 Task: Research Airbnb properties in Sandyford, Ireland from 5th November, 2023 to 16th November, 2023 for 2 adults.1  bedroom having 1 bed and 1 bathroom. Property type can be hotel. Amenities needed are: wifi, washing machine. Look for 5 properties as per requirement.
Action: Mouse moved to (544, 75)
Screenshot: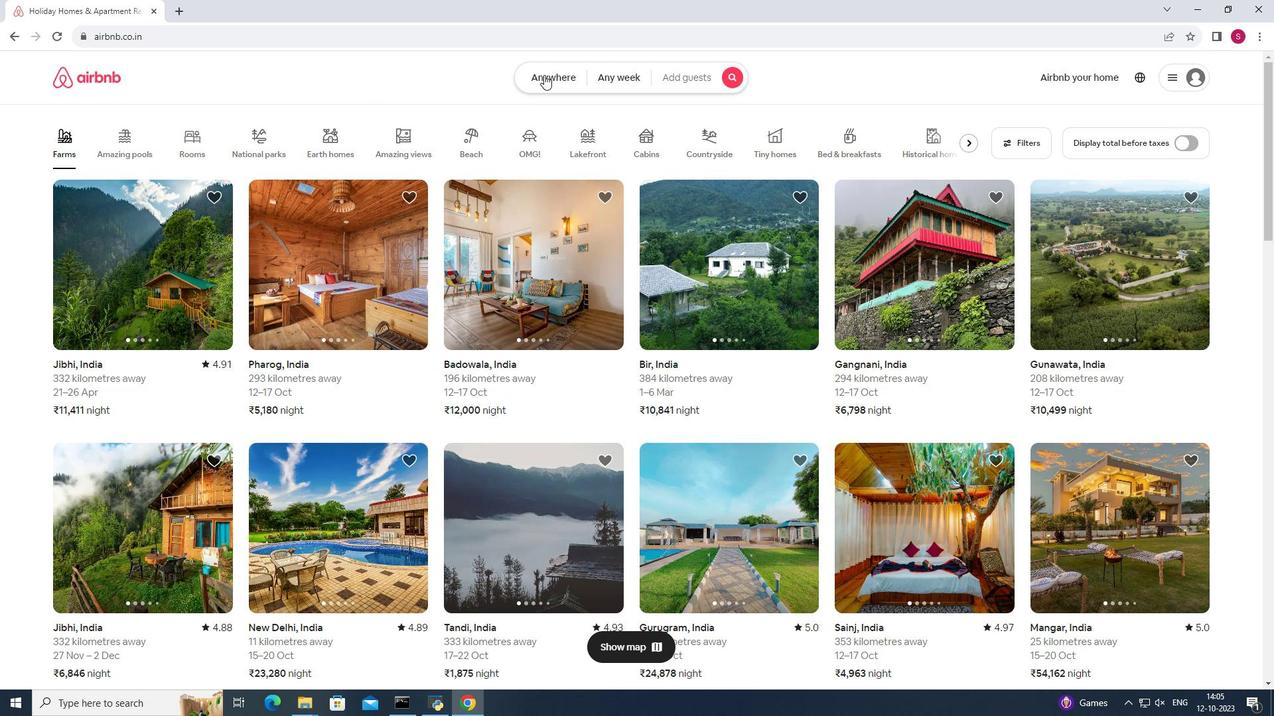
Action: Mouse pressed left at (544, 75)
Screenshot: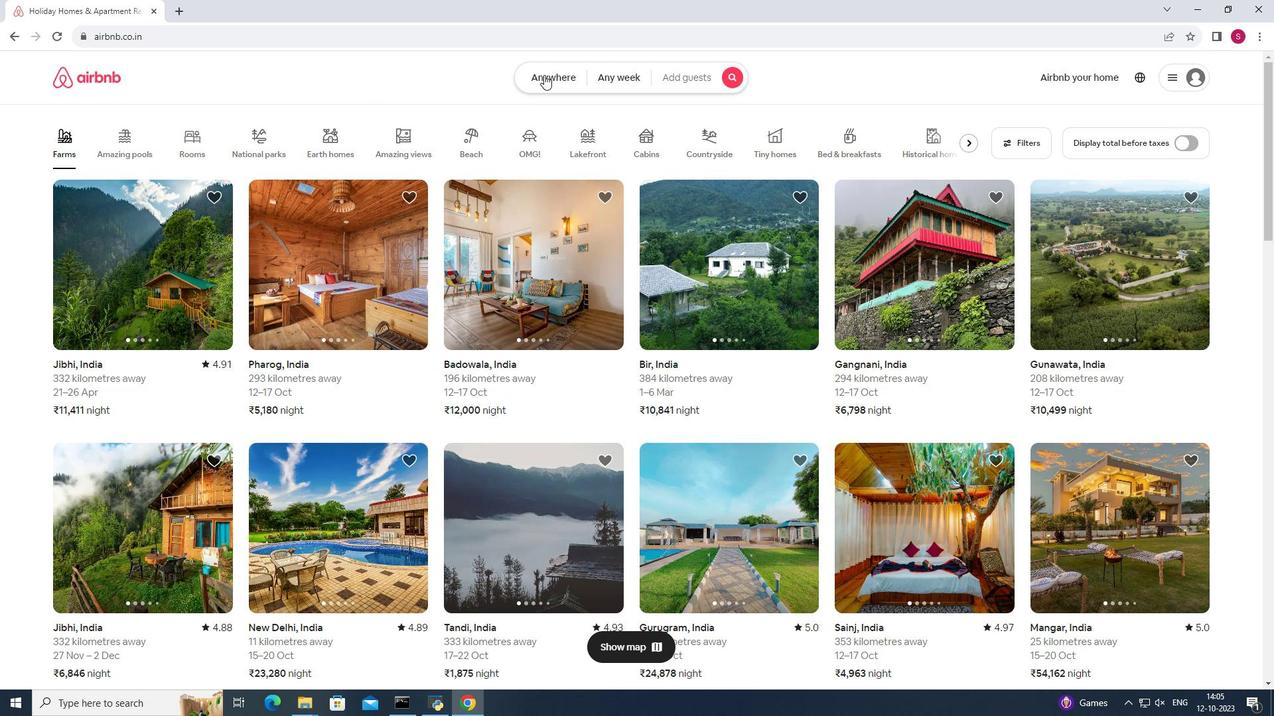 
Action: Mouse moved to (485, 127)
Screenshot: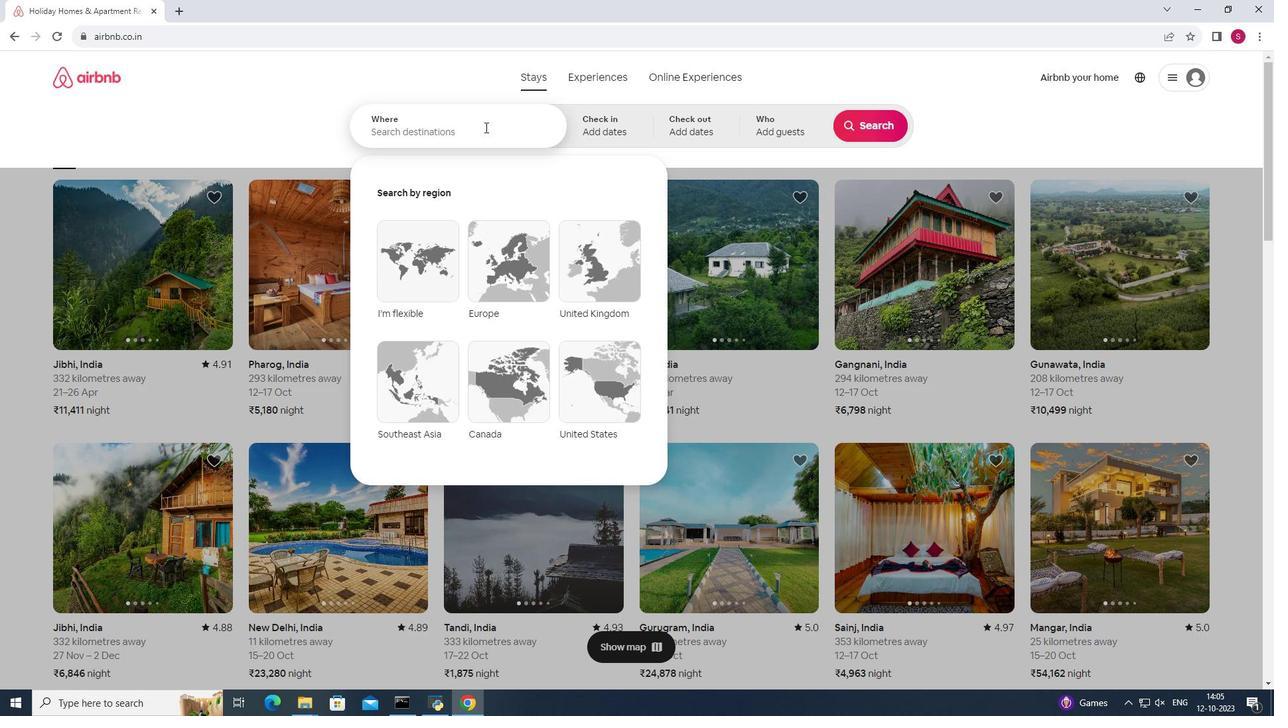 
Action: Mouse pressed left at (485, 127)
Screenshot: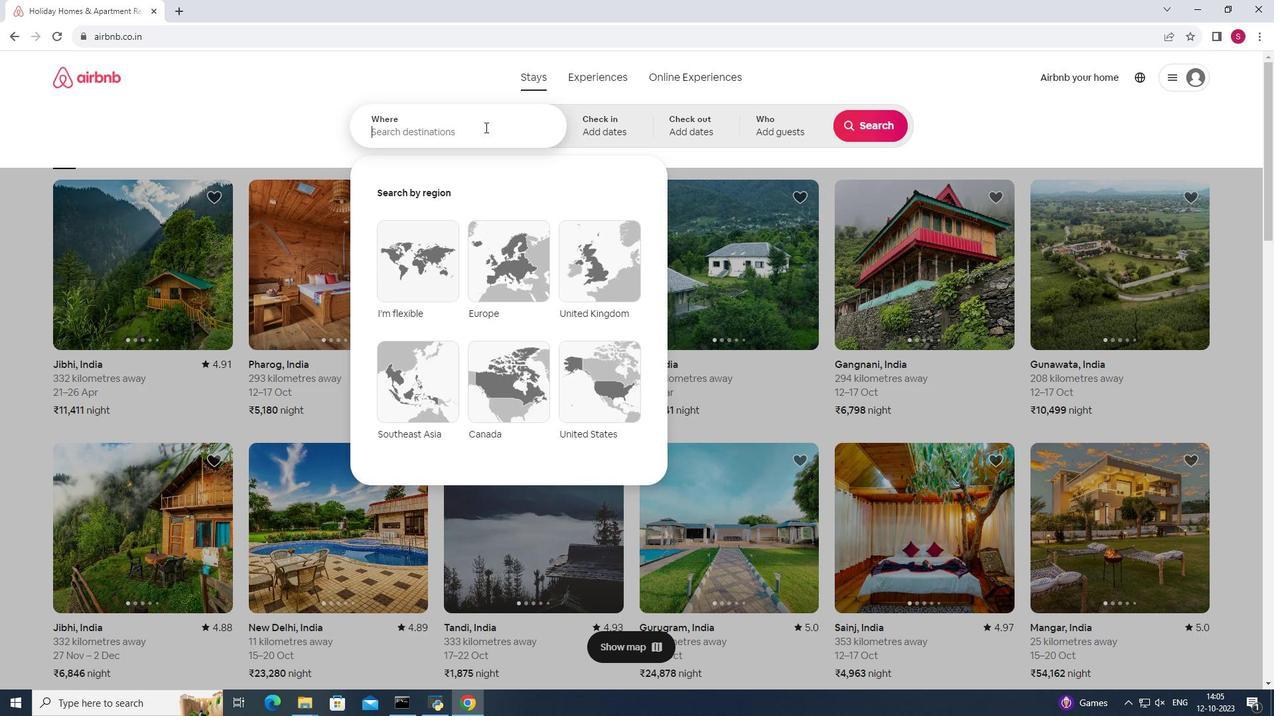 
Action: Mouse moved to (484, 127)
Screenshot: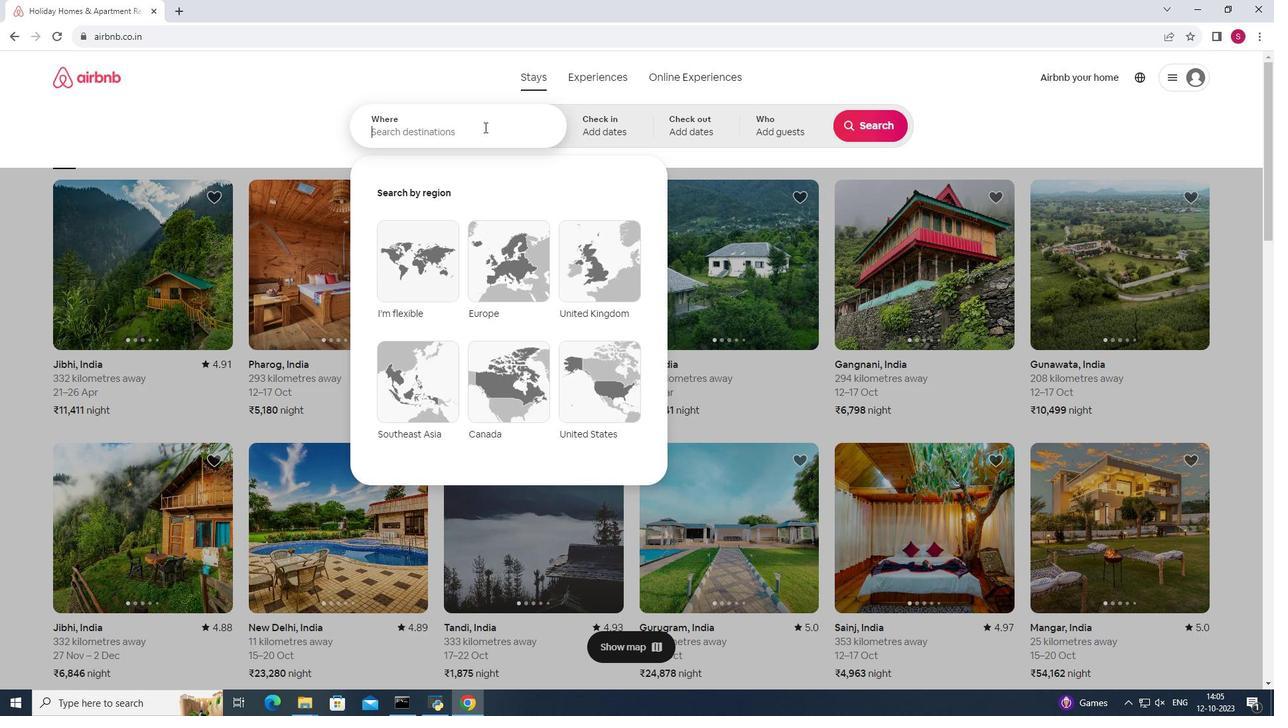 
Action: Key pressed <Key.shift>A<Key.backspace><Key.shift>Sandyford,<Key.shift>Ireland
Screenshot: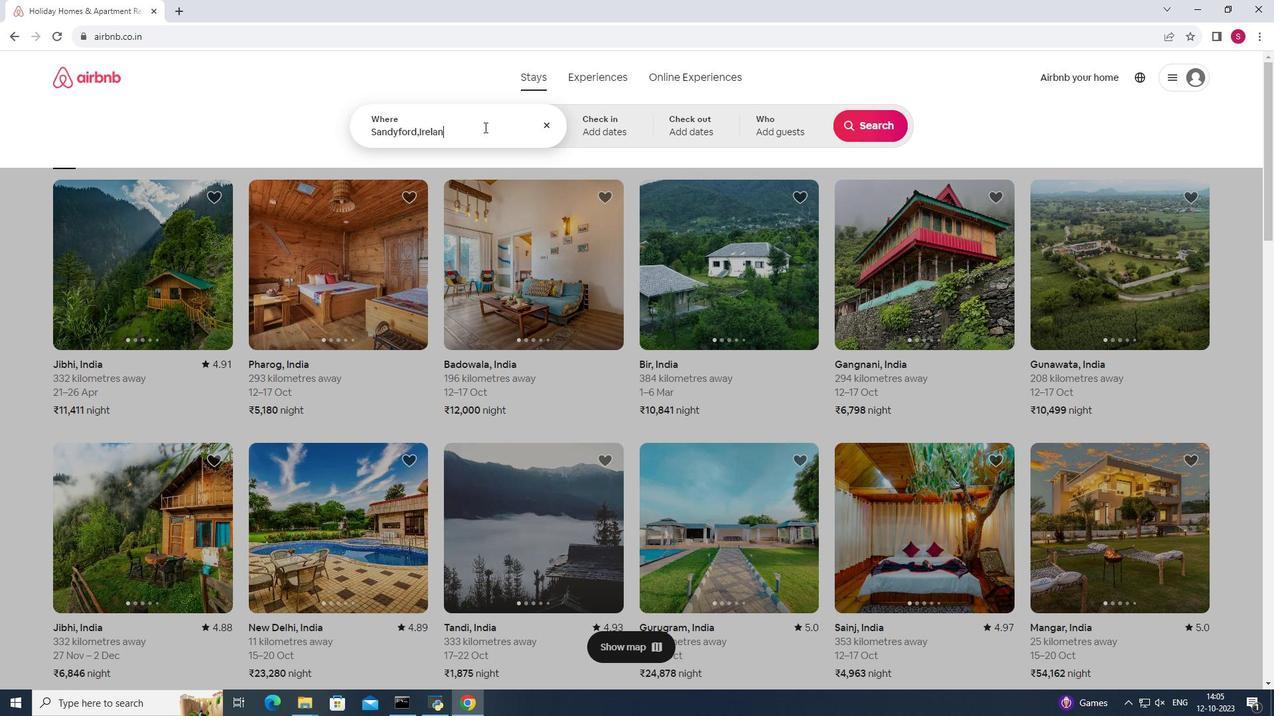 
Action: Mouse moved to (601, 130)
Screenshot: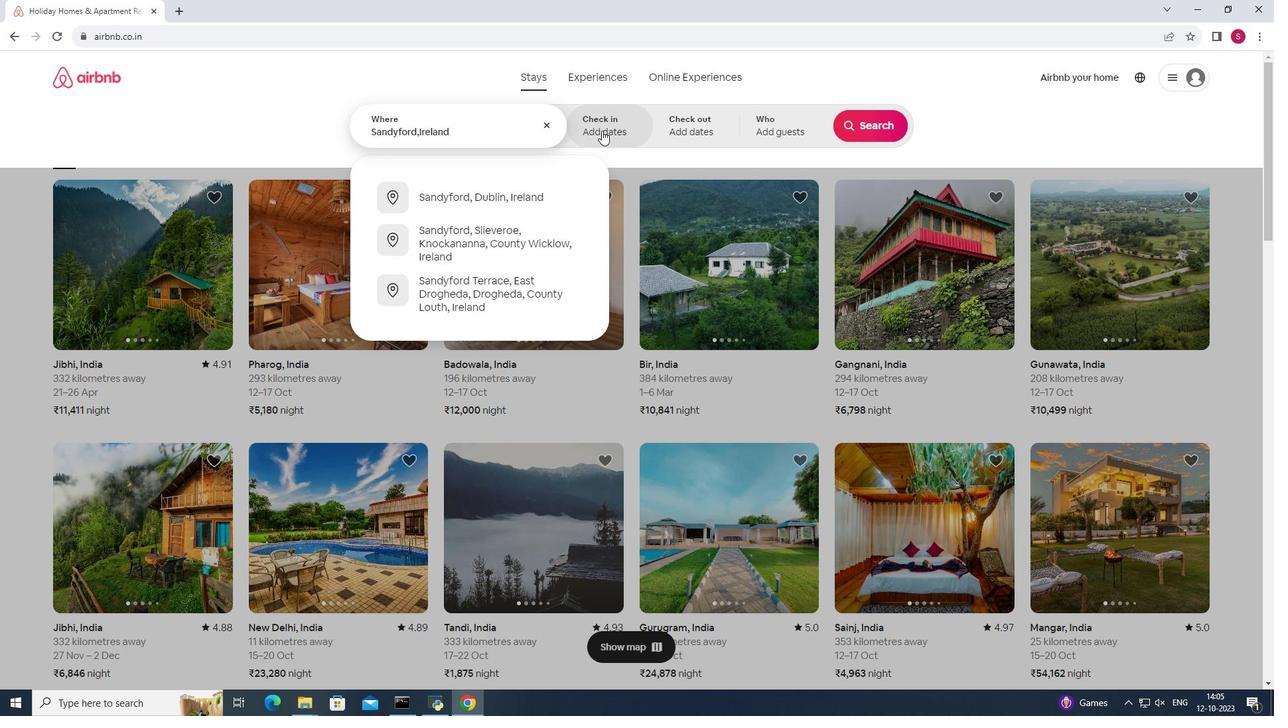 
Action: Mouse pressed left at (601, 130)
Screenshot: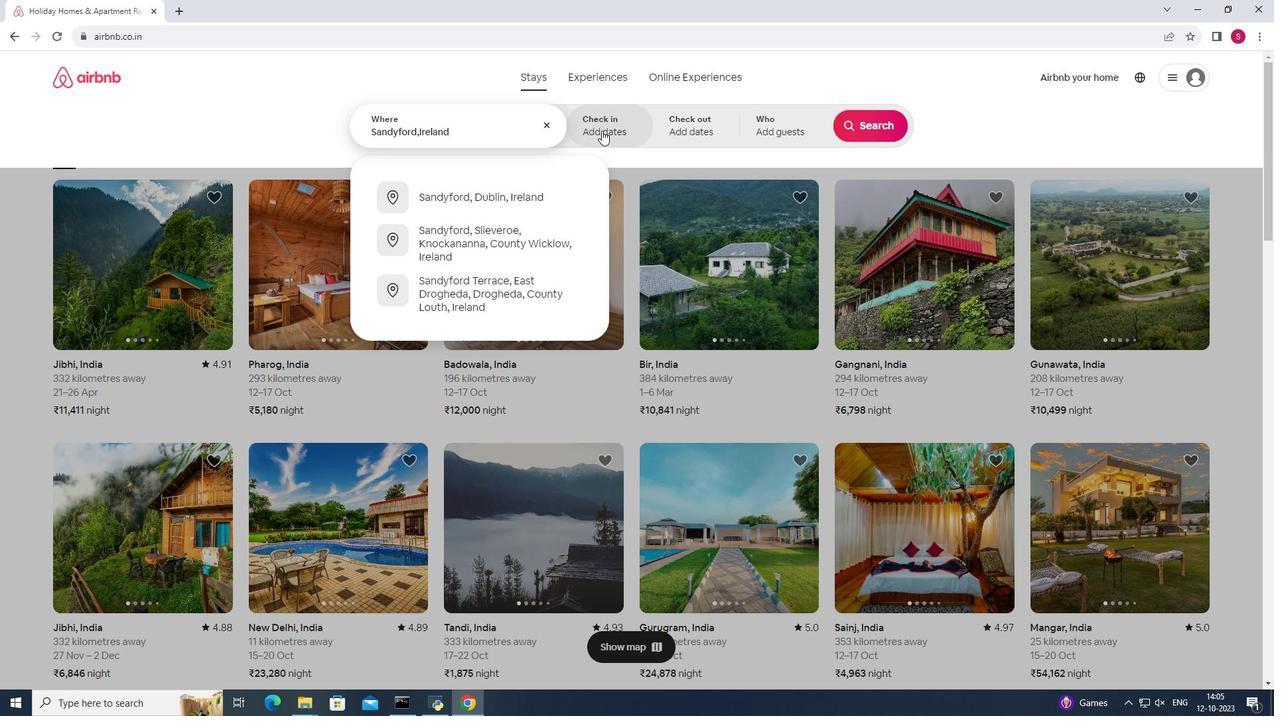 
Action: Mouse moved to (661, 325)
Screenshot: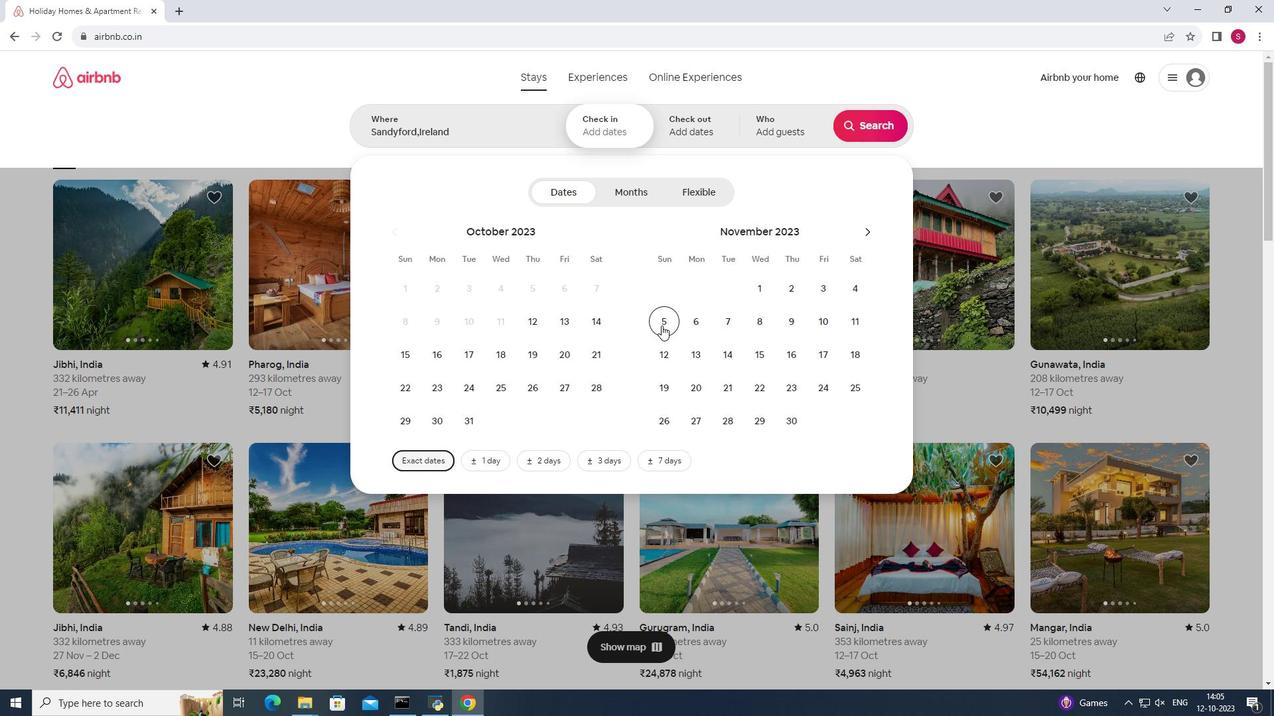 
Action: Mouse pressed left at (661, 325)
Screenshot: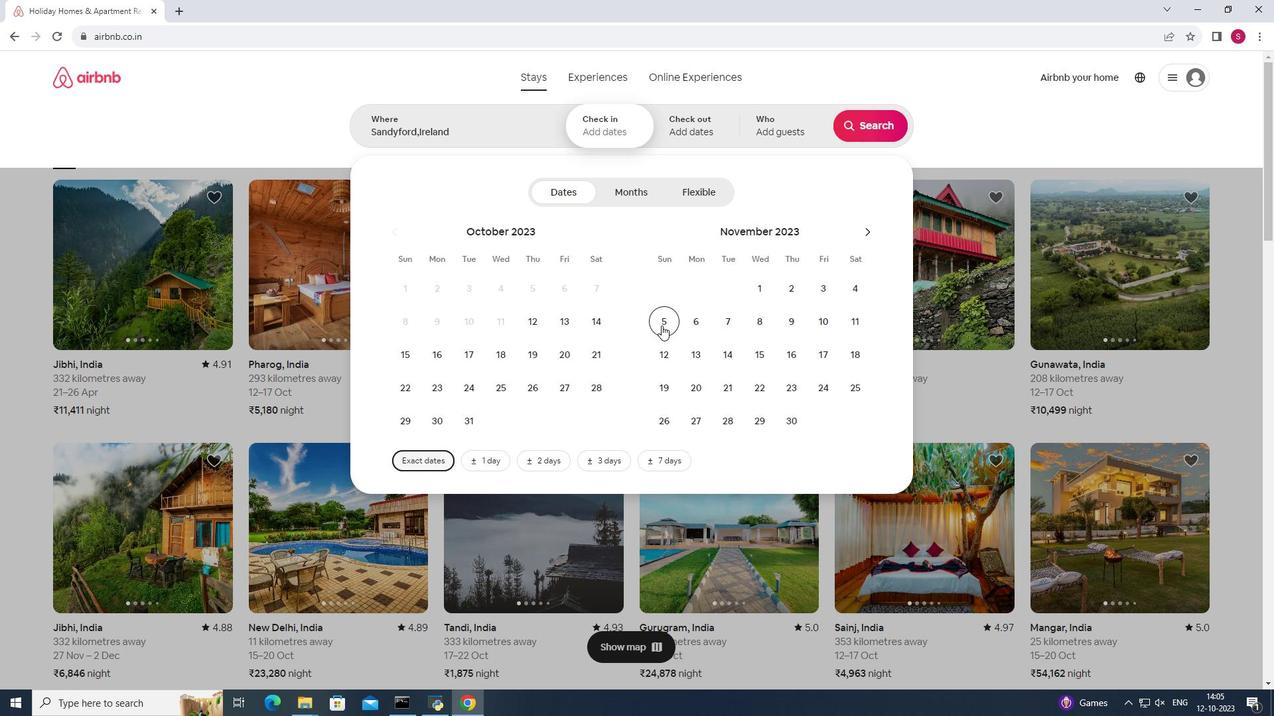 
Action: Mouse moved to (793, 357)
Screenshot: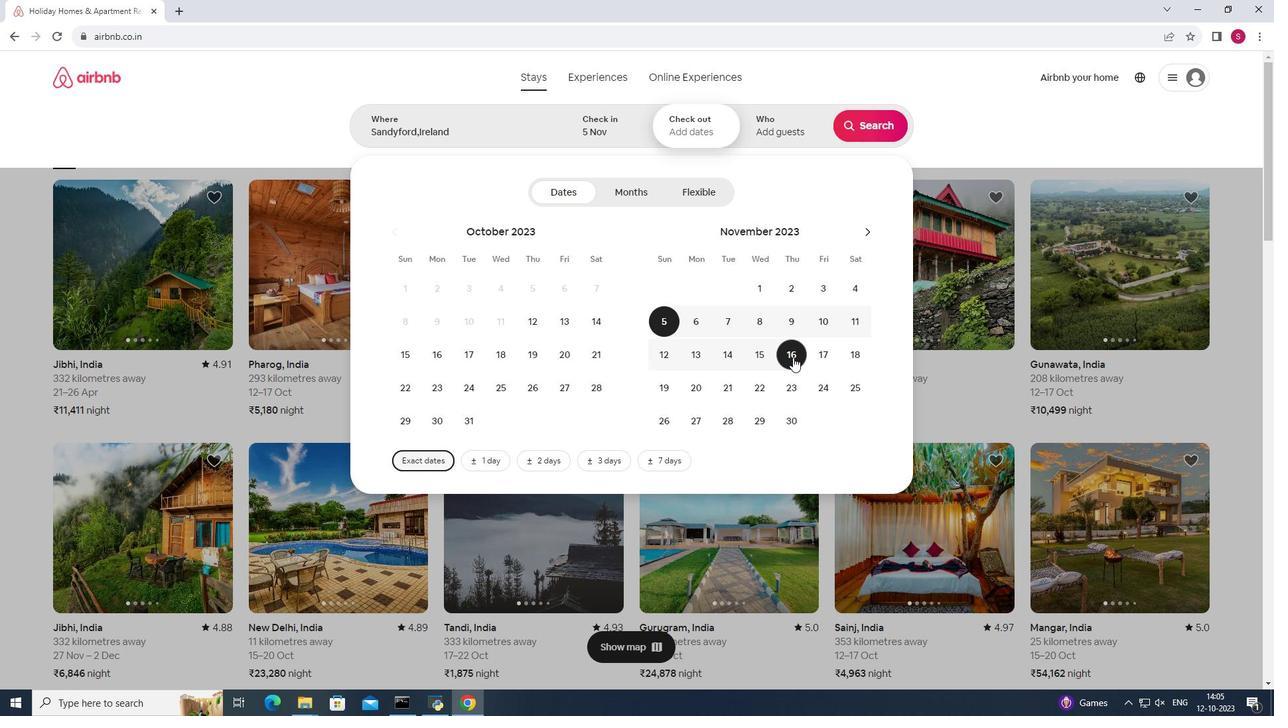 
Action: Mouse pressed left at (793, 357)
Screenshot: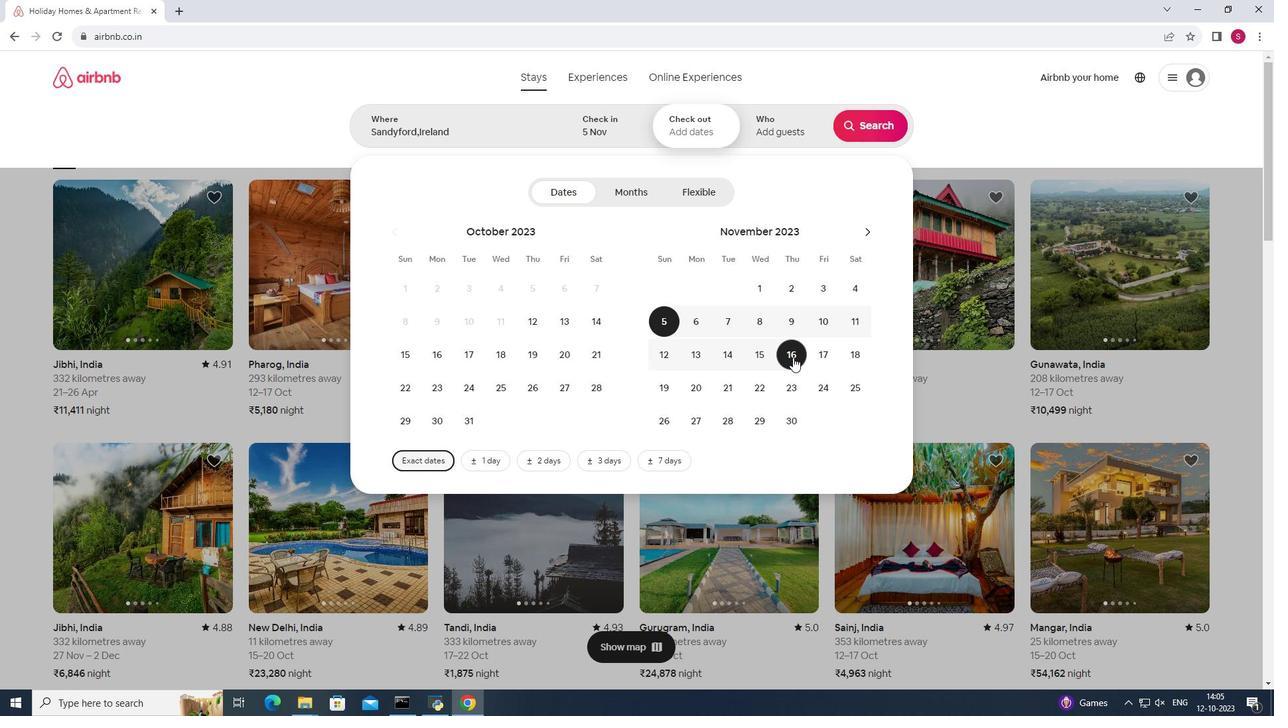 
Action: Mouse moved to (792, 130)
Screenshot: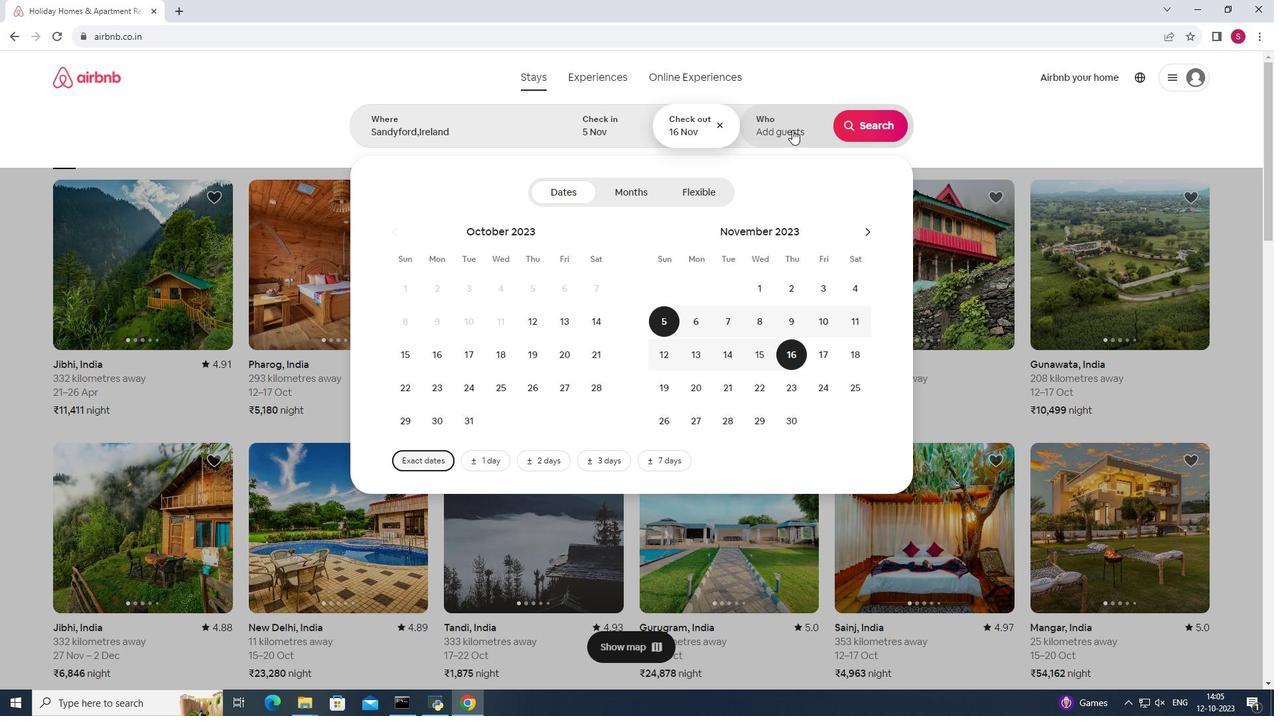 
Action: Mouse pressed left at (792, 130)
Screenshot: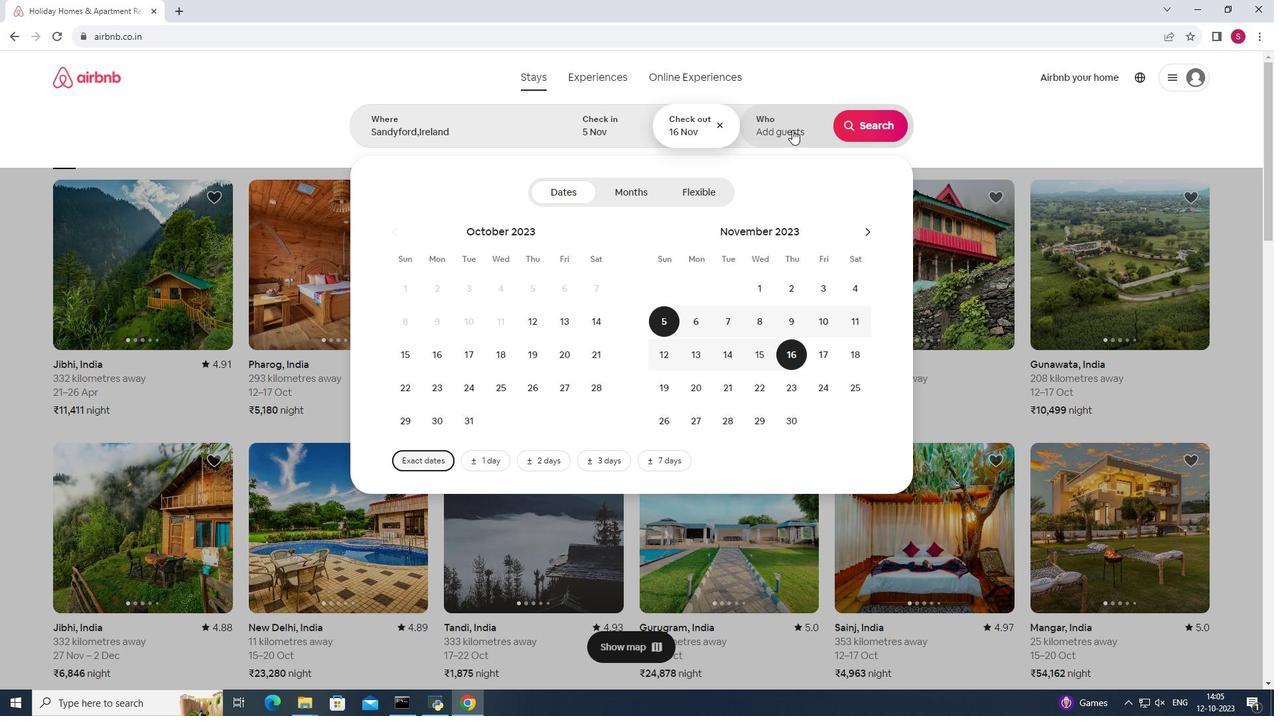 
Action: Mouse moved to (872, 198)
Screenshot: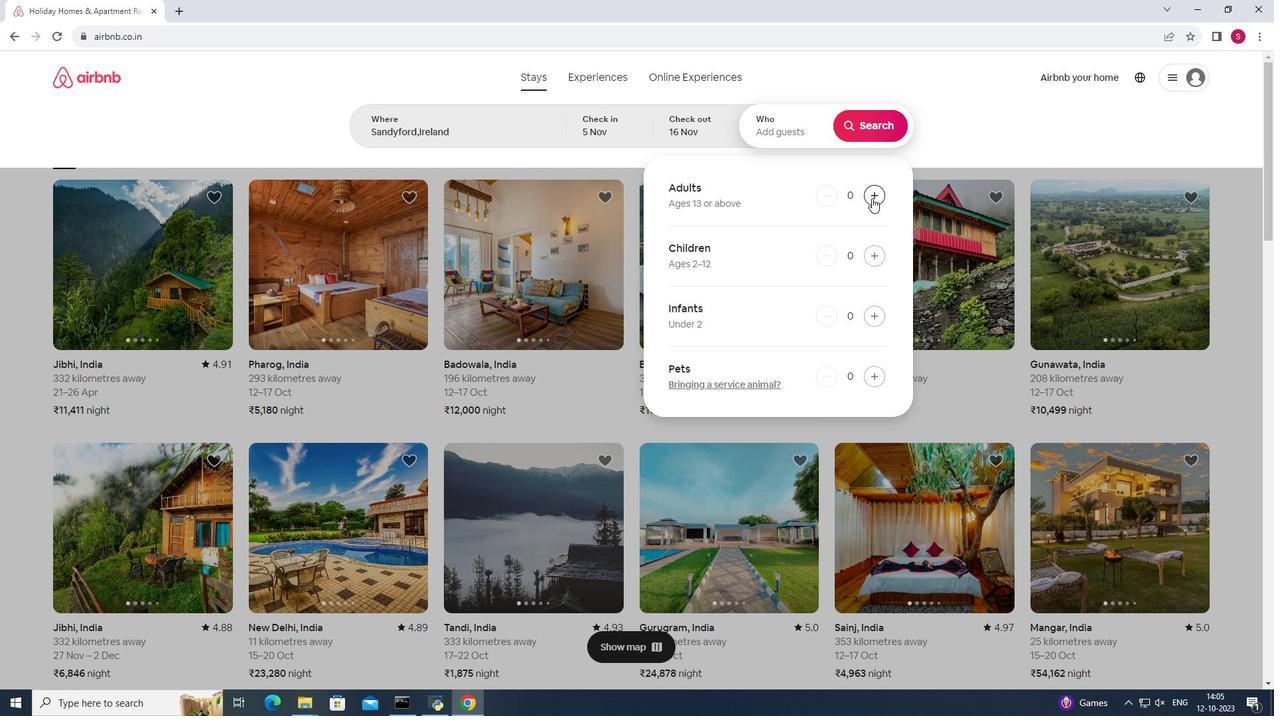 
Action: Mouse pressed left at (872, 198)
Screenshot: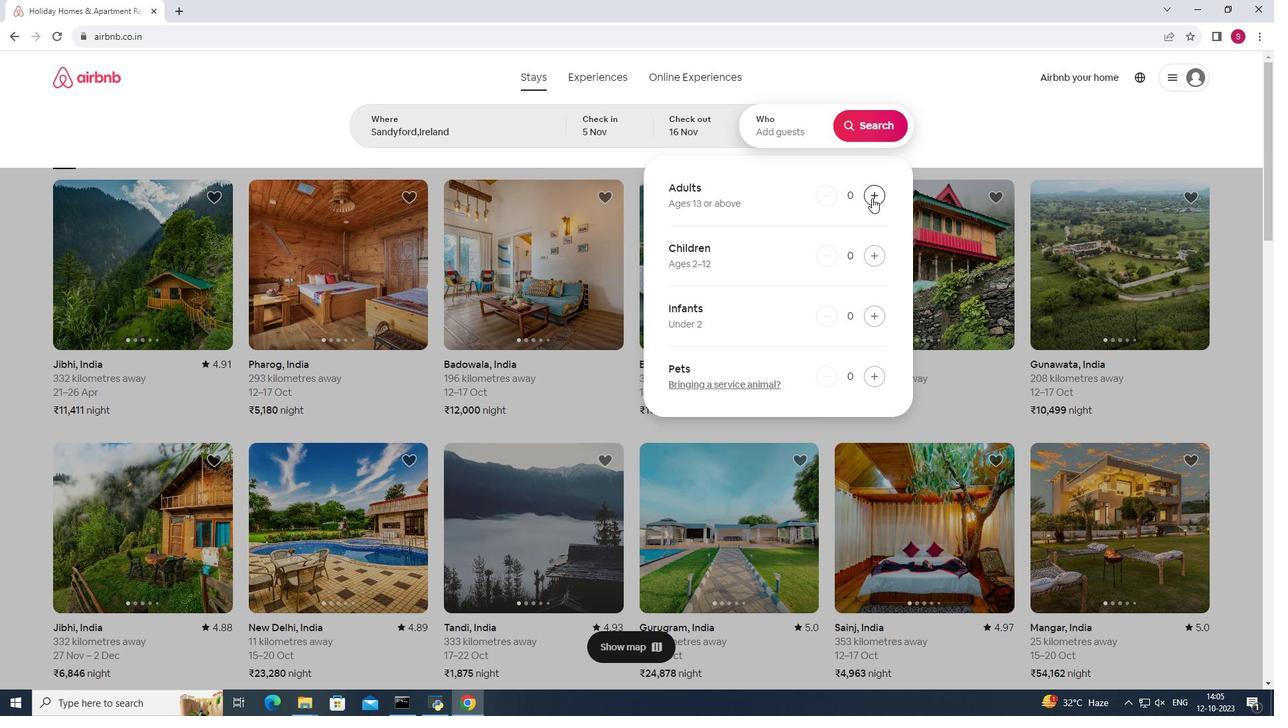 
Action: Mouse pressed left at (872, 198)
Screenshot: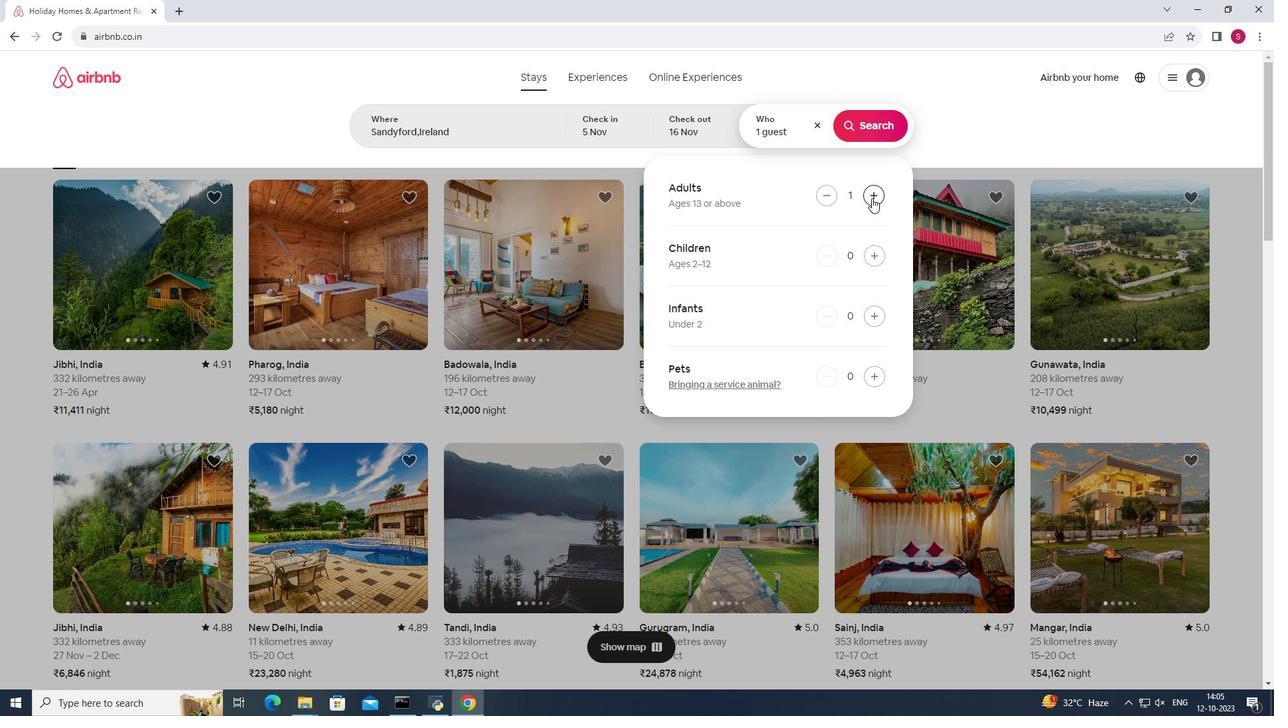 
Action: Mouse moved to (879, 123)
Screenshot: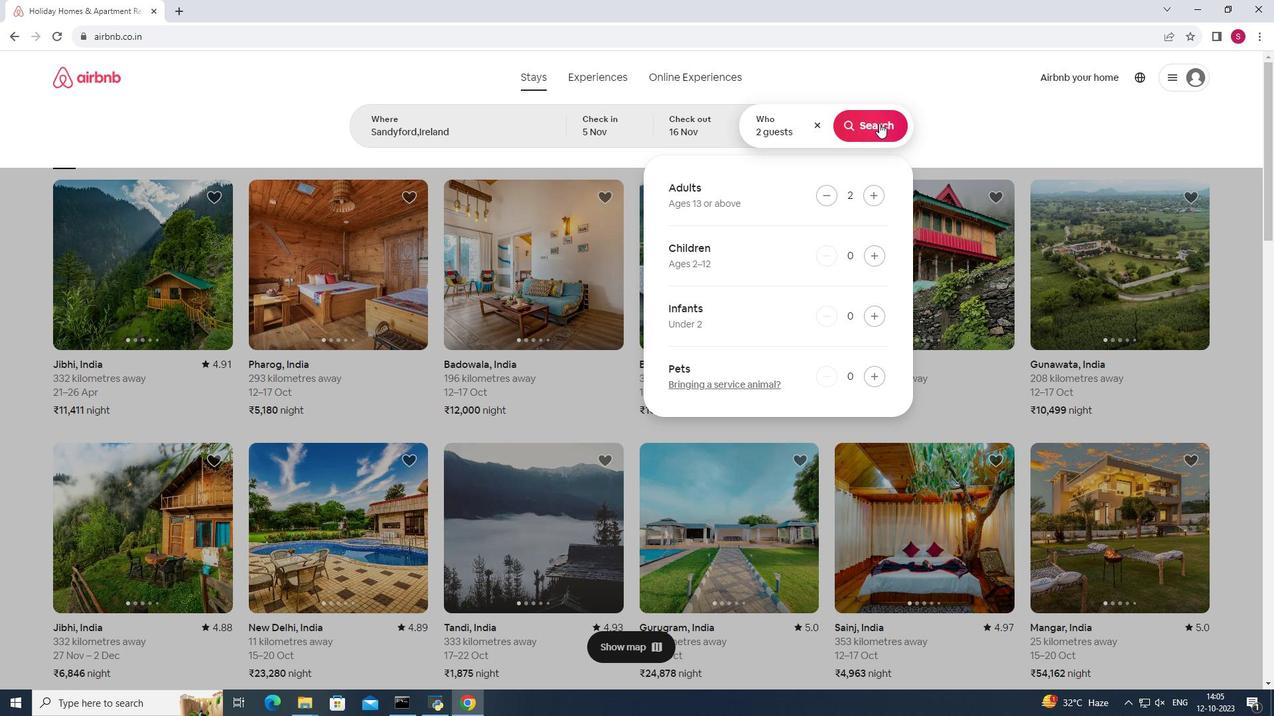 
Action: Mouse pressed left at (879, 123)
Screenshot: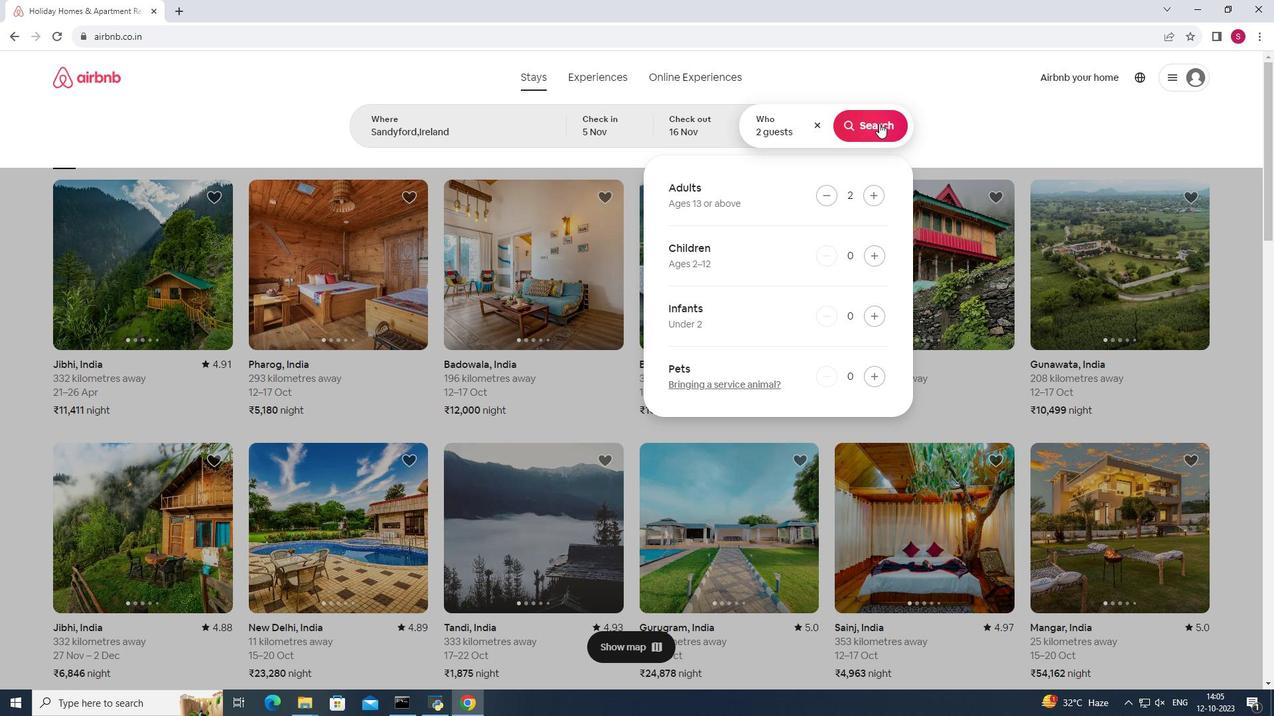
Action: Mouse moved to (1050, 129)
Screenshot: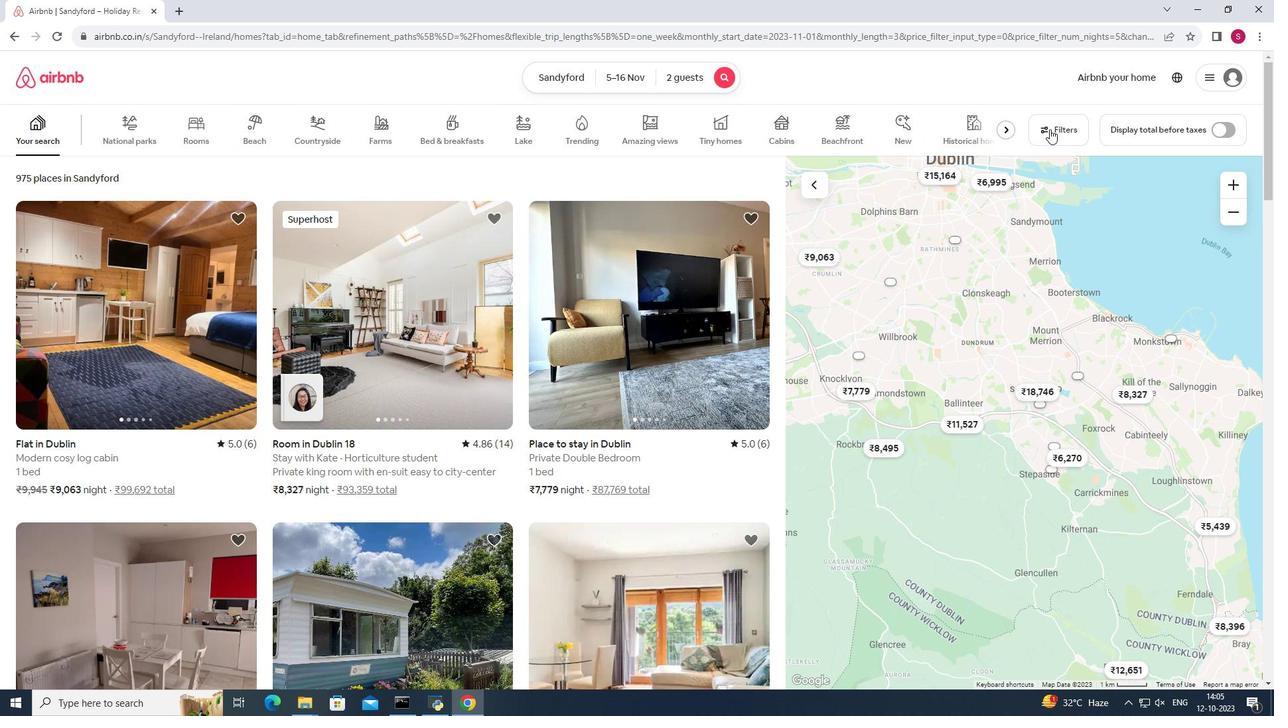 
Action: Mouse pressed left at (1050, 129)
Screenshot: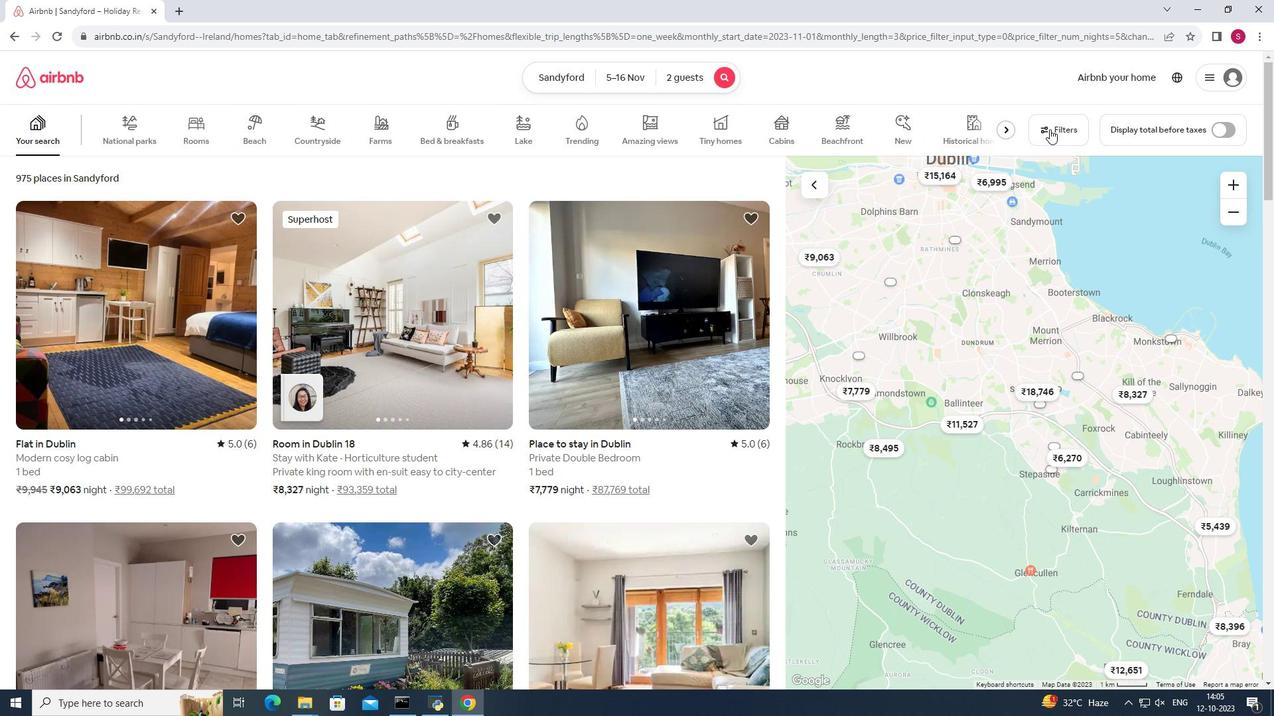 
Action: Mouse moved to (716, 247)
Screenshot: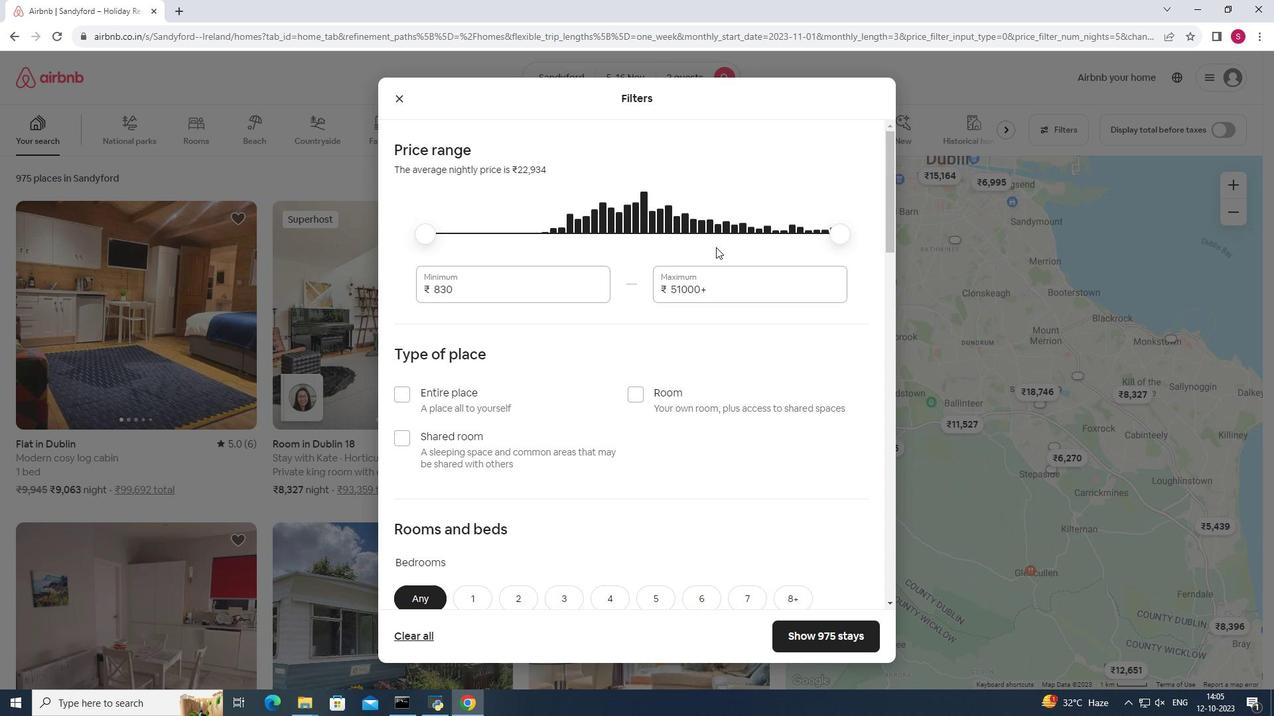 
Action: Mouse scrolled (716, 246) with delta (0, 0)
Screenshot: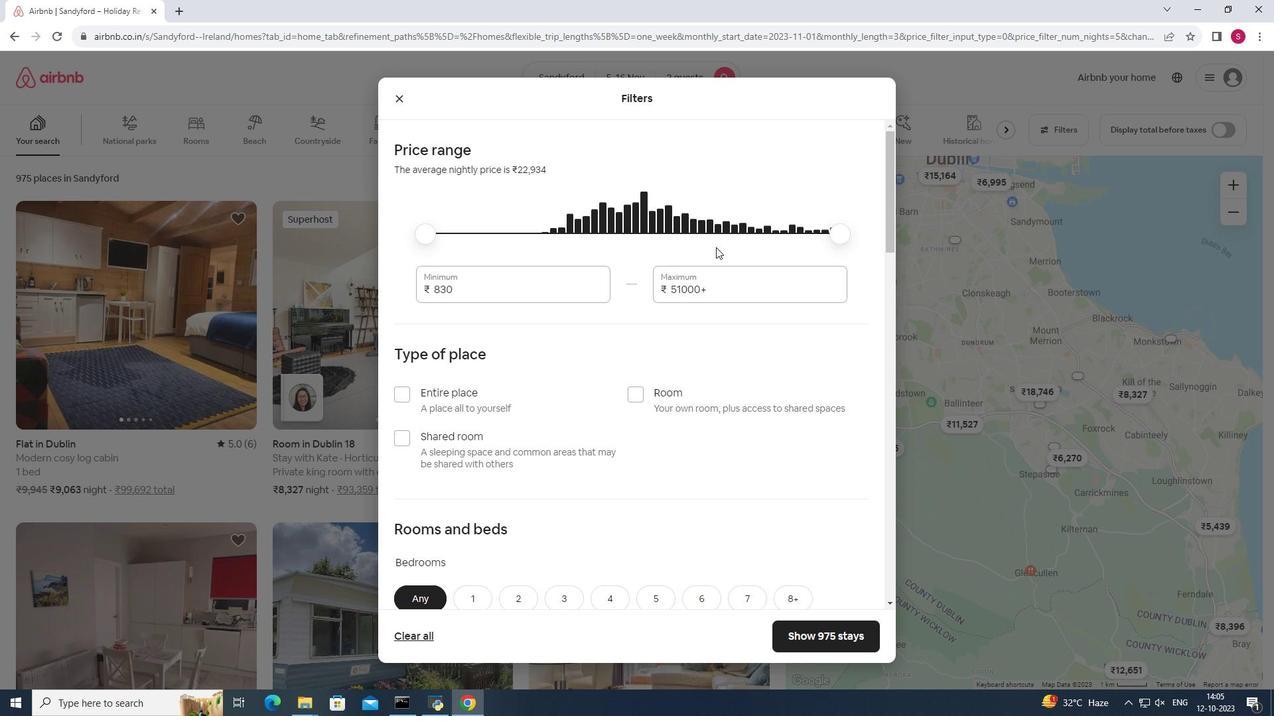
Action: Mouse scrolled (716, 246) with delta (0, 0)
Screenshot: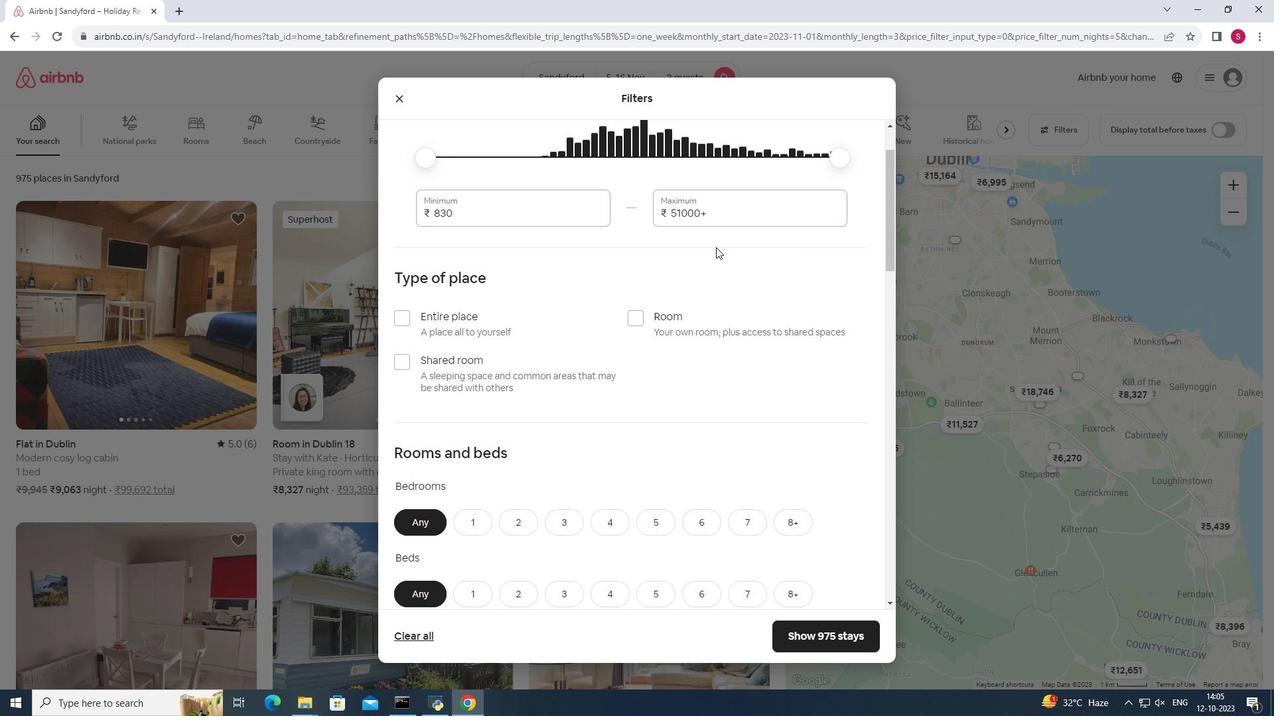 
Action: Mouse scrolled (716, 246) with delta (0, 0)
Screenshot: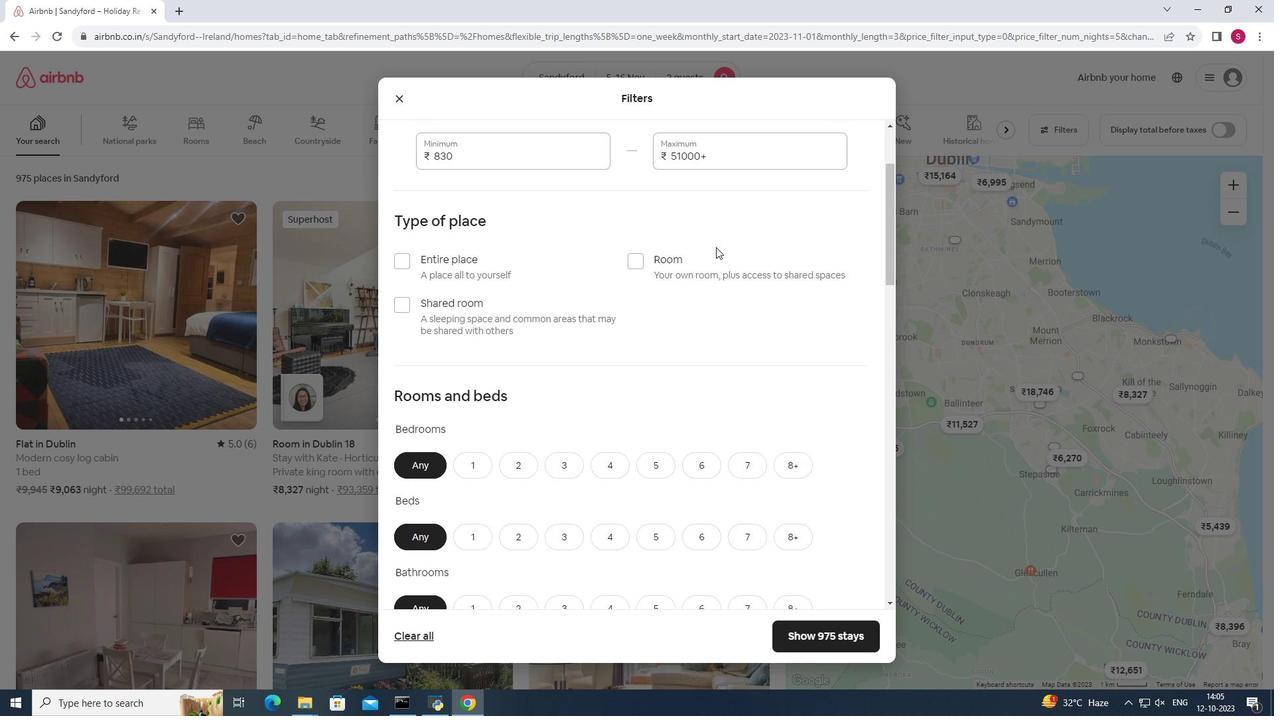 
Action: Mouse scrolled (716, 246) with delta (0, 0)
Screenshot: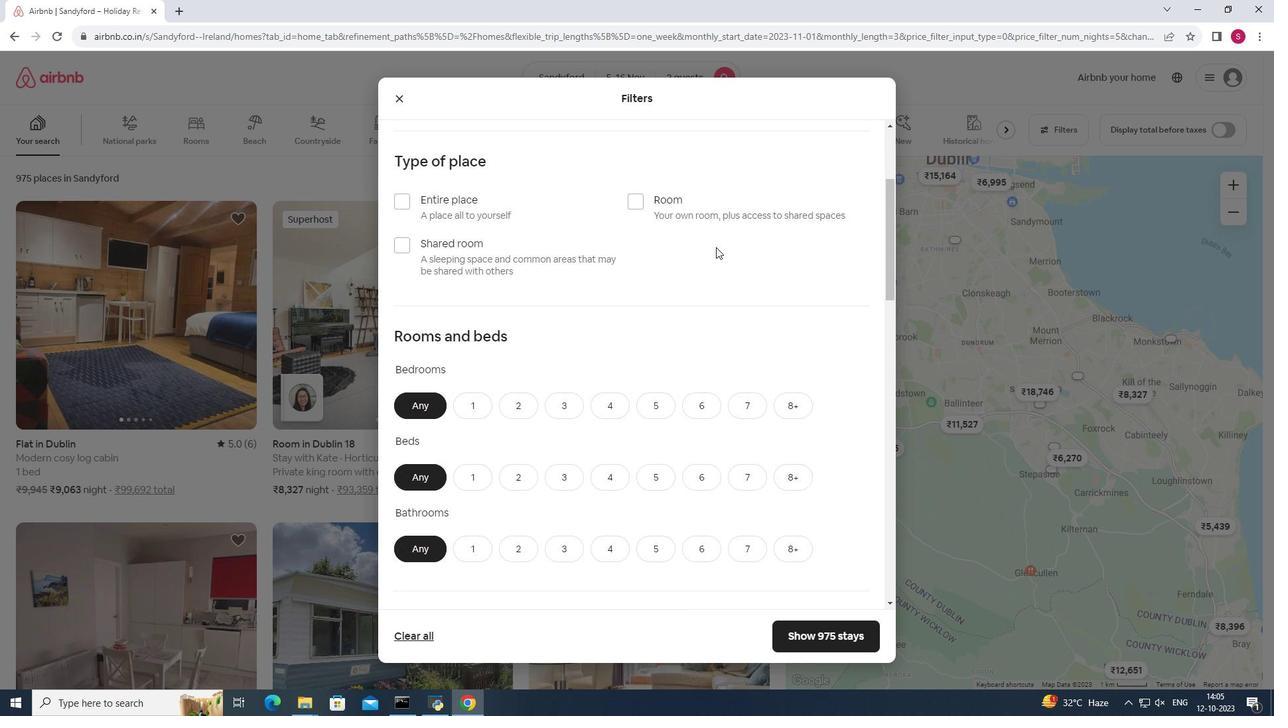 
Action: Mouse moved to (479, 340)
Screenshot: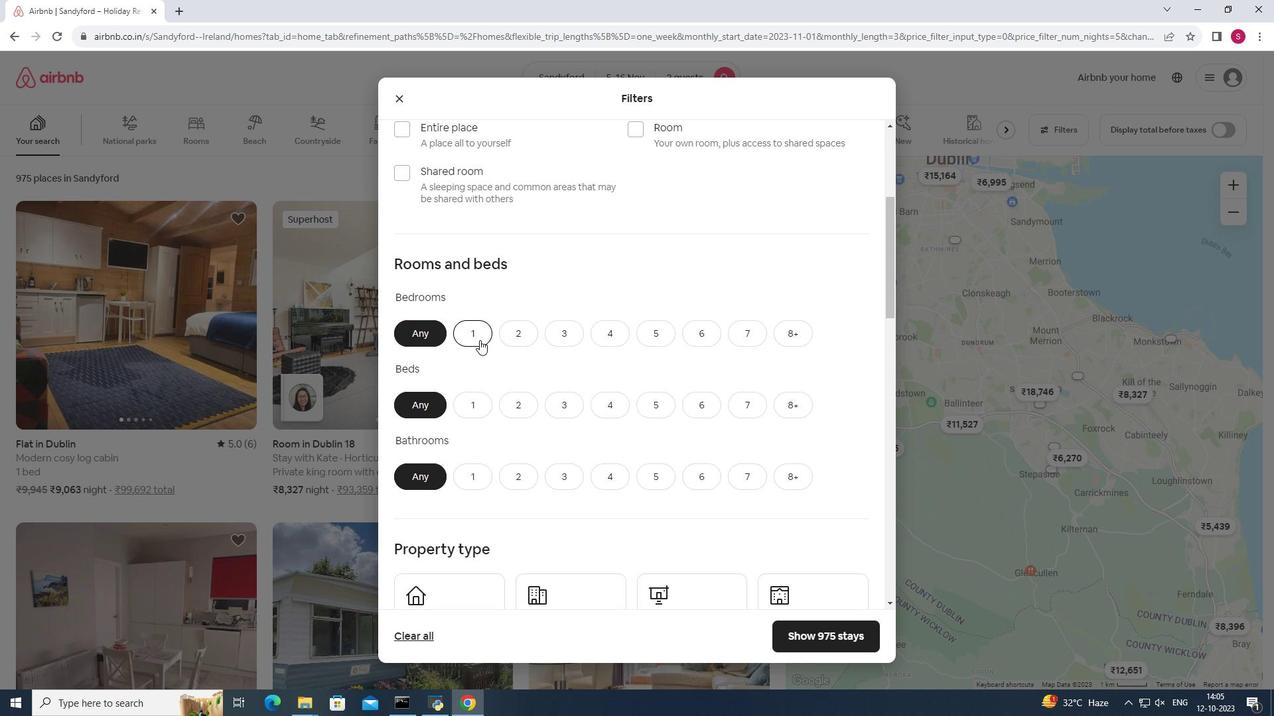 
Action: Mouse pressed left at (479, 340)
Screenshot: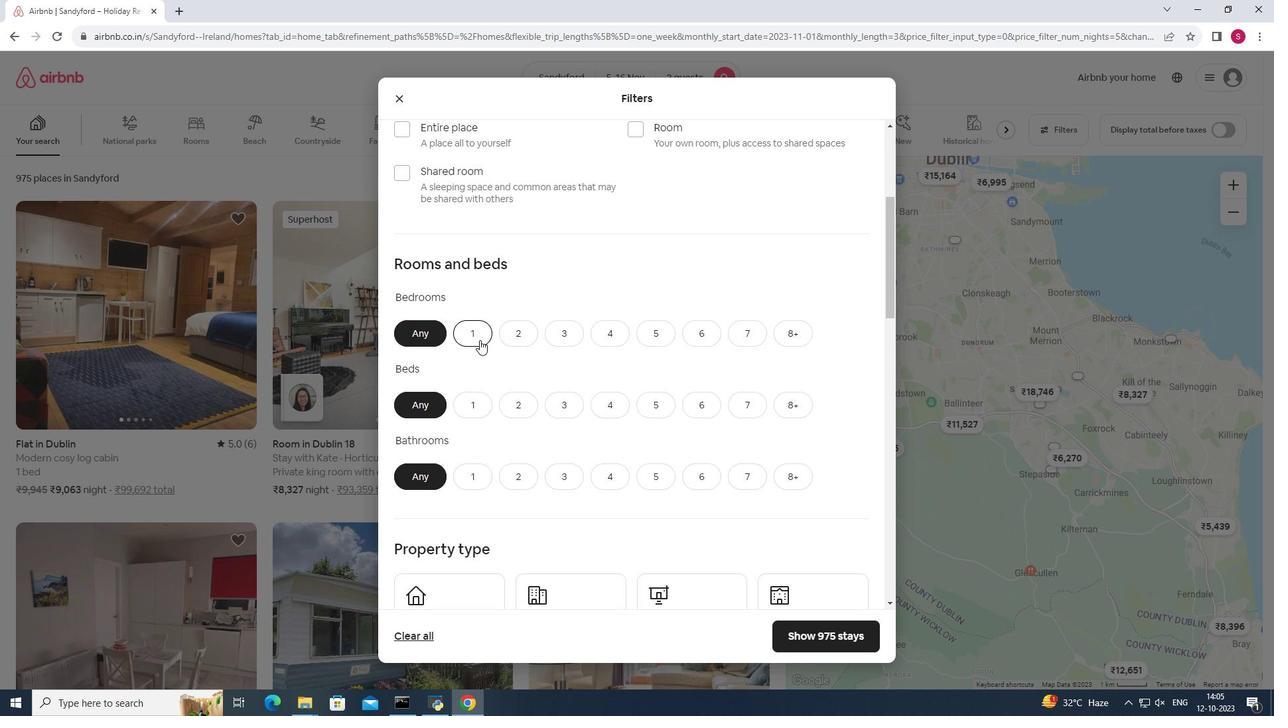 
Action: Mouse moved to (472, 344)
Screenshot: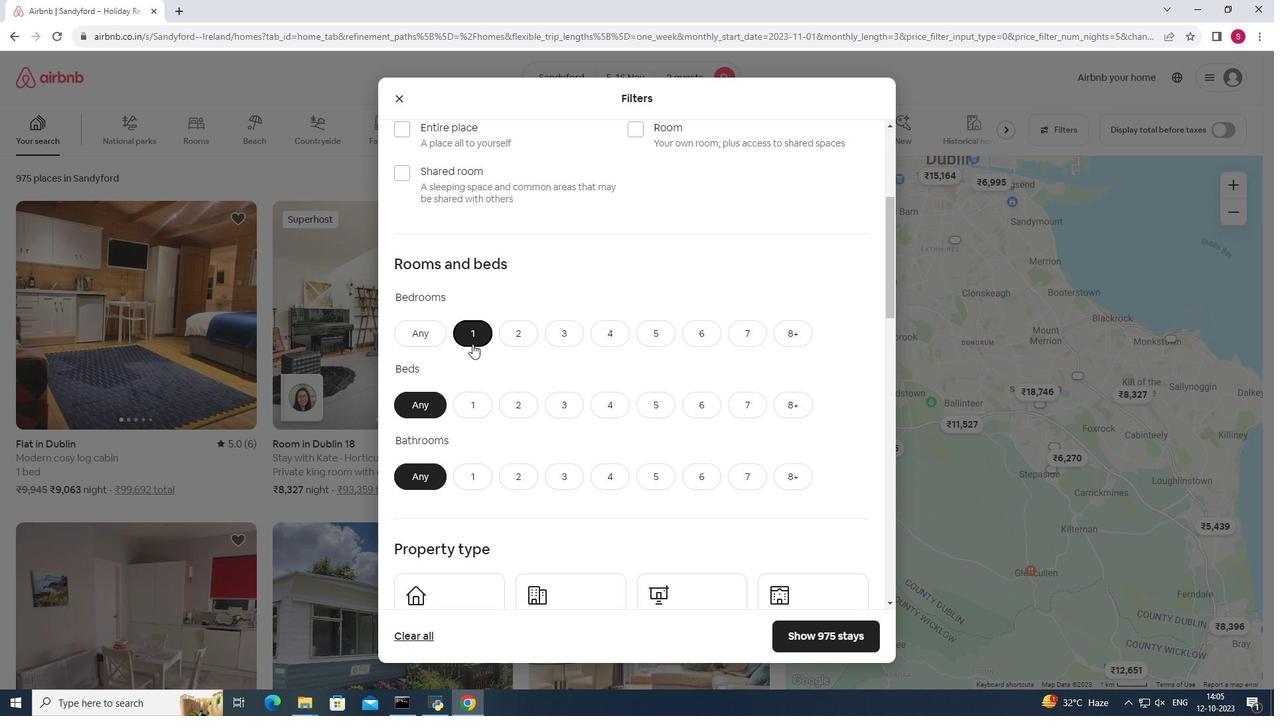 
Action: Mouse scrolled (472, 343) with delta (0, 0)
Screenshot: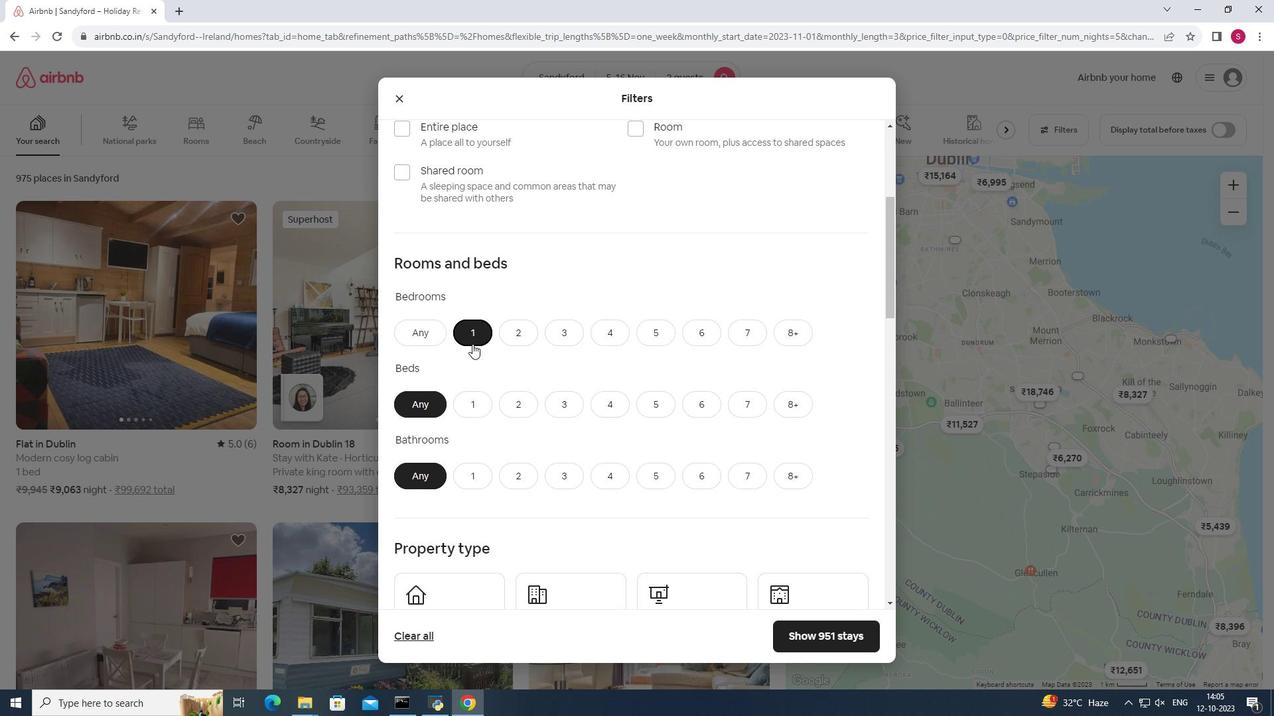 
Action: Mouse moved to (469, 349)
Screenshot: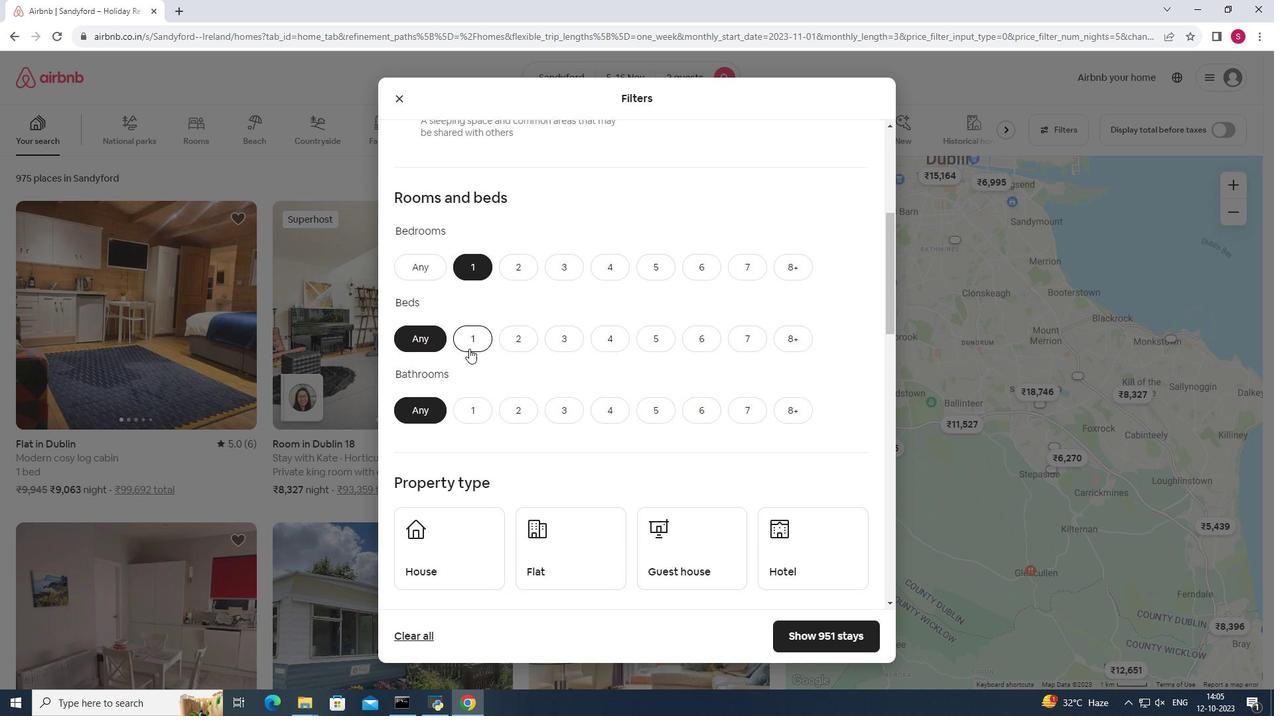 
Action: Mouse pressed left at (469, 349)
Screenshot: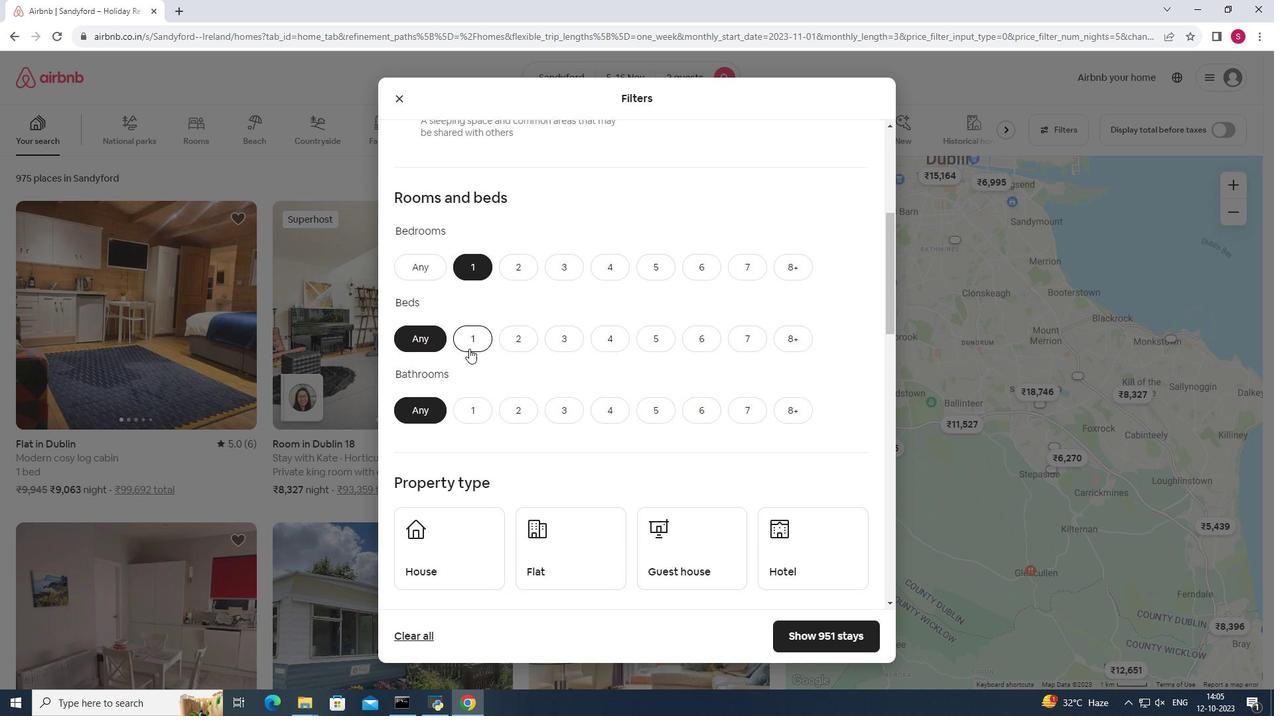 
Action: Mouse moved to (479, 348)
Screenshot: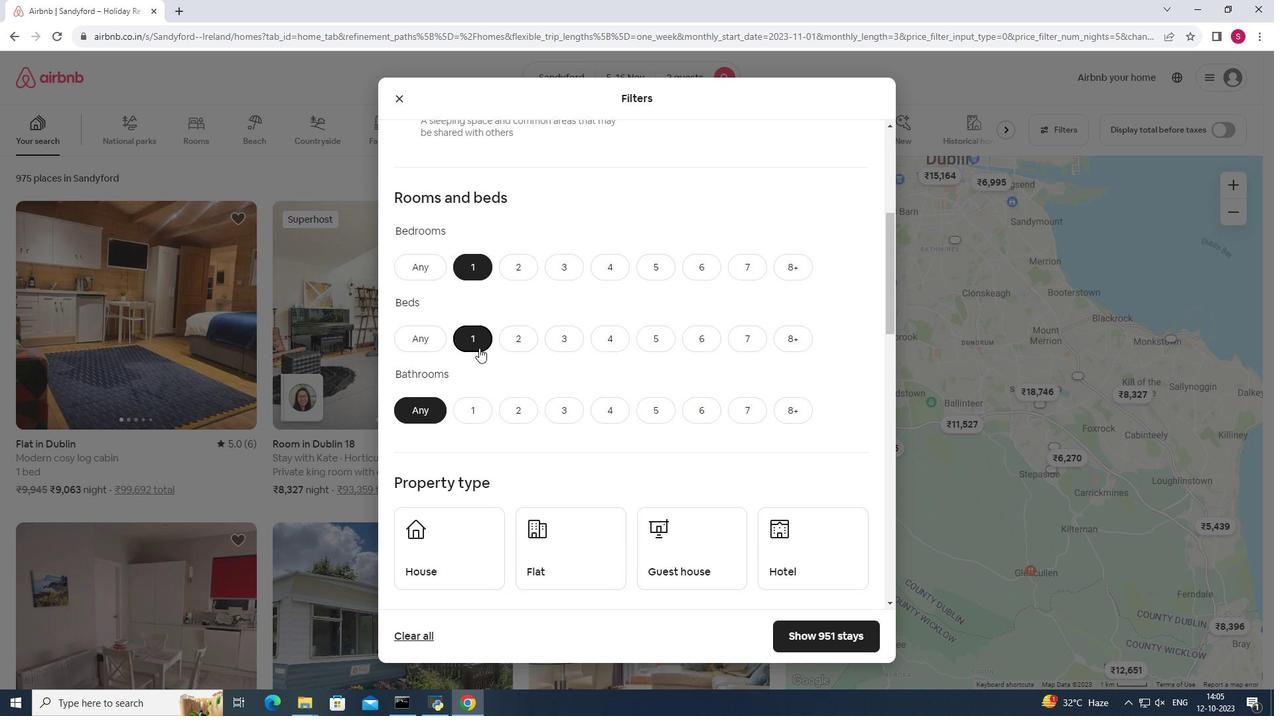 
Action: Mouse scrolled (479, 347) with delta (0, 0)
Screenshot: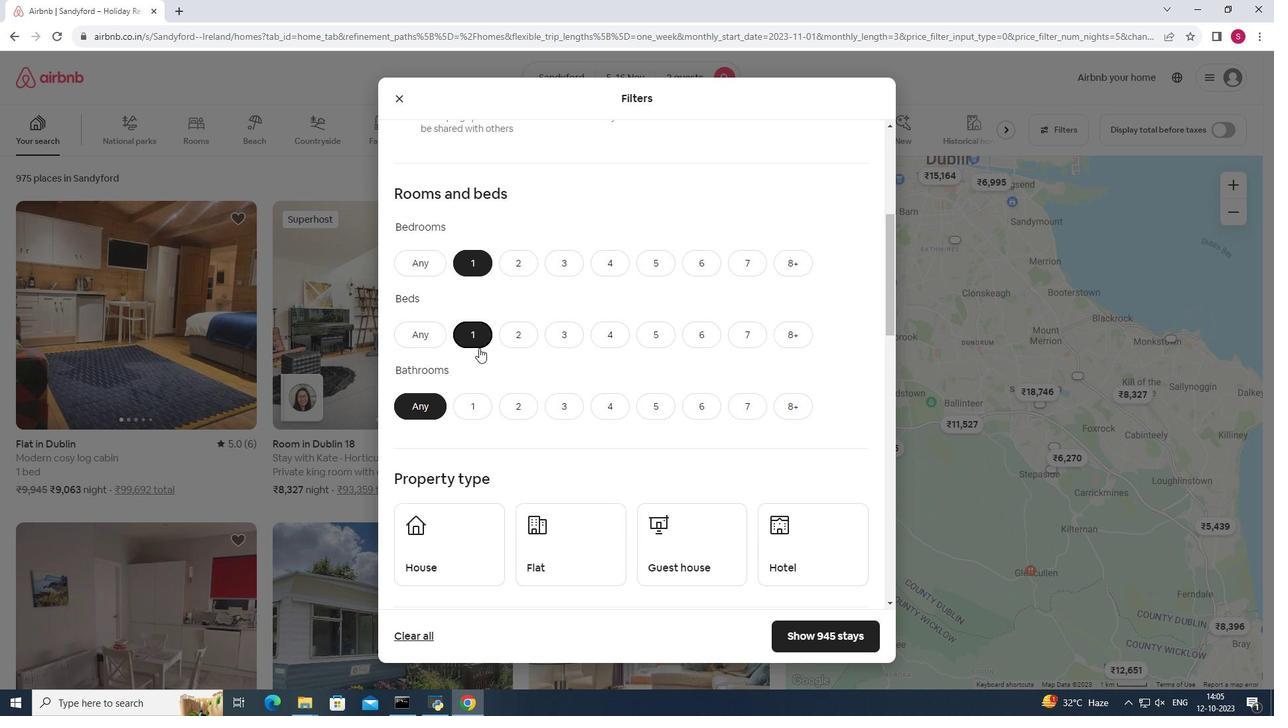 
Action: Mouse moved to (473, 343)
Screenshot: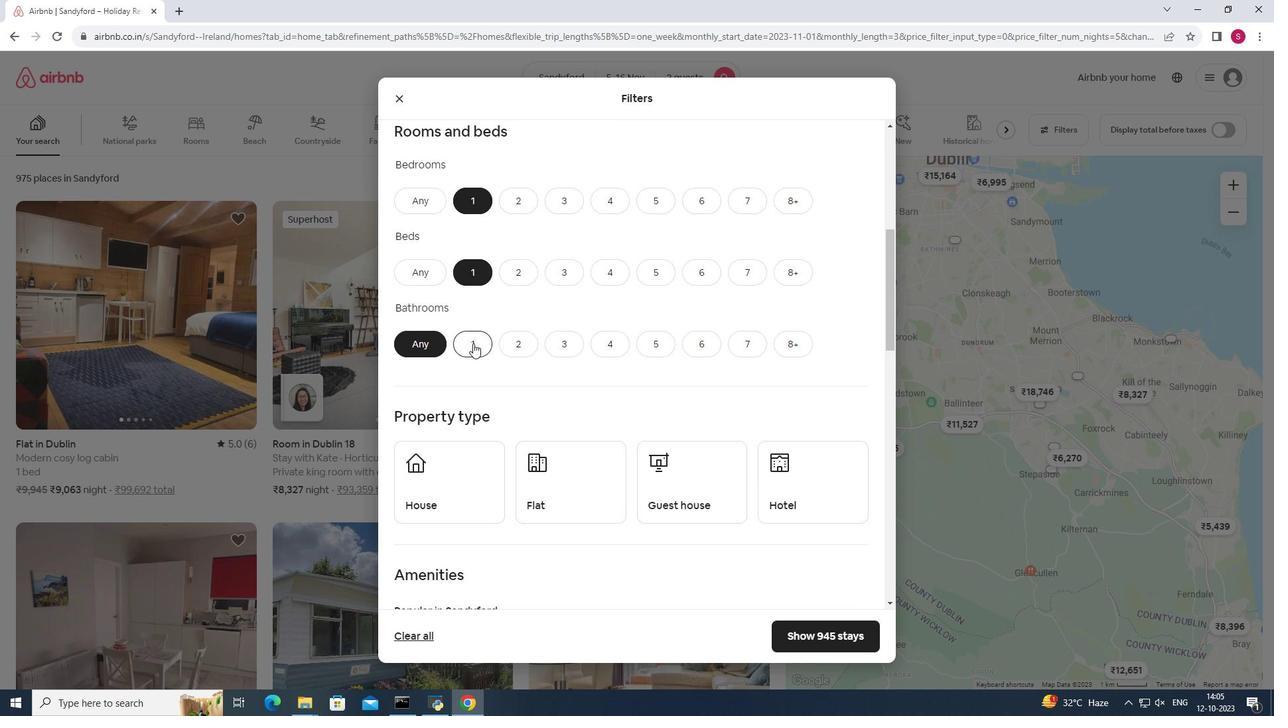 
Action: Mouse pressed left at (473, 343)
Screenshot: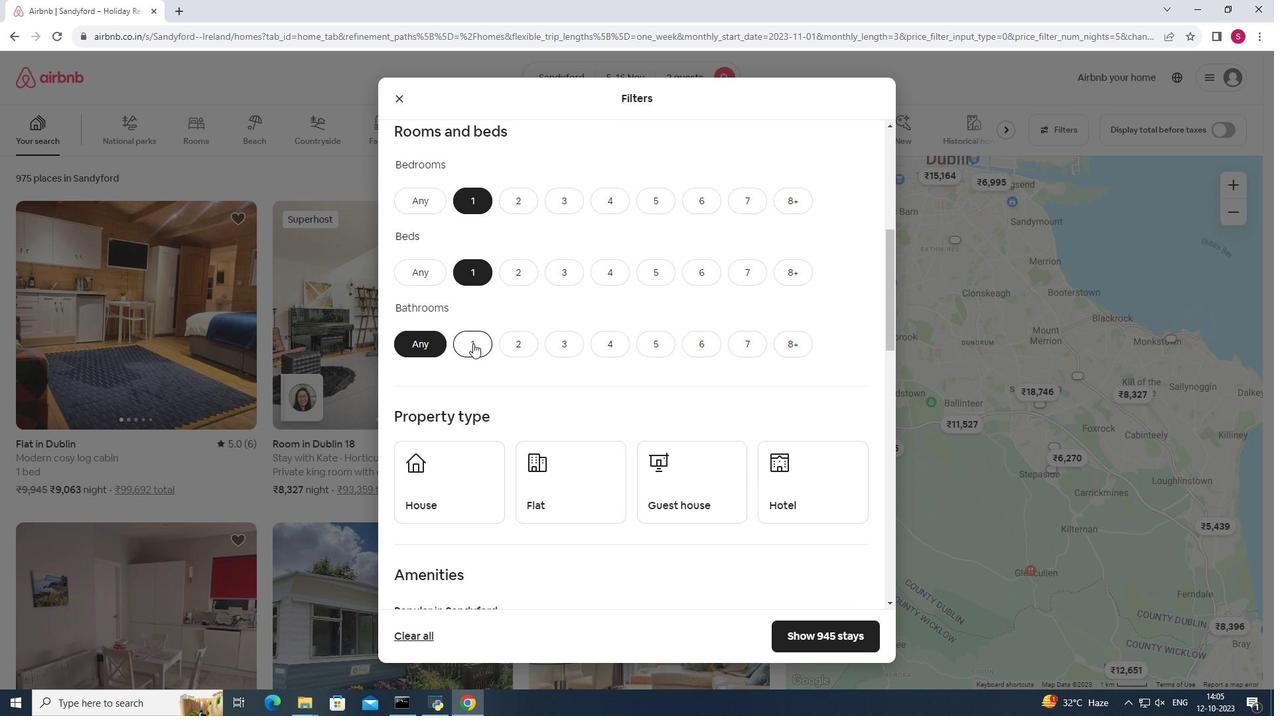 
Action: Mouse moved to (583, 338)
Screenshot: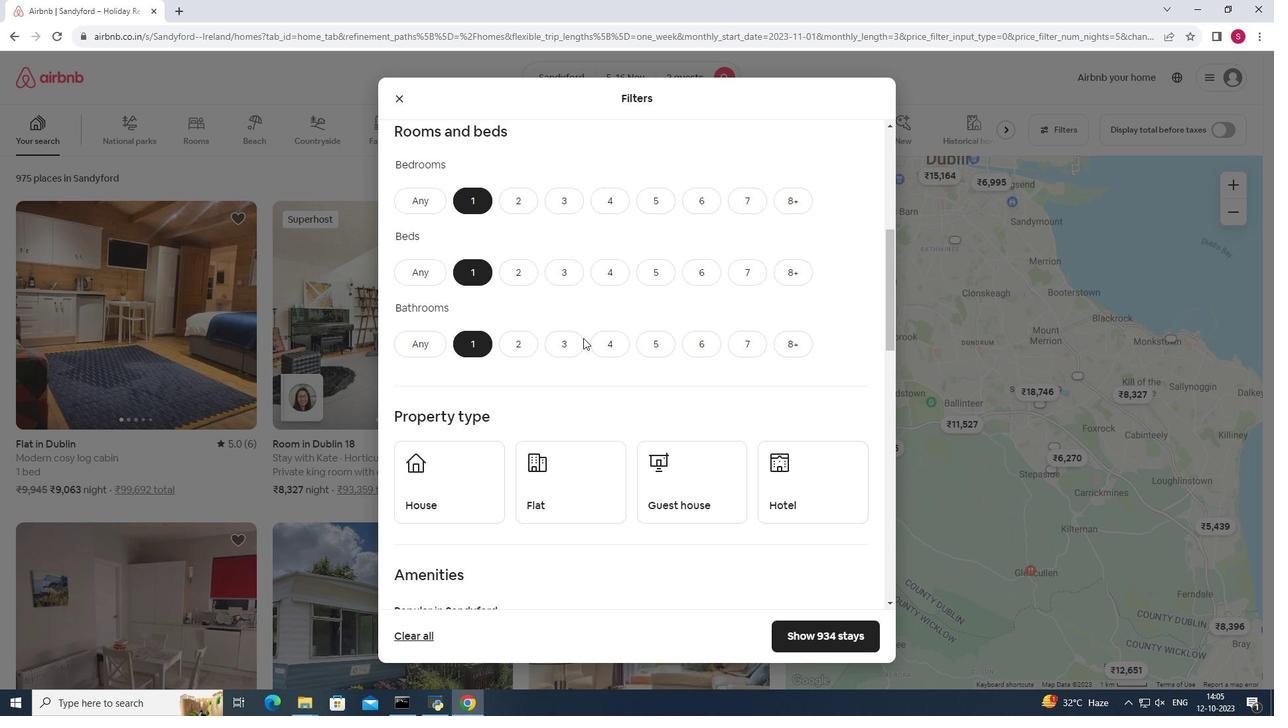 
Action: Mouse scrolled (583, 337) with delta (0, 0)
Screenshot: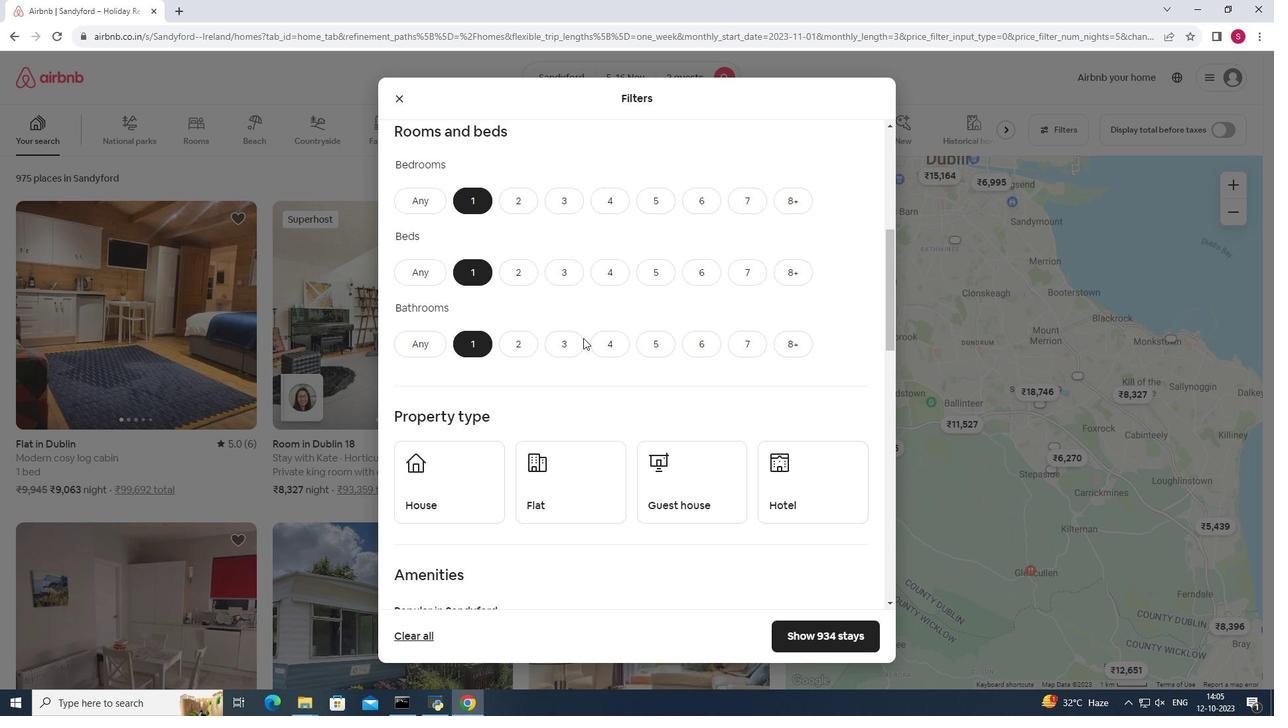 
Action: Mouse moved to (813, 410)
Screenshot: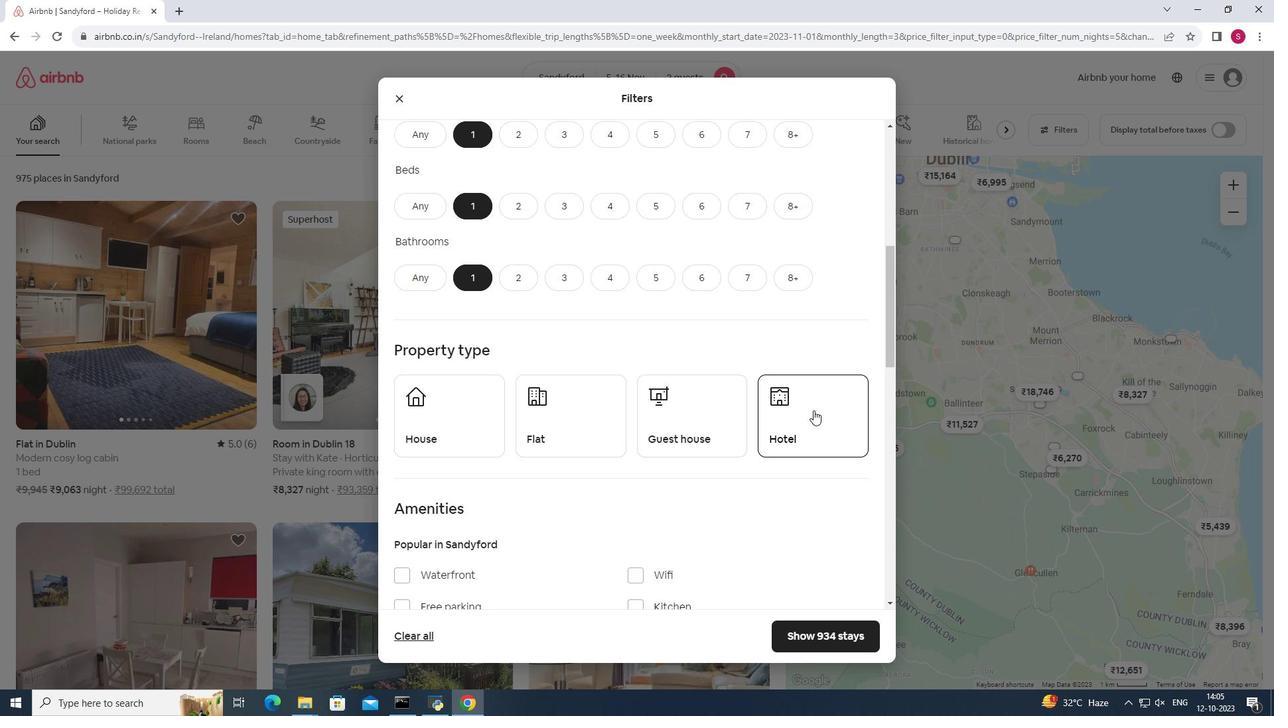 
Action: Mouse pressed left at (813, 410)
Screenshot: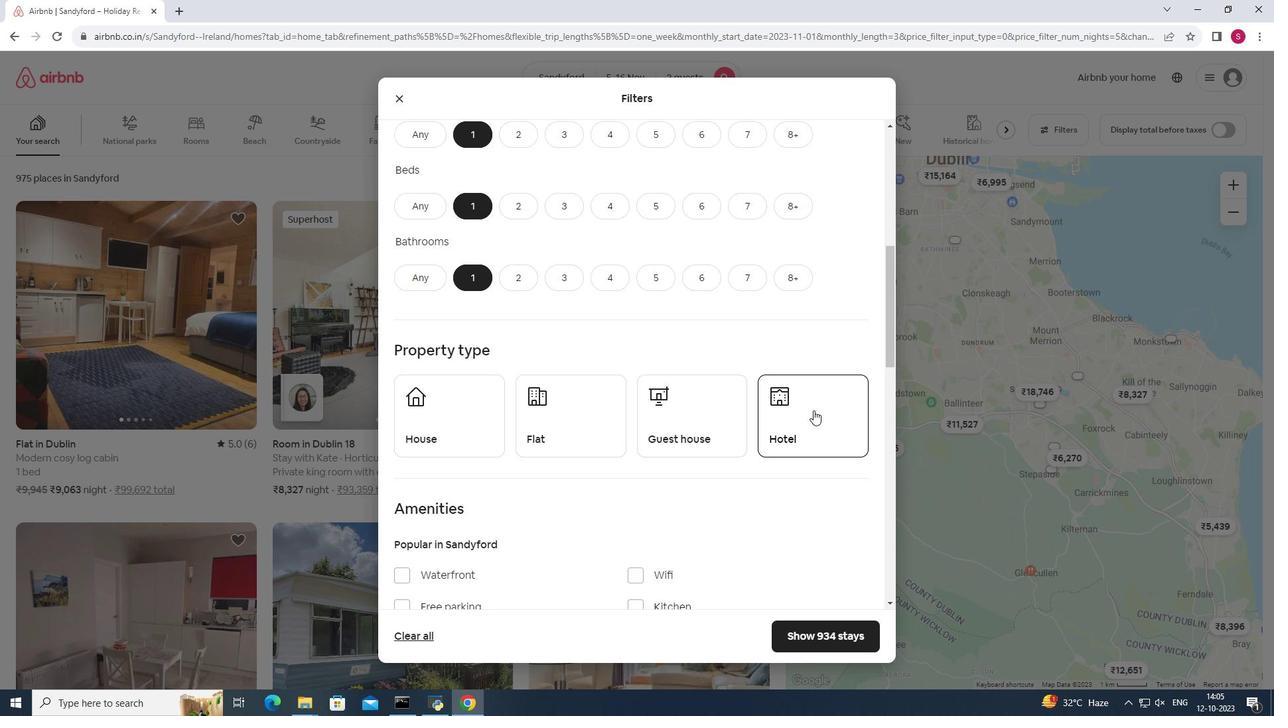 
Action: Mouse moved to (712, 466)
Screenshot: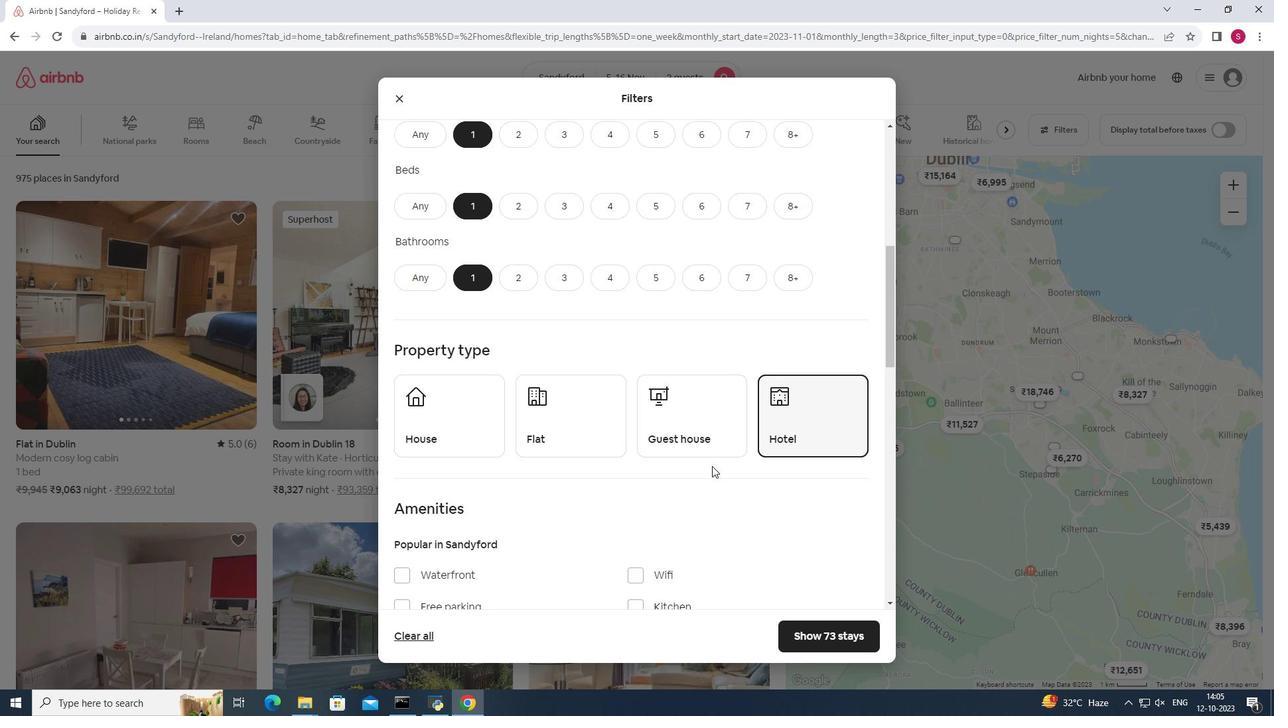 
Action: Mouse scrolled (712, 465) with delta (0, 0)
Screenshot: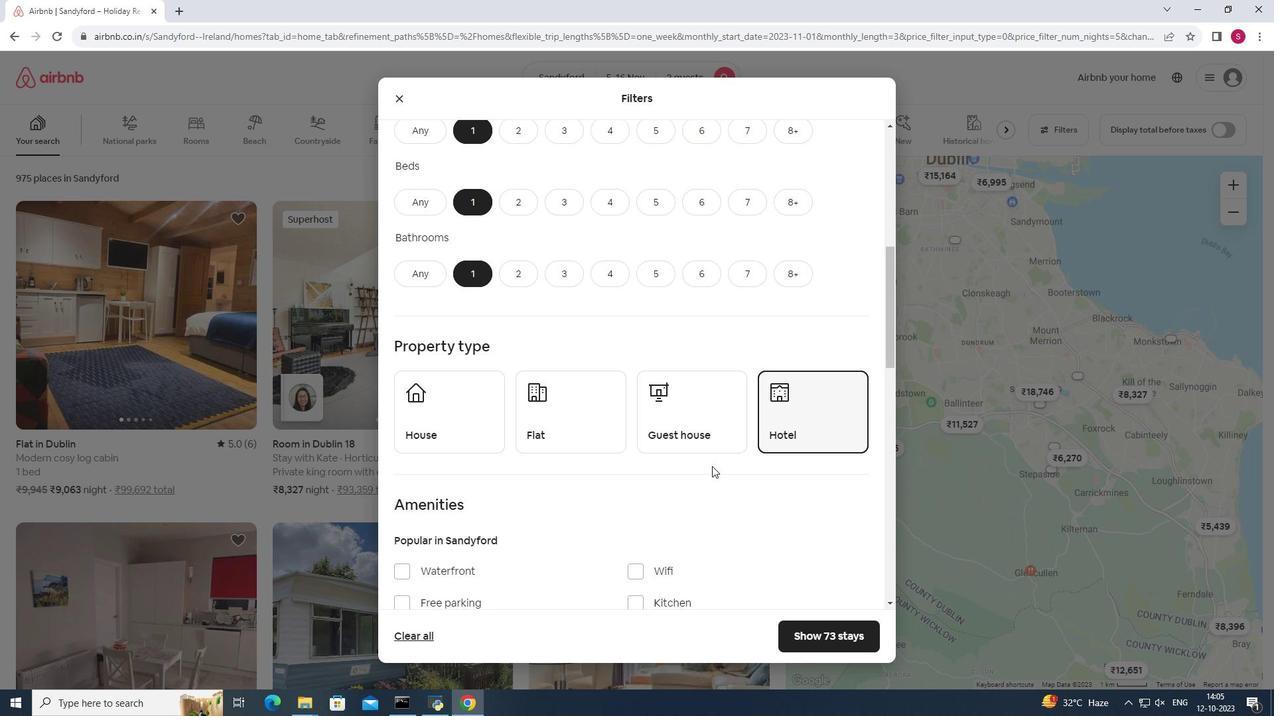 
Action: Mouse scrolled (712, 465) with delta (0, 0)
Screenshot: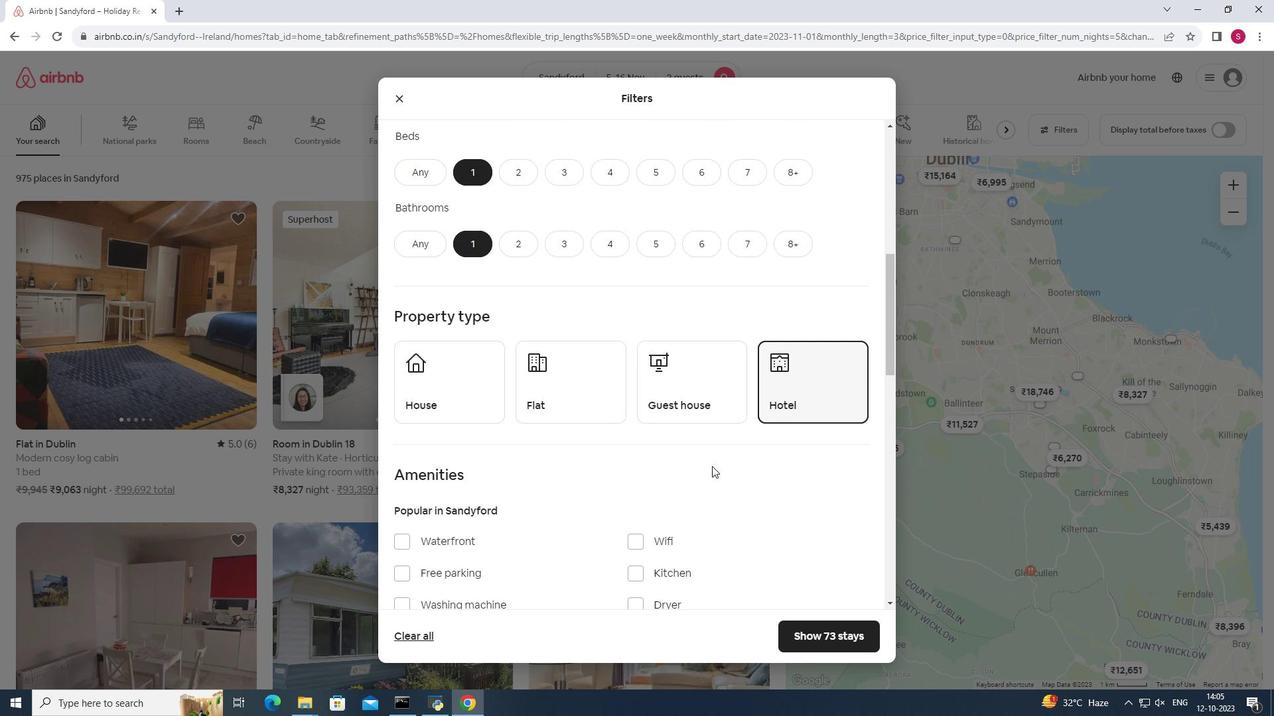 
Action: Mouse moved to (637, 448)
Screenshot: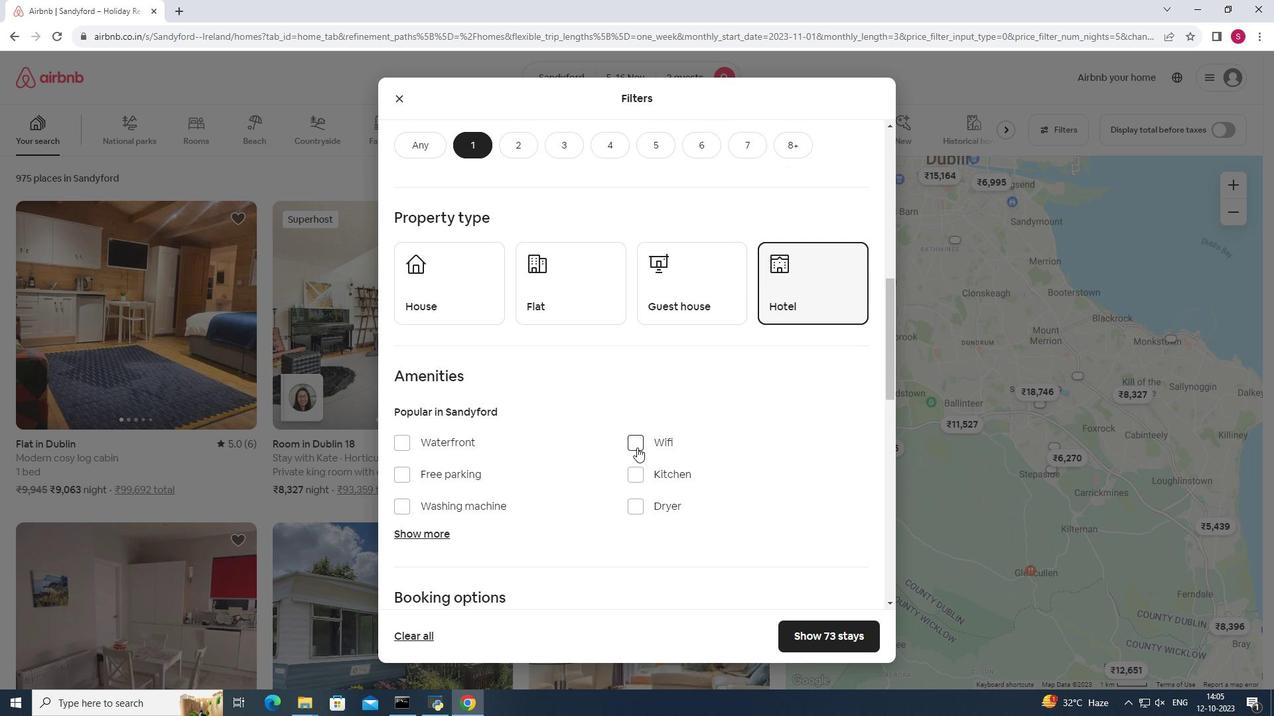 
Action: Mouse pressed left at (637, 448)
Screenshot: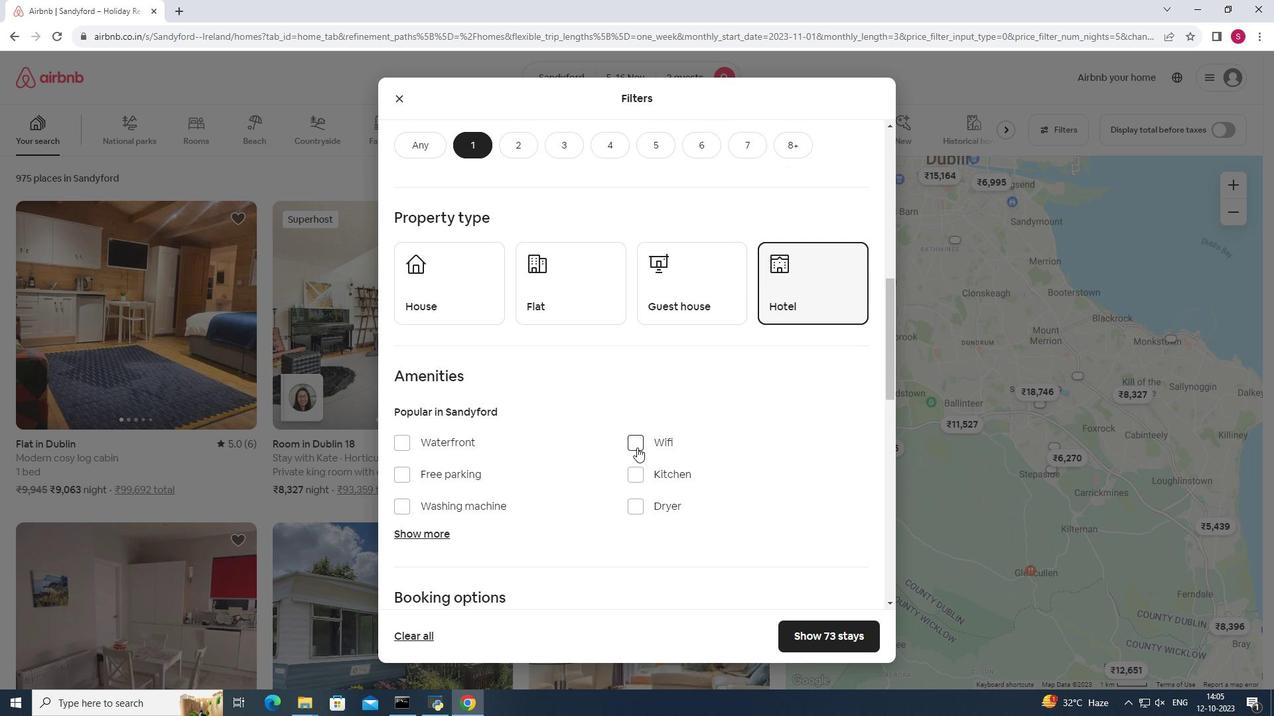 
Action: Mouse moved to (518, 491)
Screenshot: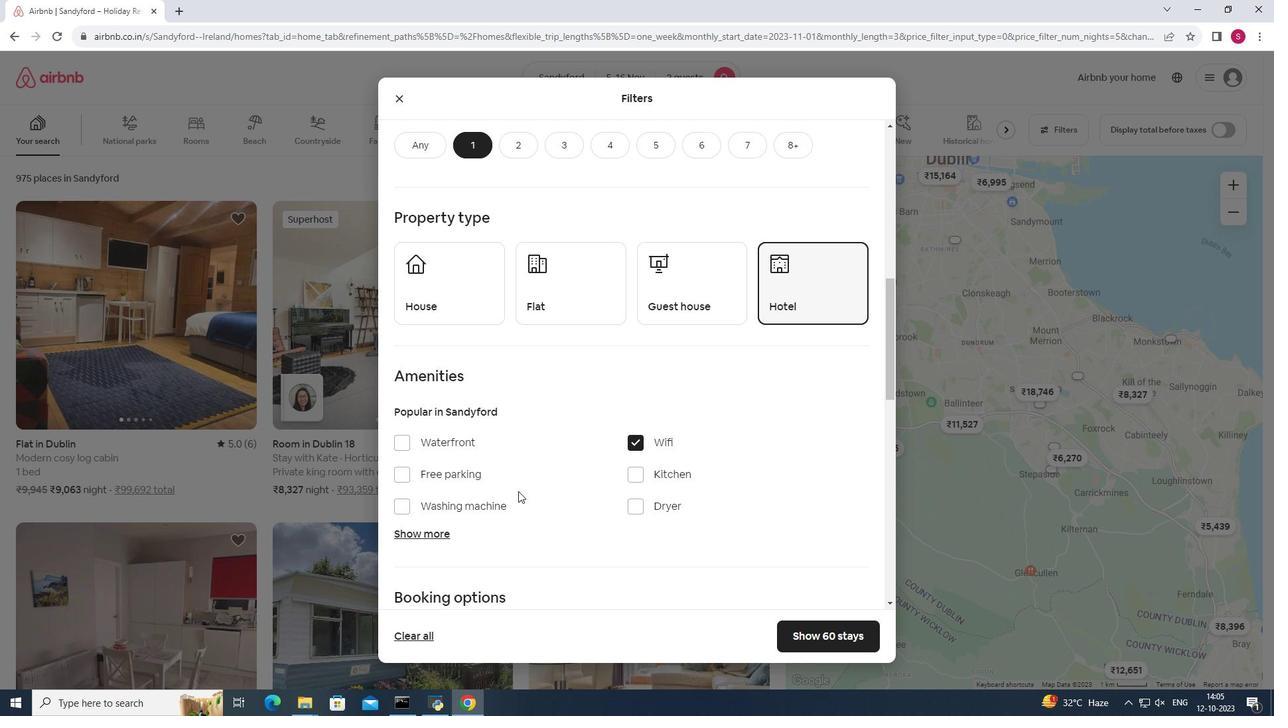 
Action: Mouse scrolled (518, 491) with delta (0, 0)
Screenshot: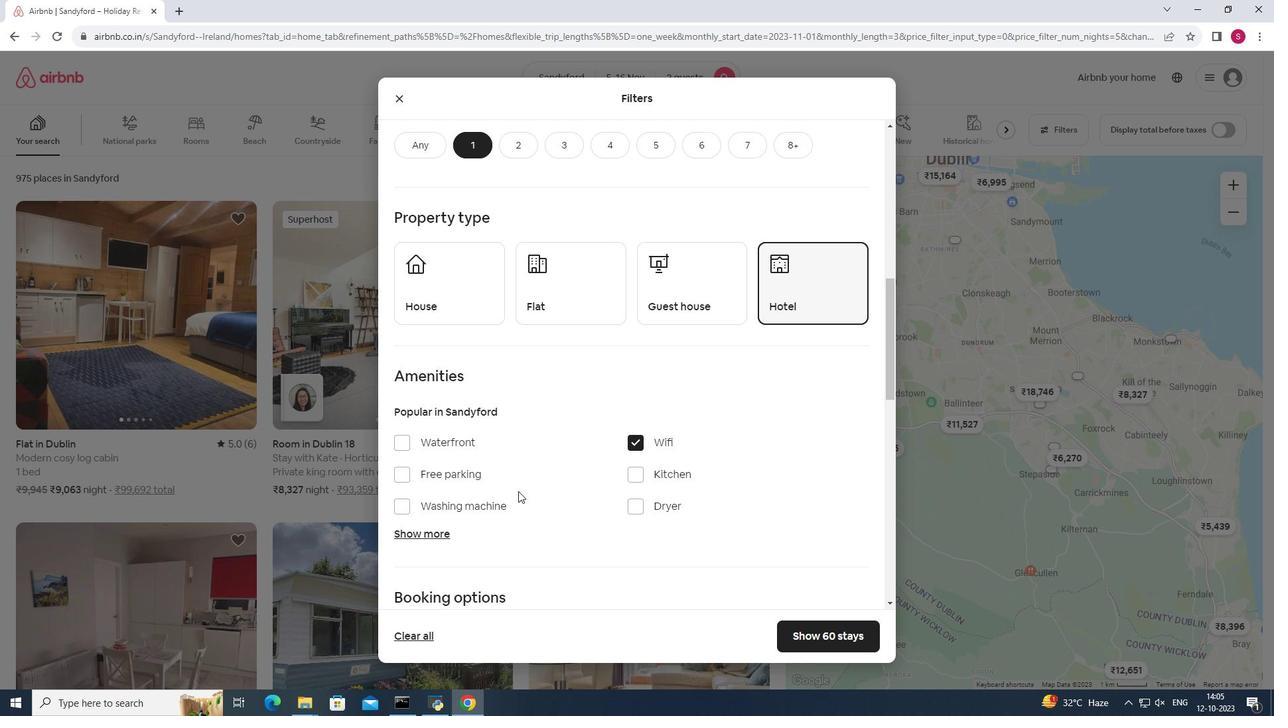 
Action: Mouse moved to (406, 442)
Screenshot: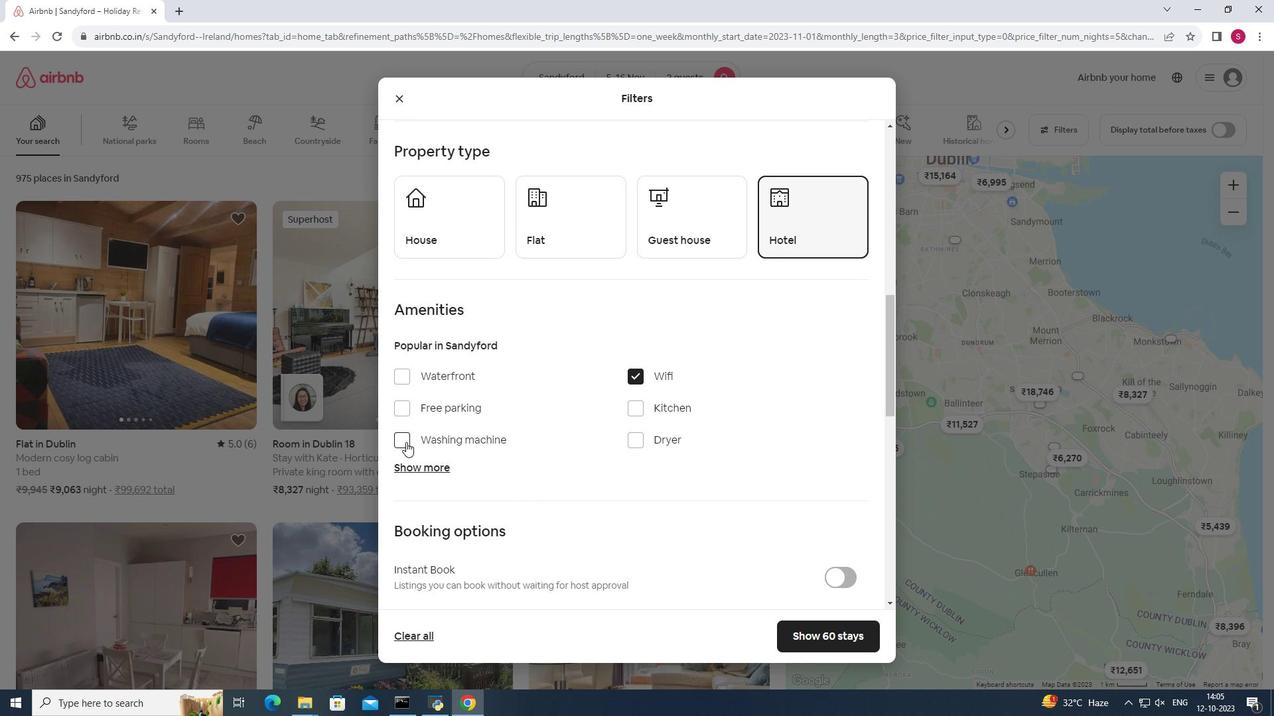 
Action: Mouse pressed left at (406, 442)
Screenshot: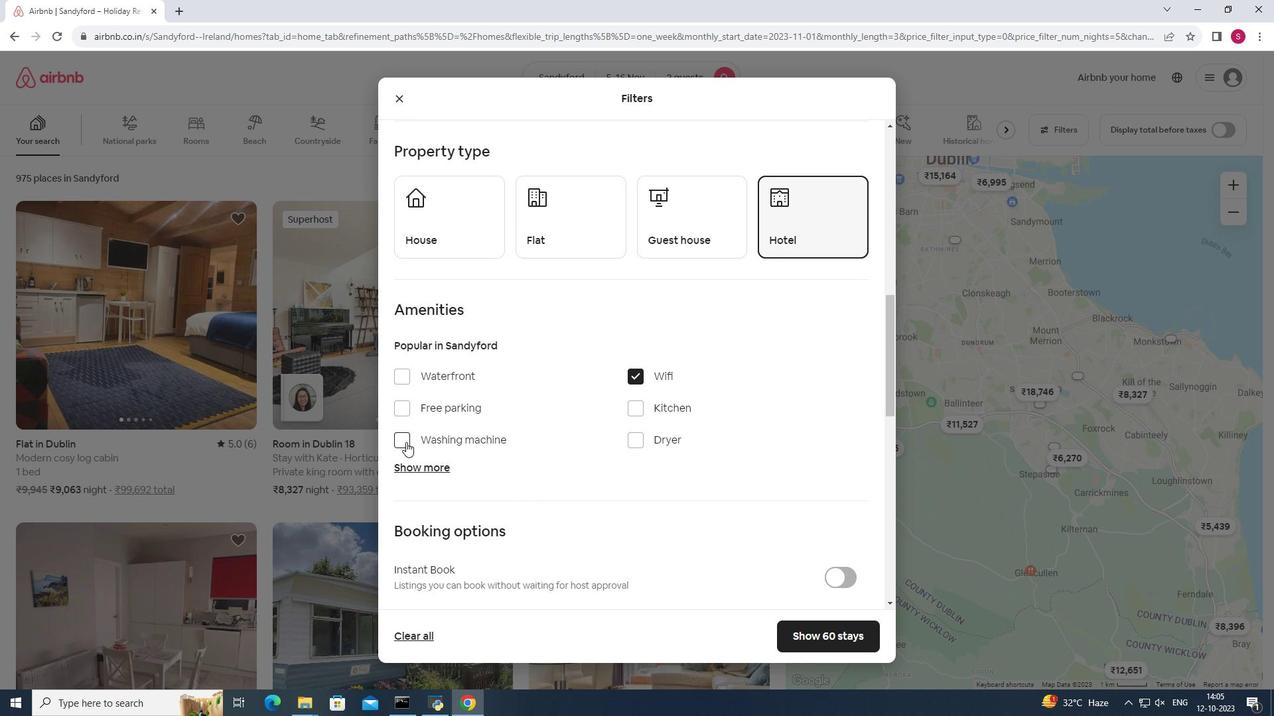 
Action: Mouse moved to (814, 637)
Screenshot: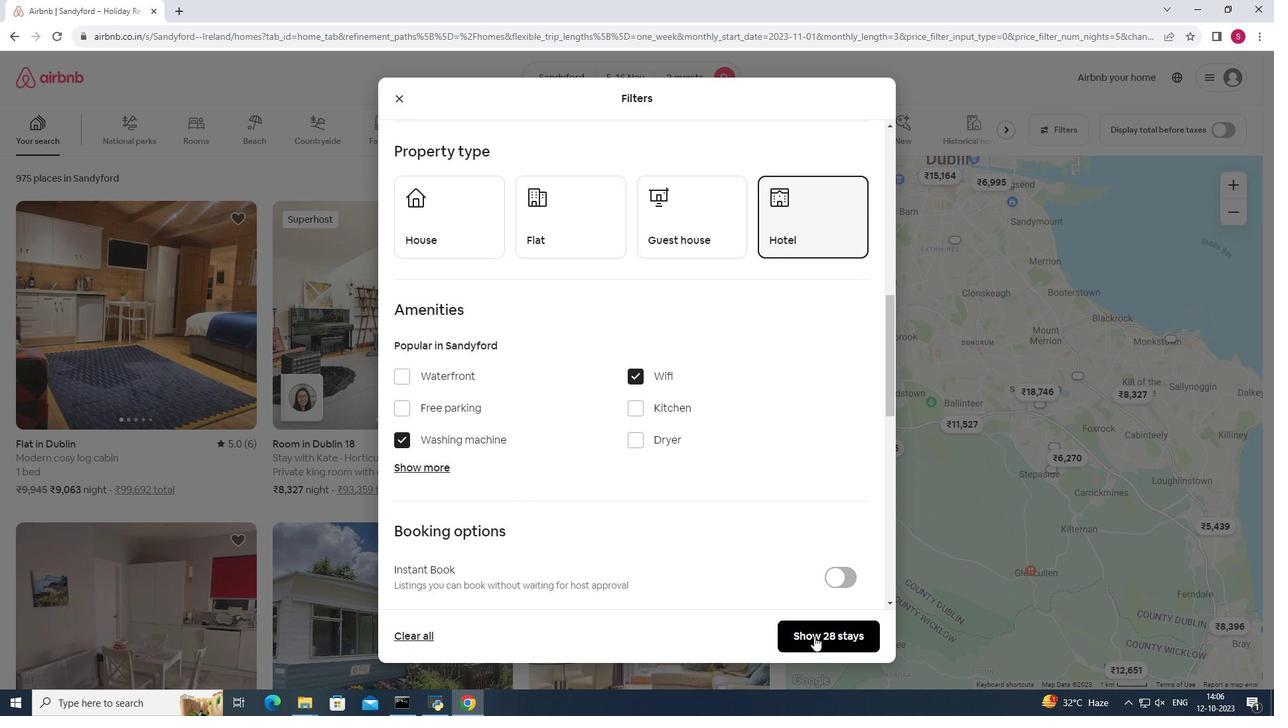 
Action: Mouse pressed left at (814, 637)
Screenshot: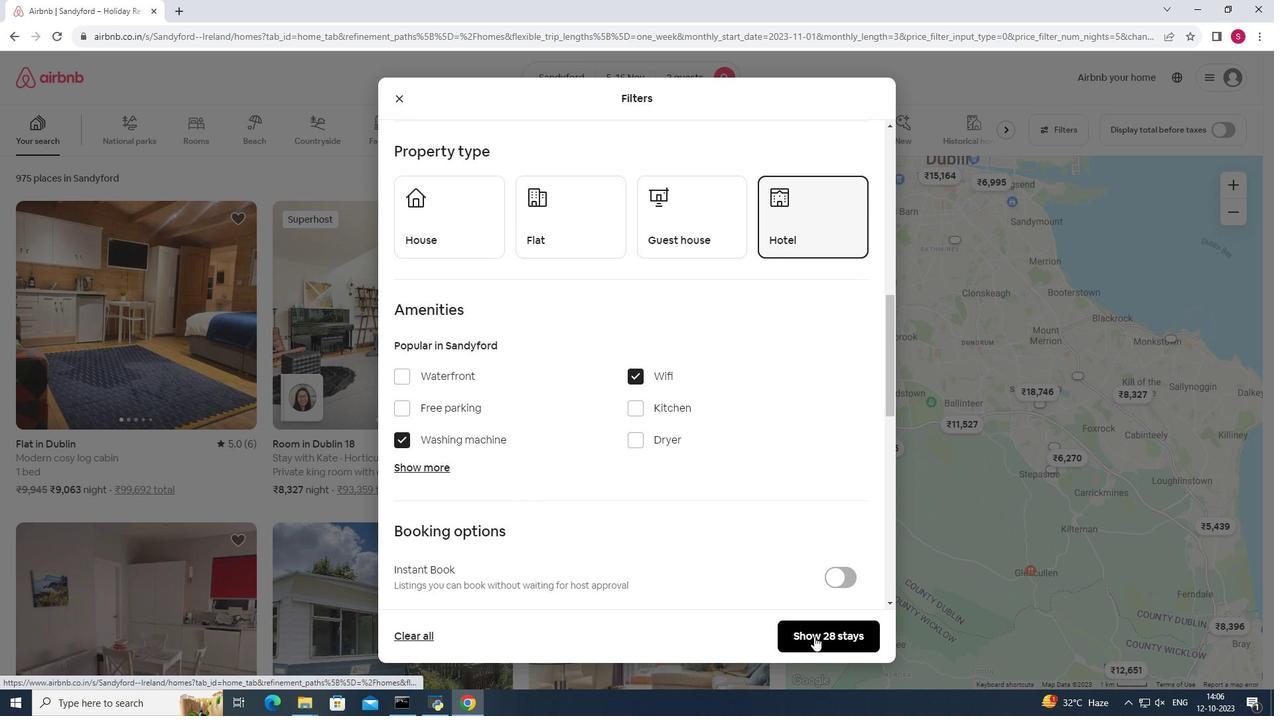 
Action: Mouse moved to (501, 450)
Screenshot: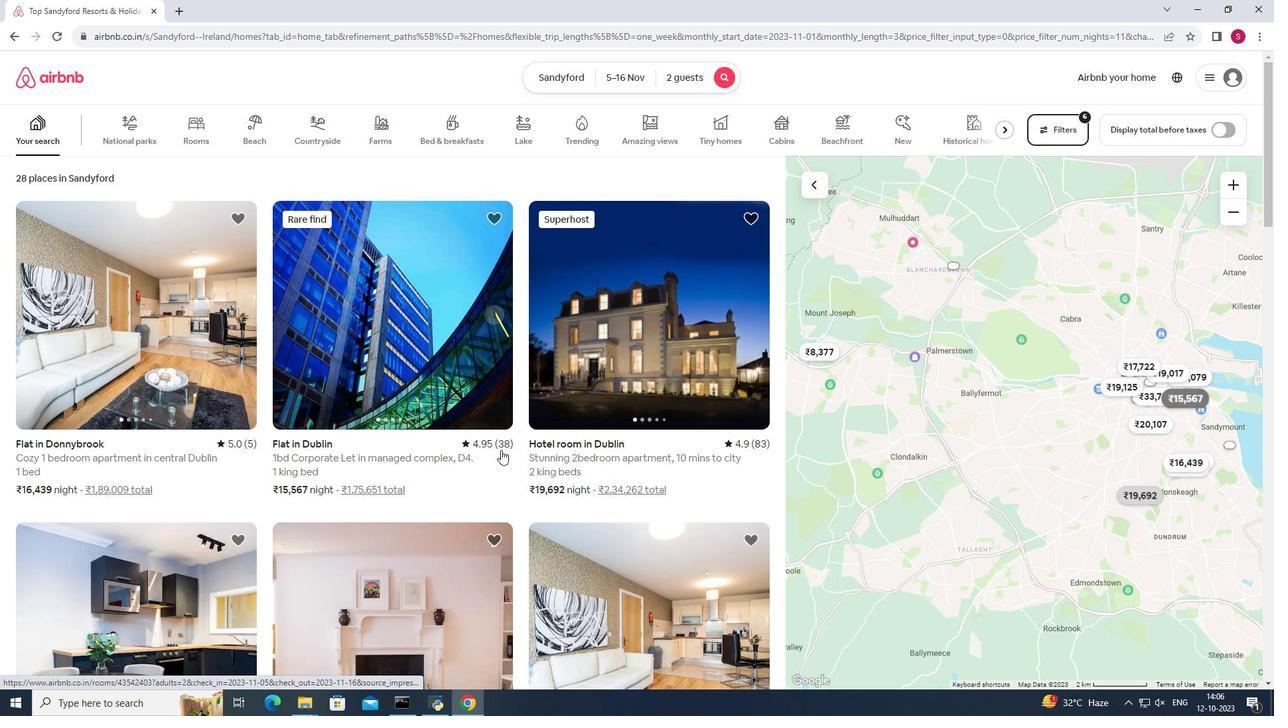 
Action: Mouse scrolled (501, 450) with delta (0, 0)
Screenshot: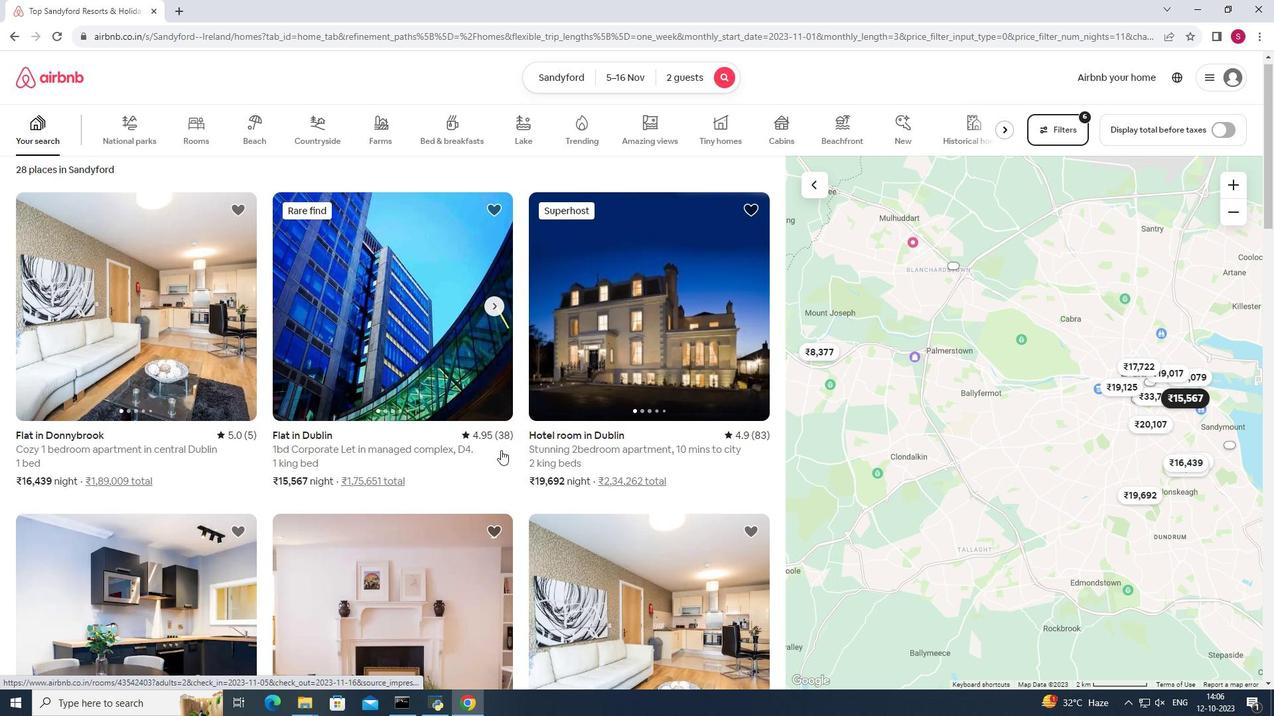 
Action: Mouse scrolled (501, 450) with delta (0, 0)
Screenshot: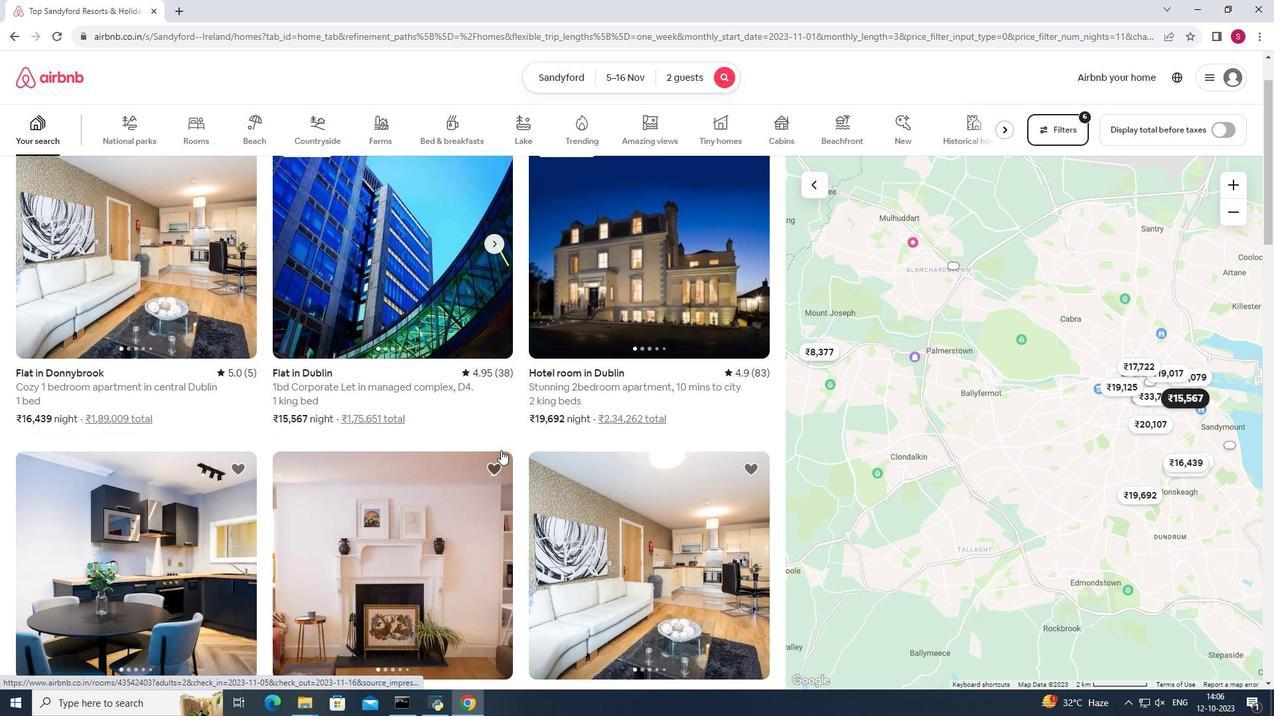 
Action: Mouse scrolled (501, 450) with delta (0, 0)
Screenshot: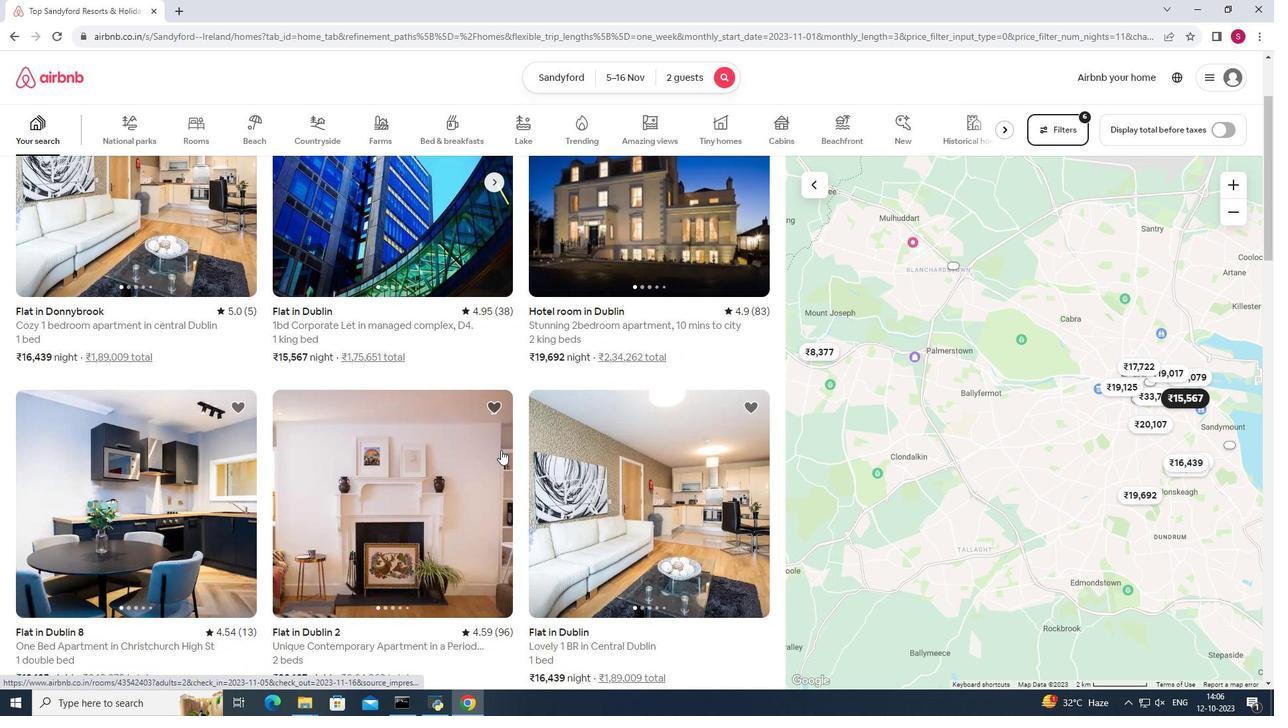 
Action: Mouse moved to (619, 450)
Screenshot: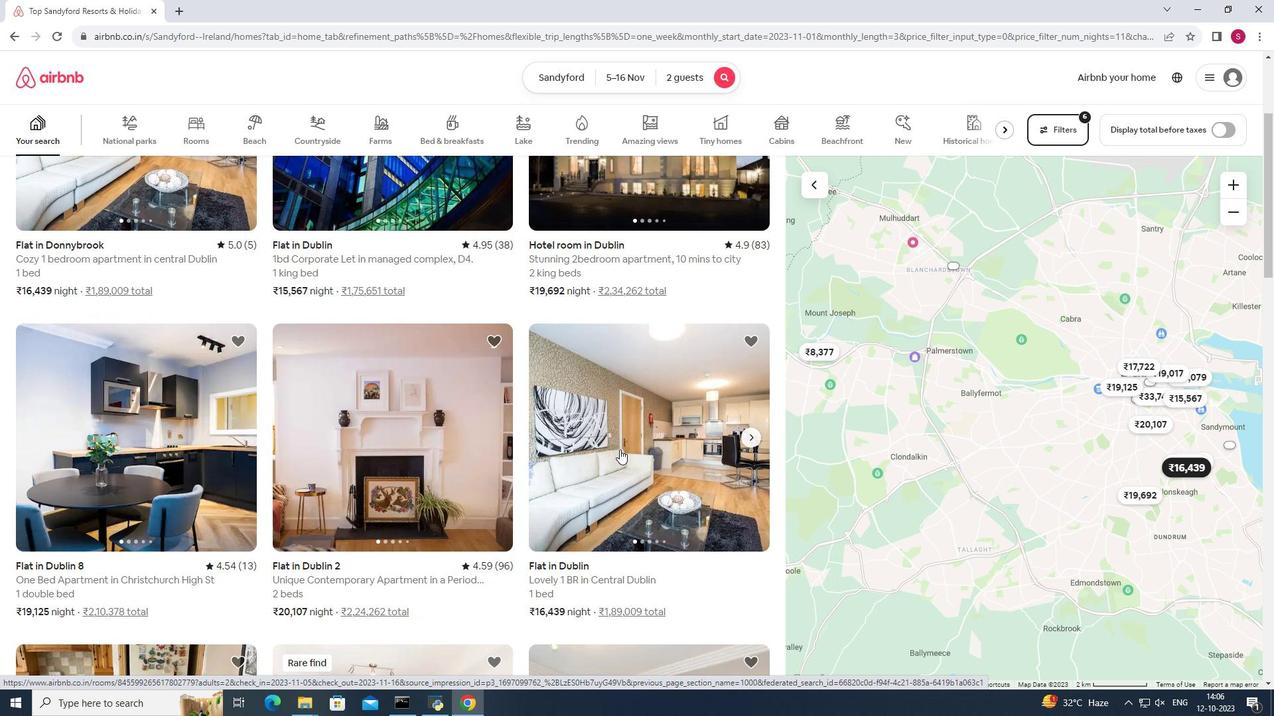
Action: Mouse scrolled (619, 449) with delta (0, 0)
Screenshot: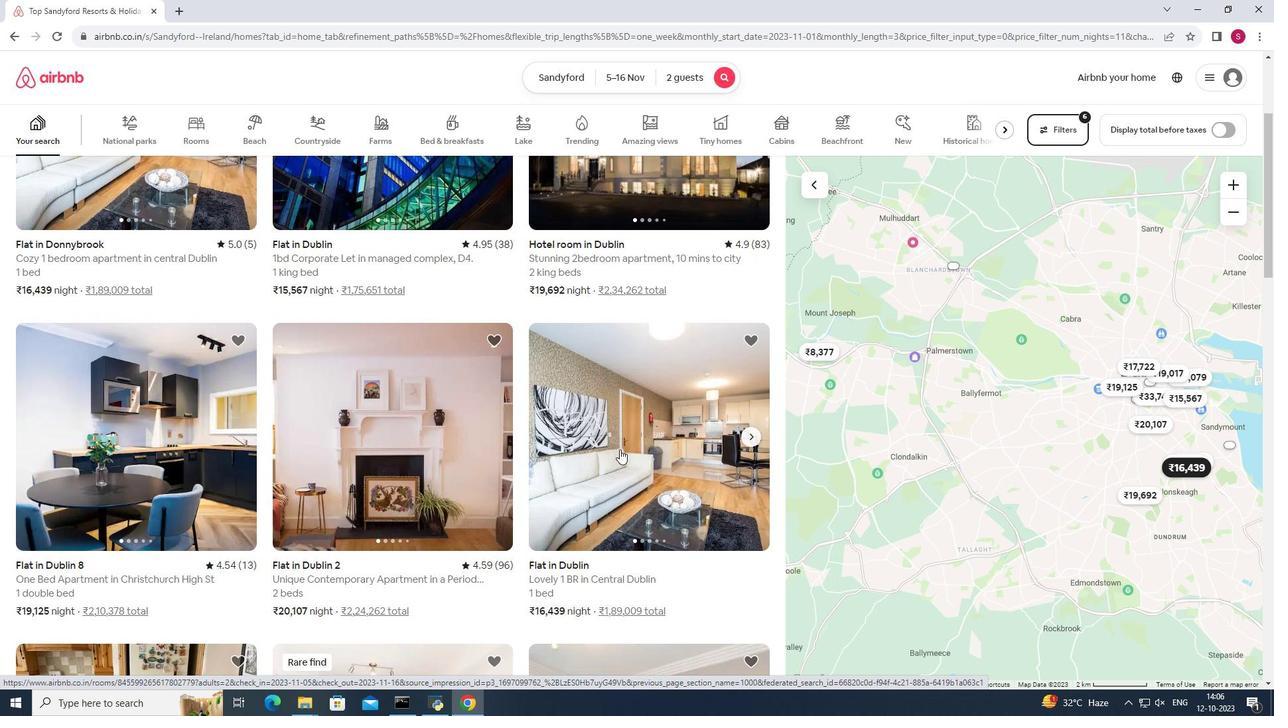 
Action: Mouse scrolled (619, 449) with delta (0, 0)
Screenshot: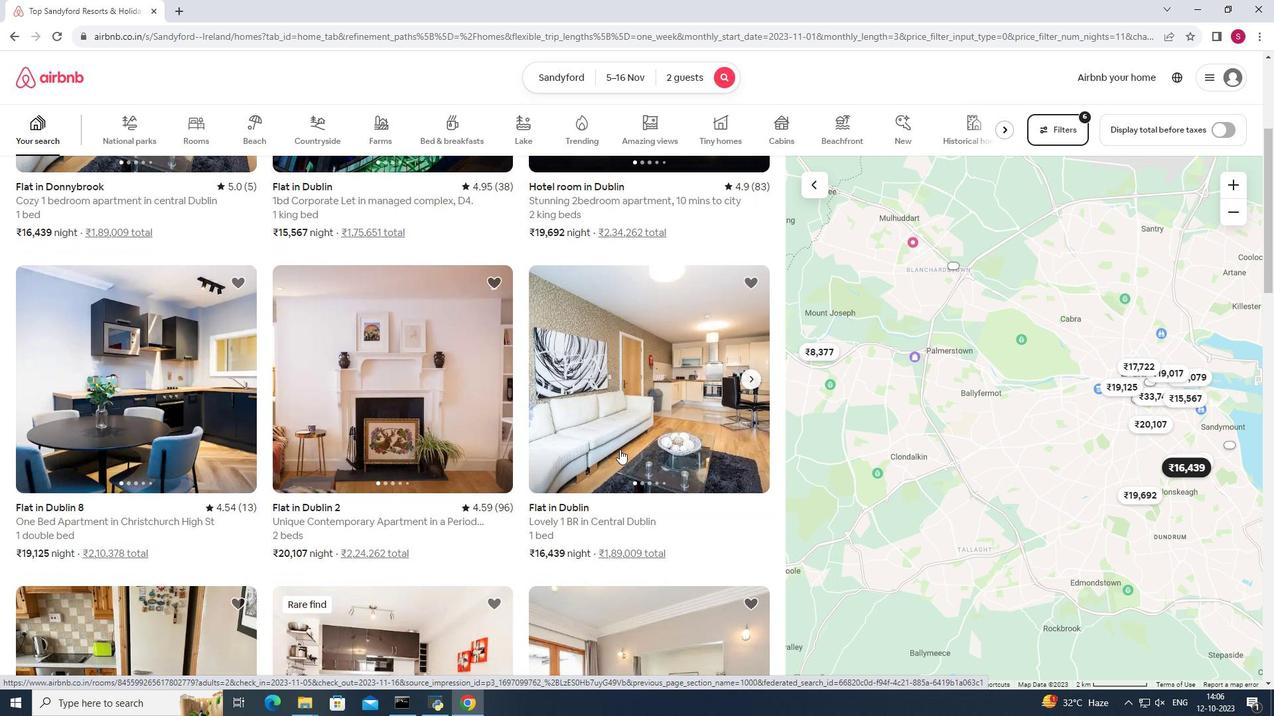 
Action: Mouse scrolled (619, 449) with delta (0, 0)
Screenshot: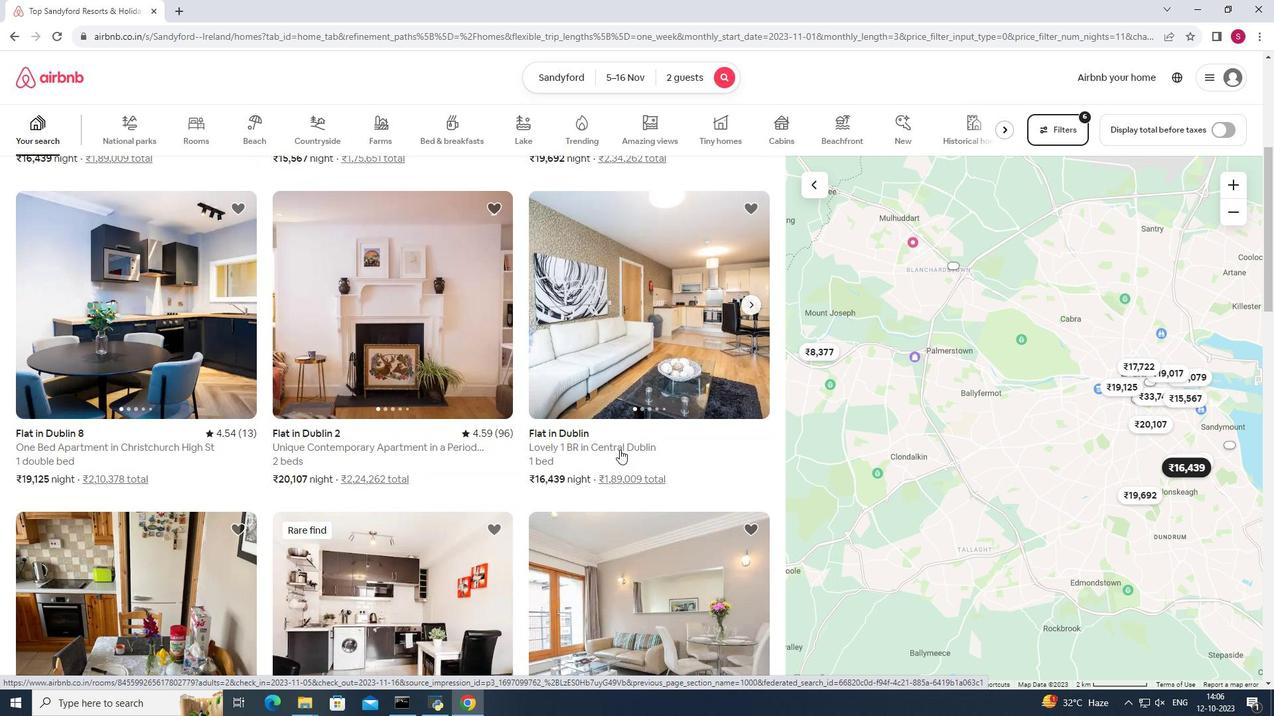 
Action: Mouse scrolled (619, 449) with delta (0, 0)
Screenshot: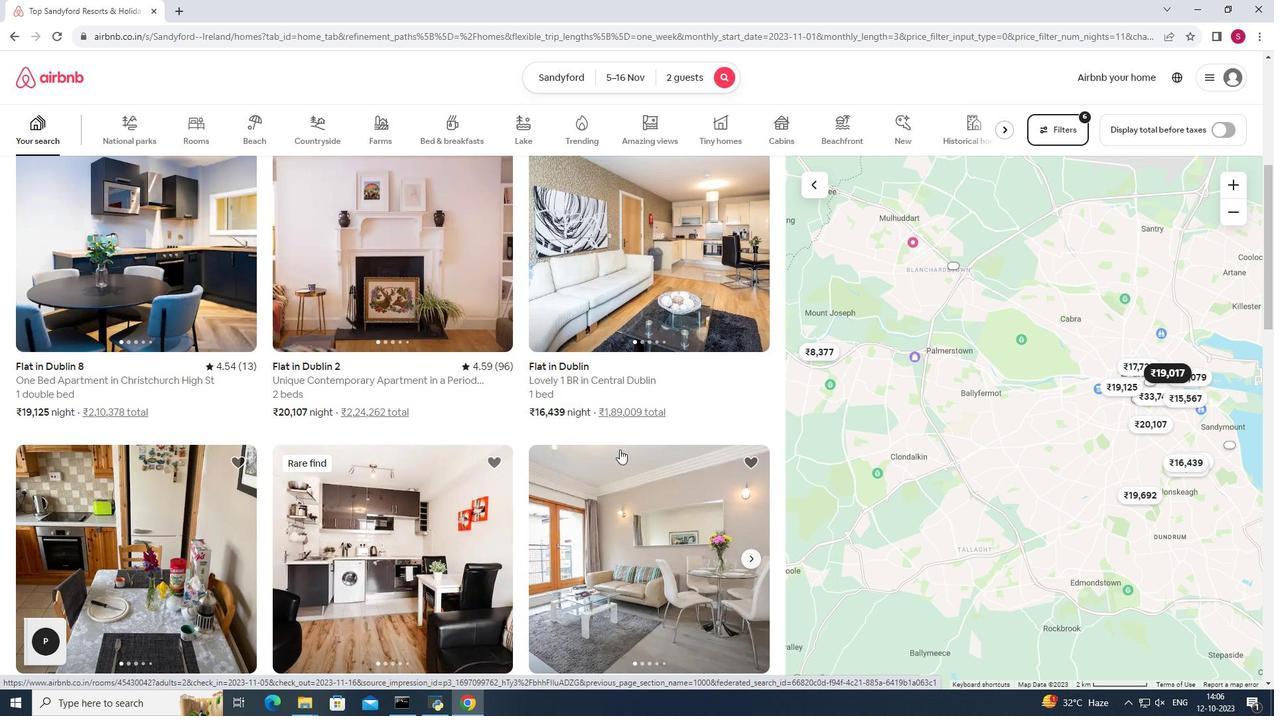 
Action: Mouse scrolled (619, 449) with delta (0, 0)
Screenshot: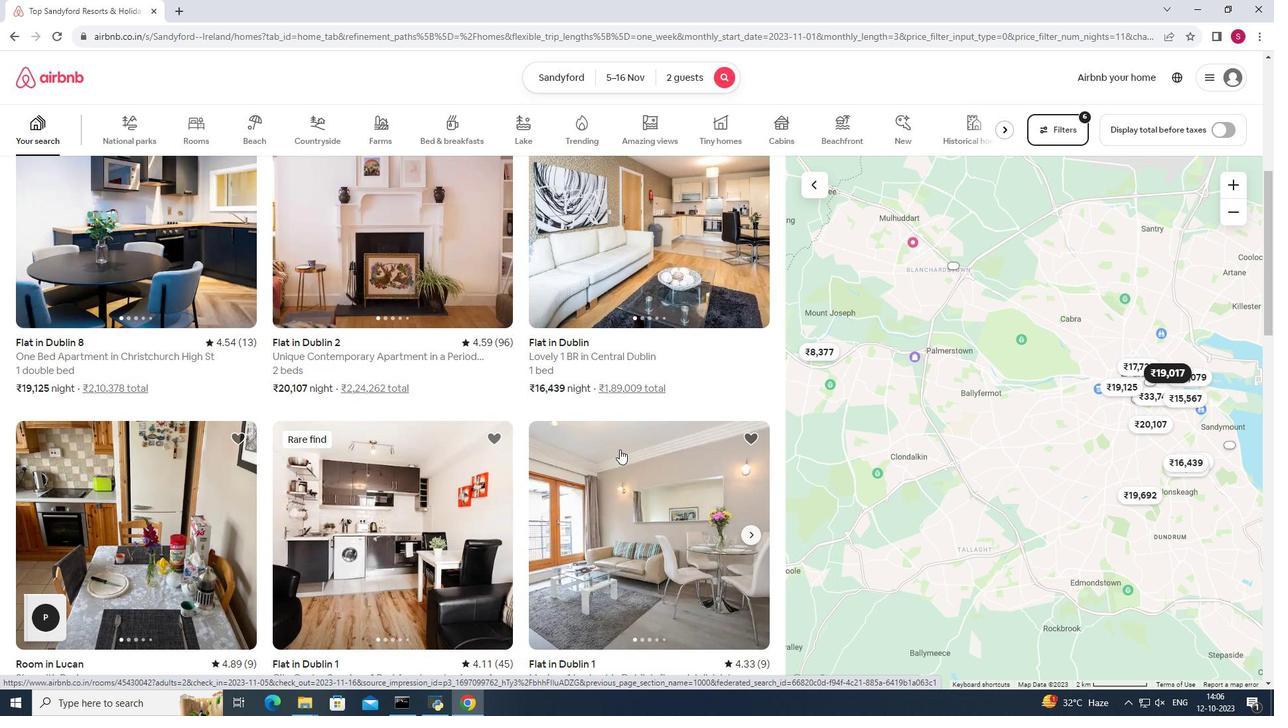 
Action: Mouse scrolled (619, 449) with delta (0, 0)
Screenshot: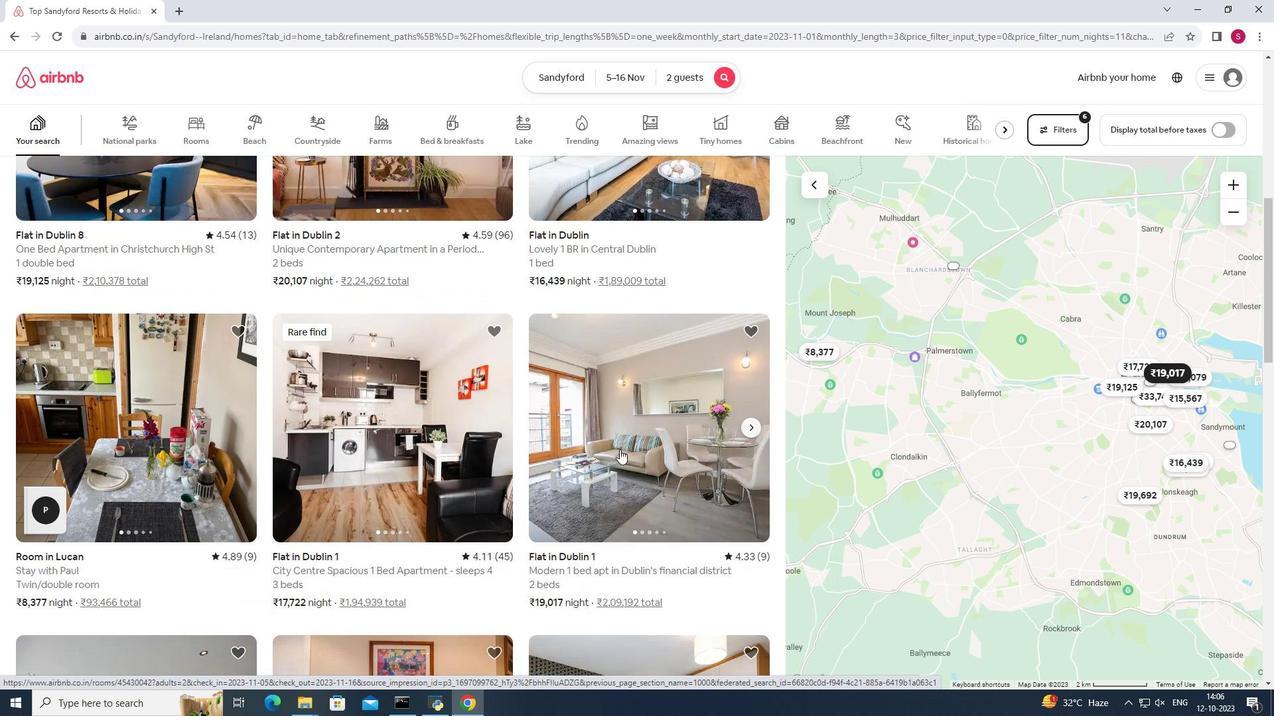 
Action: Mouse scrolled (619, 449) with delta (0, 0)
Screenshot: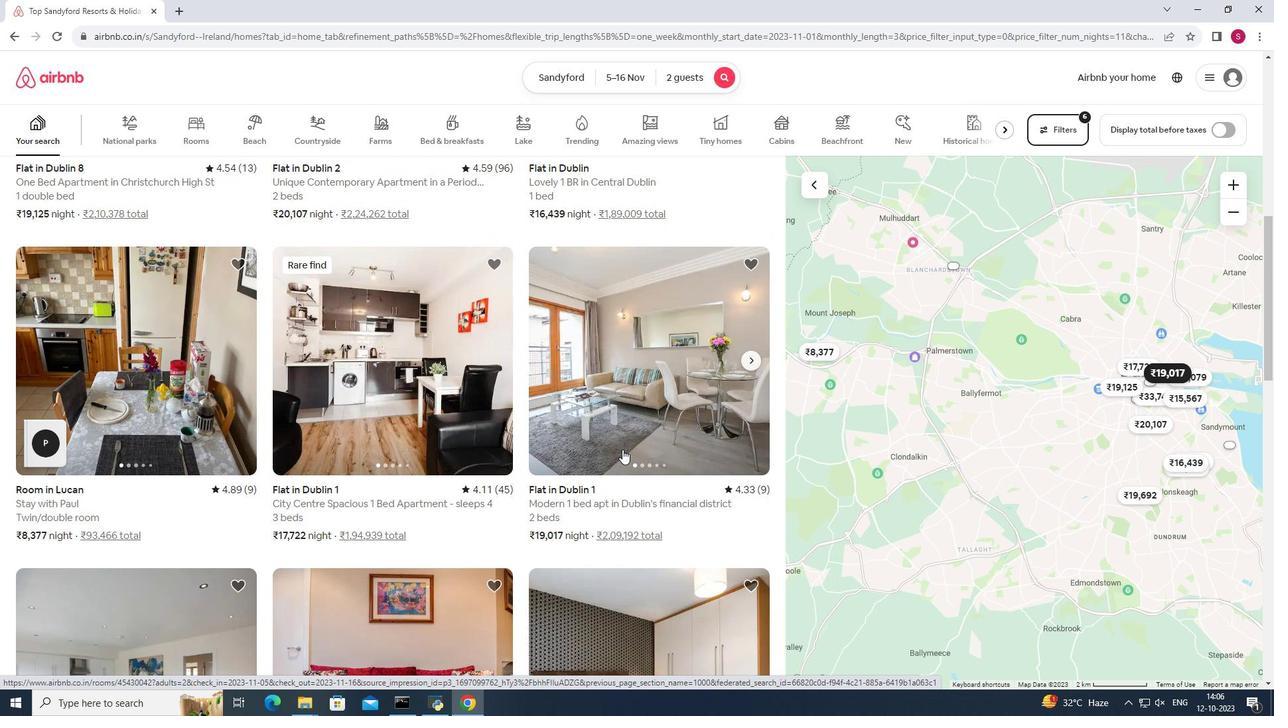 
Action: Mouse moved to (625, 450)
Screenshot: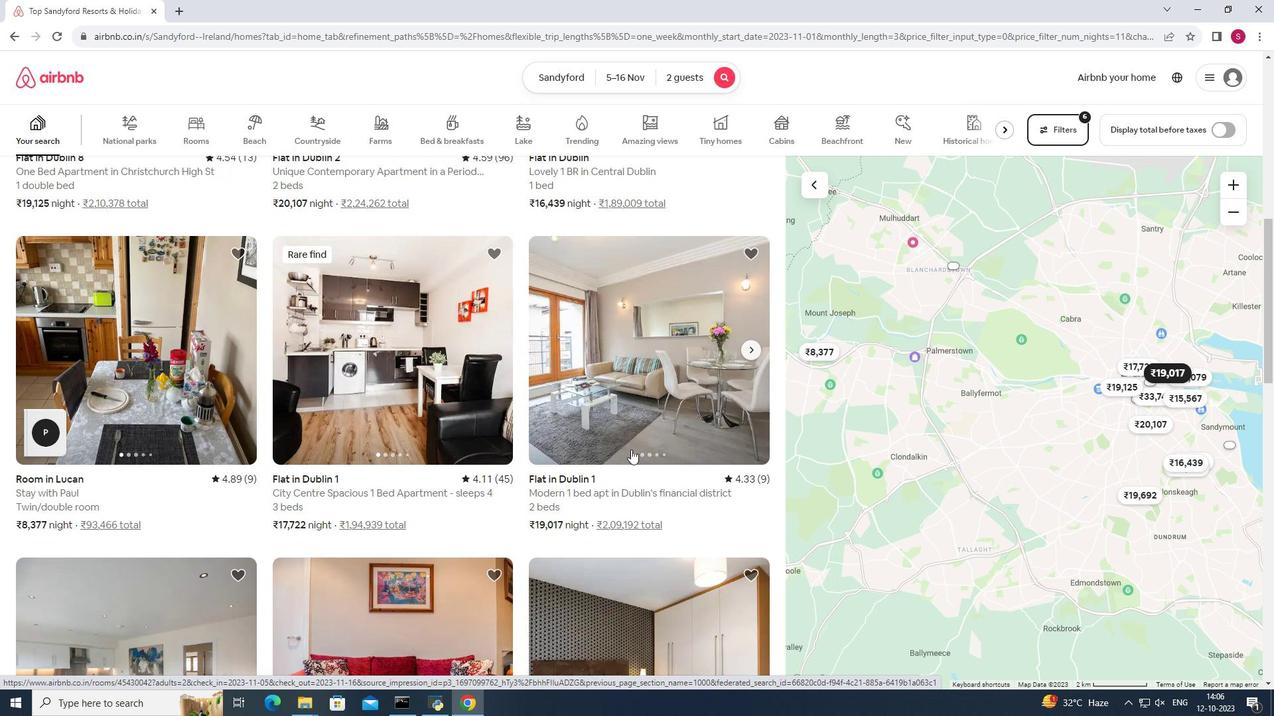 
Action: Mouse scrolled (625, 449) with delta (0, 0)
Screenshot: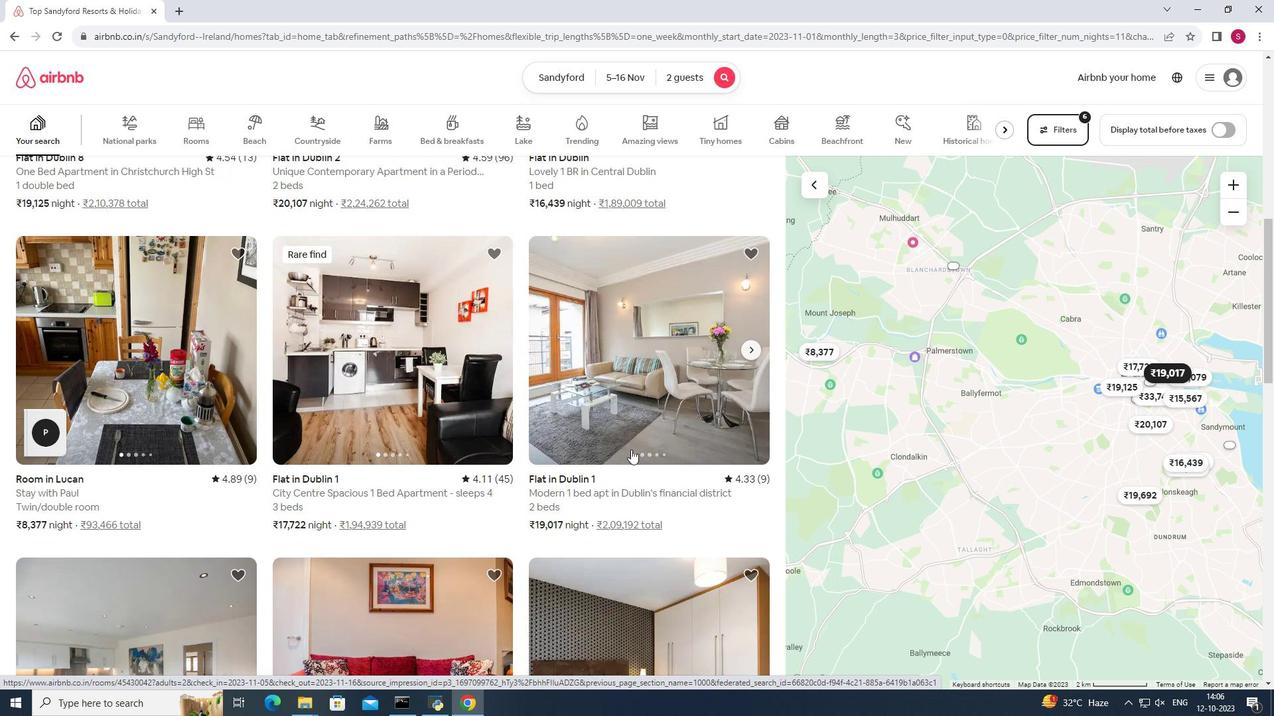 
Action: Mouse moved to (631, 450)
Screenshot: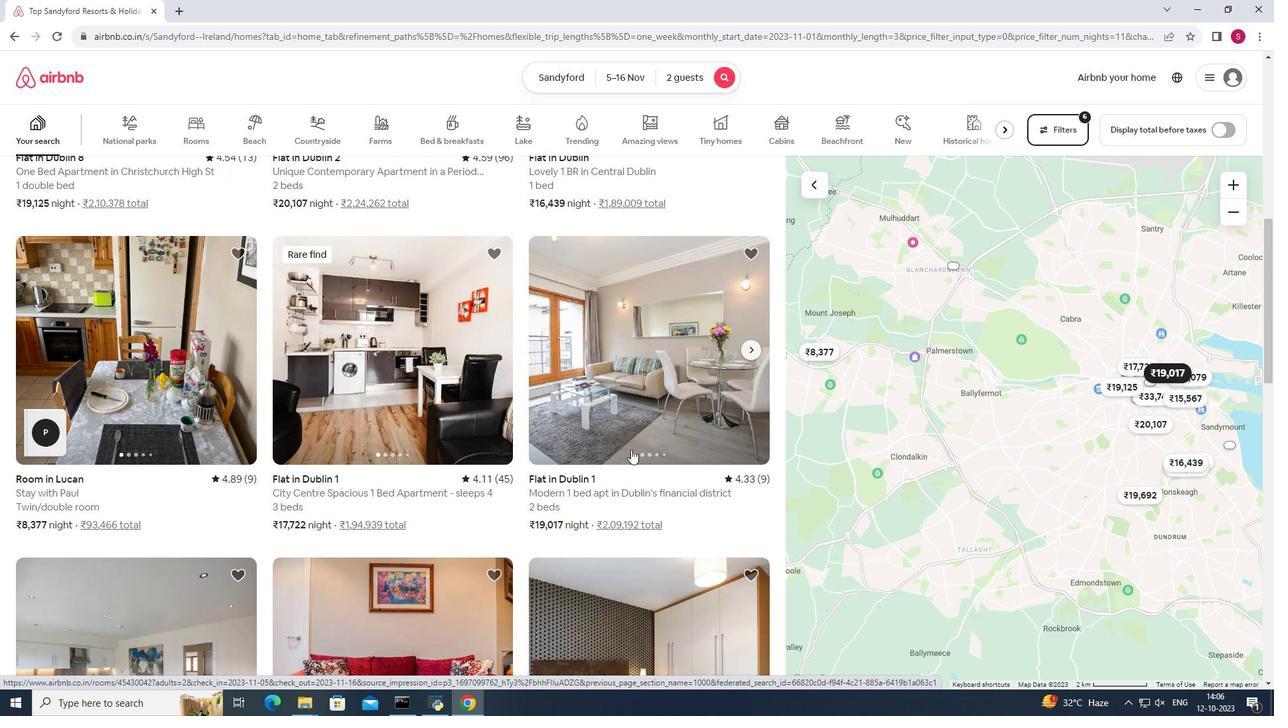 
Action: Mouse scrolled (631, 449) with delta (0, 0)
Screenshot: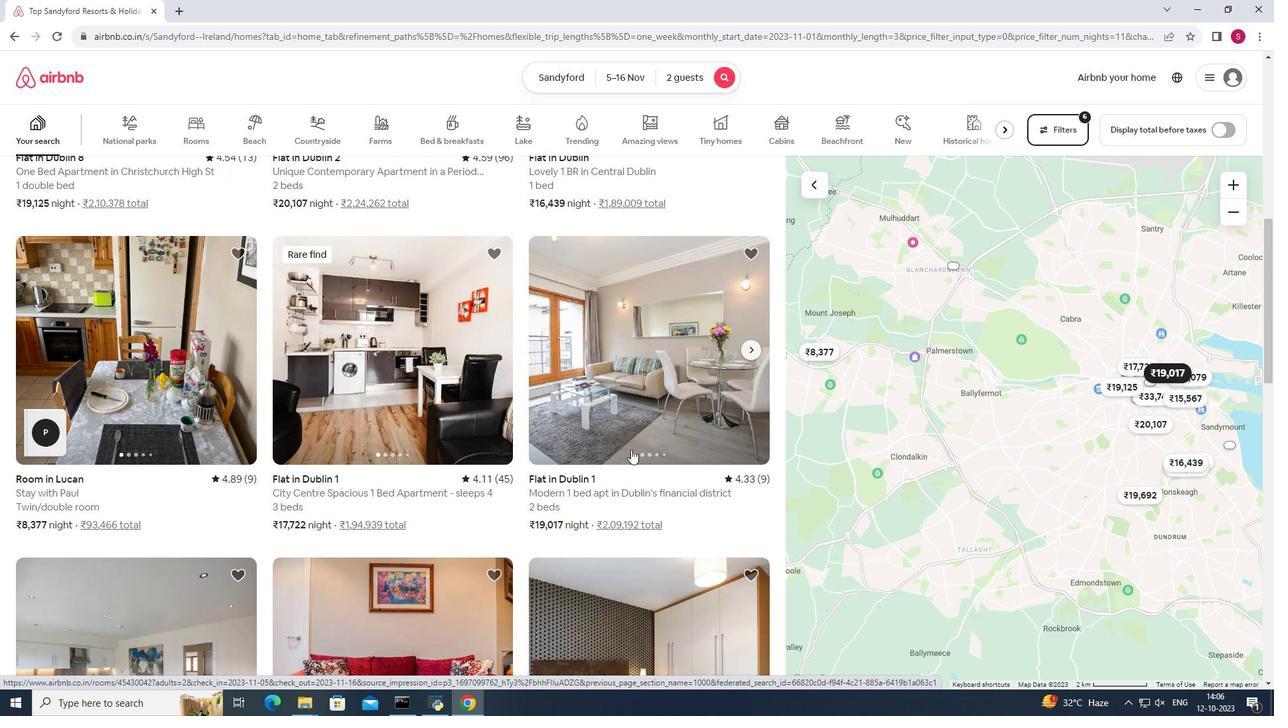 
Action: Mouse scrolled (631, 449) with delta (0, 0)
Screenshot: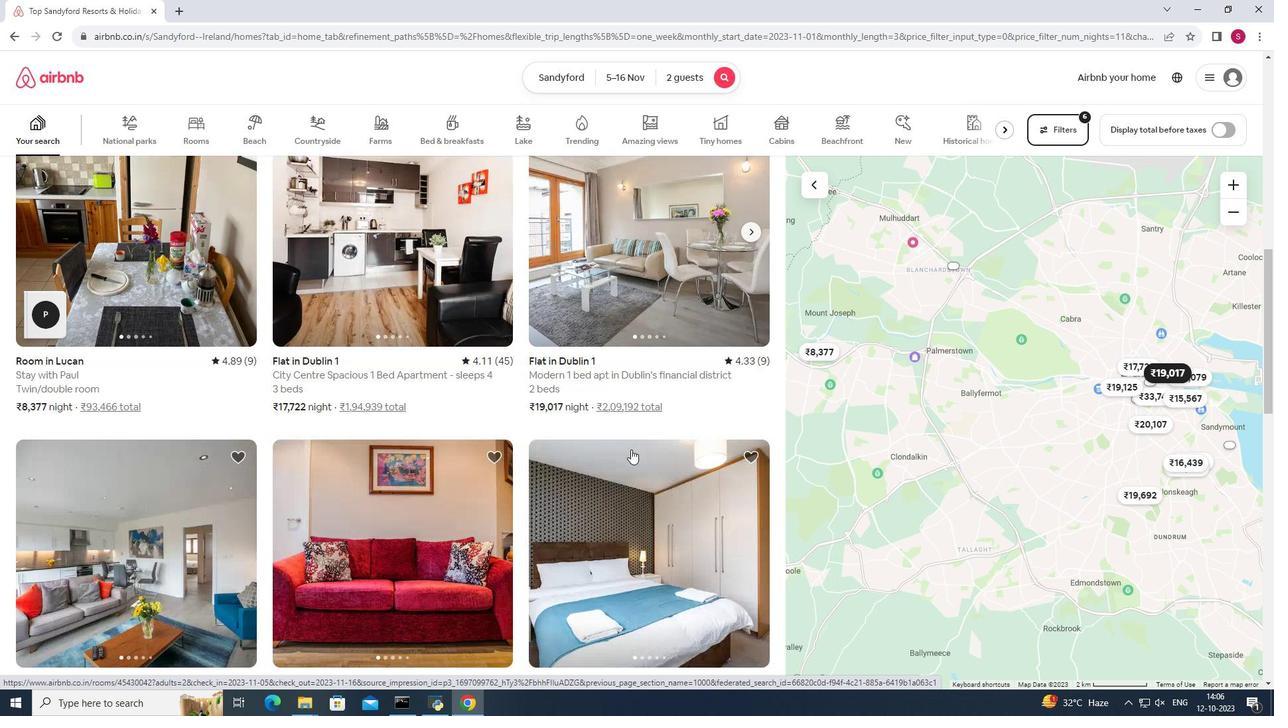 
Action: Mouse scrolled (631, 449) with delta (0, 0)
Screenshot: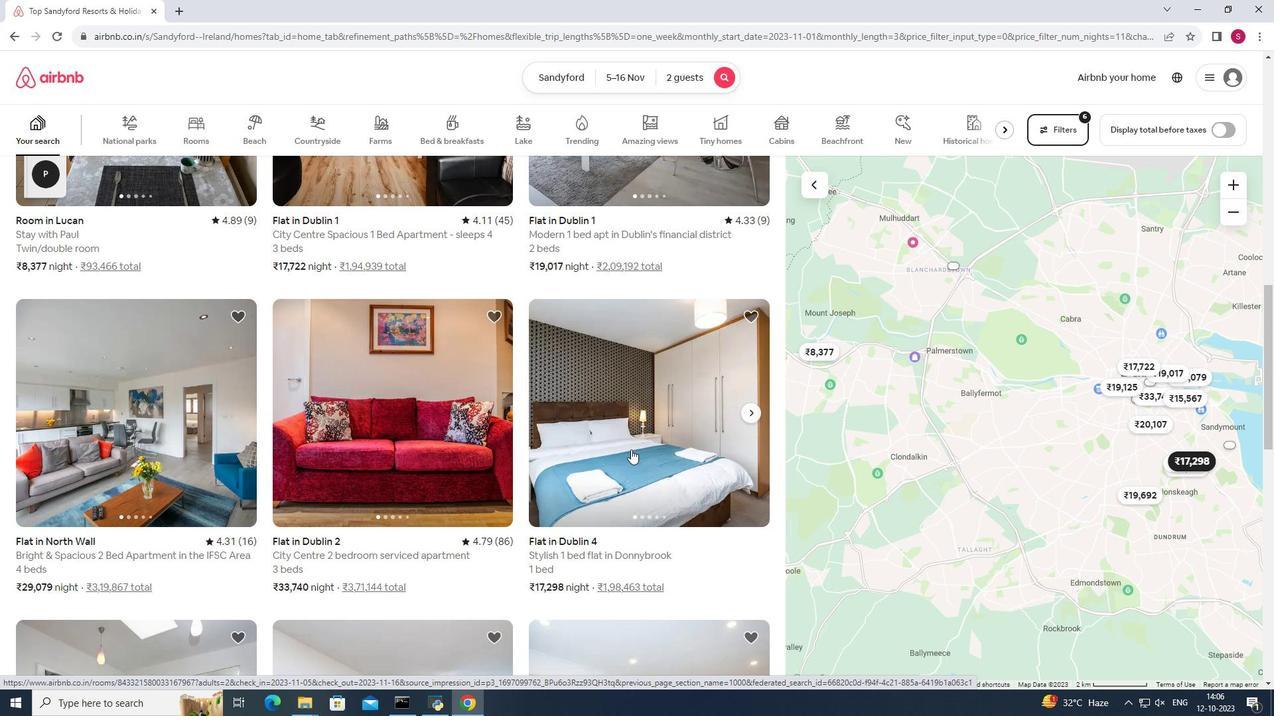 
Action: Mouse scrolled (631, 449) with delta (0, 0)
Screenshot: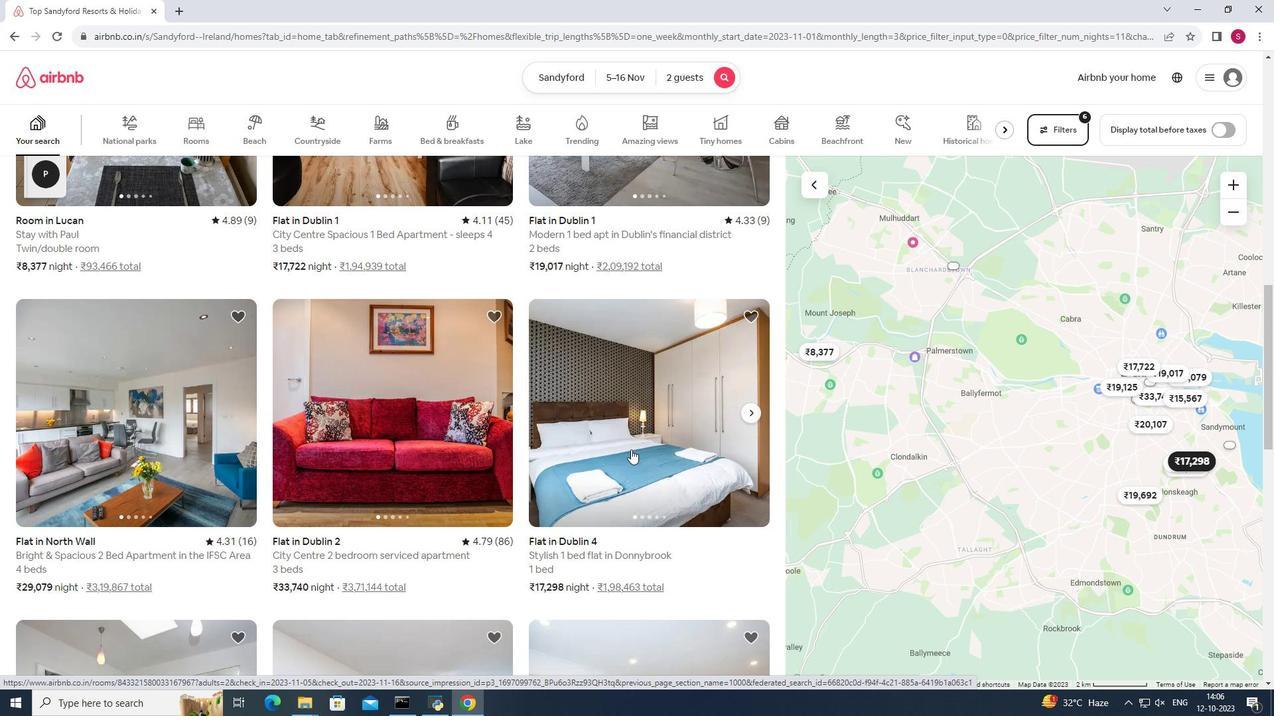 
Action: Mouse scrolled (631, 449) with delta (0, 0)
Screenshot: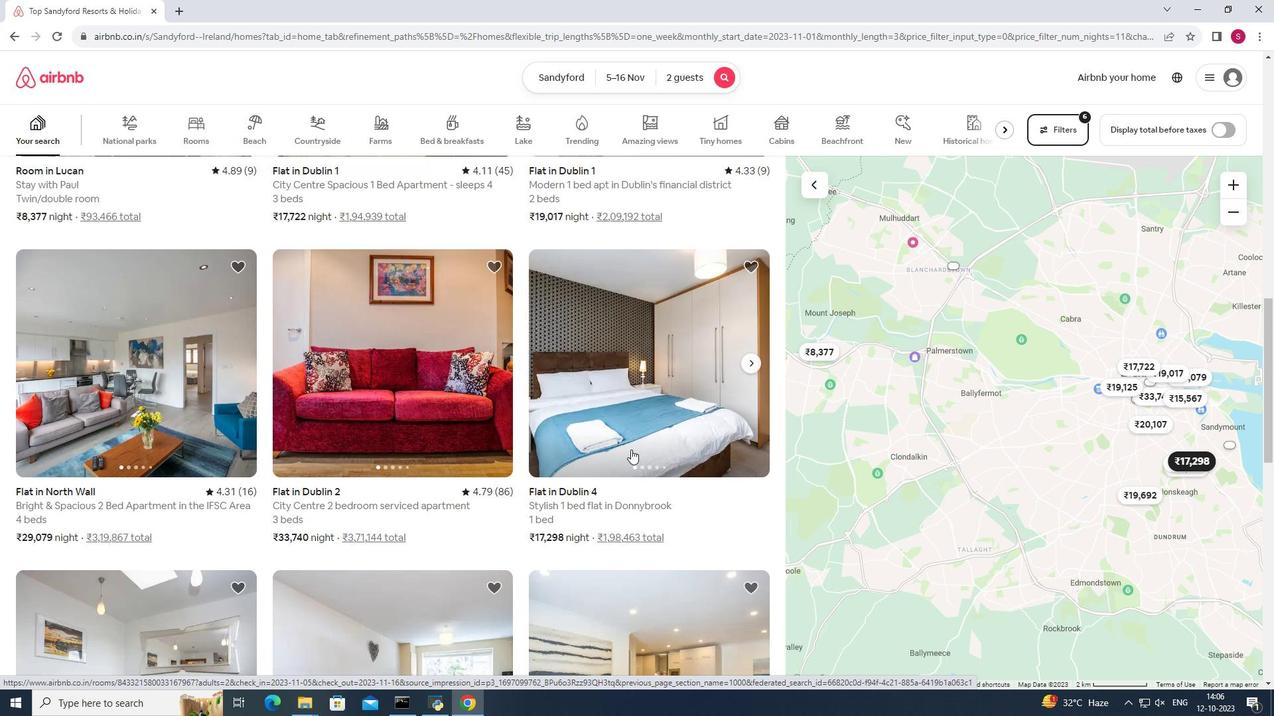 
Action: Mouse scrolled (631, 449) with delta (0, 0)
Screenshot: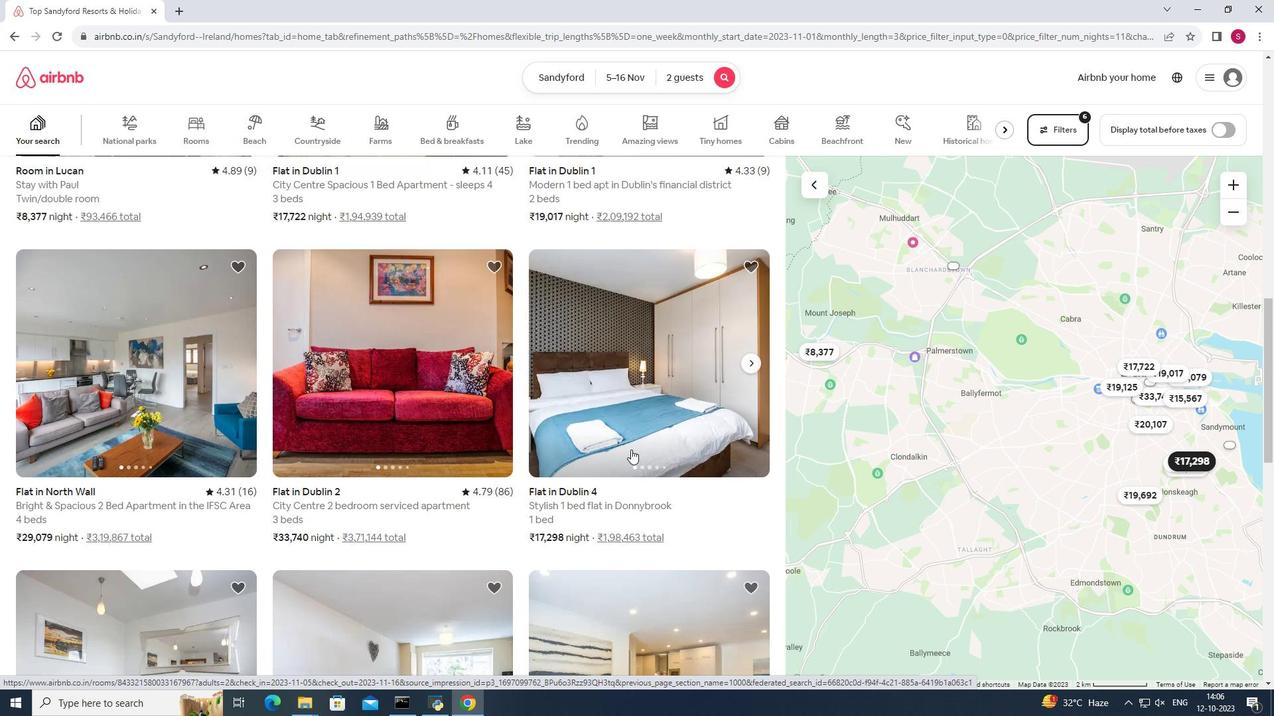 
Action: Mouse scrolled (631, 449) with delta (0, 0)
Screenshot: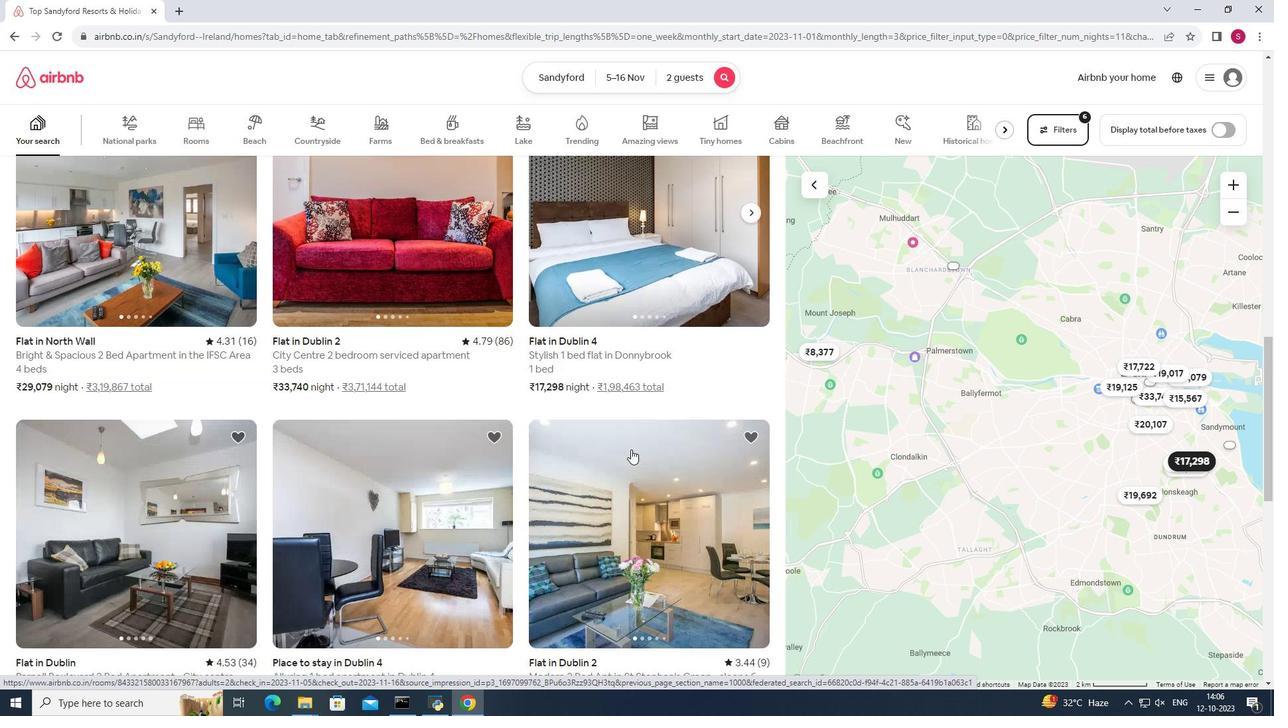 
Action: Mouse scrolled (631, 449) with delta (0, 0)
Screenshot: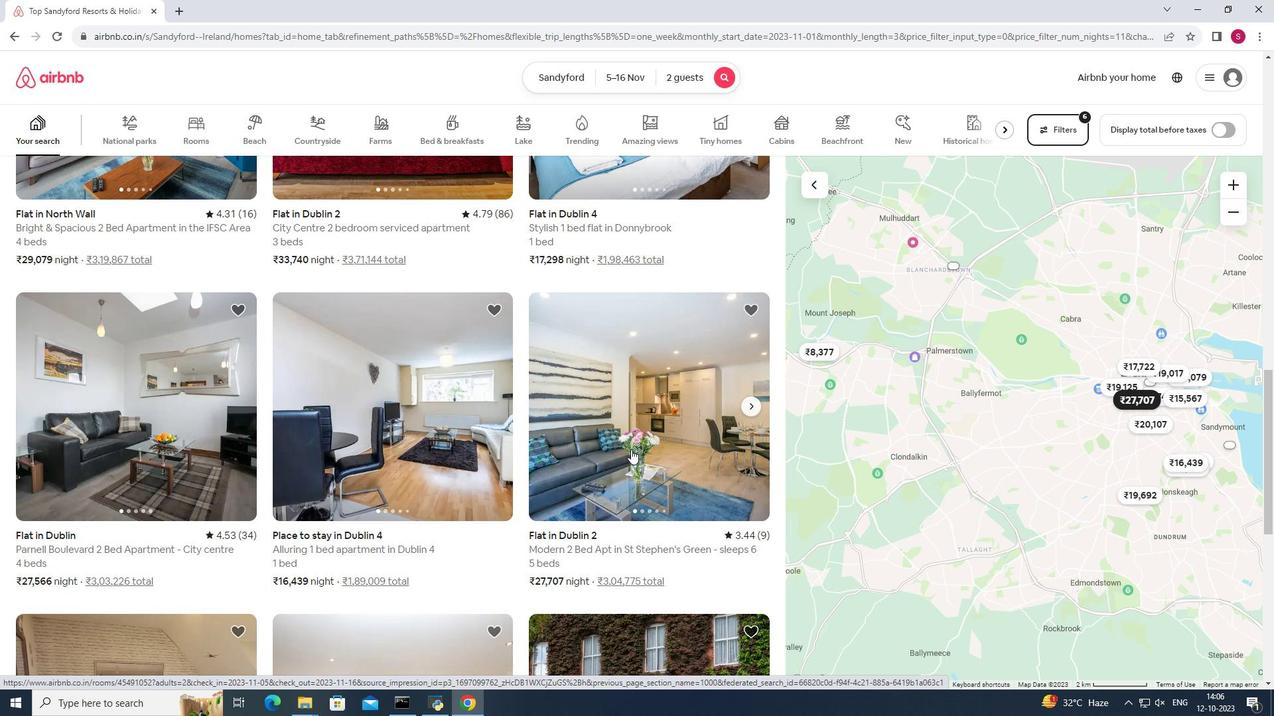 
Action: Mouse scrolled (631, 449) with delta (0, 0)
Screenshot: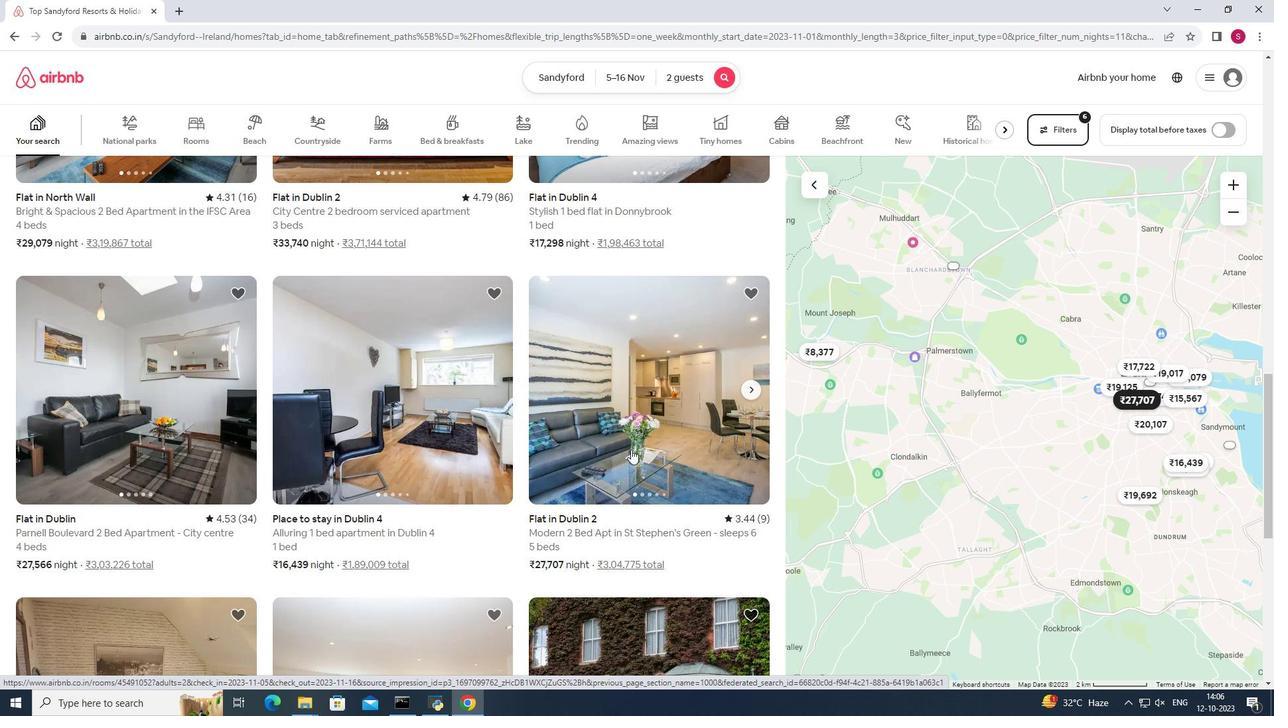 
Action: Mouse scrolled (631, 449) with delta (0, 0)
Screenshot: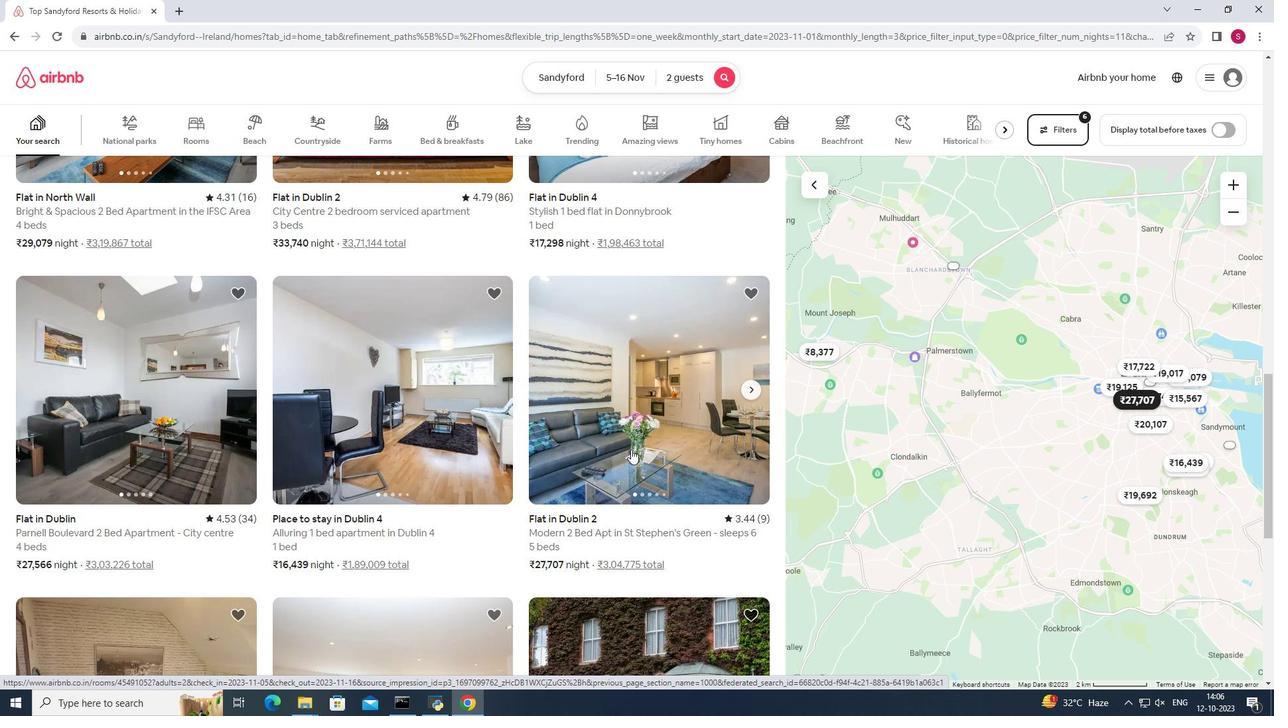 
Action: Mouse scrolled (631, 449) with delta (0, 0)
Screenshot: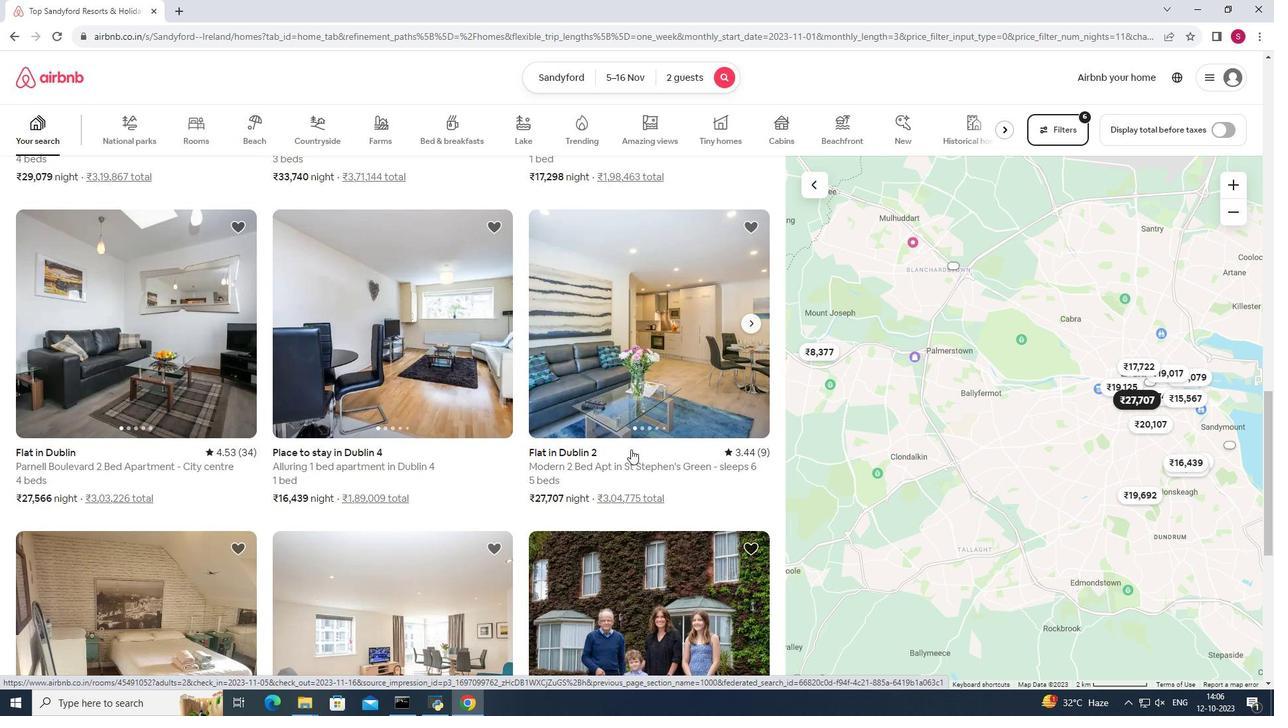 
Action: Mouse scrolled (631, 450) with delta (0, 0)
Screenshot: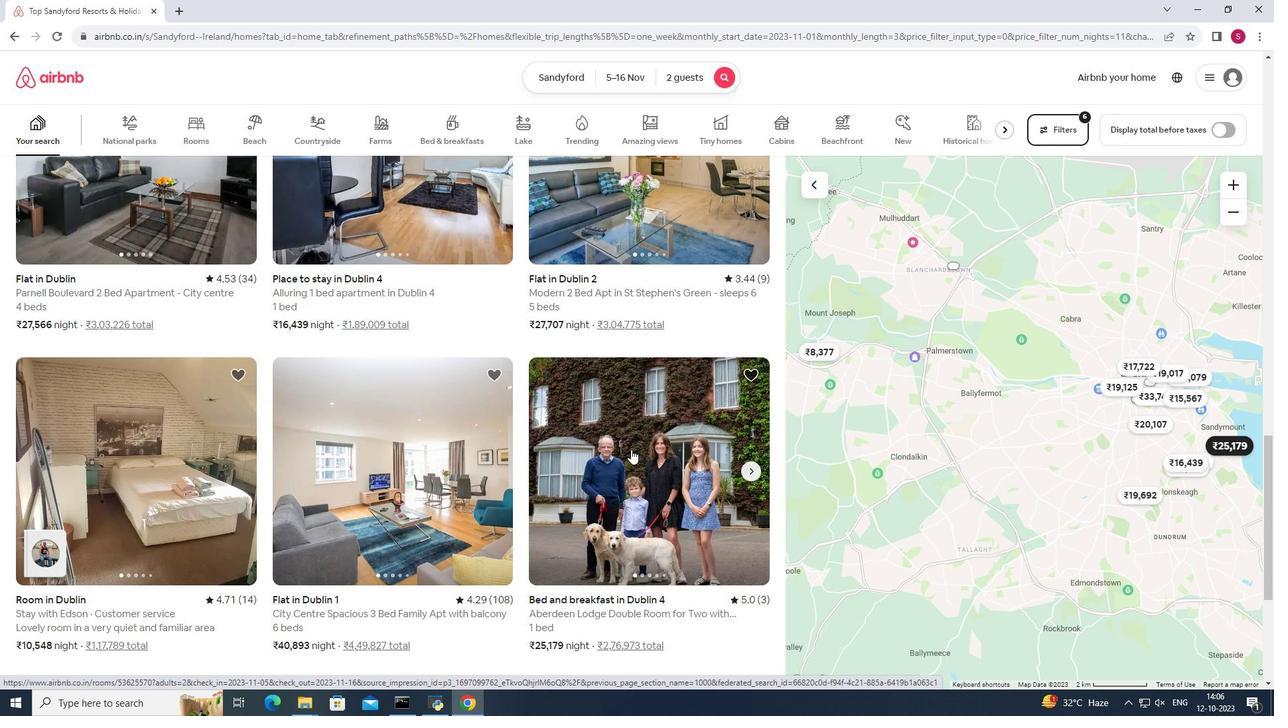 
Action: Mouse scrolled (631, 450) with delta (0, 0)
Screenshot: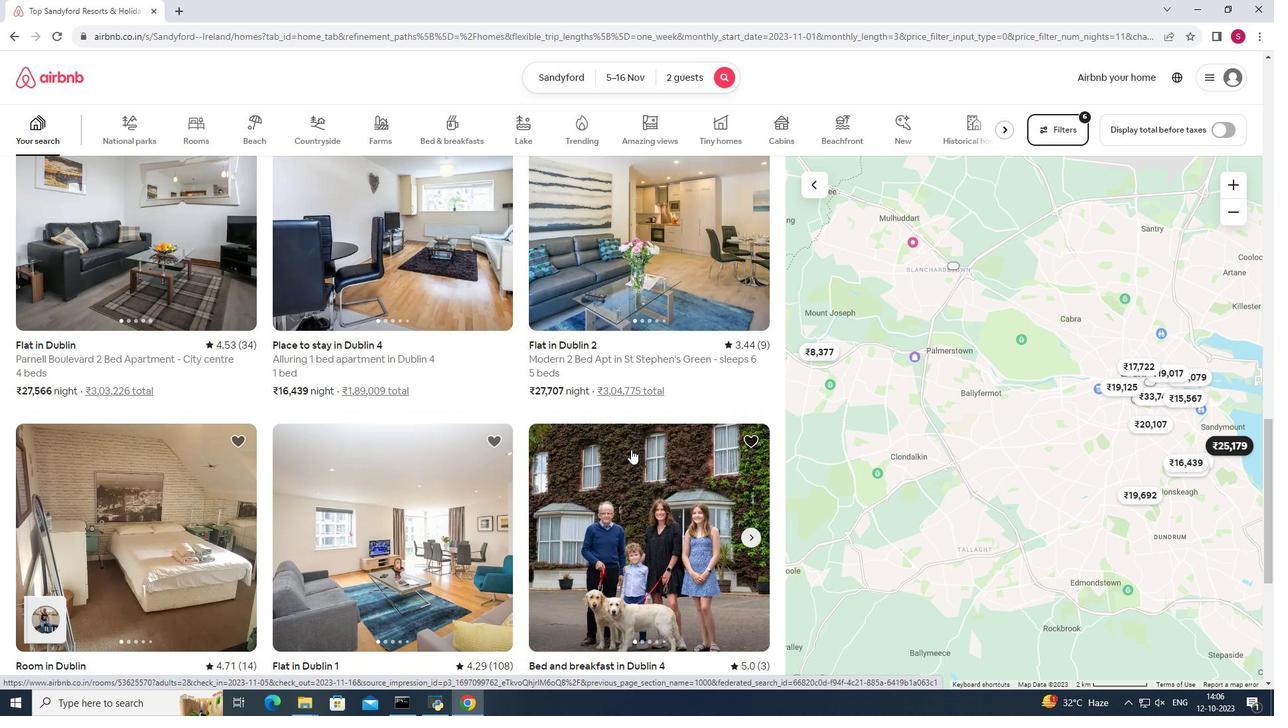 
Action: Mouse scrolled (631, 450) with delta (0, 0)
Screenshot: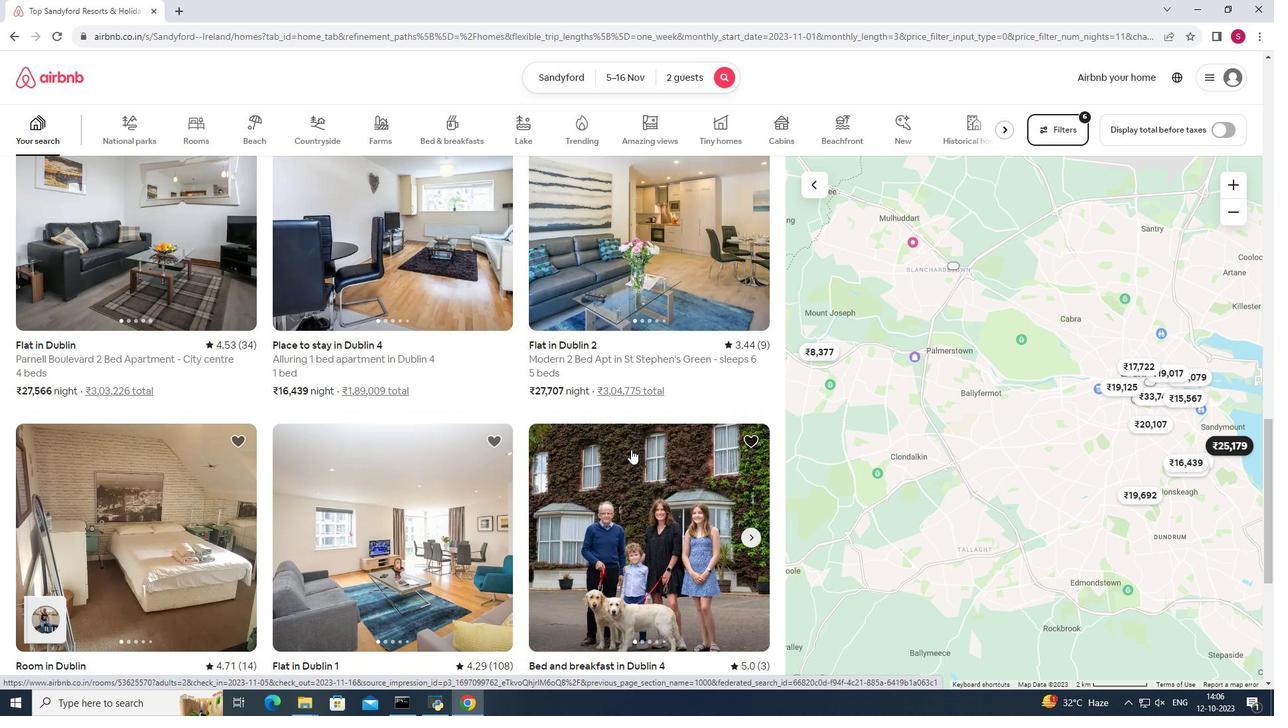 
Action: Mouse scrolled (631, 450) with delta (0, 0)
Screenshot: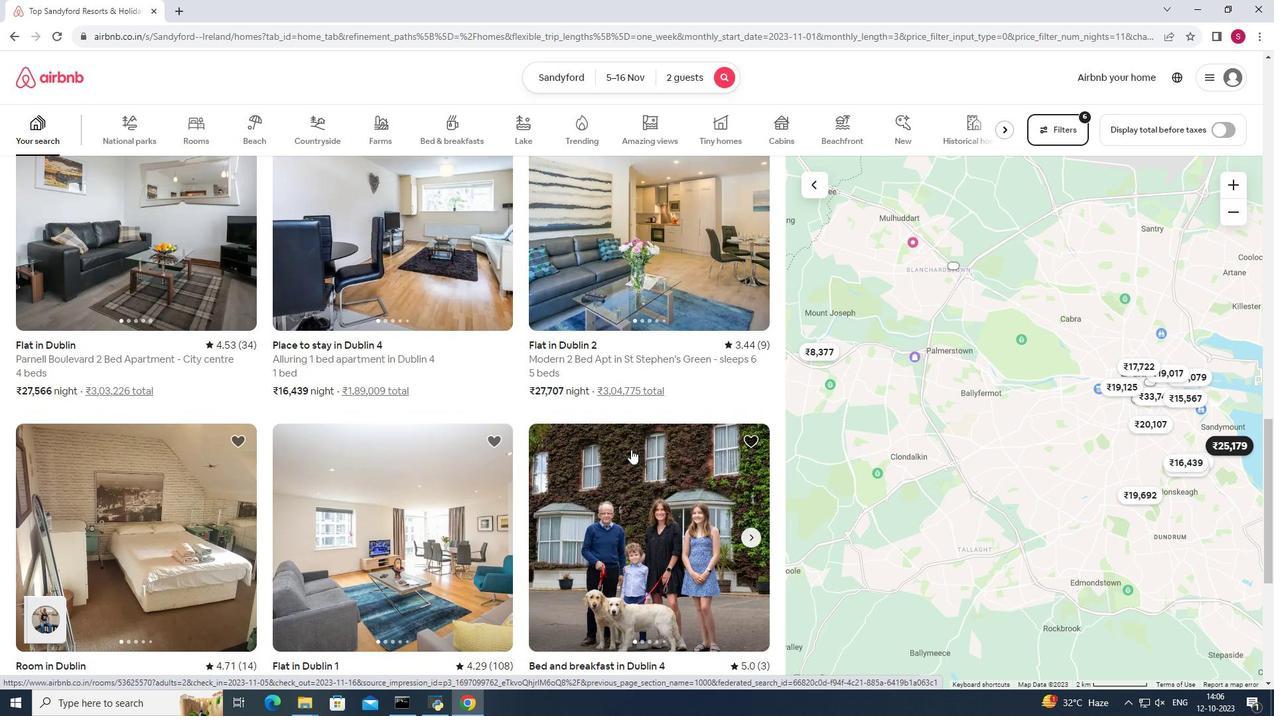 
Action: Mouse scrolled (631, 450) with delta (0, 0)
Screenshot: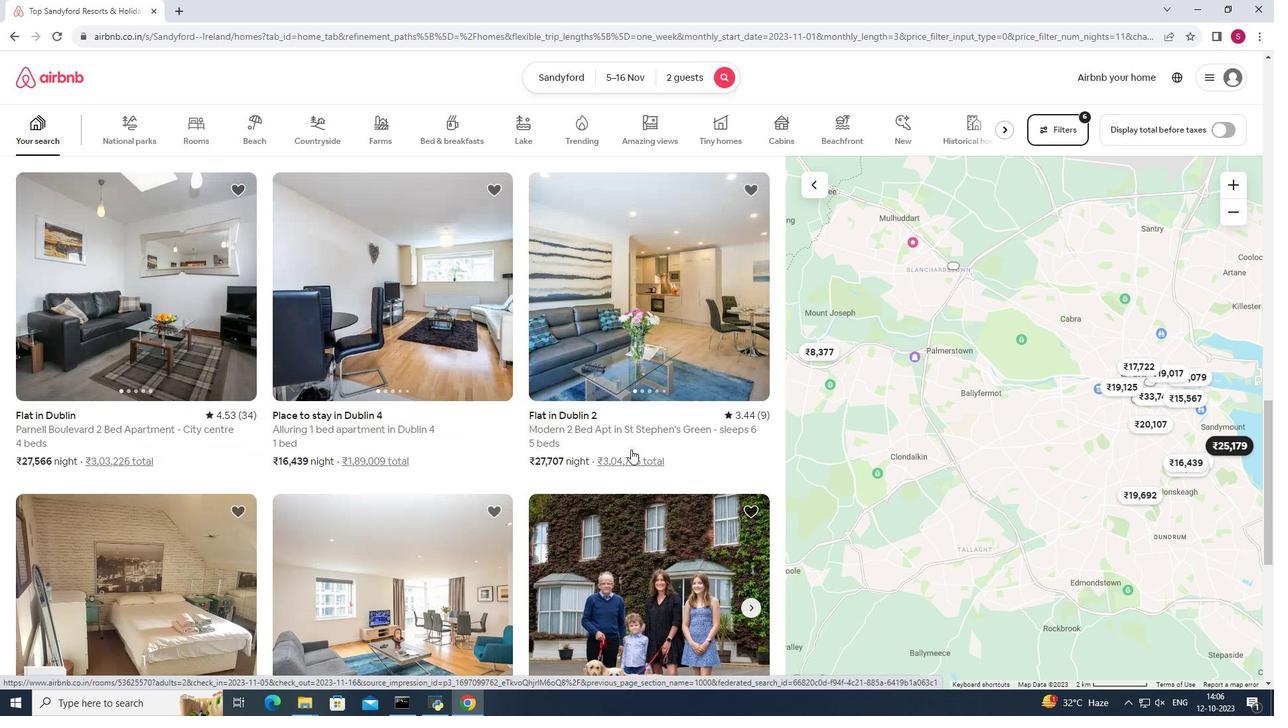 
Action: Mouse scrolled (631, 450) with delta (0, 0)
Screenshot: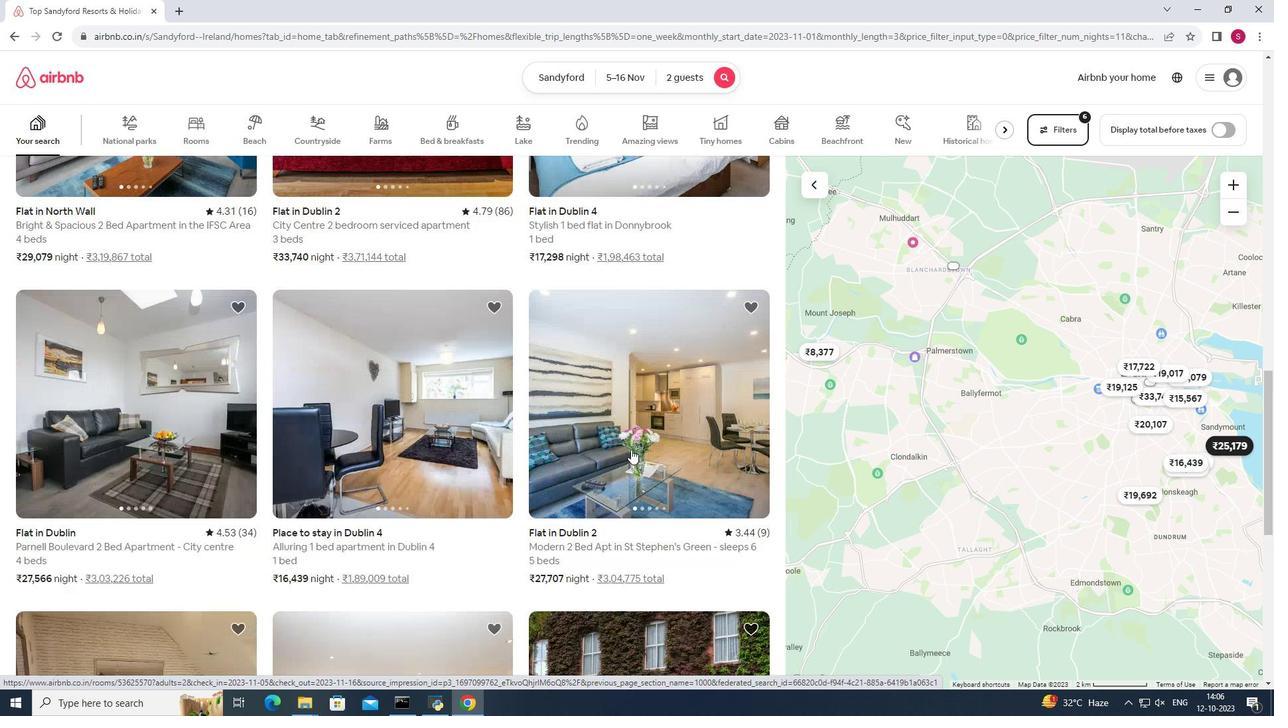 
Action: Mouse scrolled (631, 450) with delta (0, 0)
Screenshot: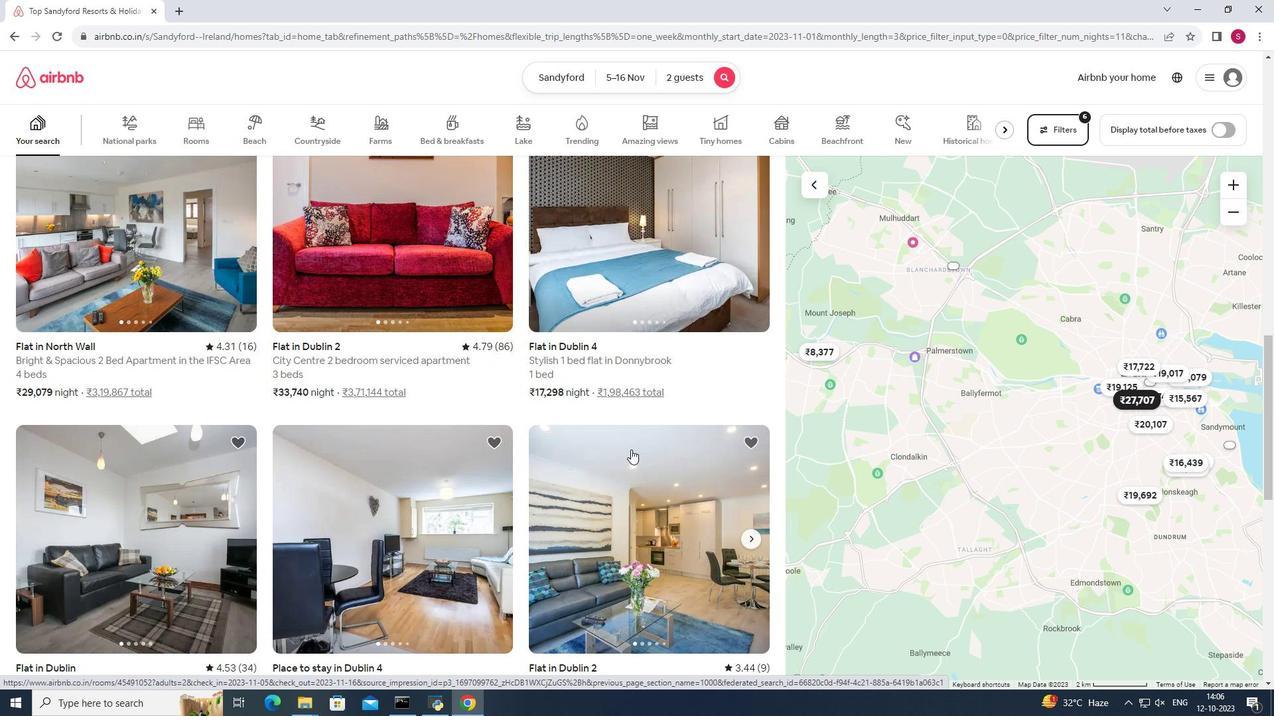
Action: Mouse scrolled (631, 450) with delta (0, 0)
Screenshot: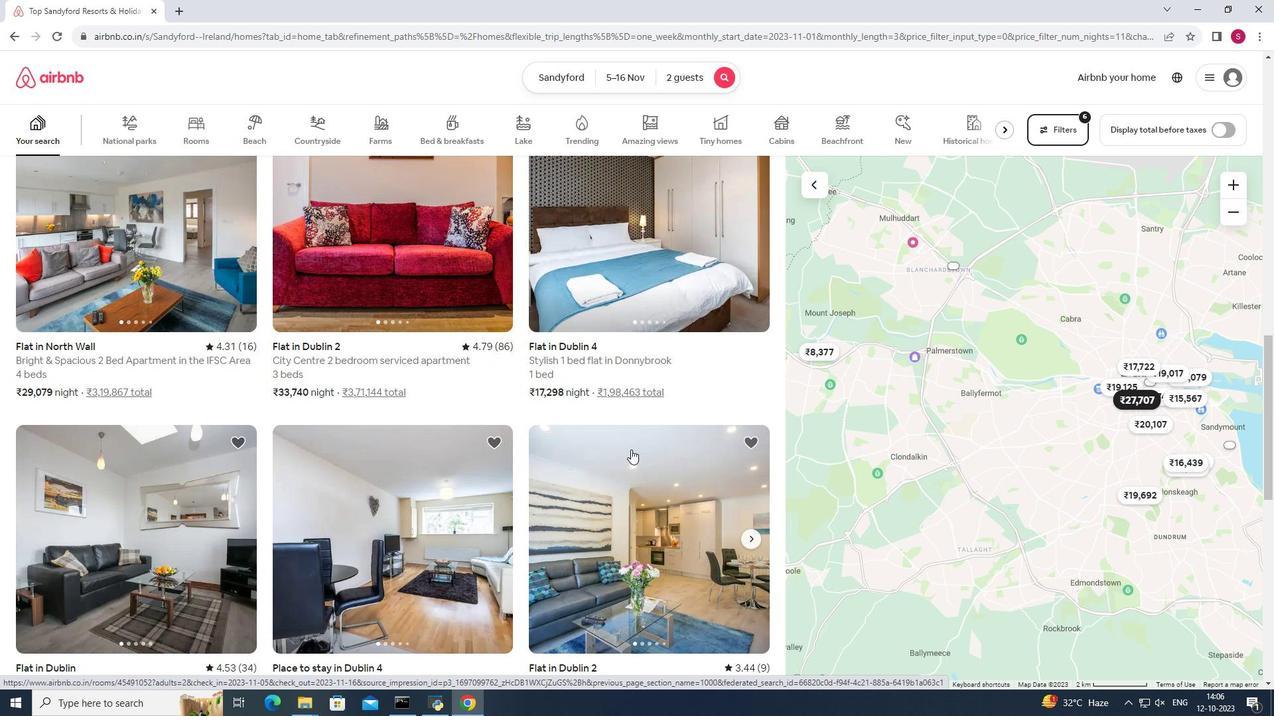 
Action: Mouse scrolled (631, 450) with delta (0, 0)
Screenshot: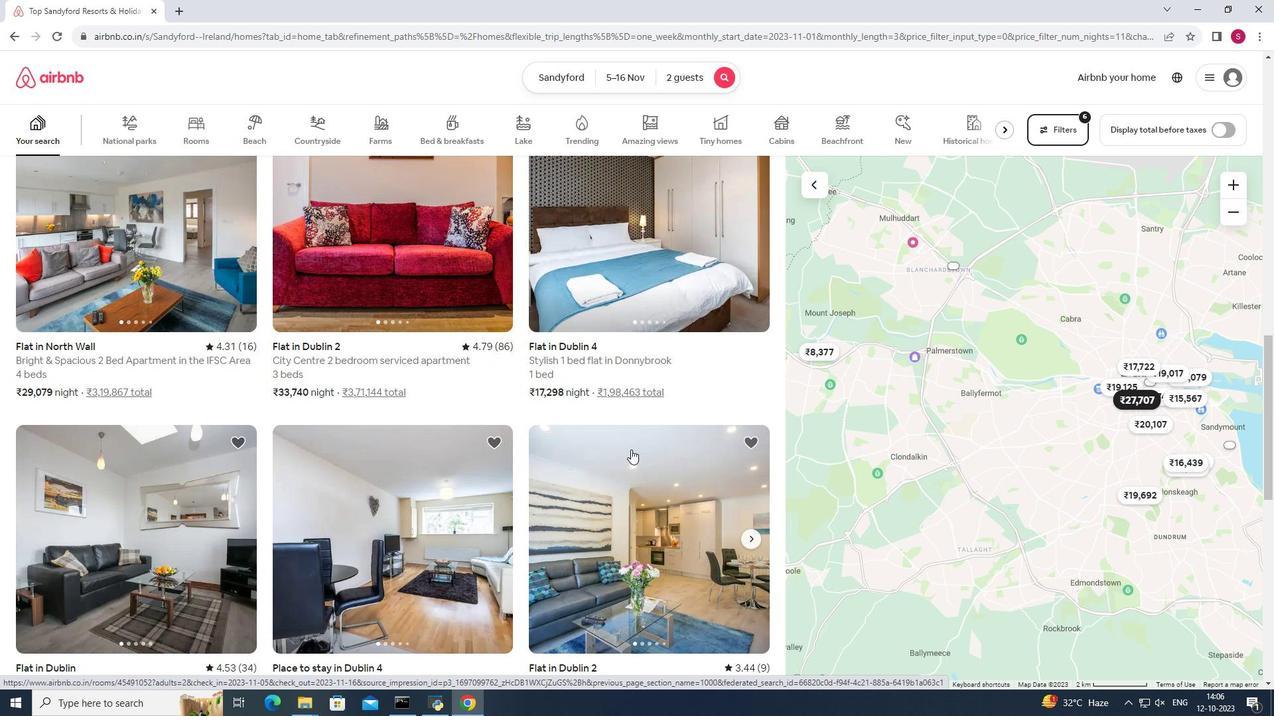 
Action: Mouse scrolled (631, 450) with delta (0, 0)
Screenshot: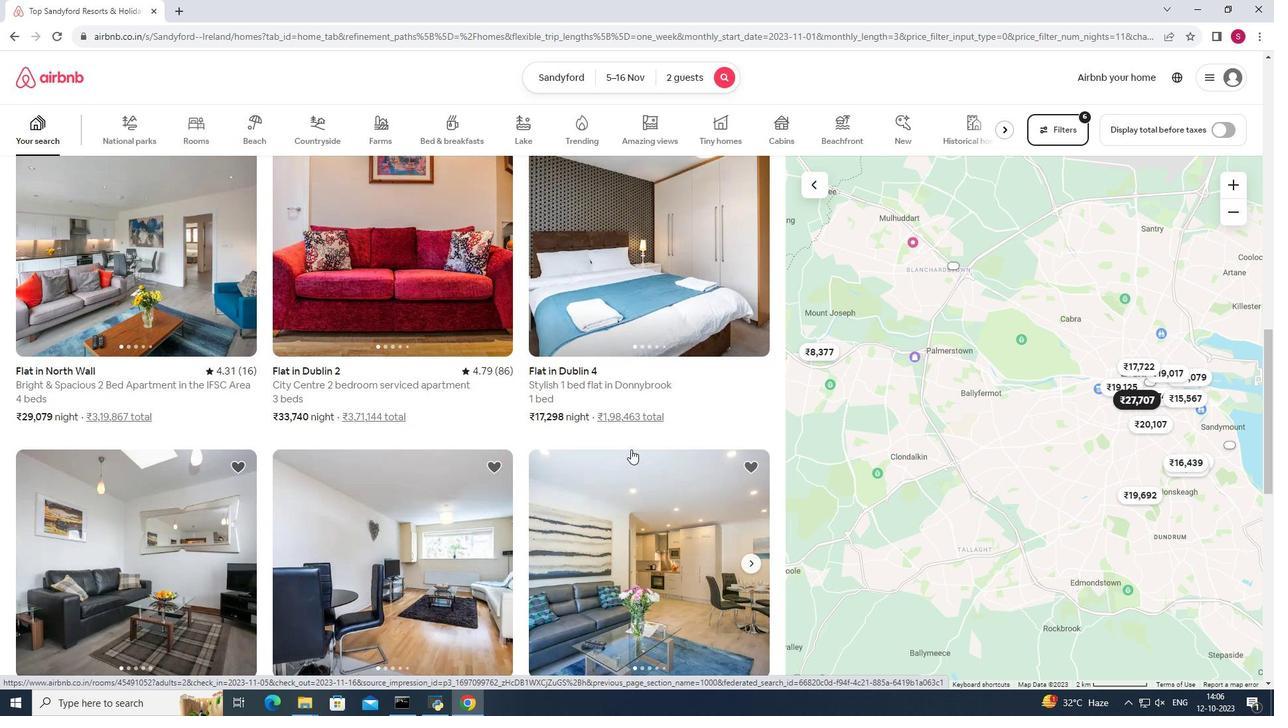 
Action: Mouse scrolled (631, 450) with delta (0, 0)
Screenshot: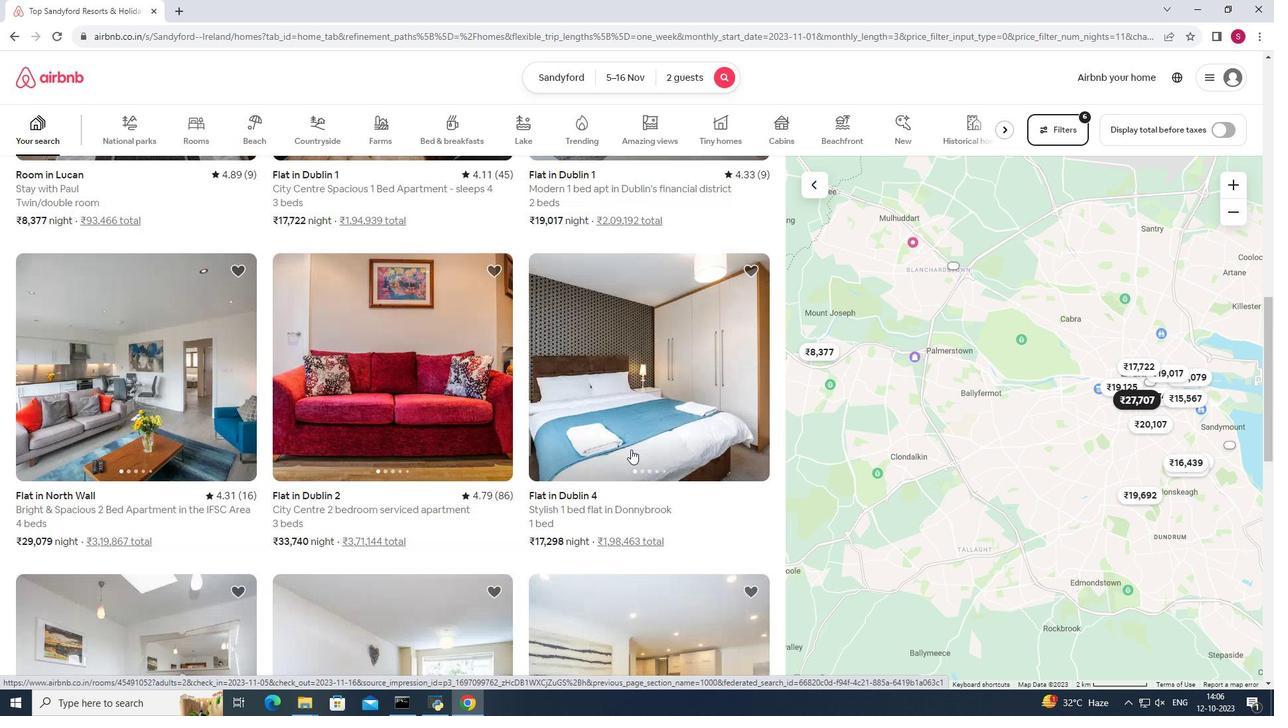 
Action: Mouse scrolled (631, 450) with delta (0, 0)
Screenshot: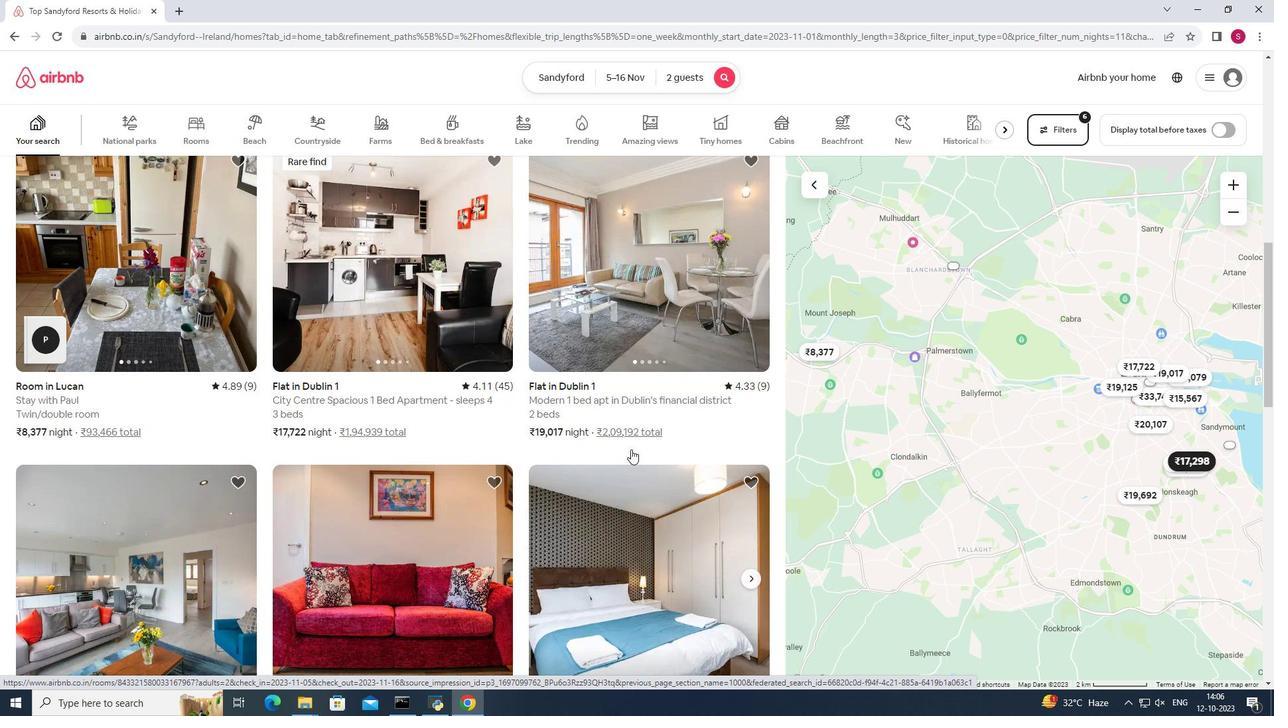 
Action: Mouse scrolled (631, 450) with delta (0, 0)
Screenshot: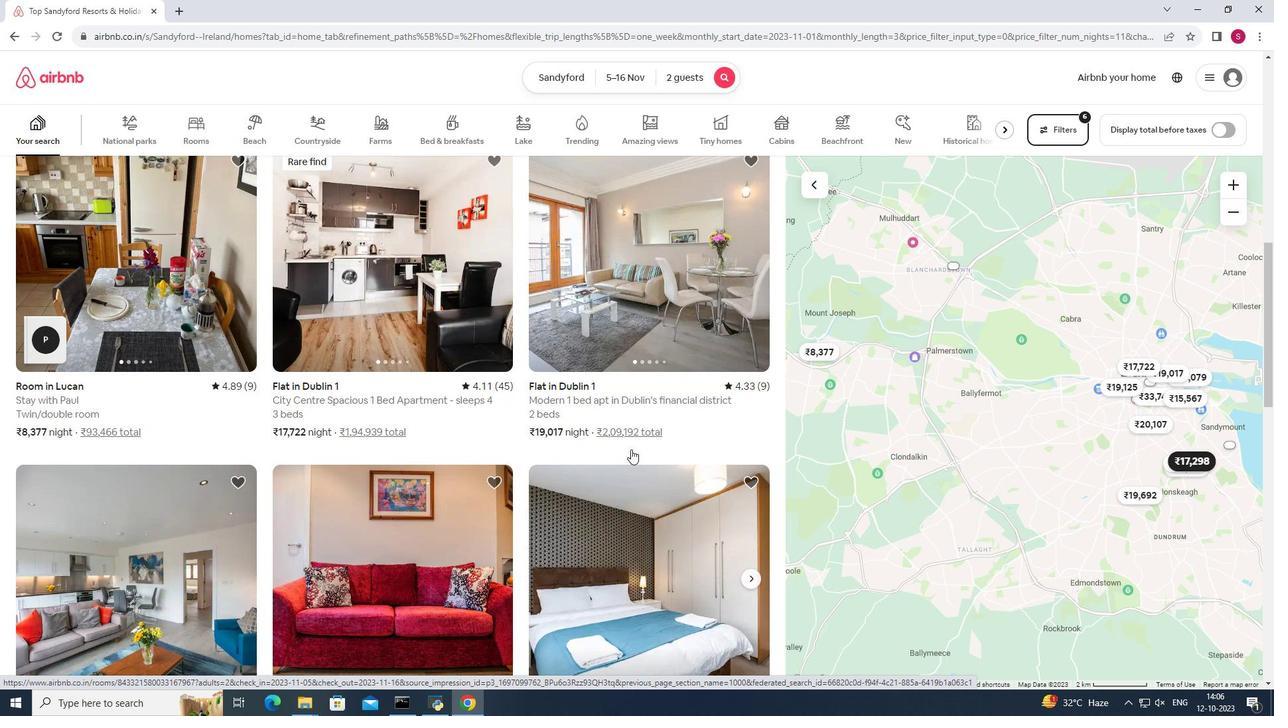 
Action: Mouse scrolled (631, 450) with delta (0, 0)
Screenshot: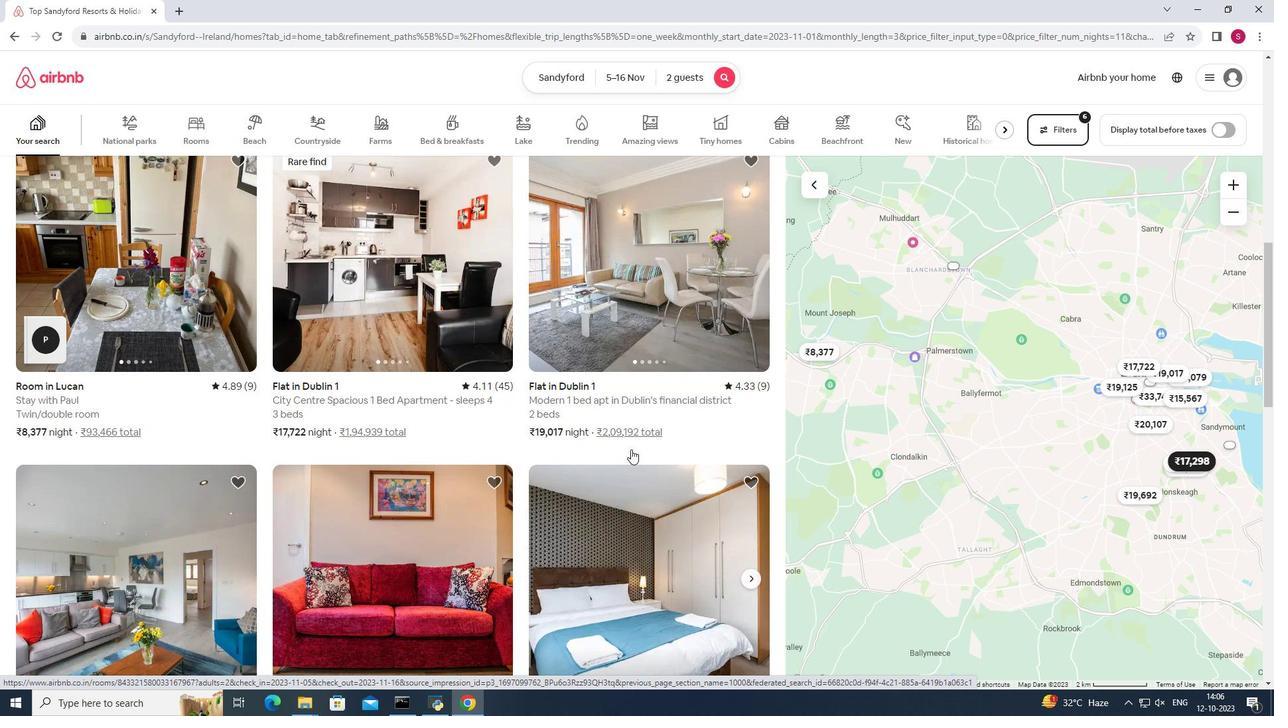 
Action: Mouse scrolled (631, 450) with delta (0, 0)
Screenshot: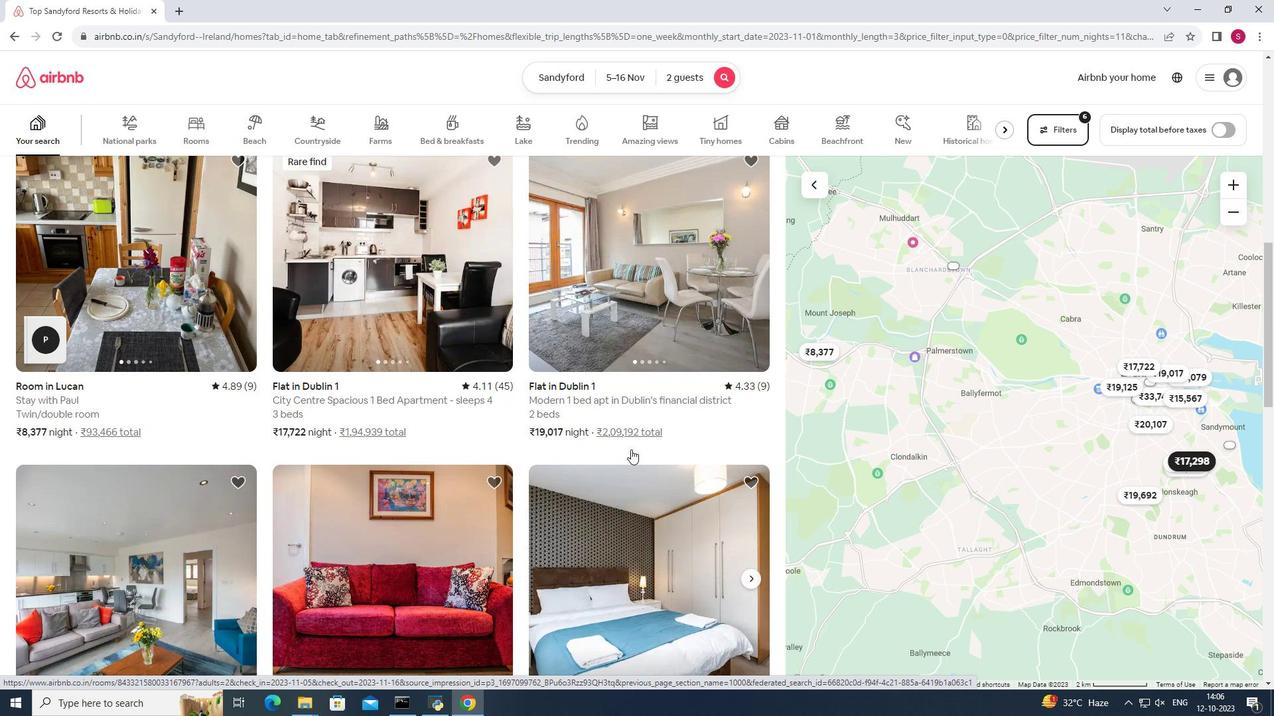 
Action: Mouse scrolled (631, 450) with delta (0, 0)
Screenshot: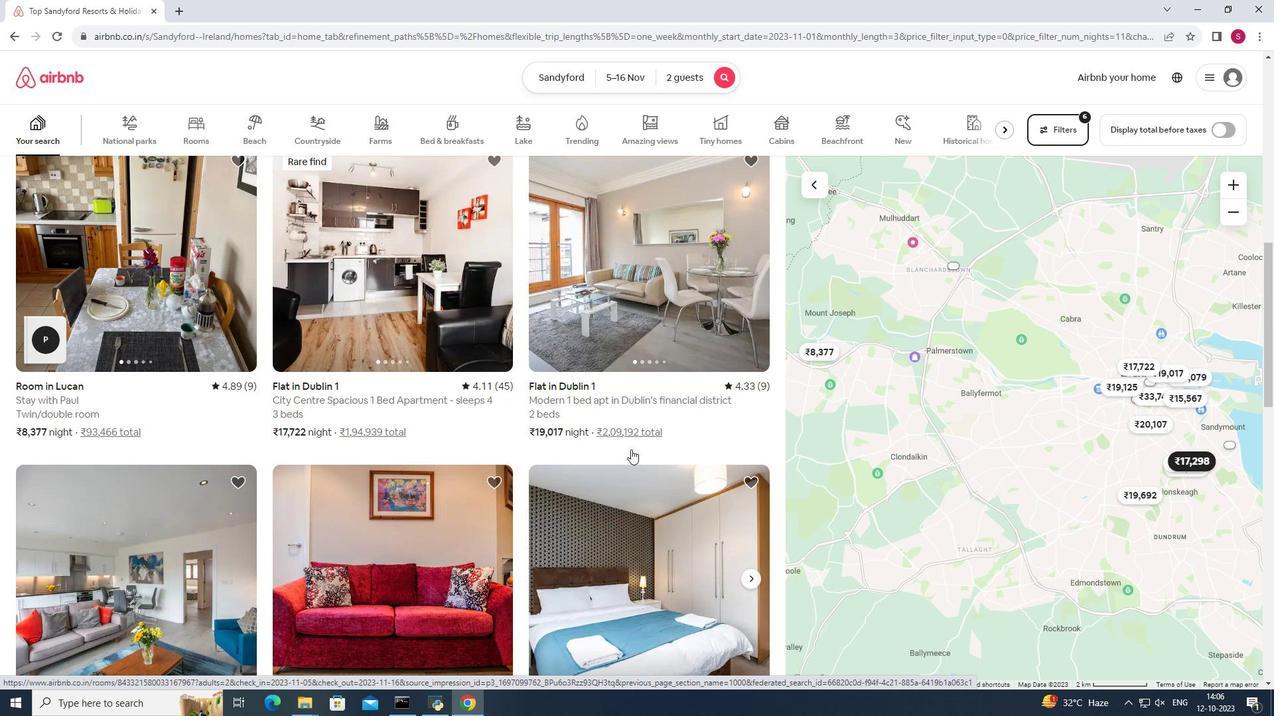 
Action: Mouse scrolled (631, 450) with delta (0, 0)
Screenshot: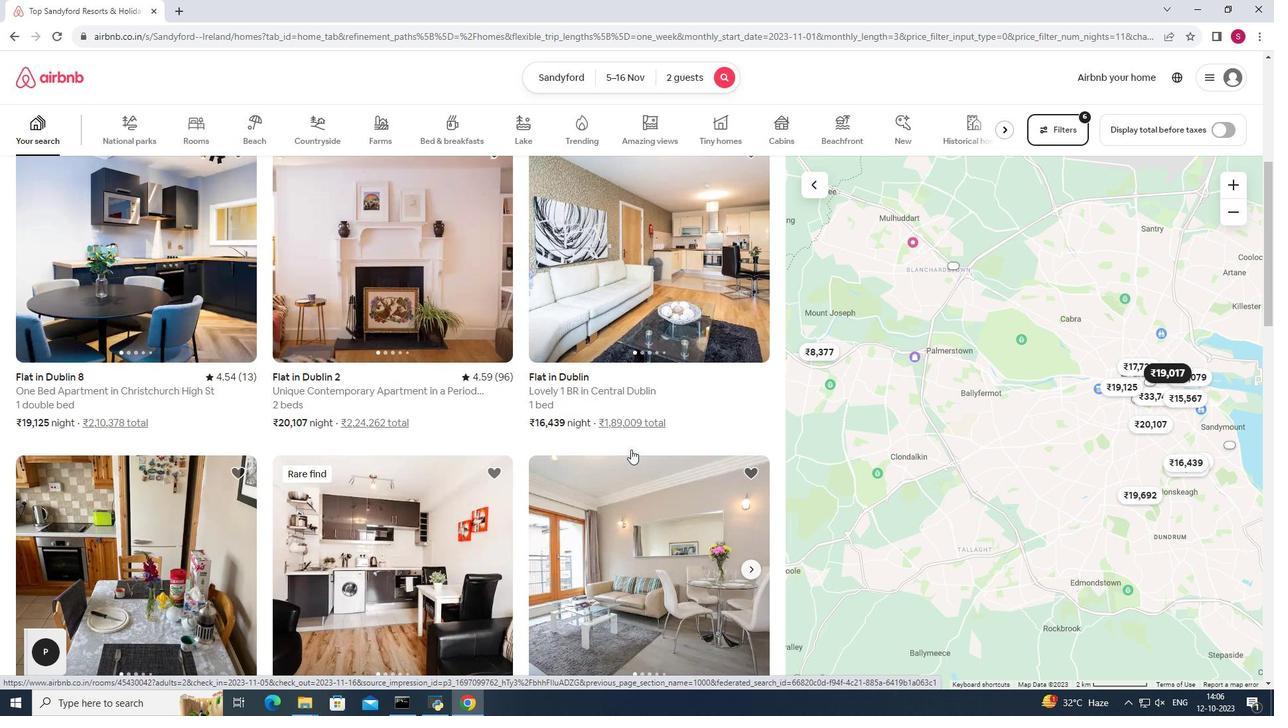 
Action: Mouse scrolled (631, 450) with delta (0, 0)
Screenshot: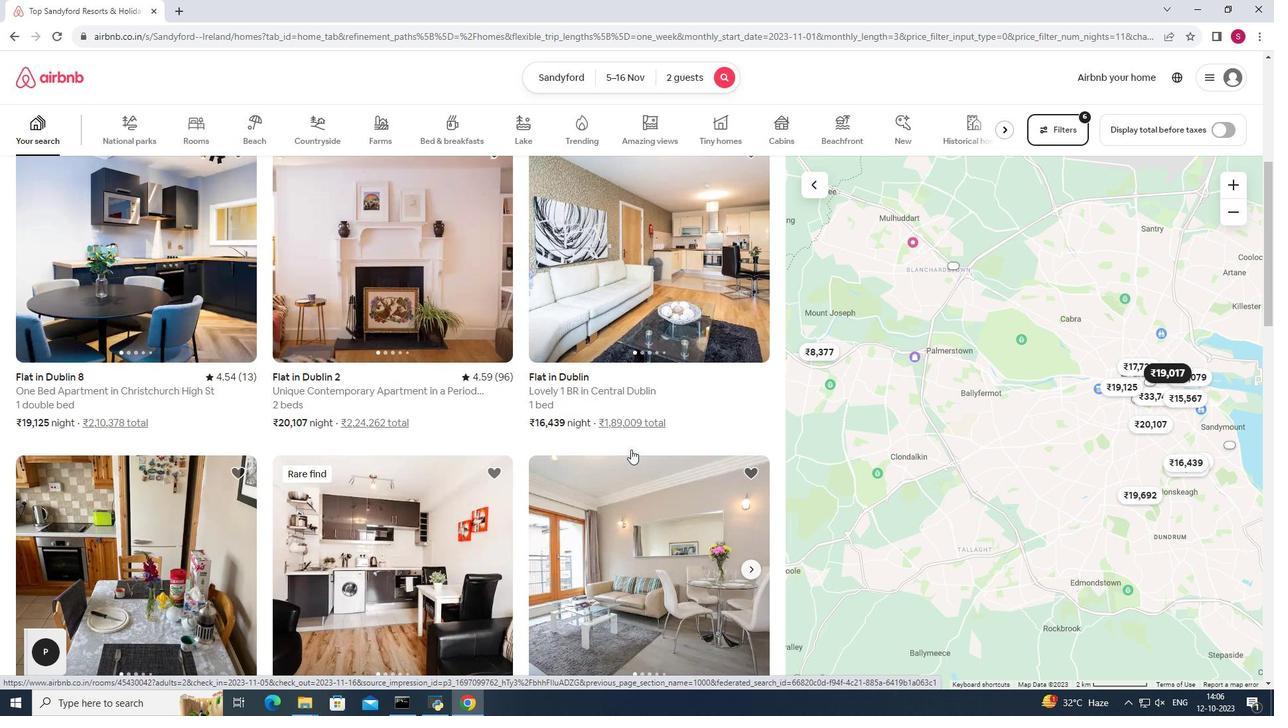 
Action: Mouse scrolled (631, 450) with delta (0, 0)
Screenshot: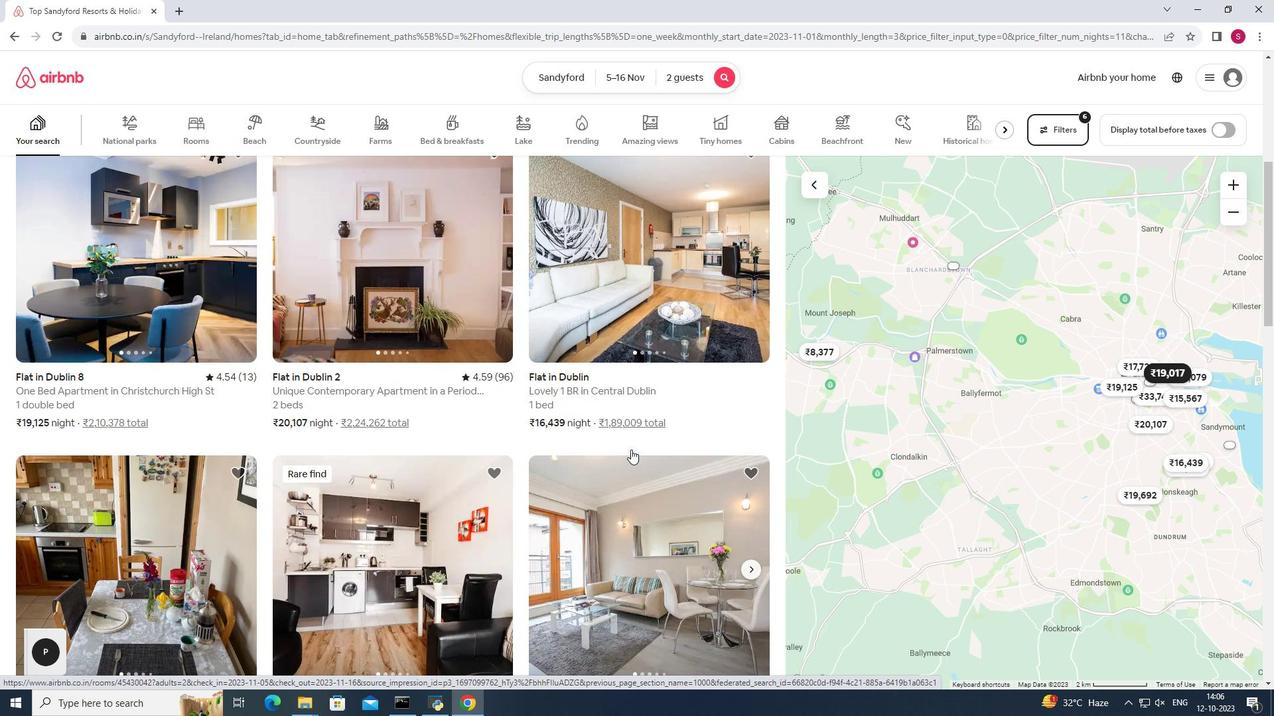 
Action: Mouse scrolled (631, 450) with delta (0, 0)
Screenshot: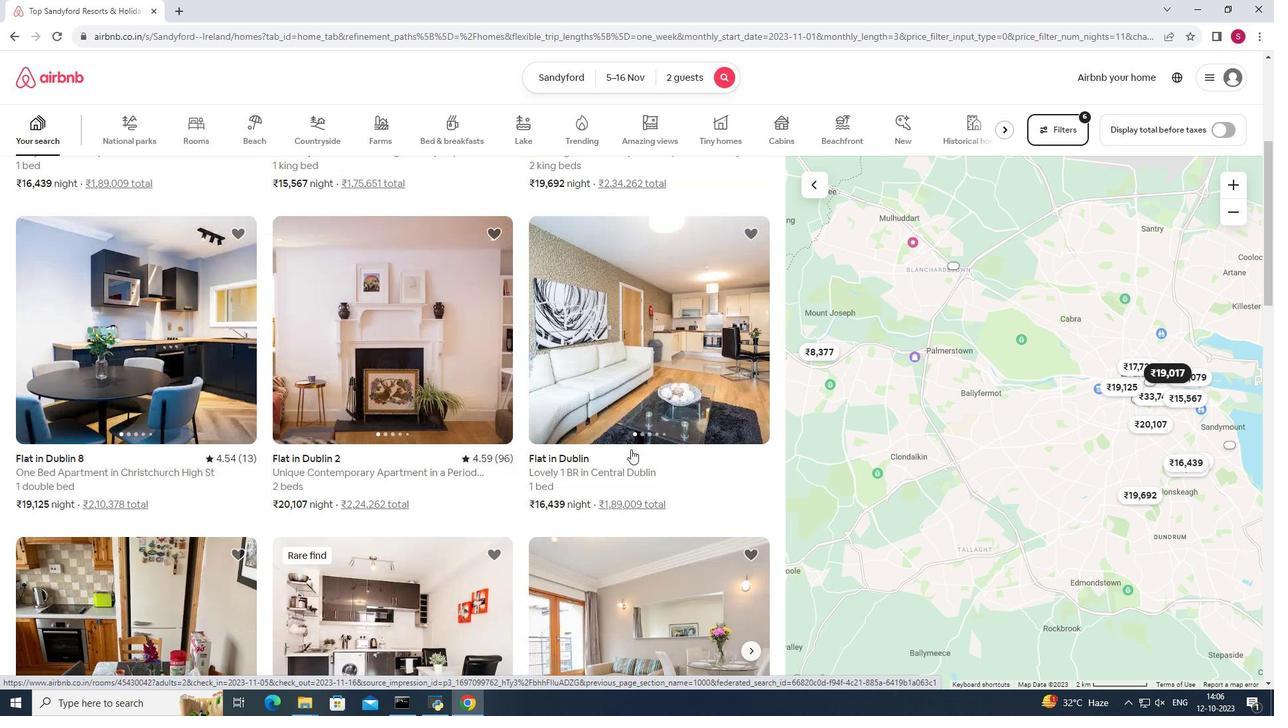 
Action: Mouse scrolled (631, 450) with delta (0, 0)
Screenshot: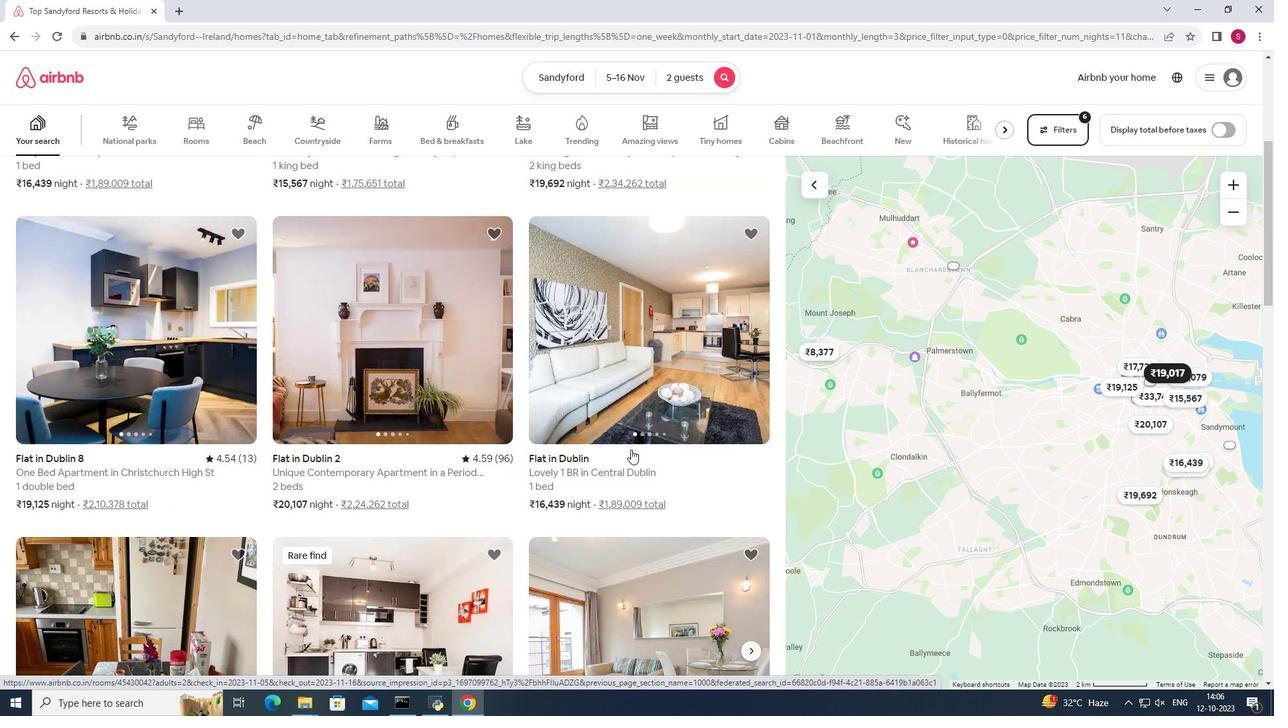 
Action: Mouse scrolled (631, 450) with delta (0, 0)
Screenshot: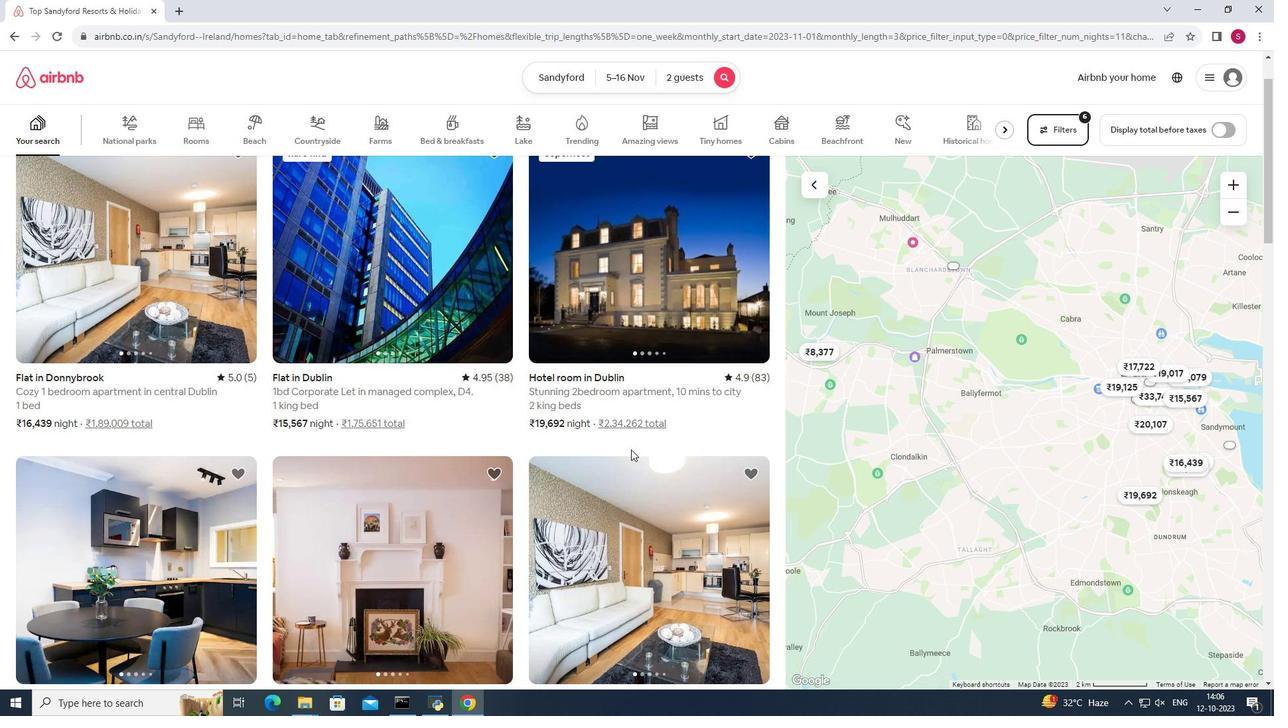 
Action: Mouse scrolled (631, 450) with delta (0, 0)
Screenshot: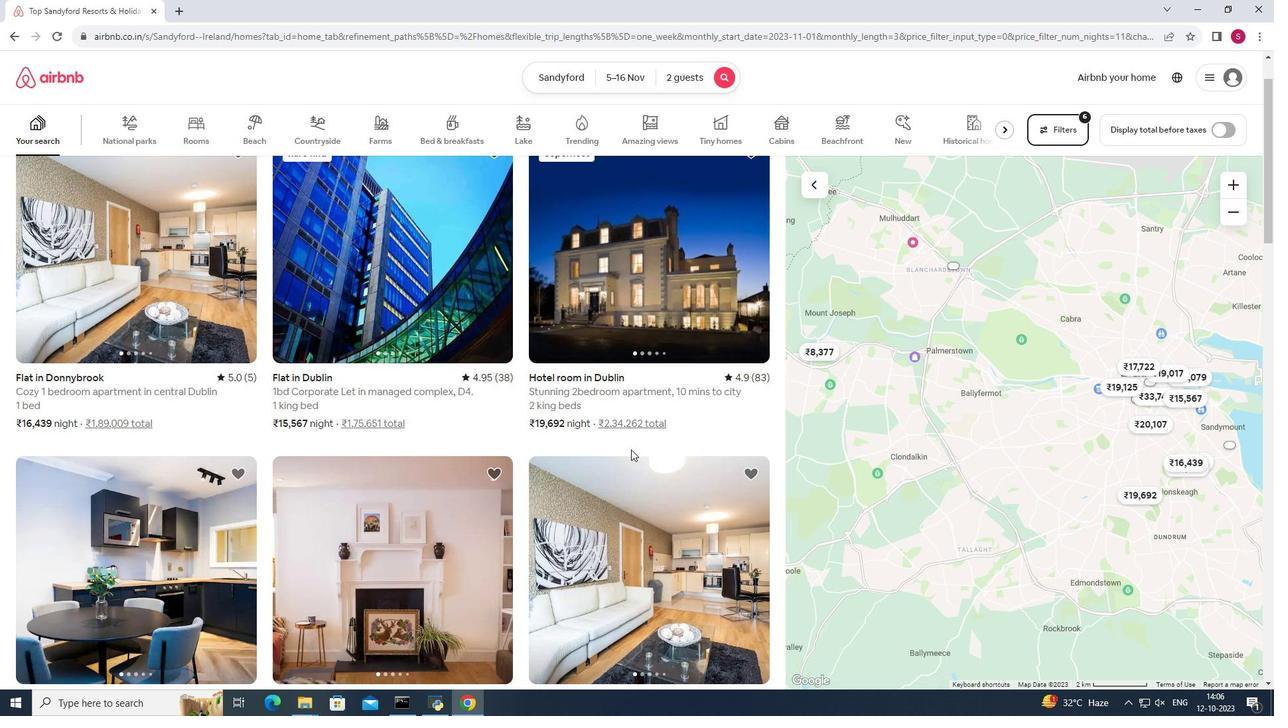 
Action: Mouse scrolled (631, 450) with delta (0, 0)
Screenshot: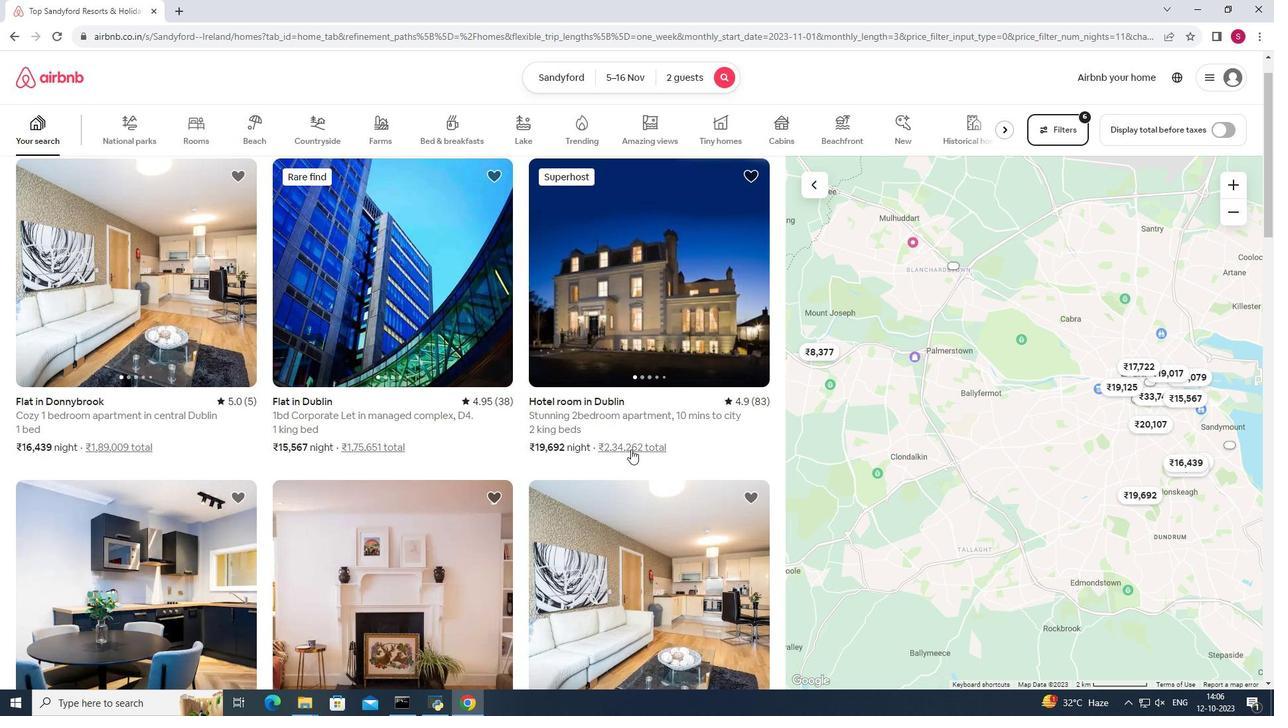 
Action: Mouse scrolled (631, 450) with delta (0, 0)
Screenshot: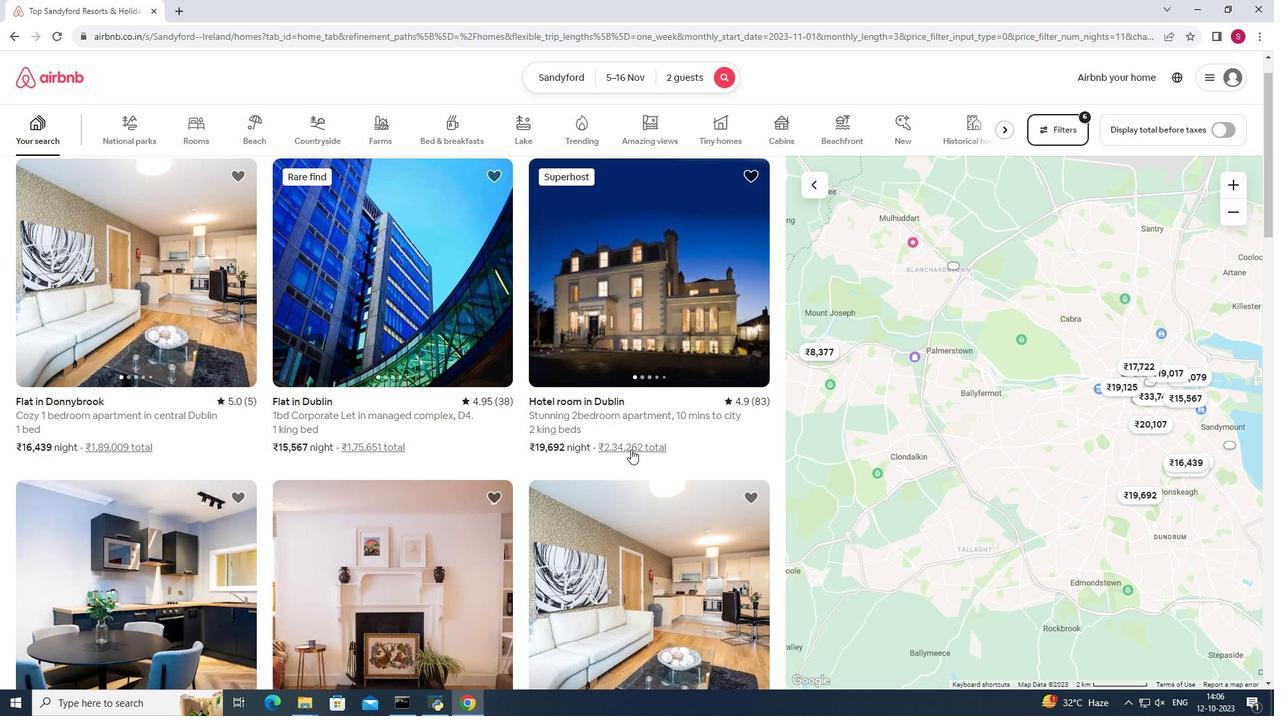 
Action: Mouse moved to (151, 288)
Screenshot: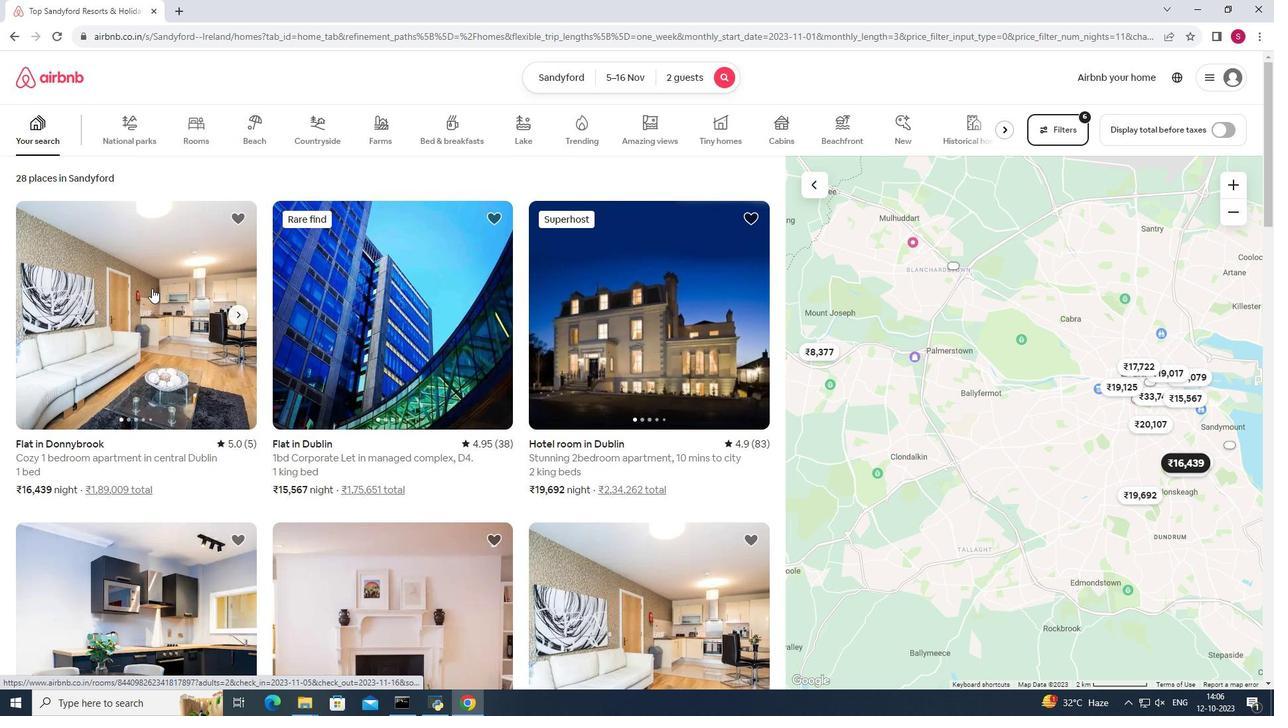 
Action: Mouse pressed left at (151, 288)
Screenshot: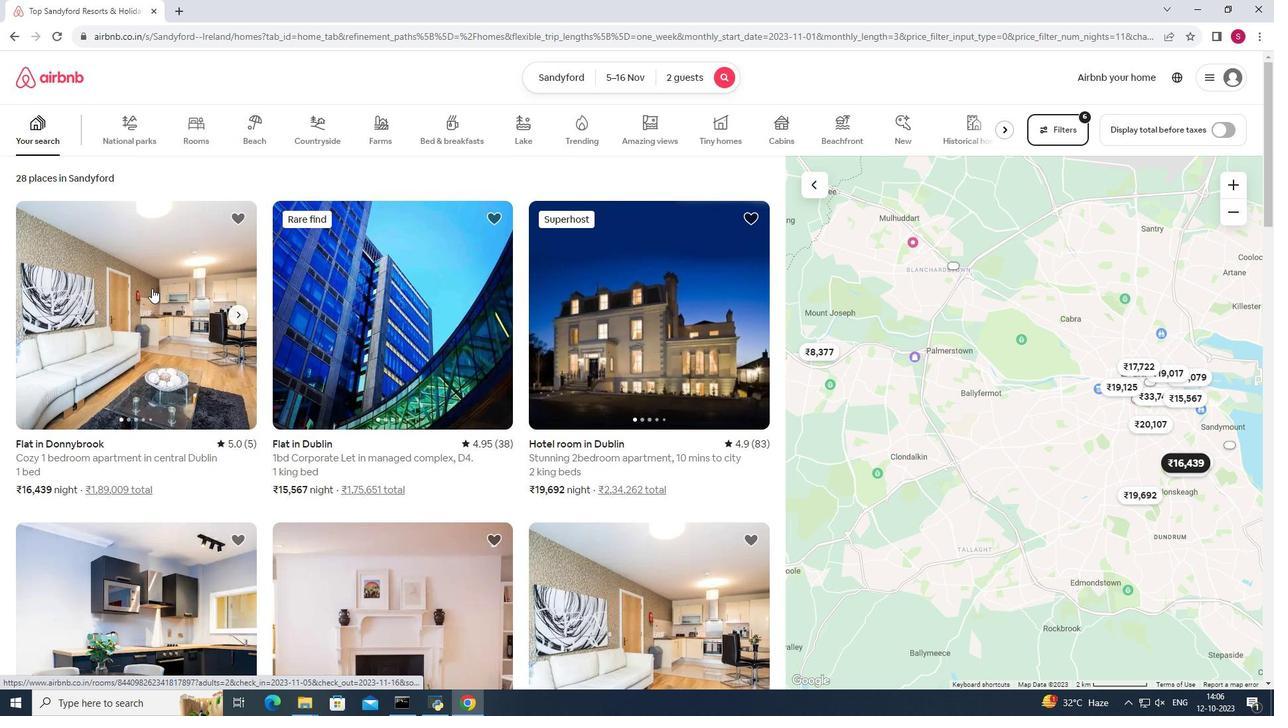 
Action: Mouse moved to (927, 493)
Screenshot: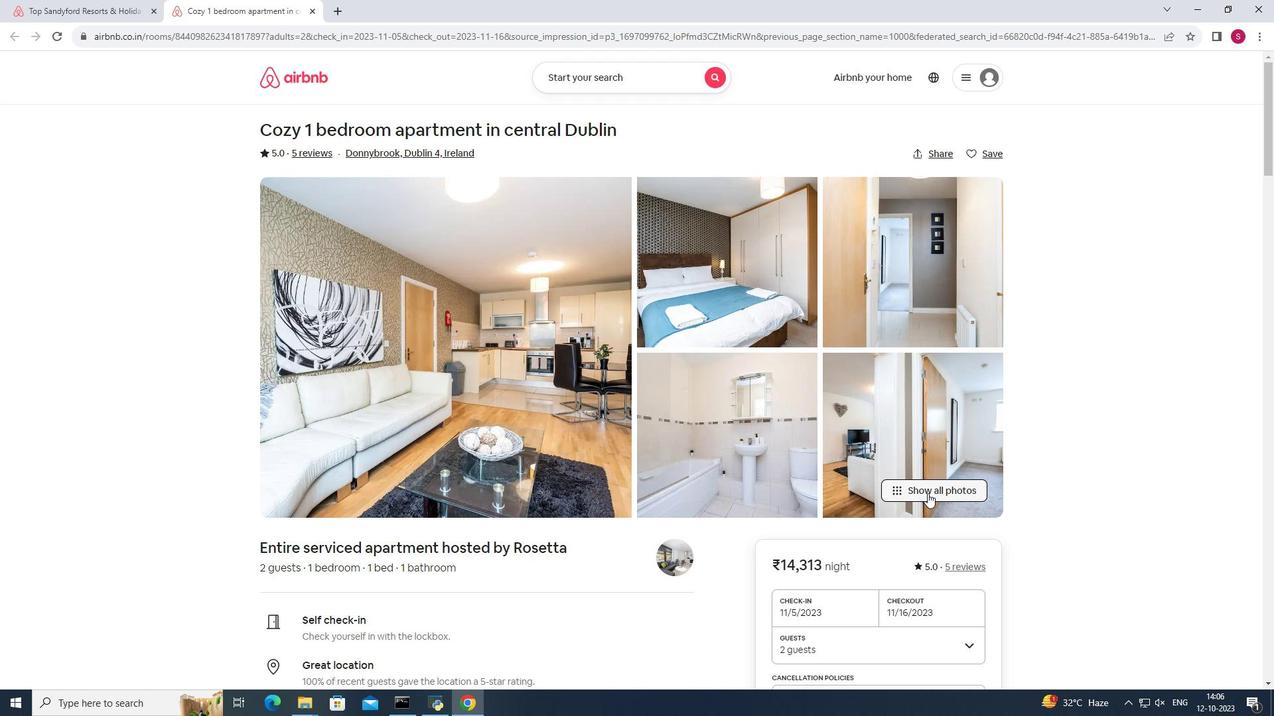
Action: Mouse pressed left at (927, 493)
Screenshot: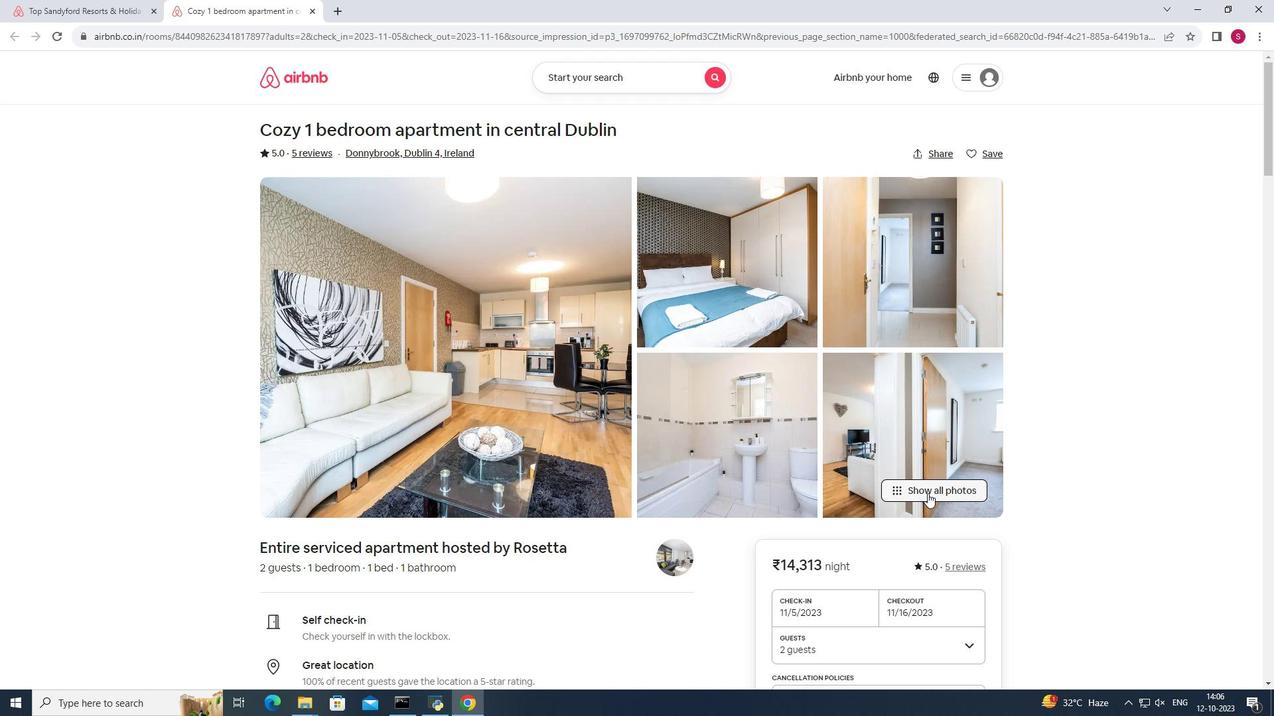 
Action: Mouse moved to (973, 504)
Screenshot: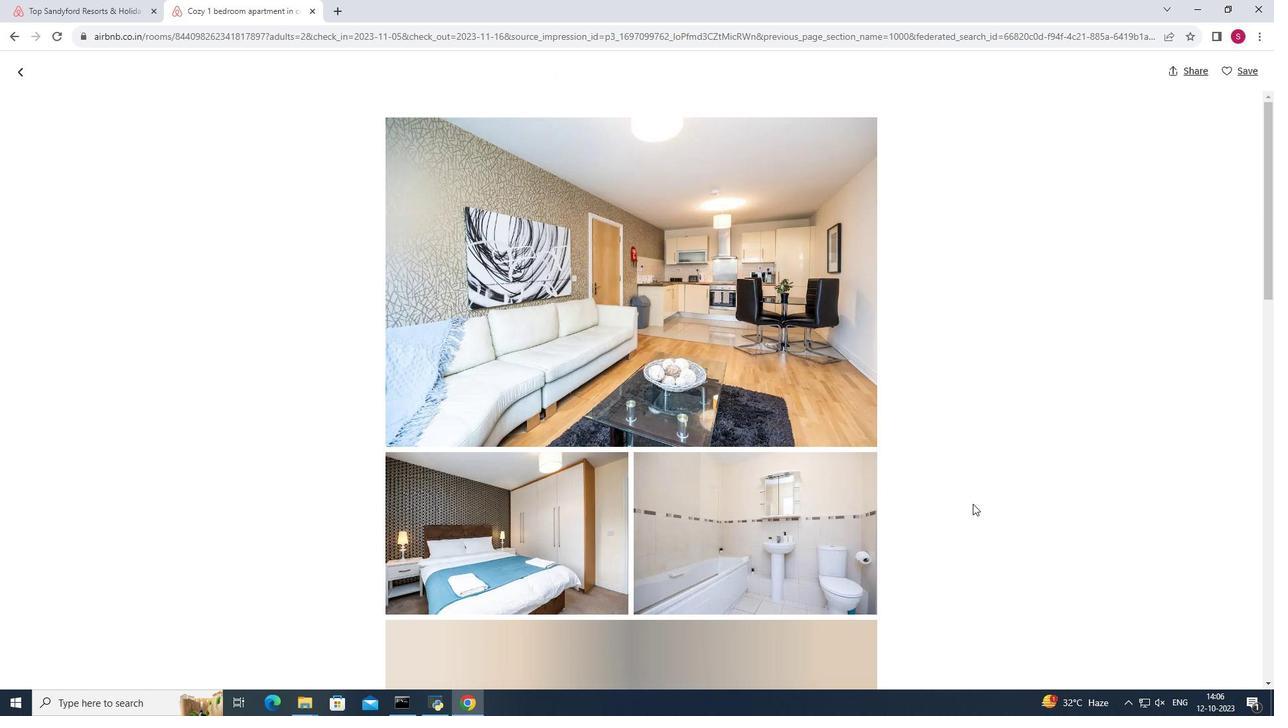
Action: Mouse scrolled (973, 503) with delta (0, 0)
Screenshot: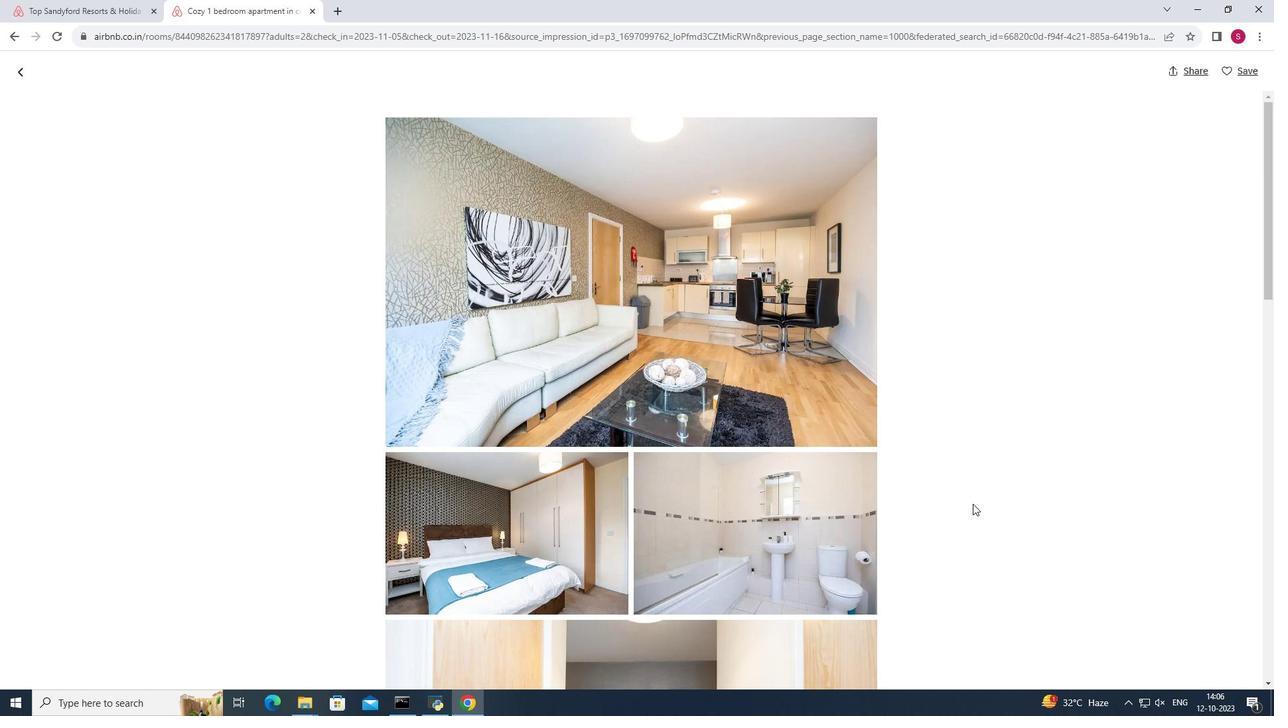 
Action: Mouse scrolled (973, 503) with delta (0, 0)
Screenshot: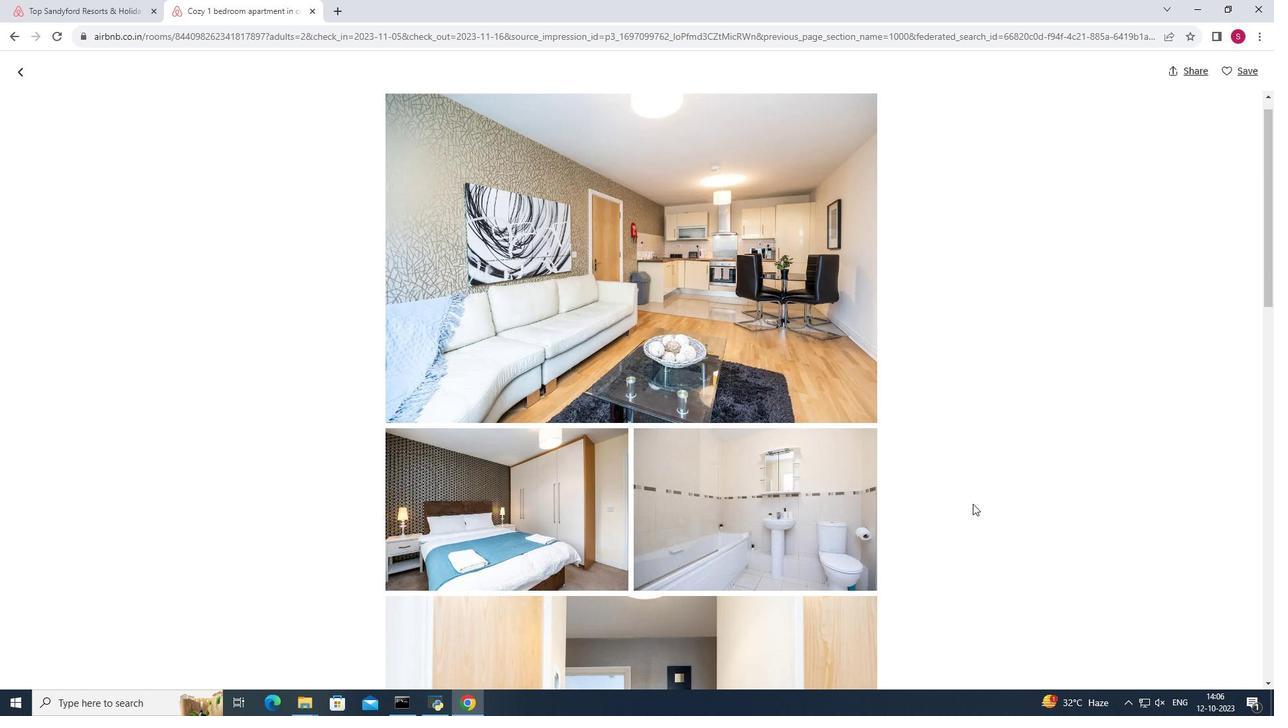 
Action: Mouse scrolled (973, 503) with delta (0, 0)
Screenshot: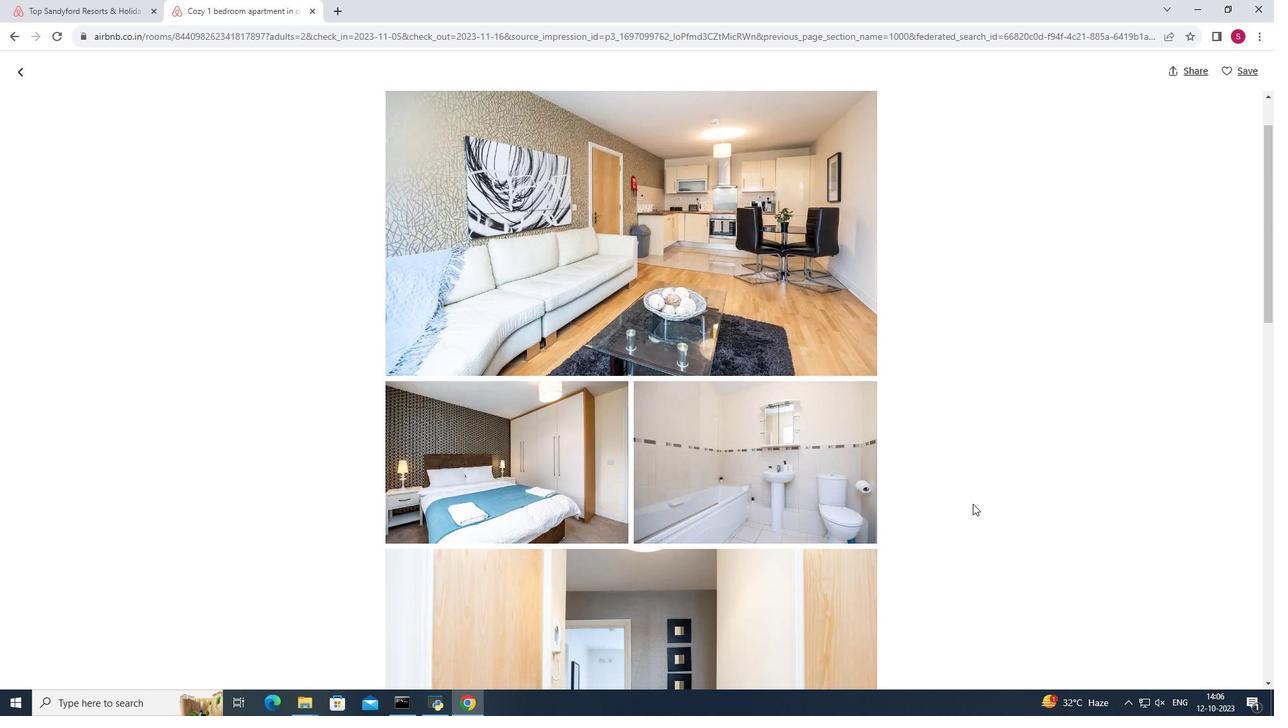 
Action: Mouse scrolled (973, 503) with delta (0, 0)
Screenshot: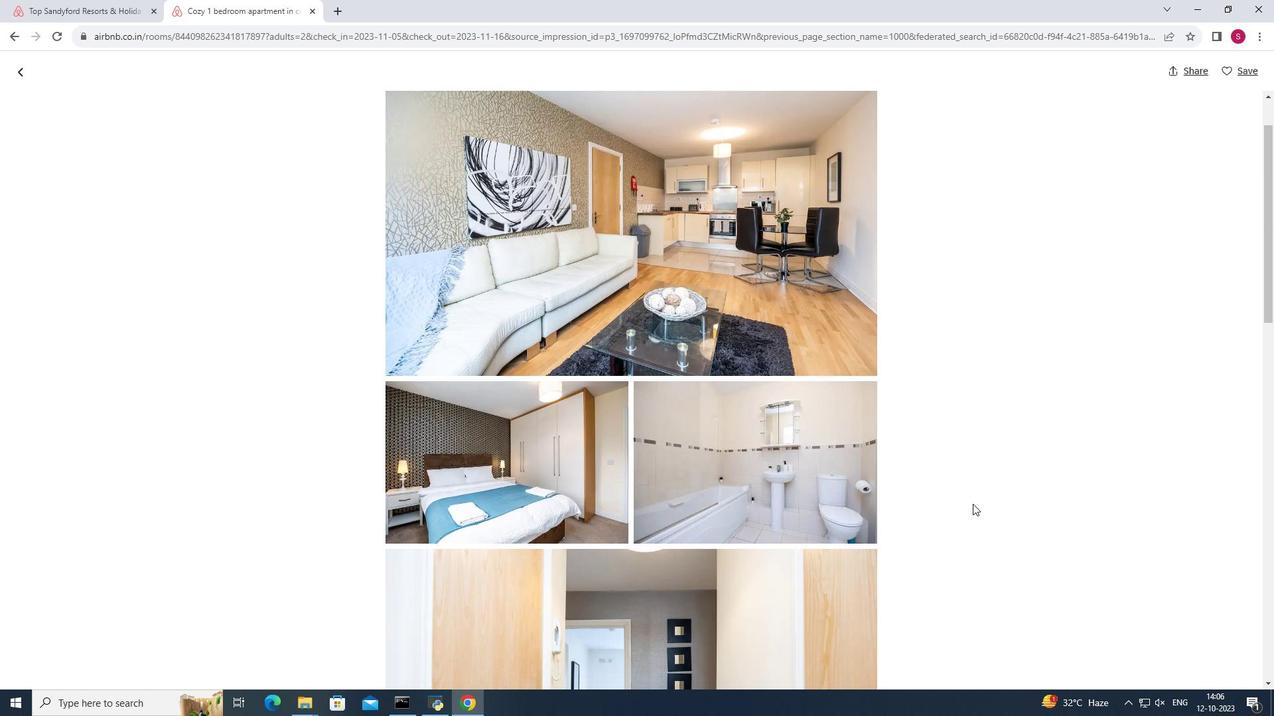 
Action: Mouse scrolled (973, 503) with delta (0, 0)
Screenshot: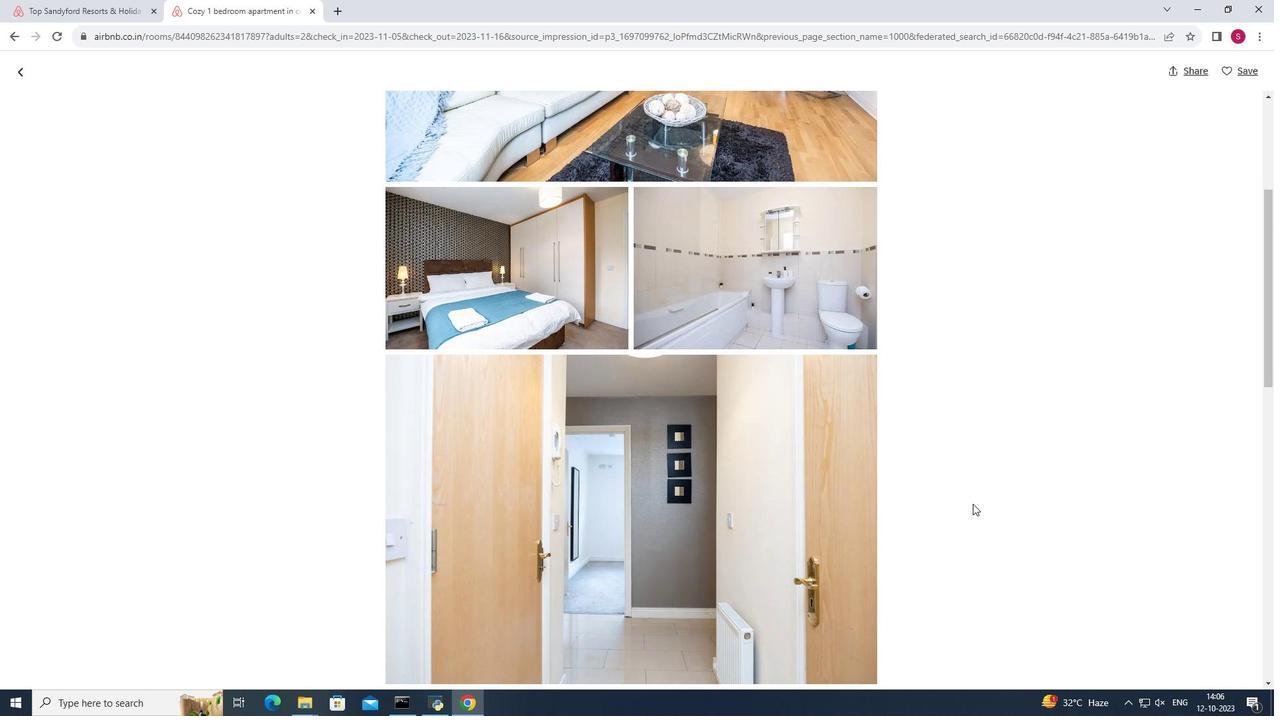 
Action: Mouse scrolled (973, 503) with delta (0, 0)
Screenshot: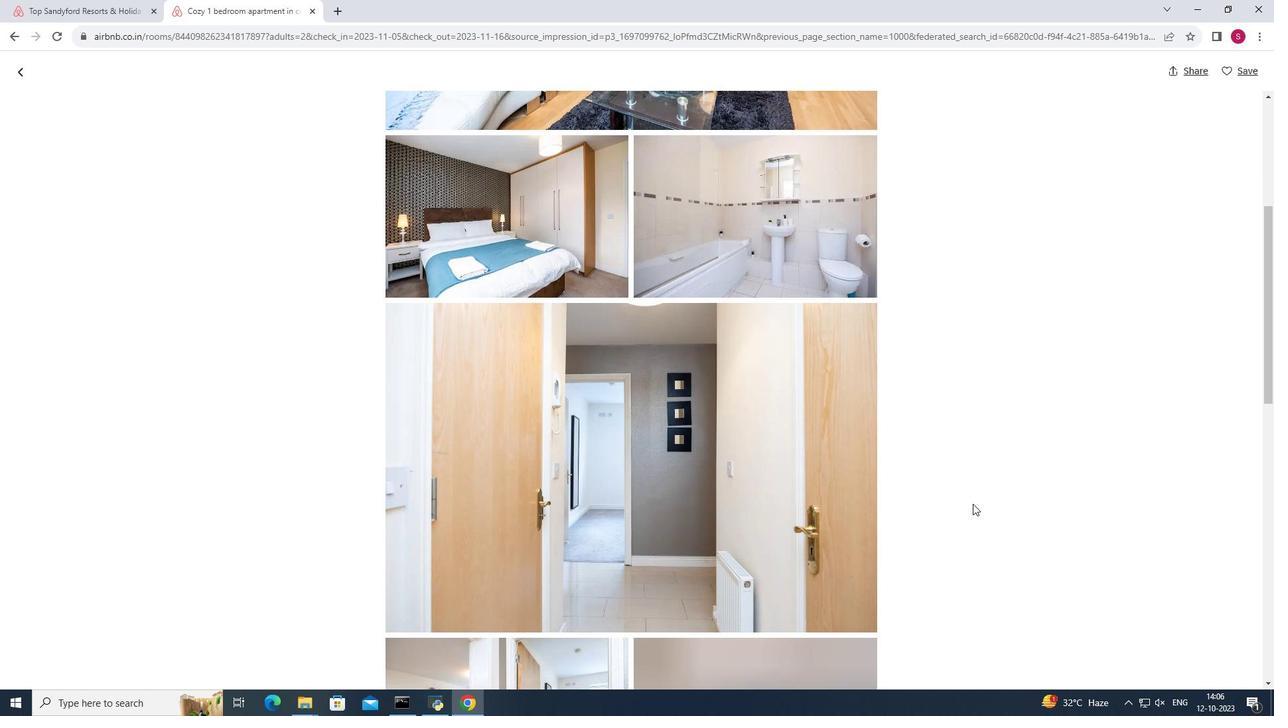 
Action: Mouse scrolled (973, 503) with delta (0, 0)
Screenshot: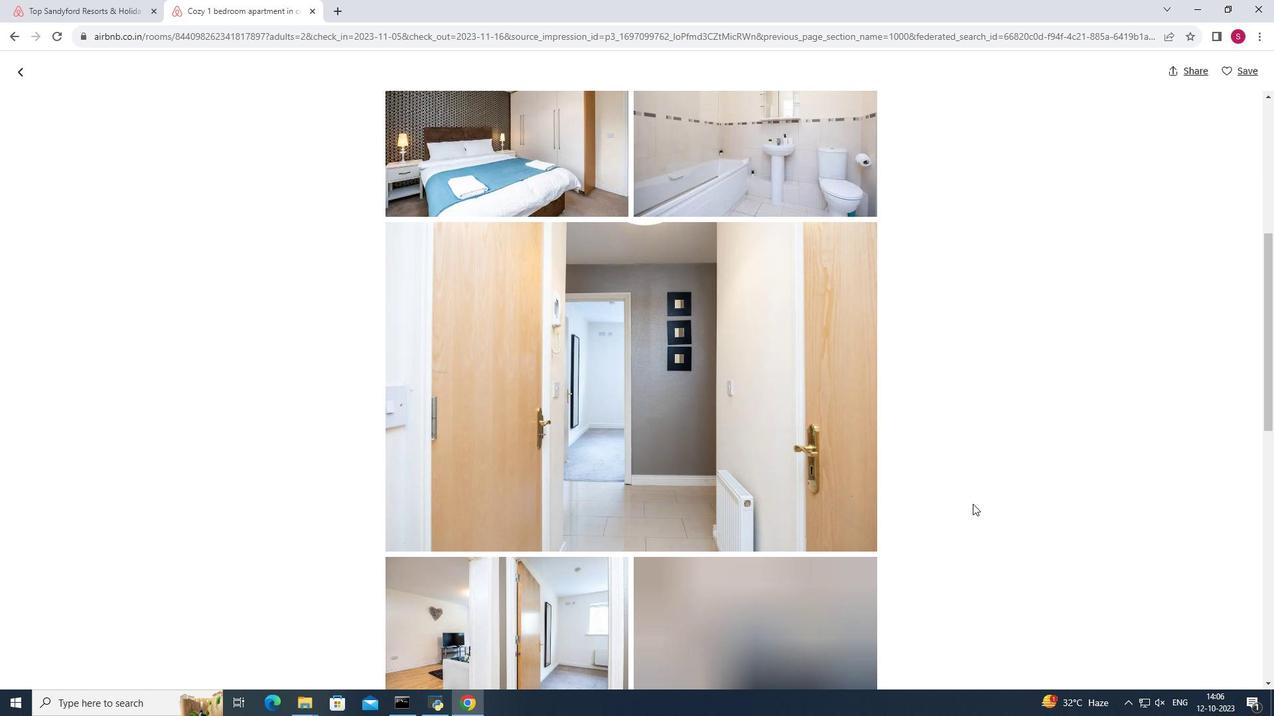 
Action: Mouse scrolled (973, 503) with delta (0, 0)
Screenshot: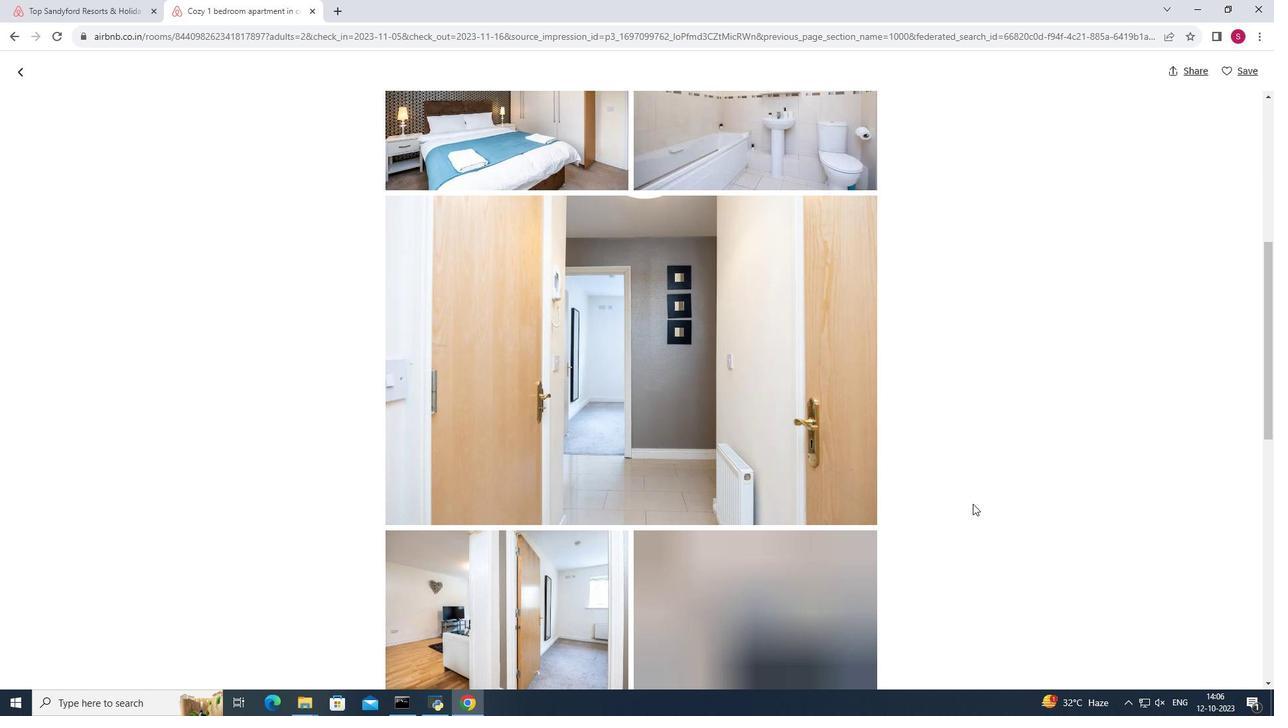 
Action: Mouse moved to (971, 503)
Screenshot: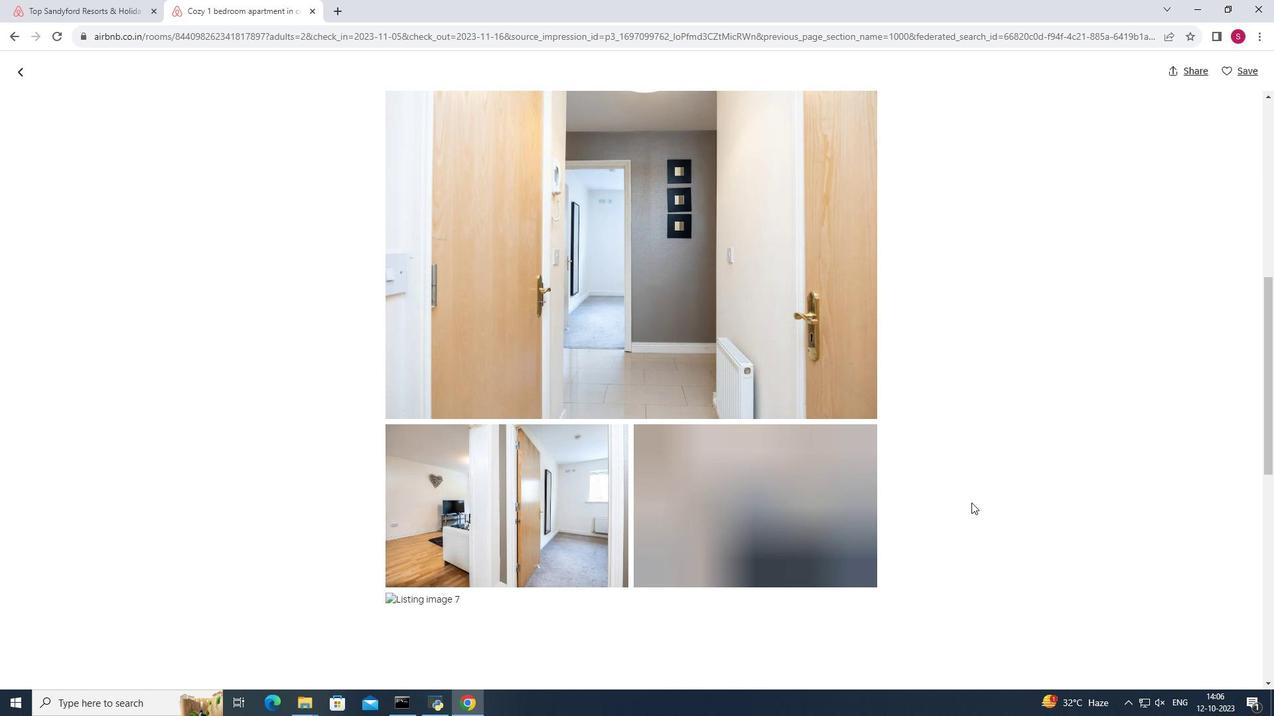 
Action: Mouse scrolled (971, 502) with delta (0, 0)
Screenshot: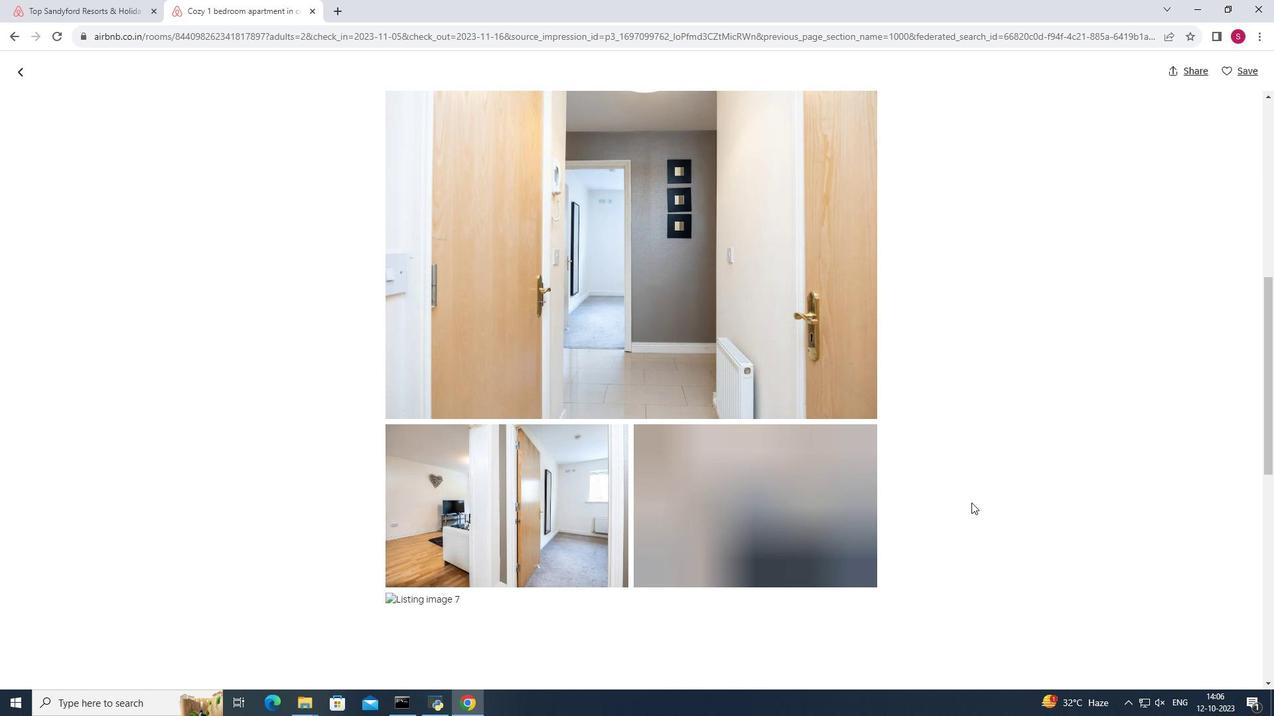 
Action: Mouse scrolled (971, 502) with delta (0, 0)
Screenshot: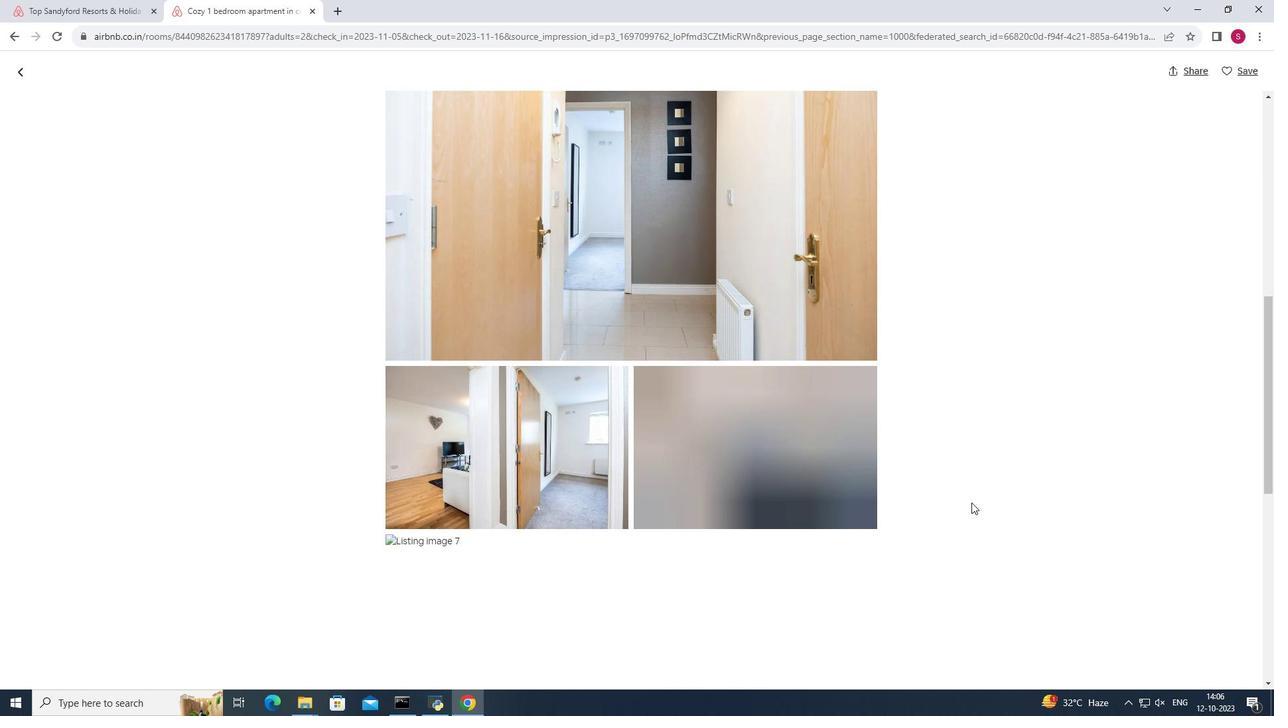 
Action: Mouse scrolled (971, 502) with delta (0, 0)
Screenshot: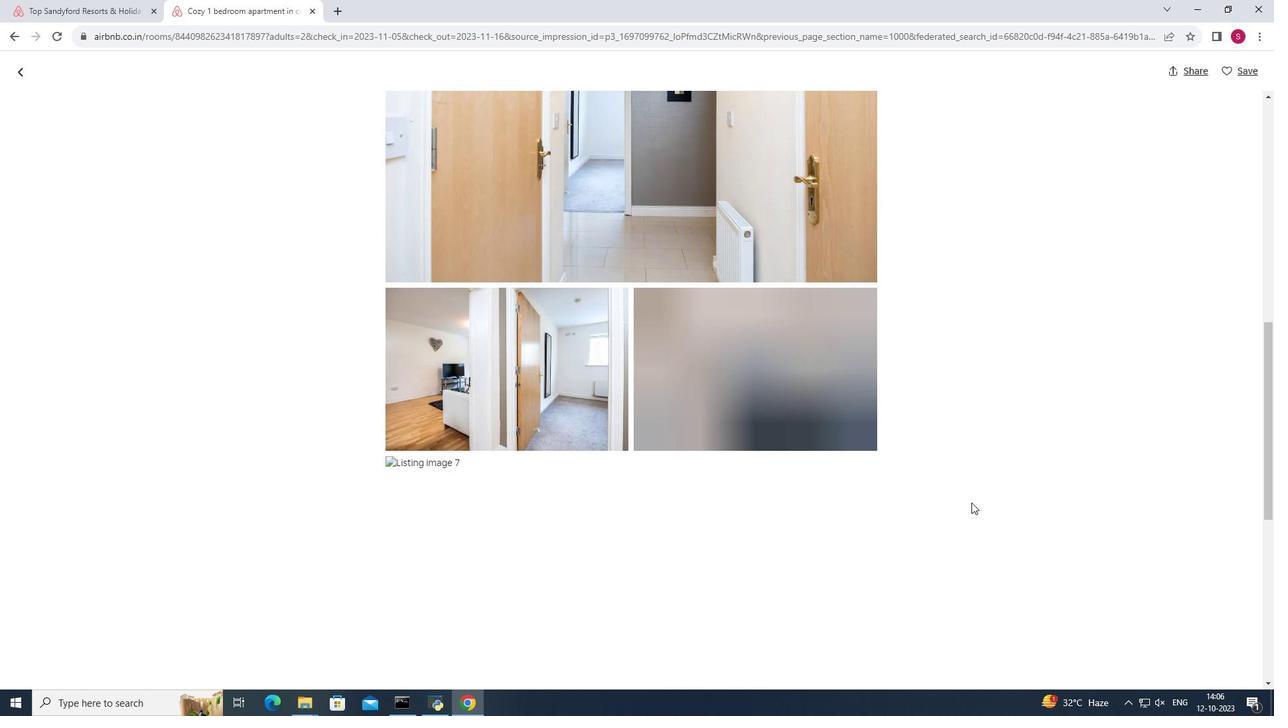 
Action: Mouse scrolled (971, 502) with delta (0, 0)
Screenshot: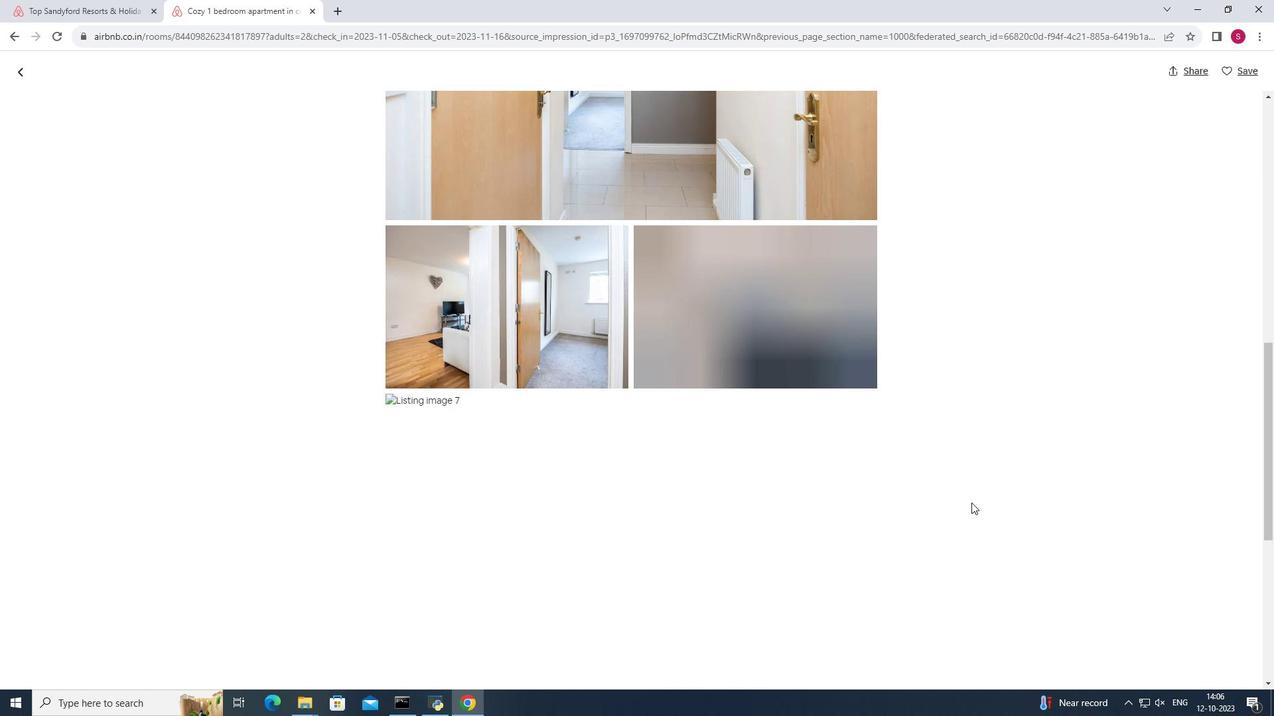 
Action: Mouse moved to (971, 502)
Screenshot: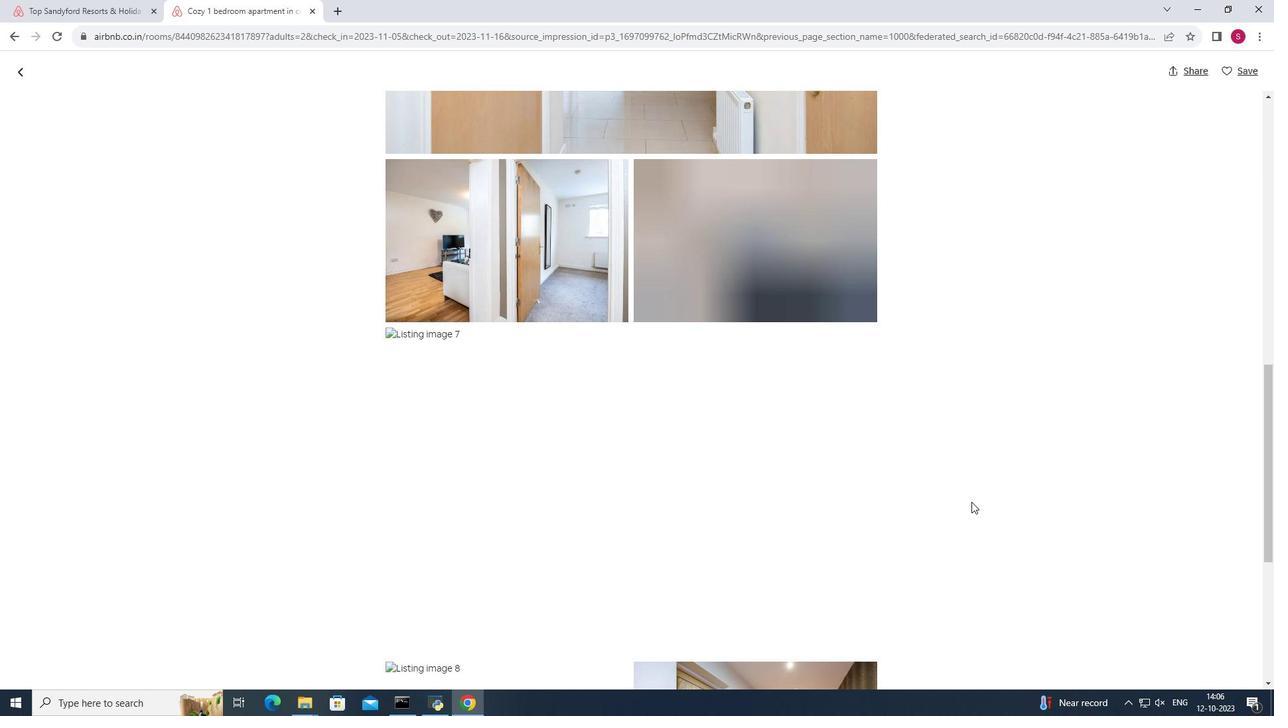 
Action: Mouse scrolled (971, 503) with delta (0, 0)
Screenshot: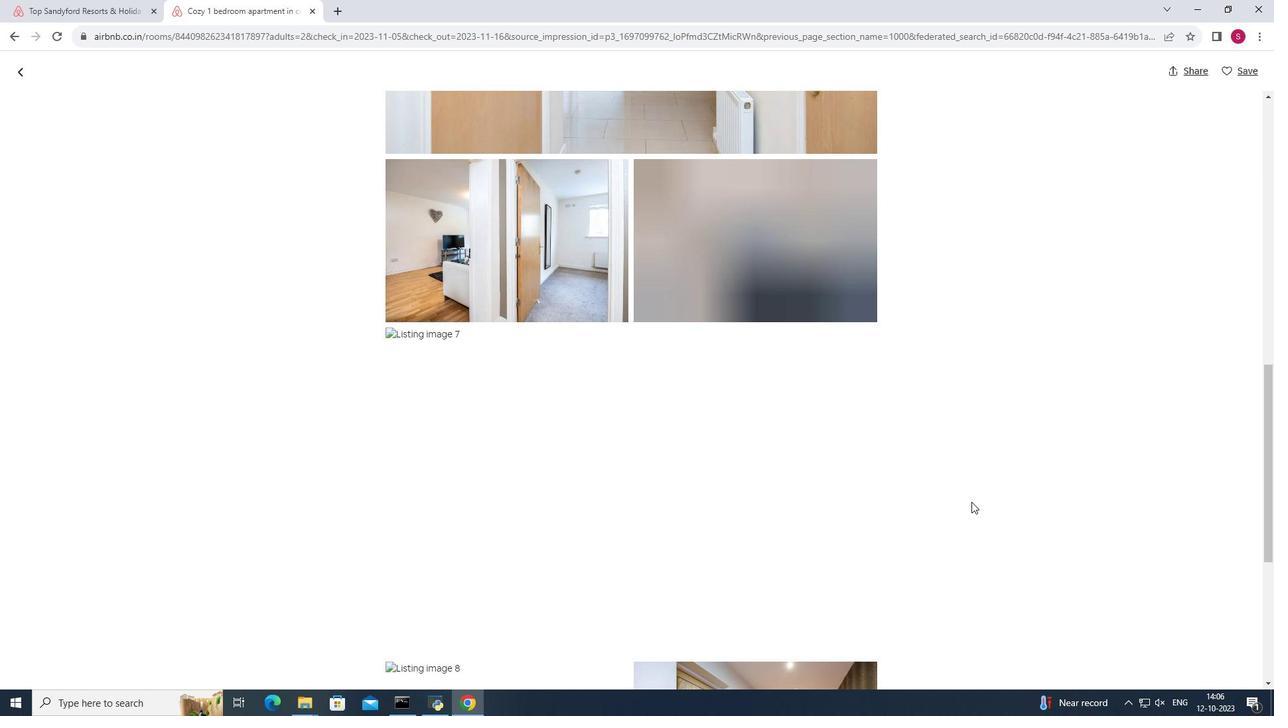 
Action: Mouse scrolled (971, 503) with delta (0, 0)
Screenshot: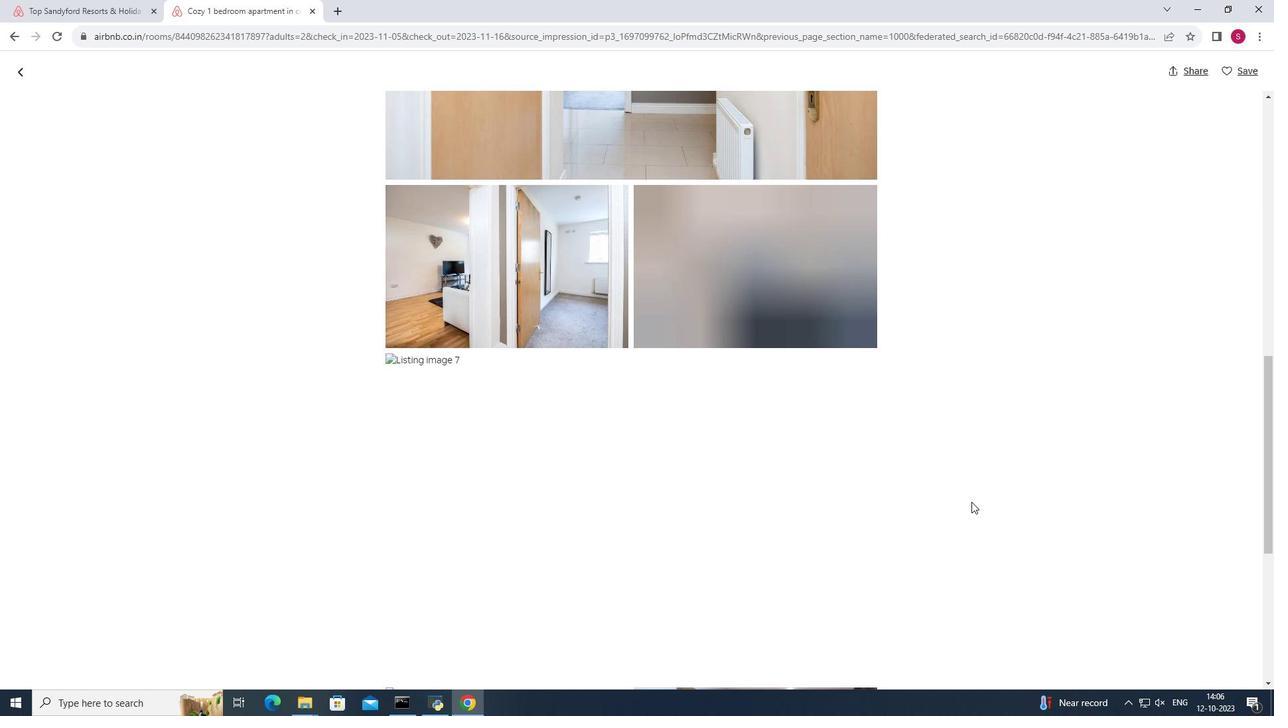 
Action: Mouse scrolled (971, 503) with delta (0, 0)
Screenshot: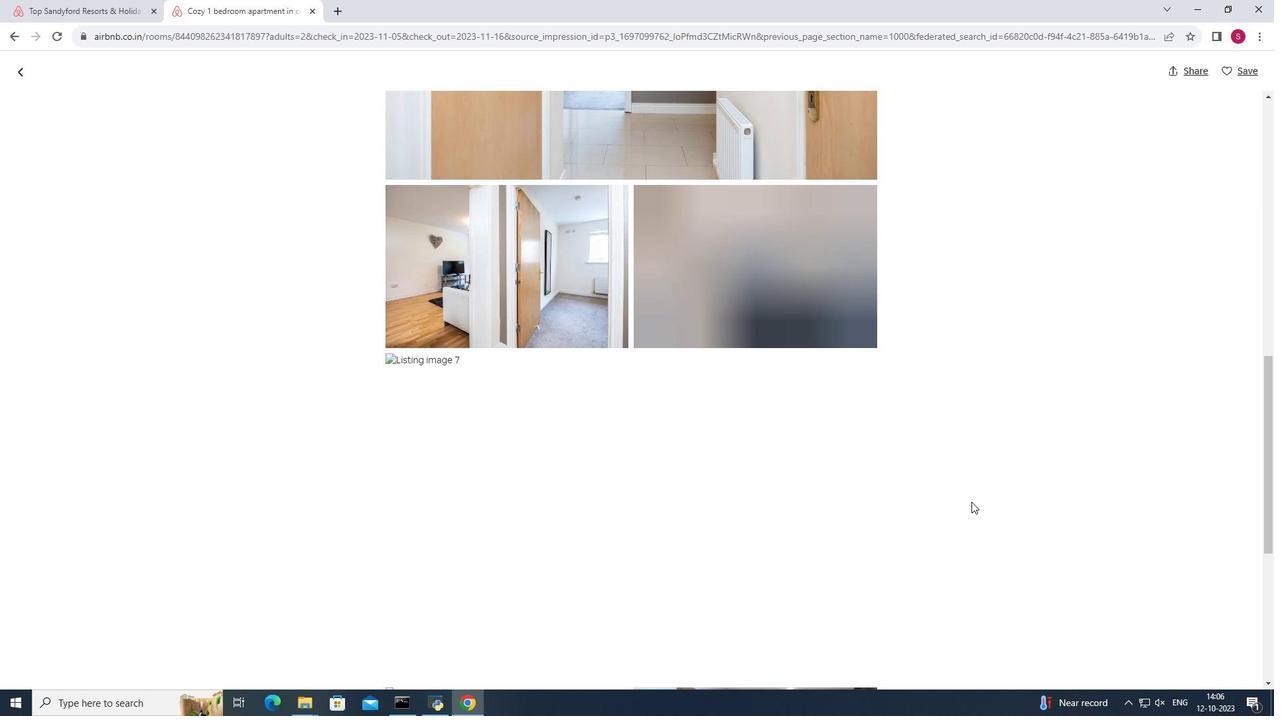 
Action: Mouse scrolled (971, 503) with delta (0, 0)
Screenshot: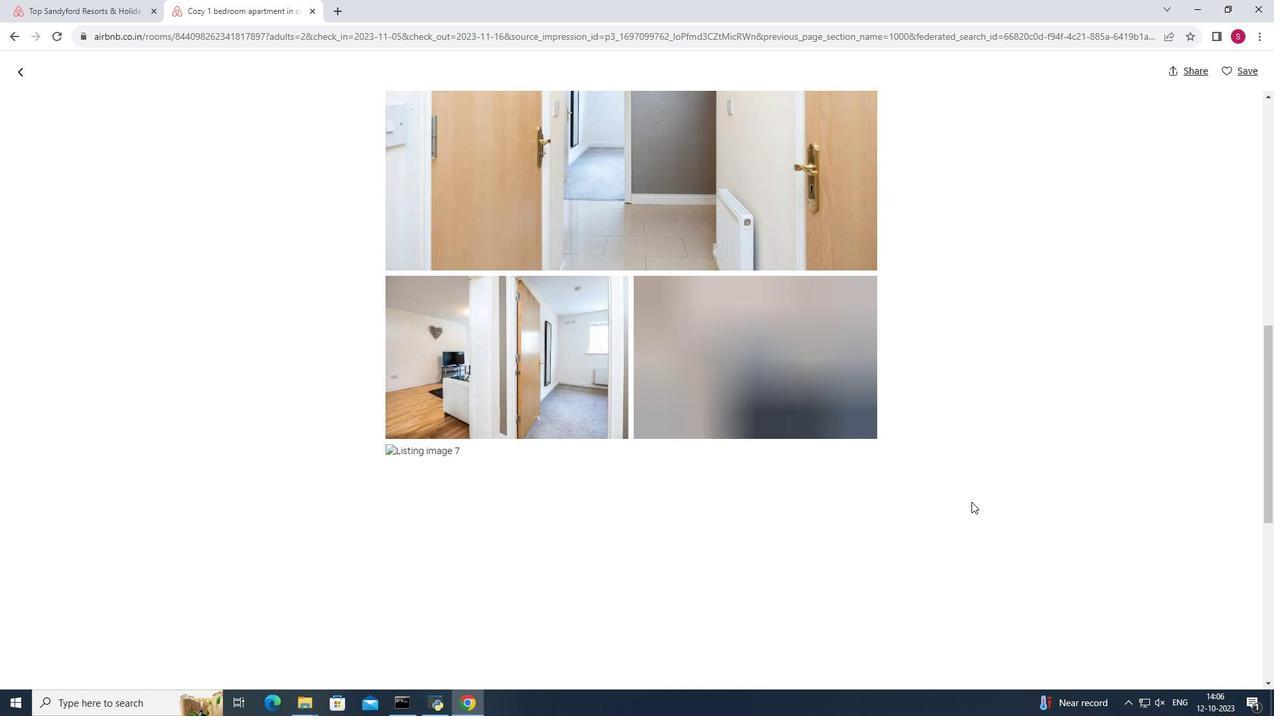 
Action: Mouse scrolled (971, 503) with delta (0, 0)
Screenshot: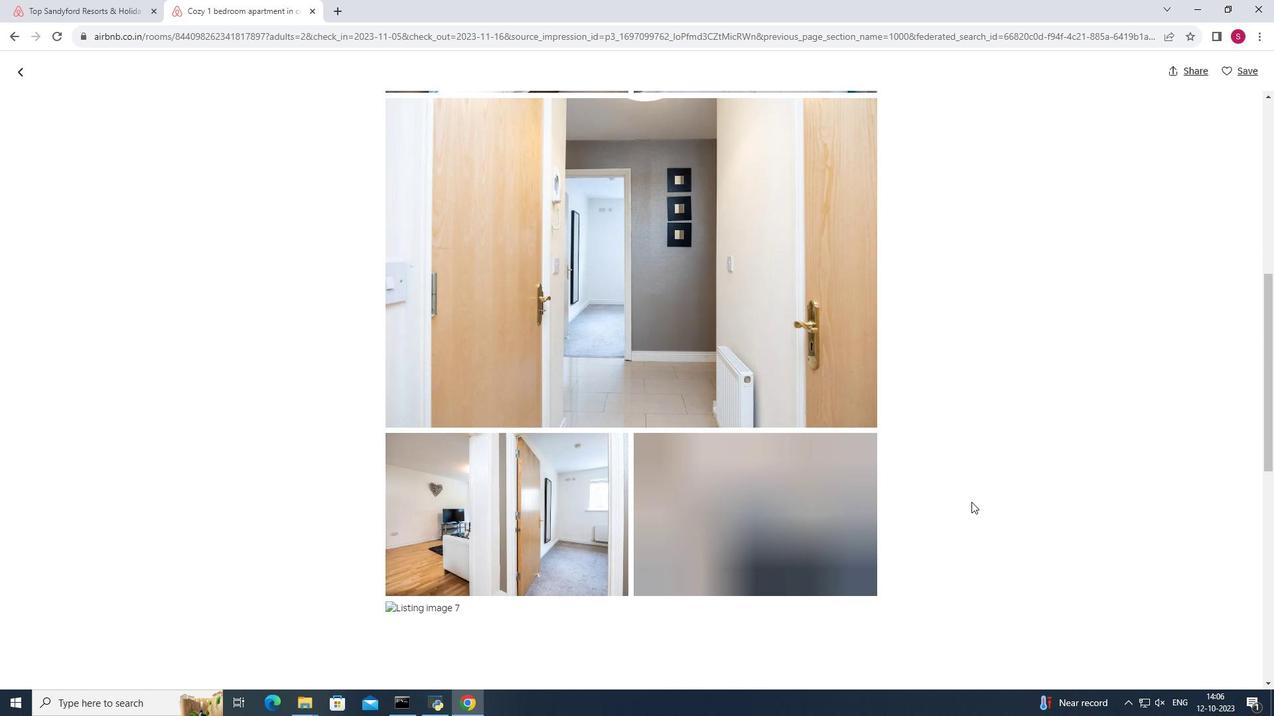 
Action: Mouse scrolled (971, 503) with delta (0, 0)
Screenshot: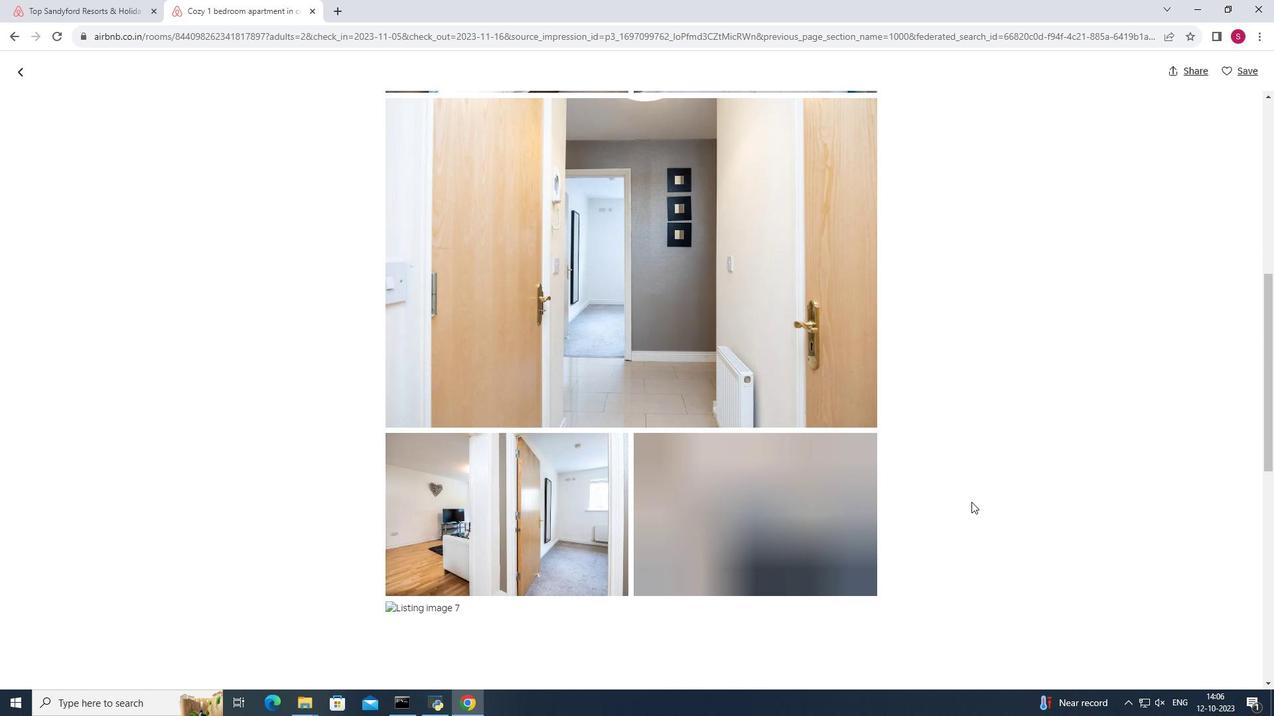 
Action: Mouse scrolled (971, 503) with delta (0, 0)
Screenshot: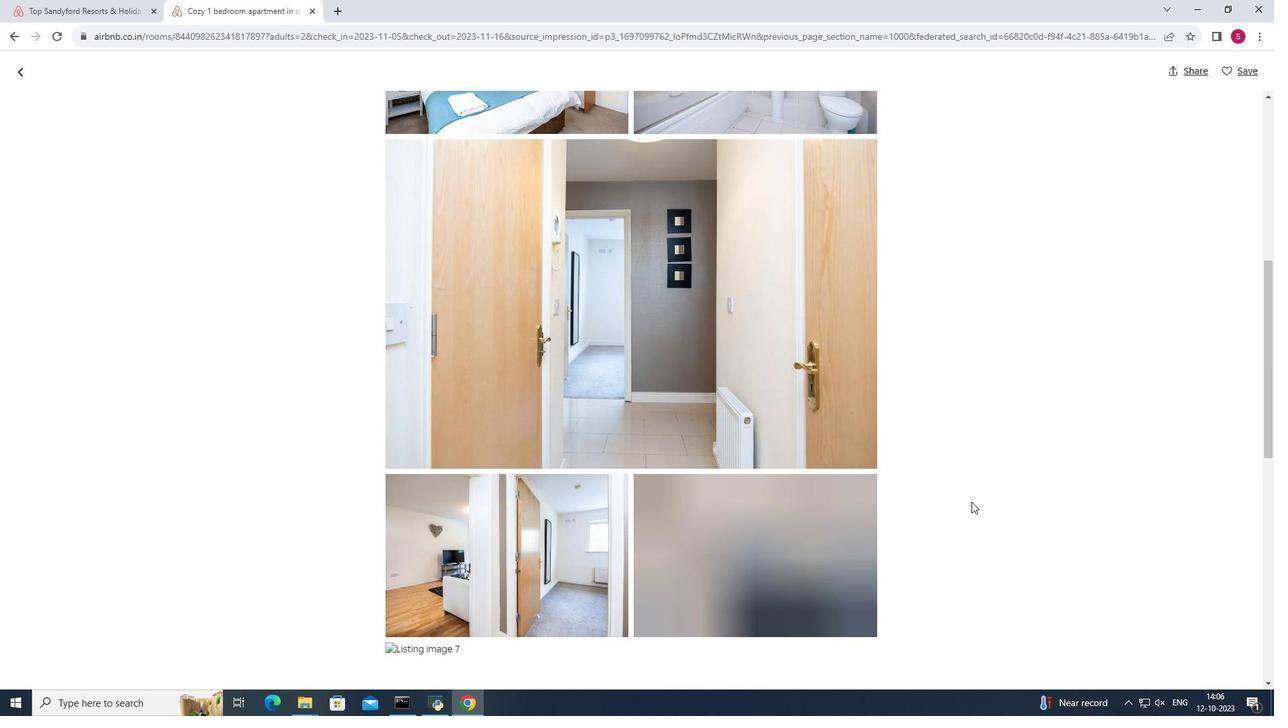 
Action: Mouse moved to (971, 502)
Screenshot: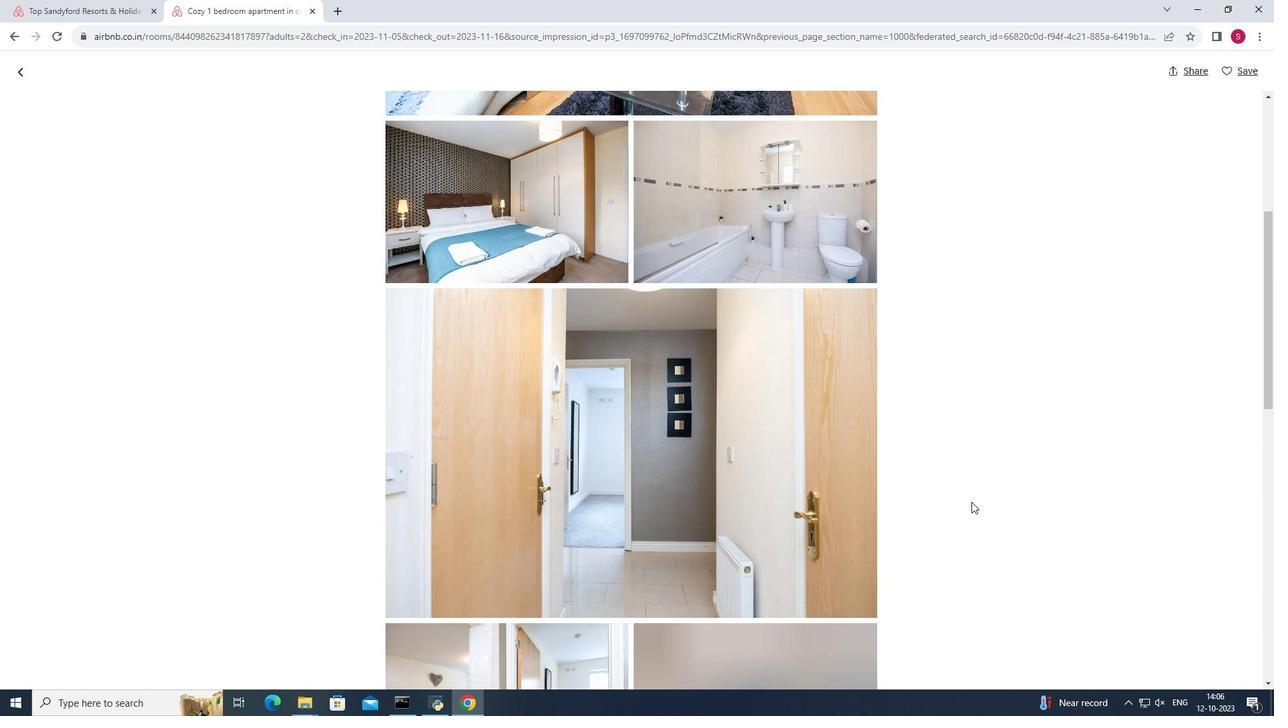 
Action: Mouse scrolled (971, 503) with delta (0, 0)
Screenshot: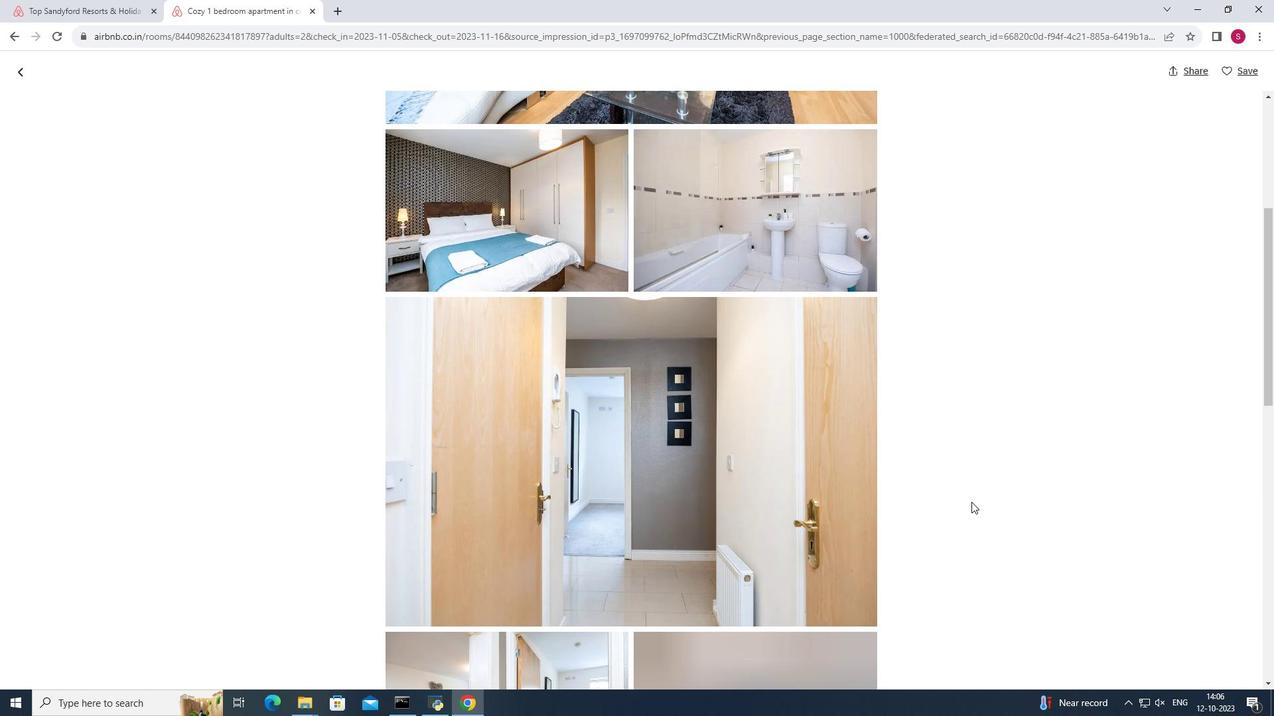 
Action: Mouse scrolled (971, 503) with delta (0, 0)
Screenshot: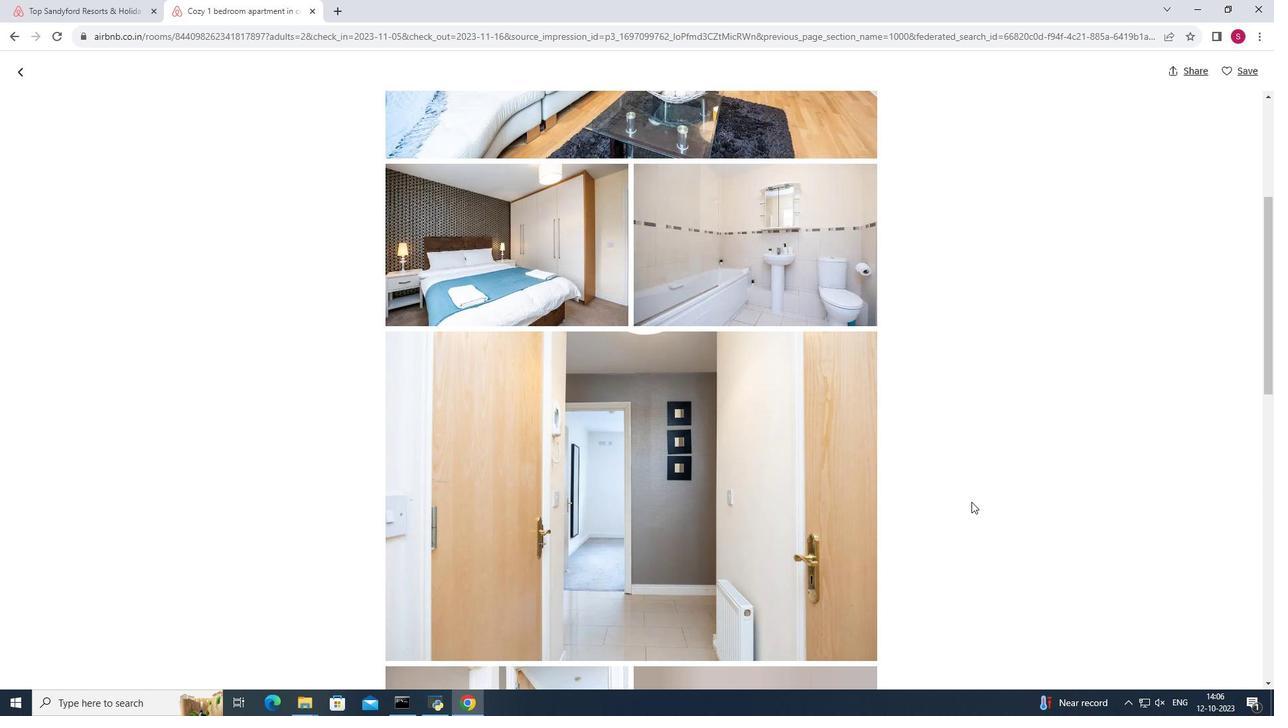 
Action: Mouse scrolled (971, 503) with delta (0, 0)
Screenshot: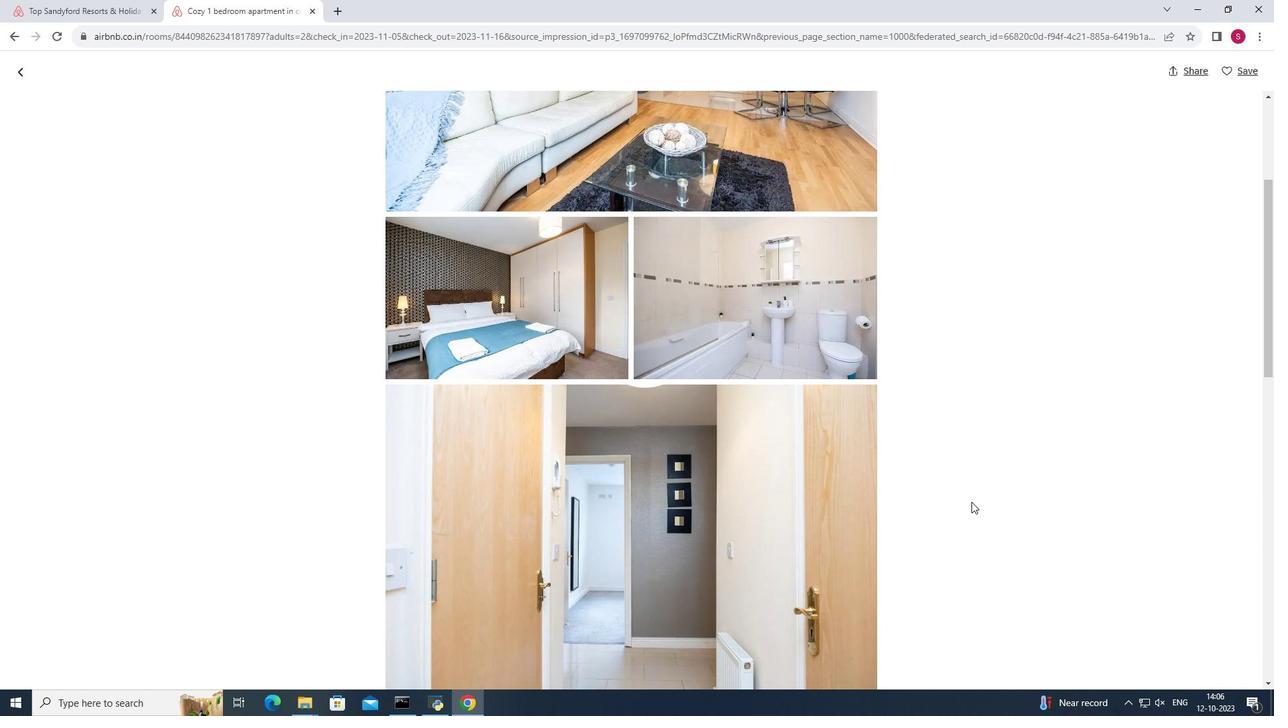 
Action: Mouse scrolled (971, 503) with delta (0, 0)
Screenshot: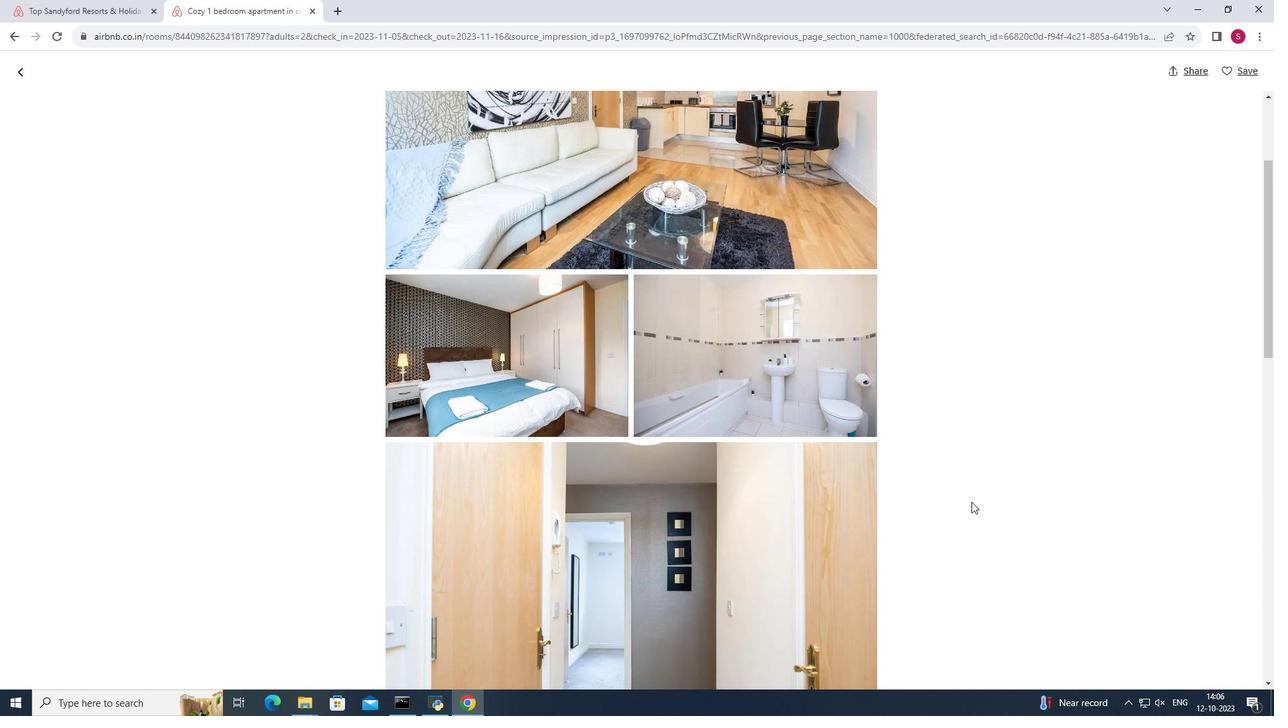 
Action: Mouse scrolled (971, 503) with delta (0, 0)
Screenshot: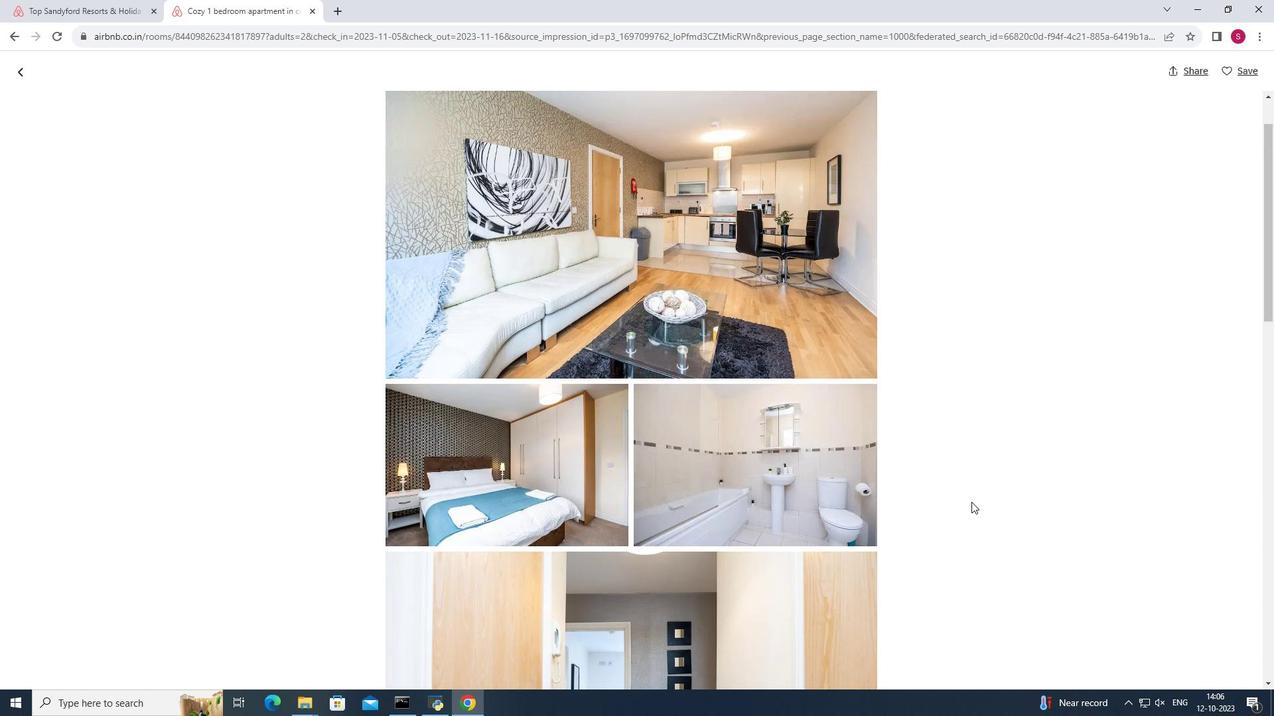 
Action: Mouse moved to (970, 501)
Screenshot: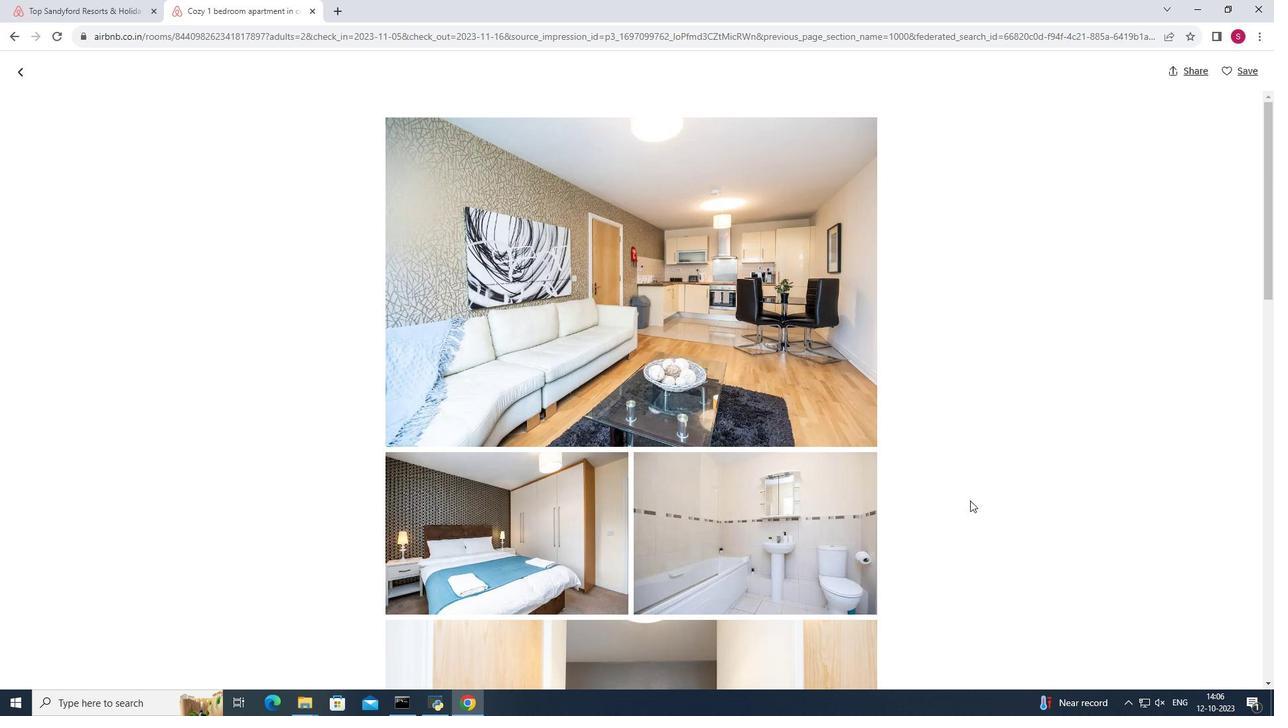 
Action: Mouse scrolled (970, 500) with delta (0, 0)
Screenshot: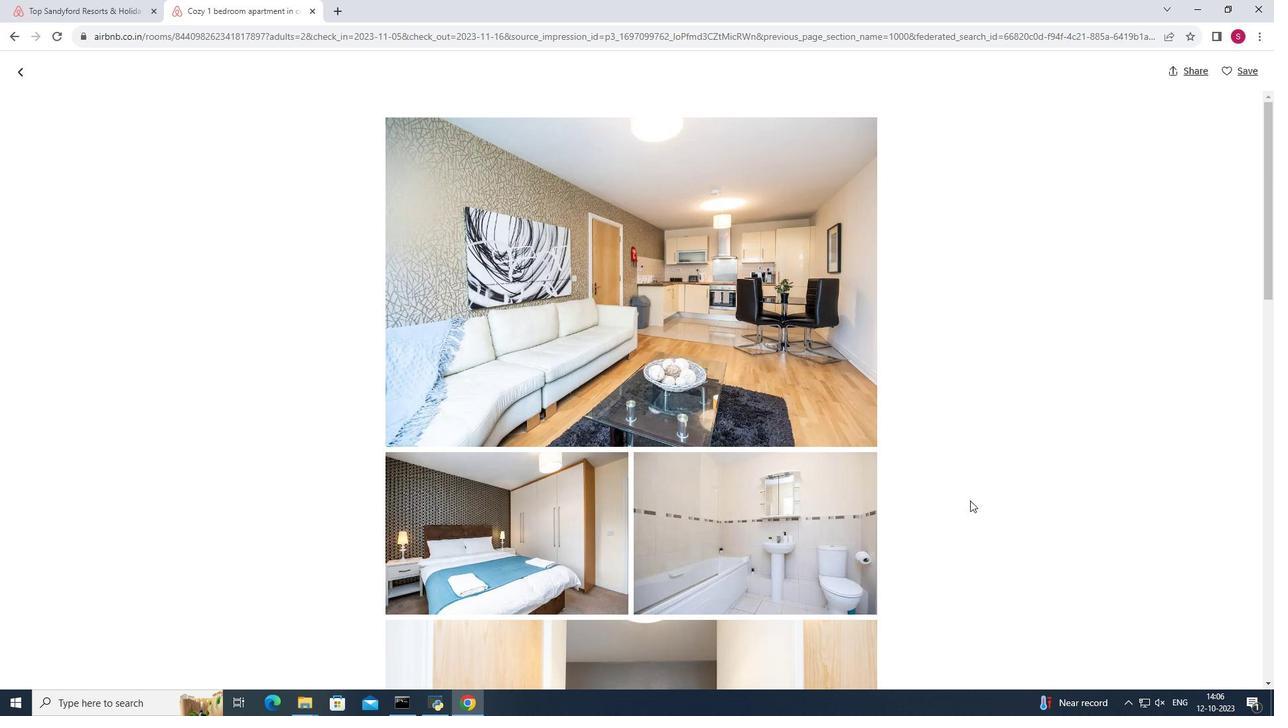 
Action: Mouse scrolled (970, 500) with delta (0, 0)
Screenshot: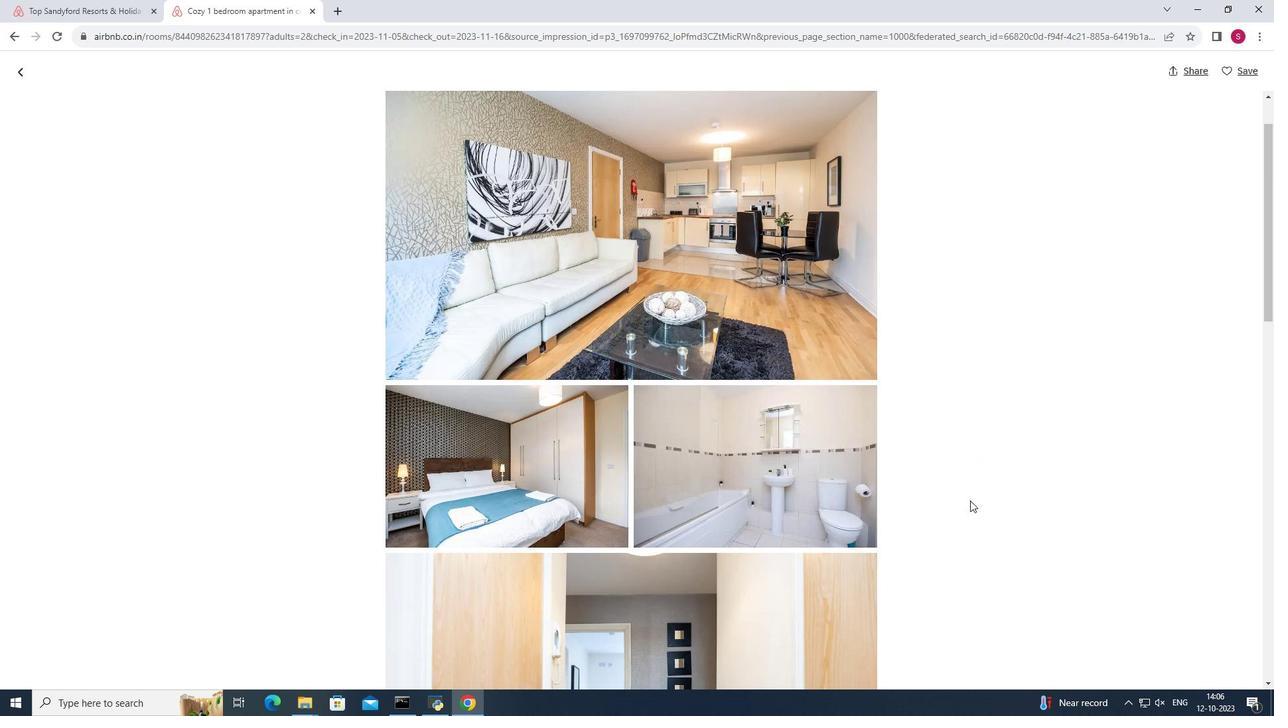 
Action: Mouse scrolled (970, 500) with delta (0, 0)
Screenshot: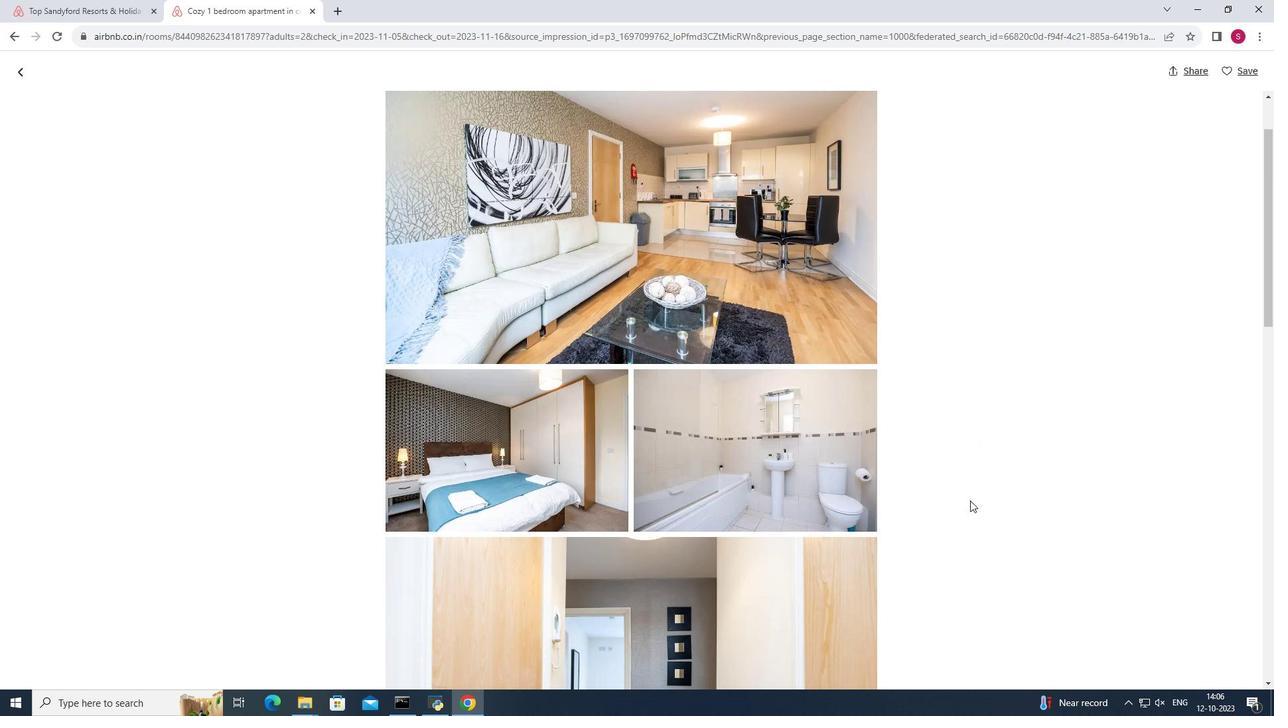 
Action: Mouse scrolled (970, 500) with delta (0, 0)
Screenshot: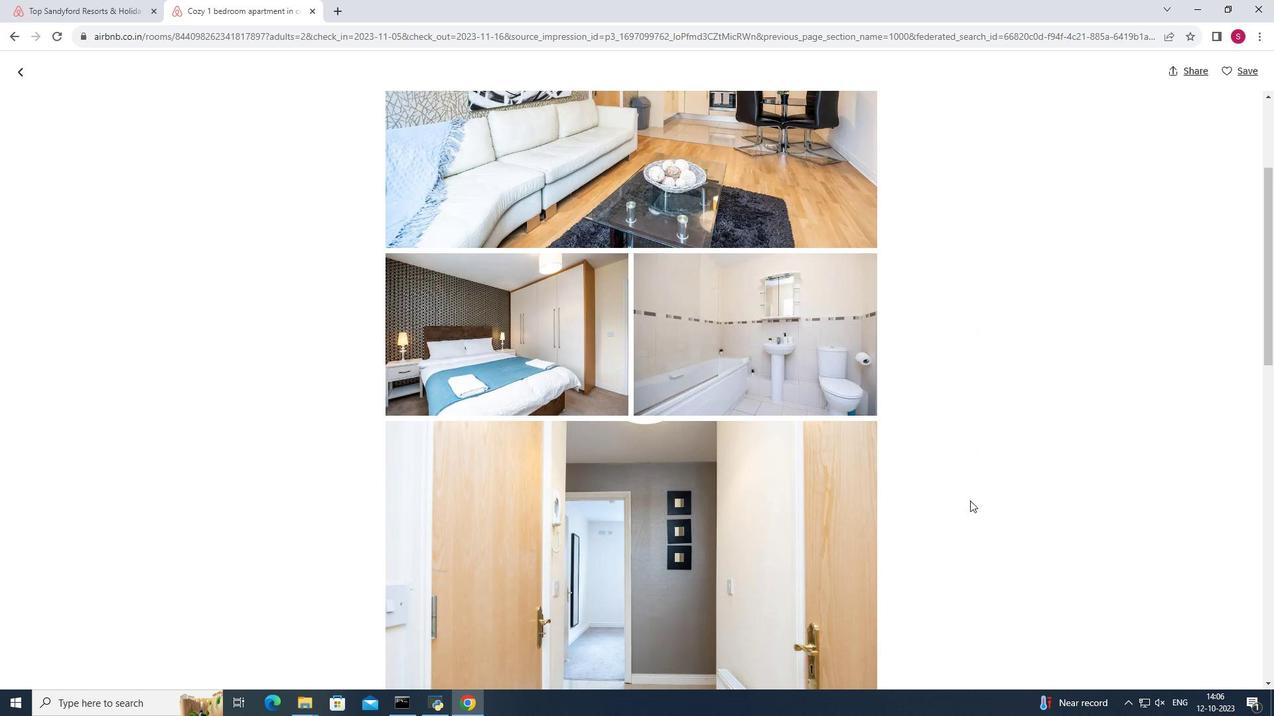 
Action: Mouse scrolled (970, 500) with delta (0, 0)
Screenshot: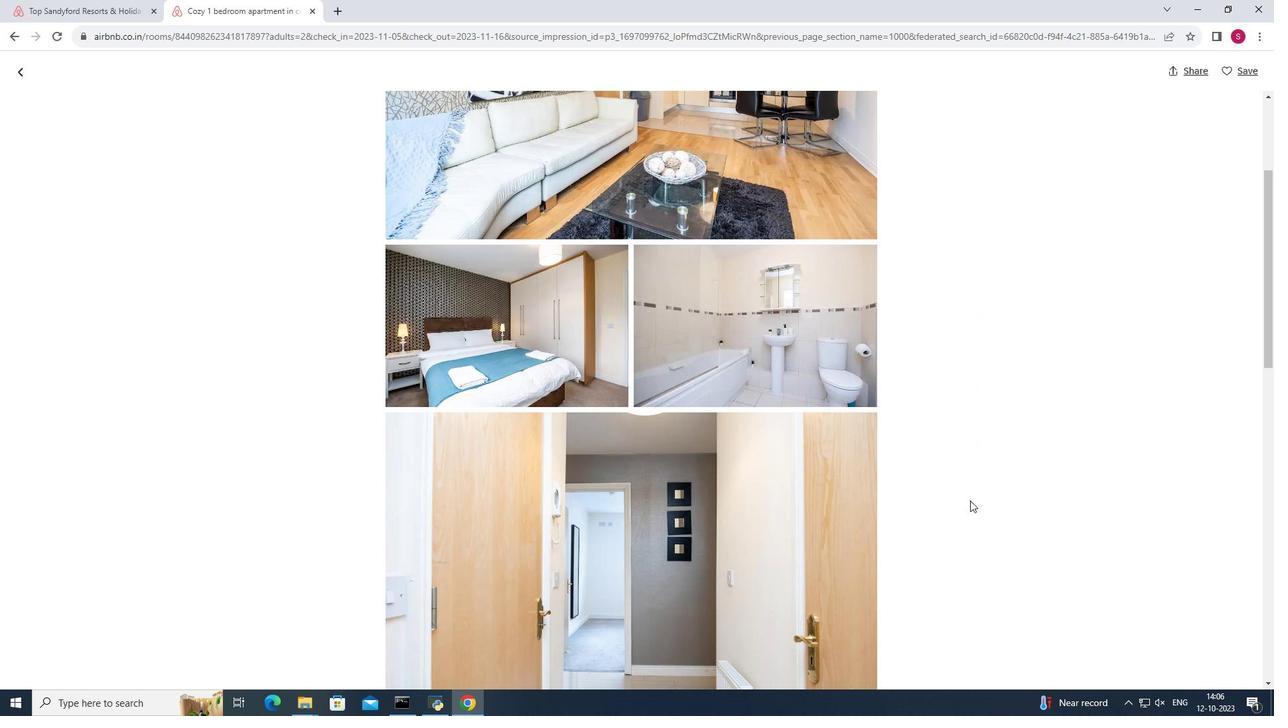 
Action: Mouse scrolled (970, 500) with delta (0, 0)
Screenshot: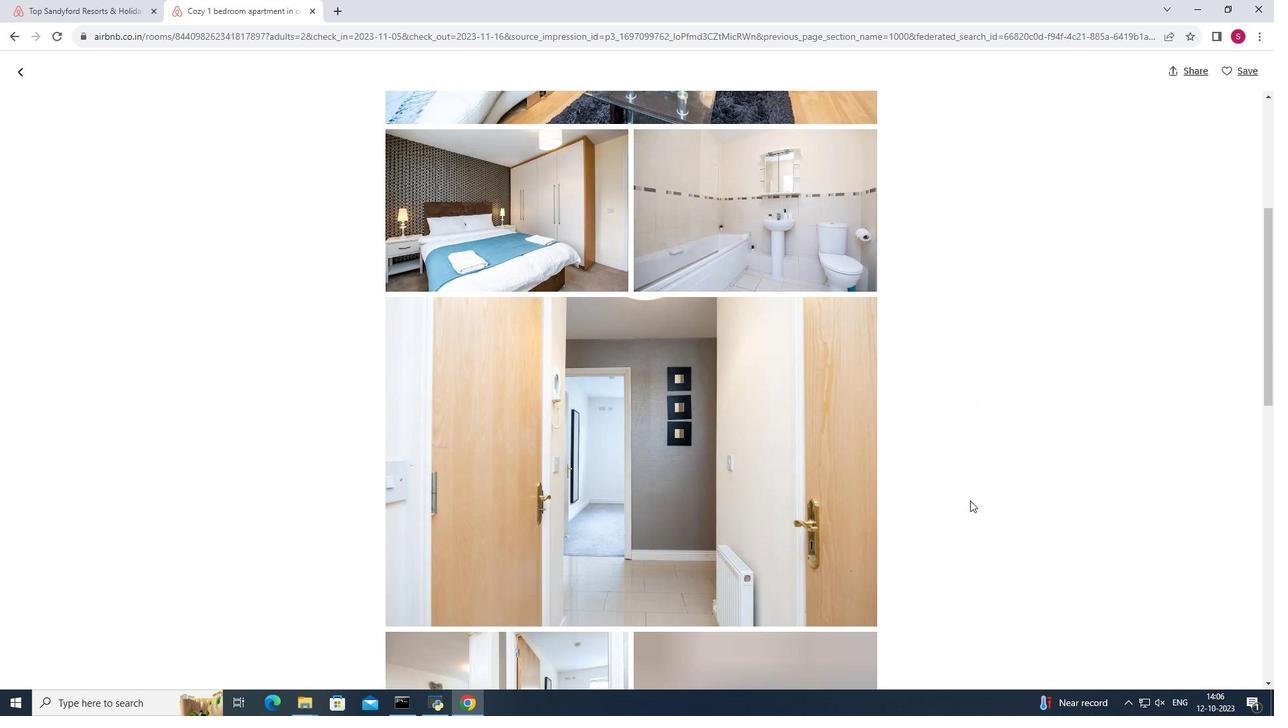 
Action: Mouse moved to (969, 500)
Screenshot: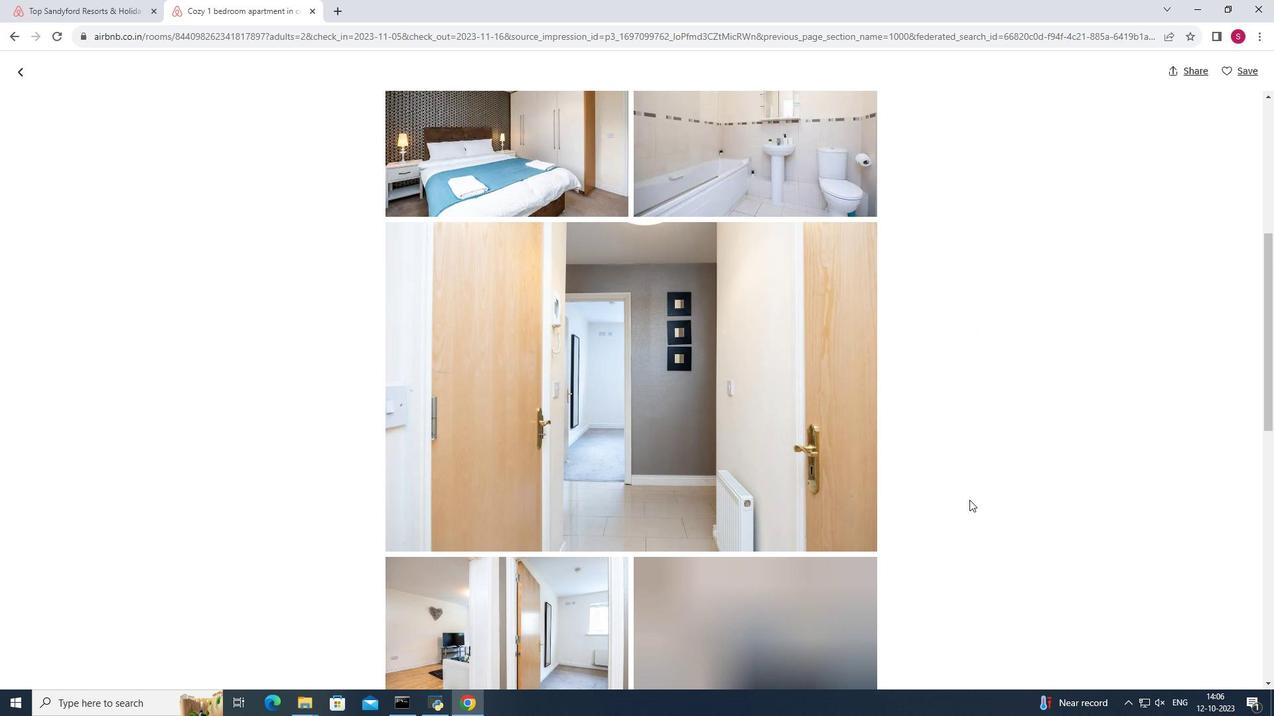 
Action: Mouse scrolled (969, 499) with delta (0, 0)
Screenshot: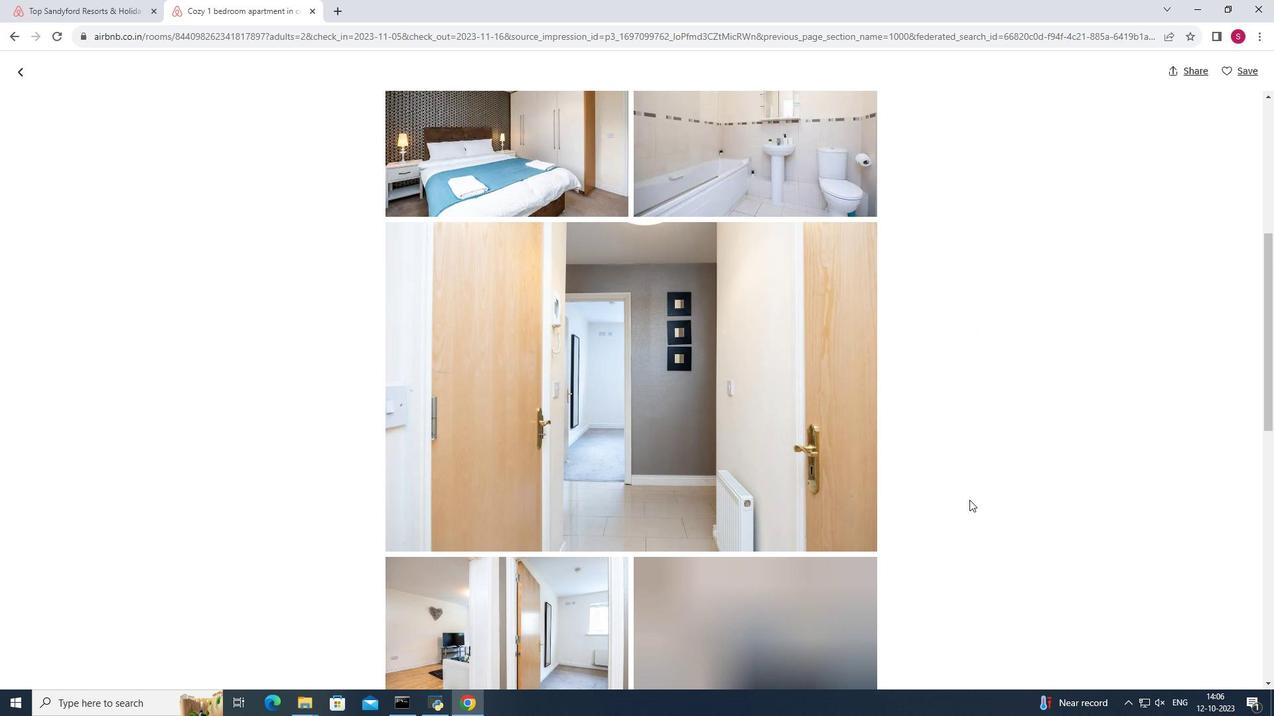 
Action: Mouse scrolled (969, 499) with delta (0, 0)
Screenshot: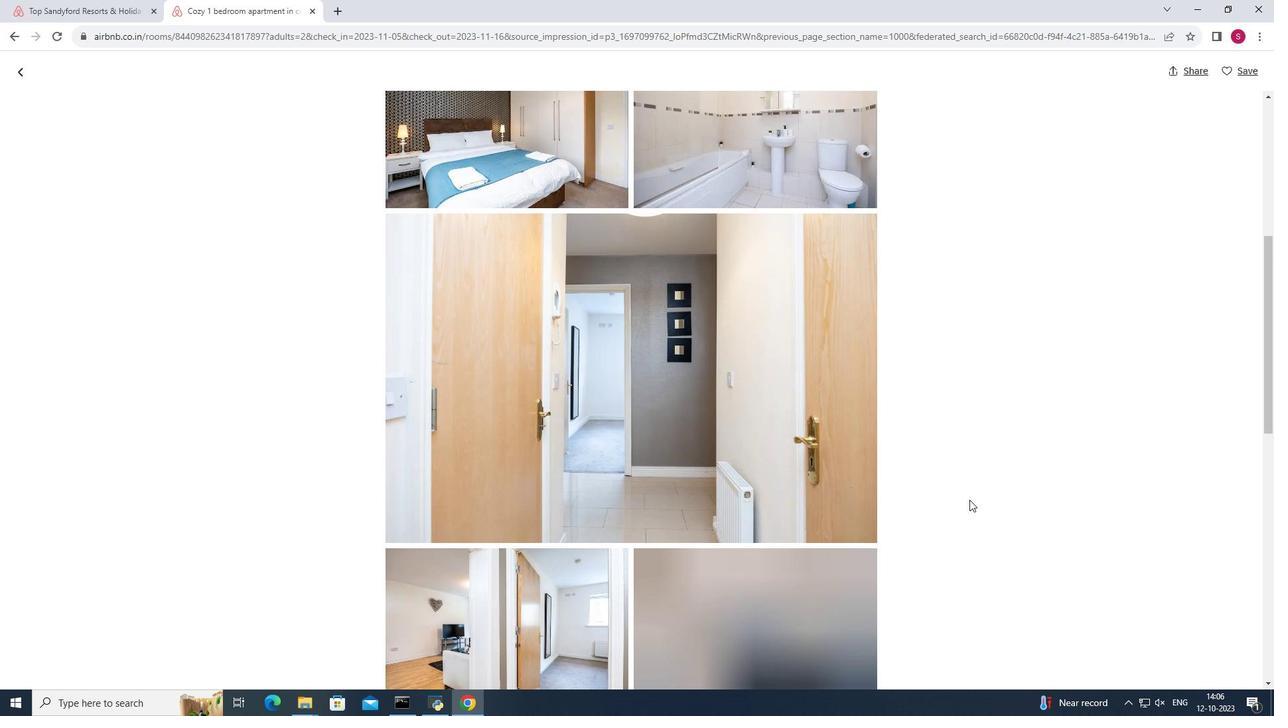 
Action: Mouse scrolled (969, 499) with delta (0, 0)
Screenshot: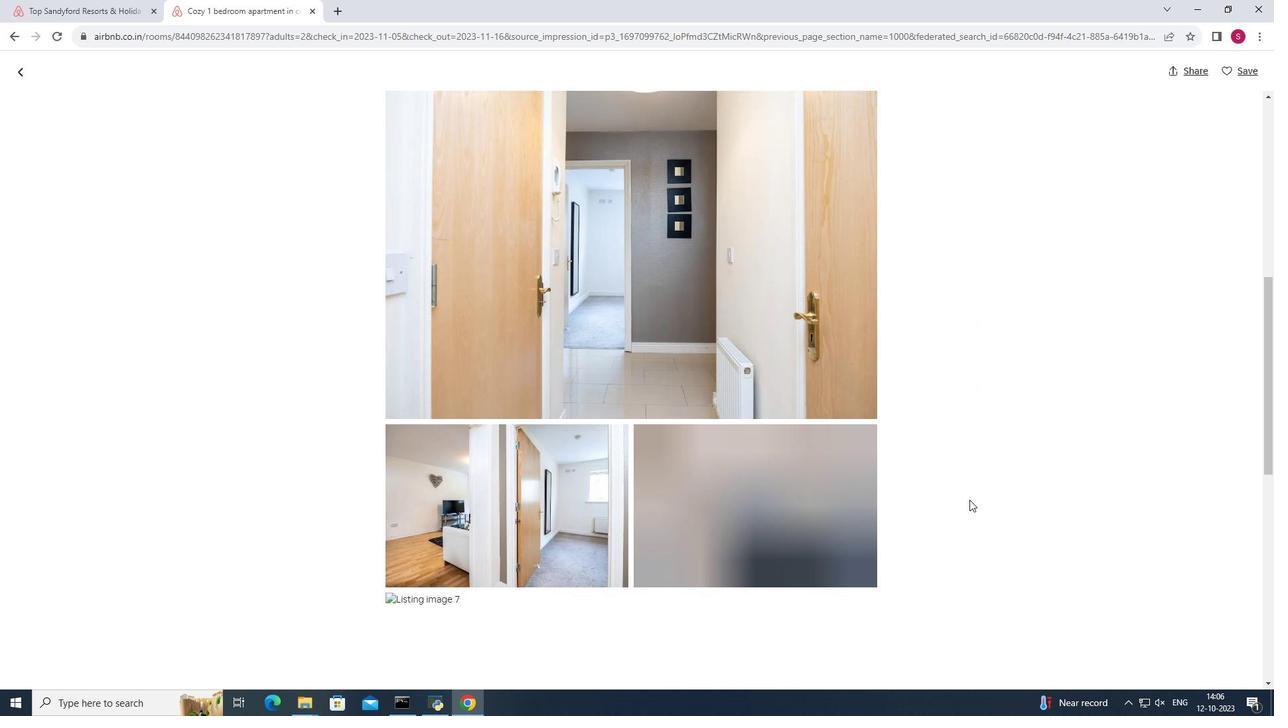 
Action: Mouse scrolled (969, 501) with delta (0, 0)
Screenshot: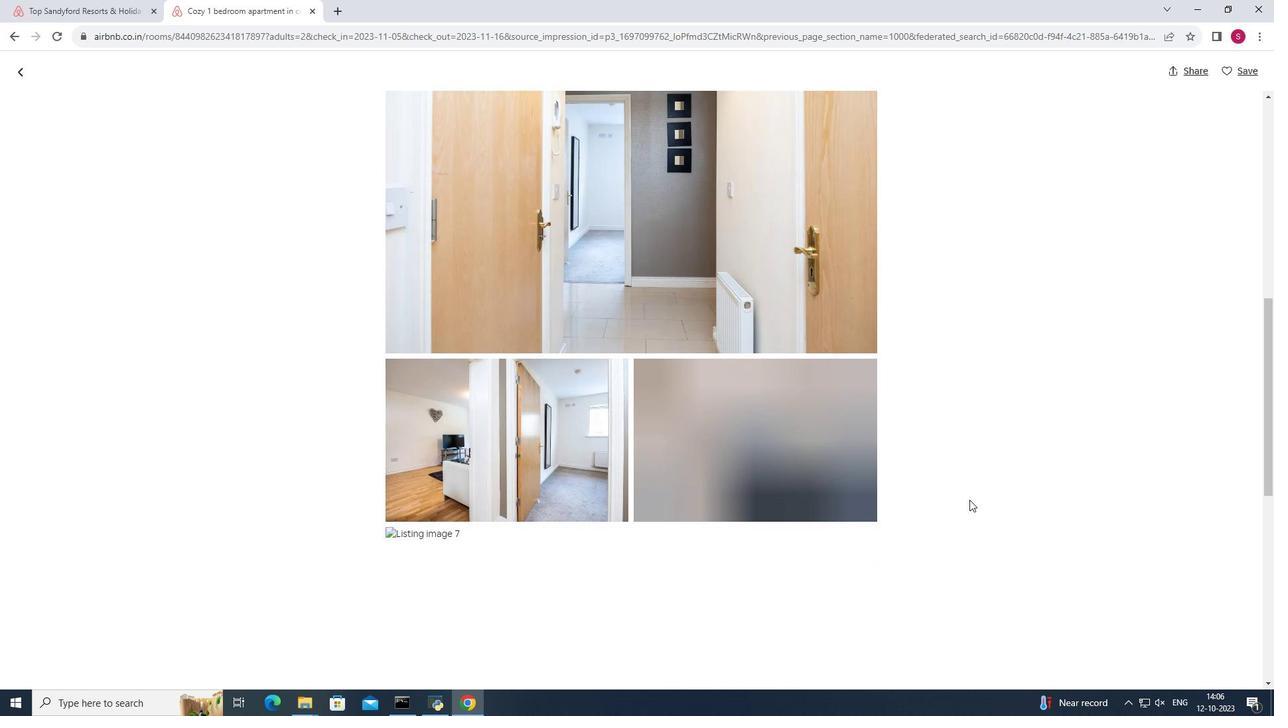 
Action: Mouse scrolled (969, 501) with delta (0, 0)
Screenshot: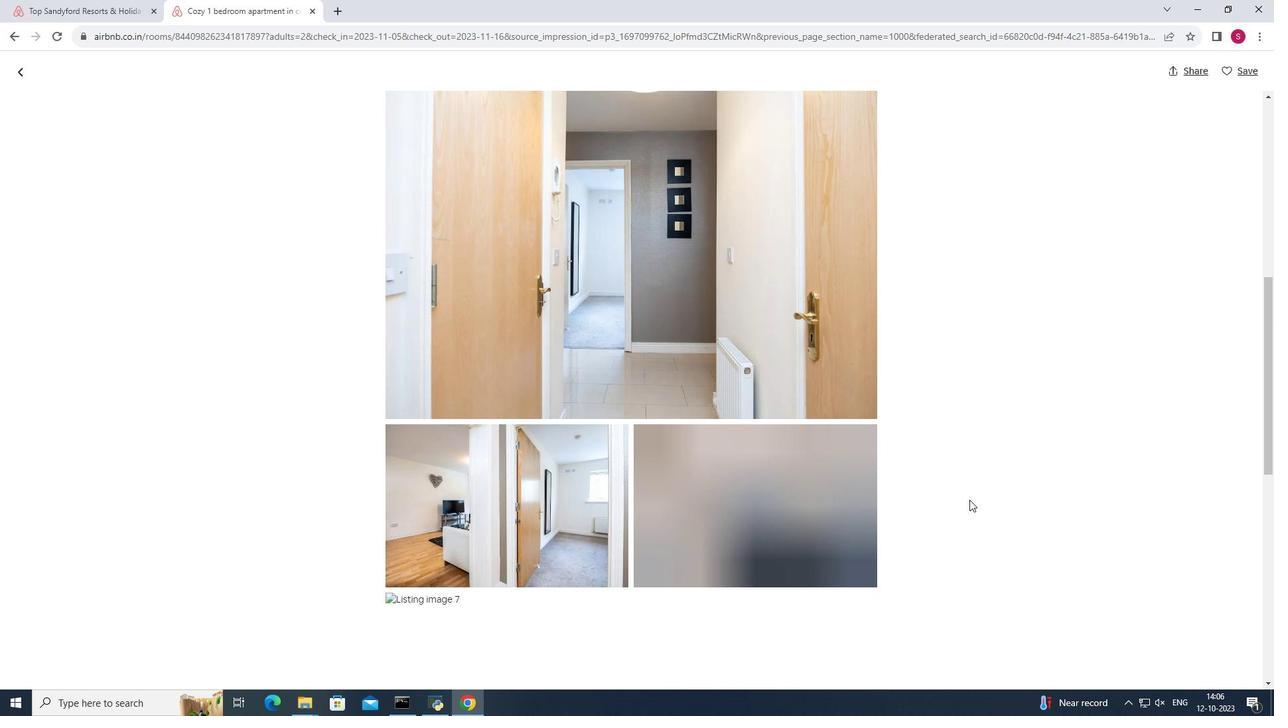 
Action: Mouse scrolled (969, 501) with delta (0, 0)
Screenshot: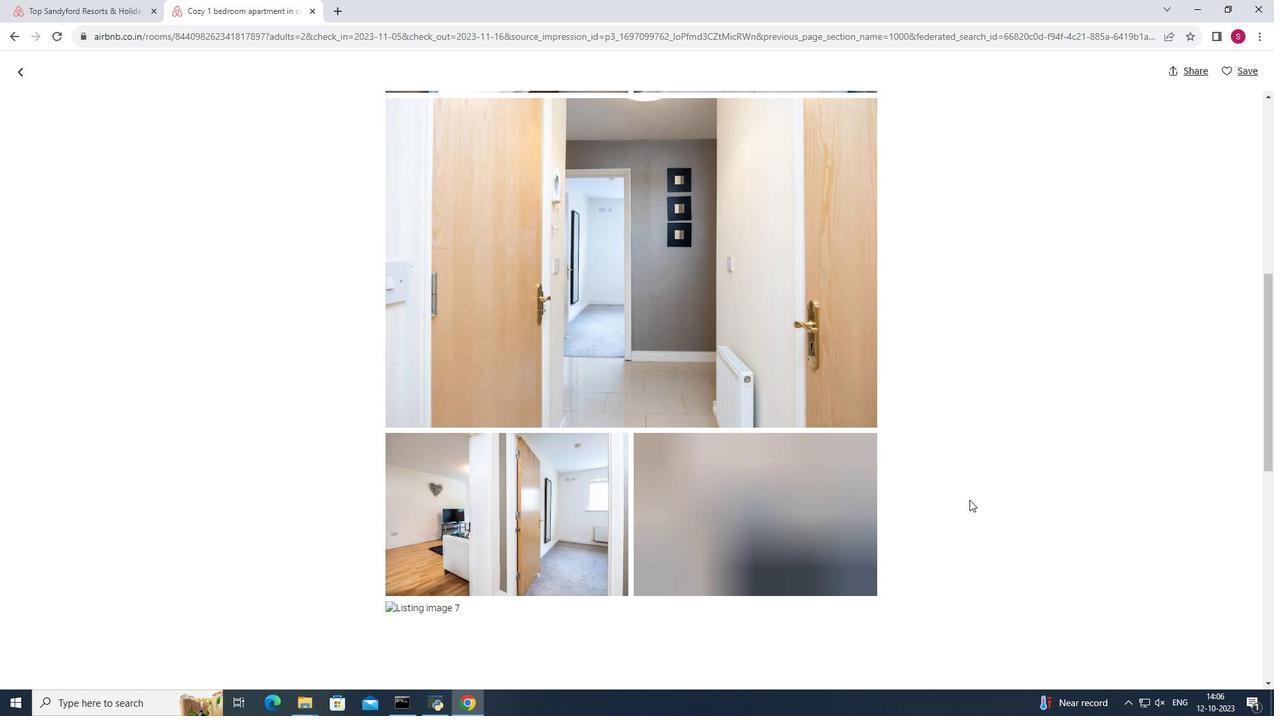 
Action: Mouse scrolled (969, 501) with delta (0, 0)
Screenshot: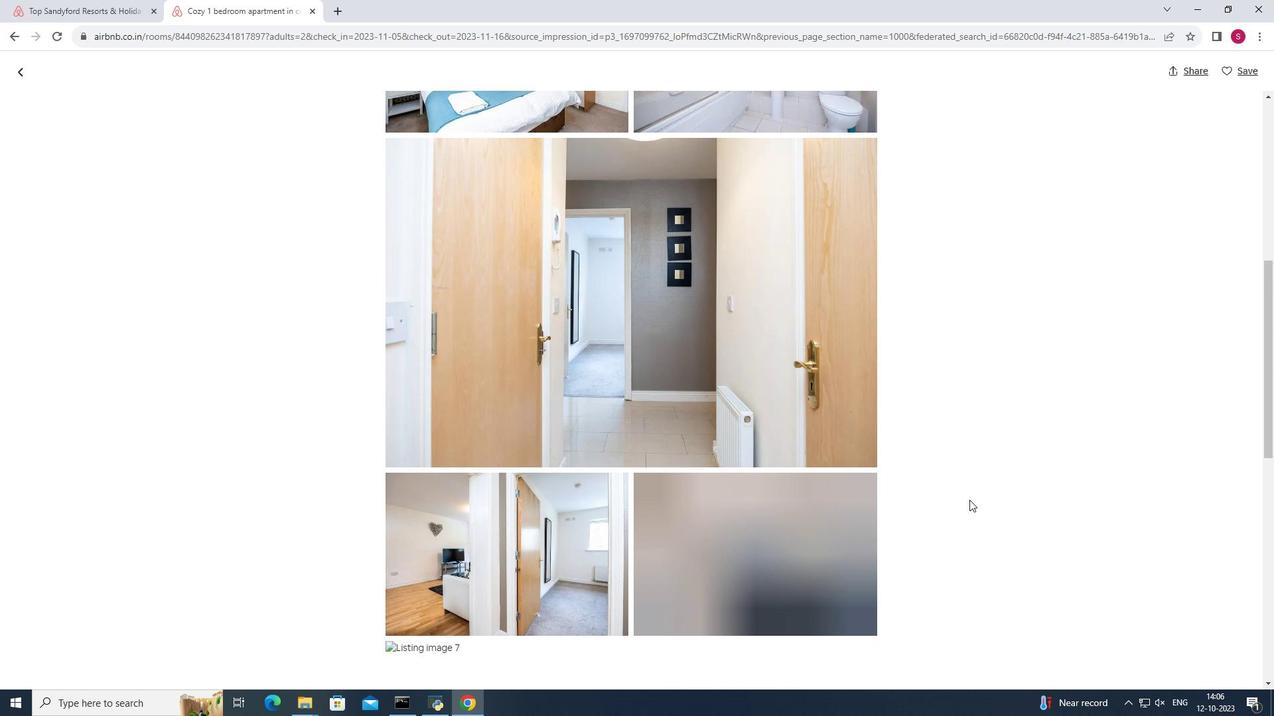 
Action: Mouse moved to (22, 73)
Screenshot: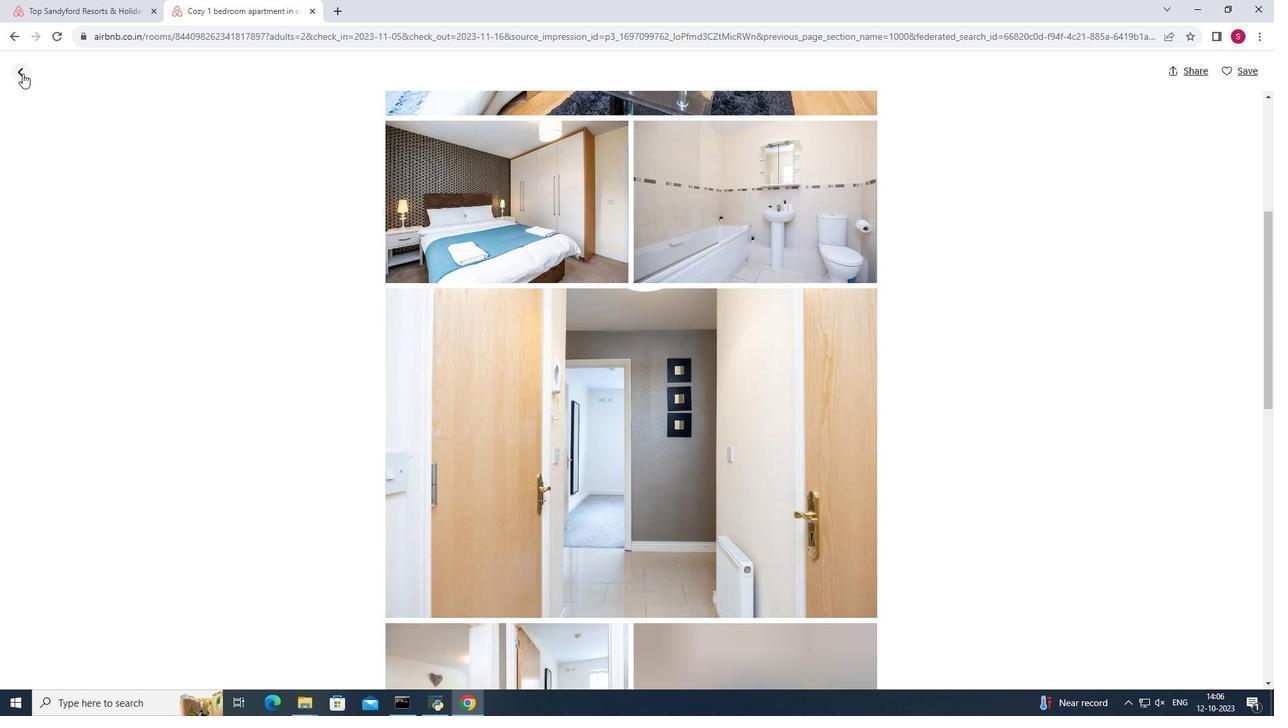 
Action: Mouse pressed left at (22, 73)
Screenshot: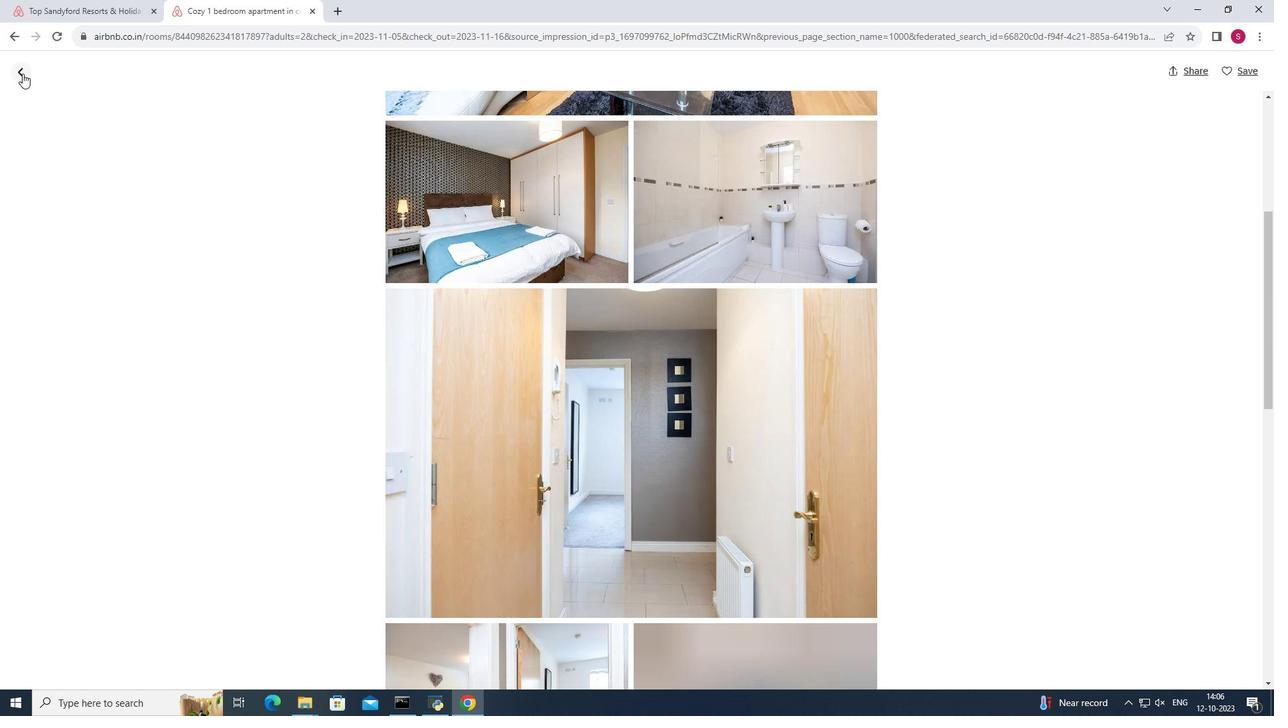 
Action: Mouse moved to (1134, 389)
Screenshot: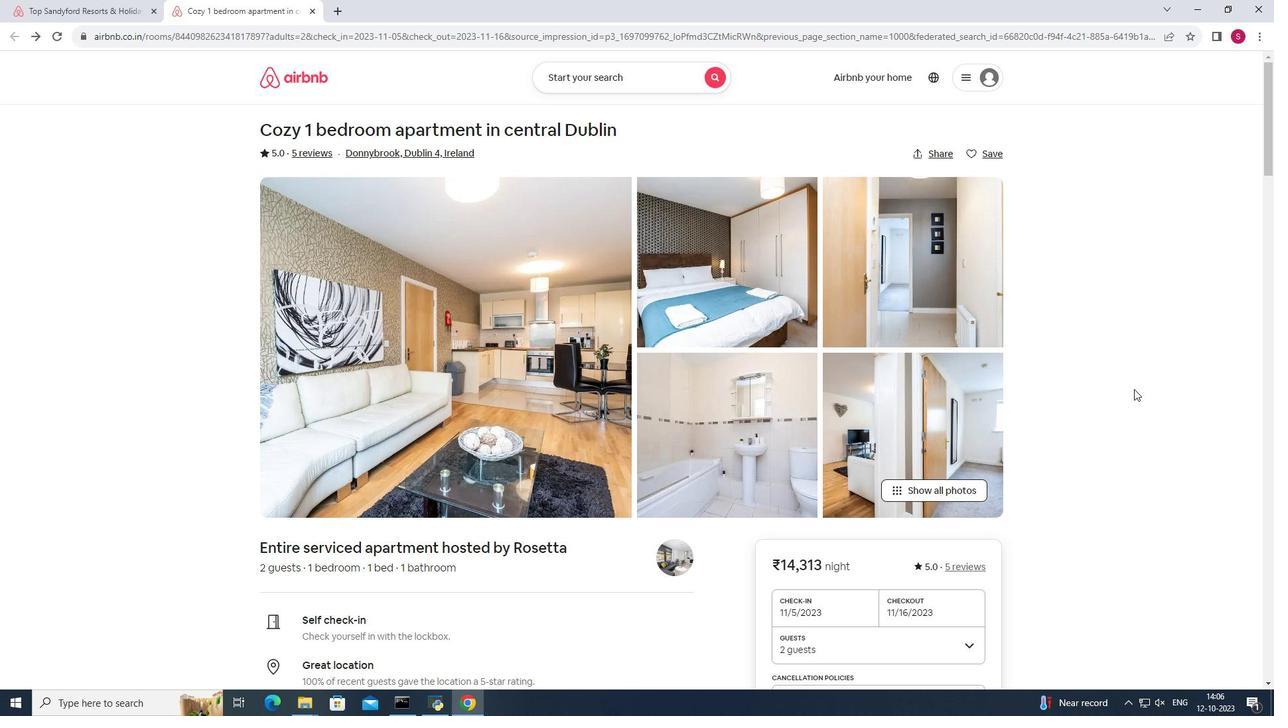 
Action: Mouse scrolled (1134, 388) with delta (0, 0)
Screenshot: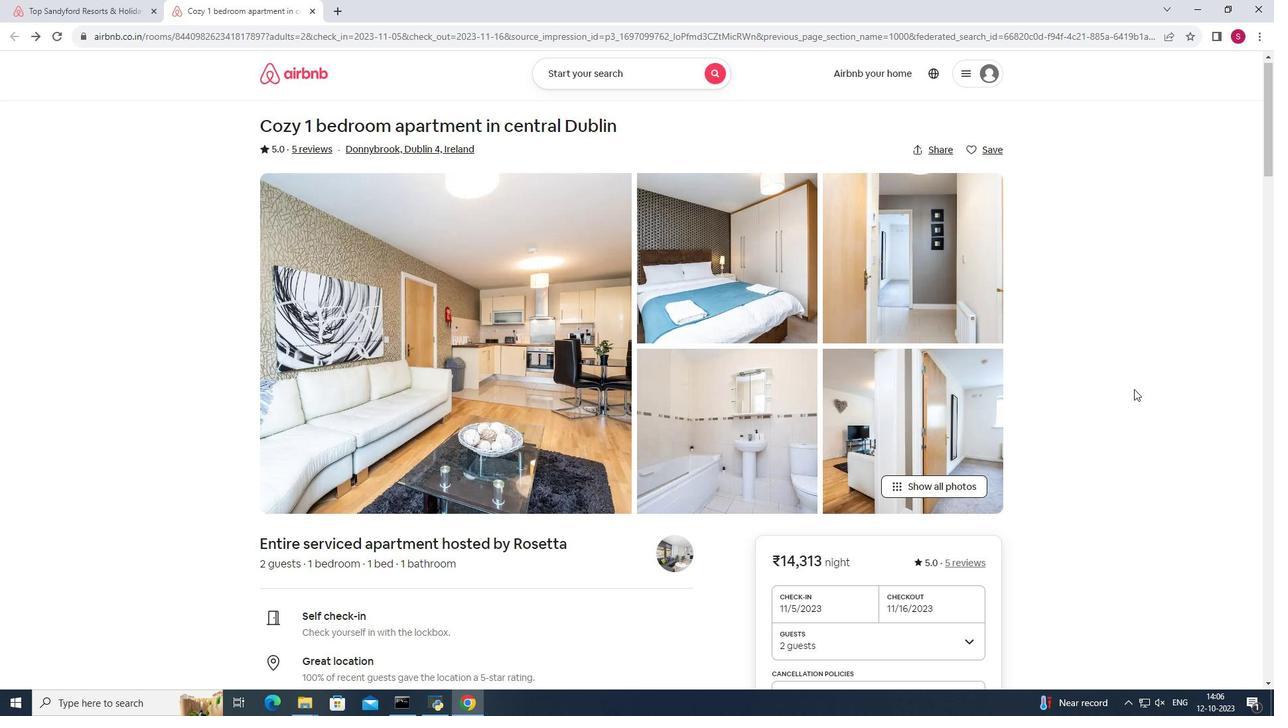 
Action: Mouse moved to (1134, 389)
Screenshot: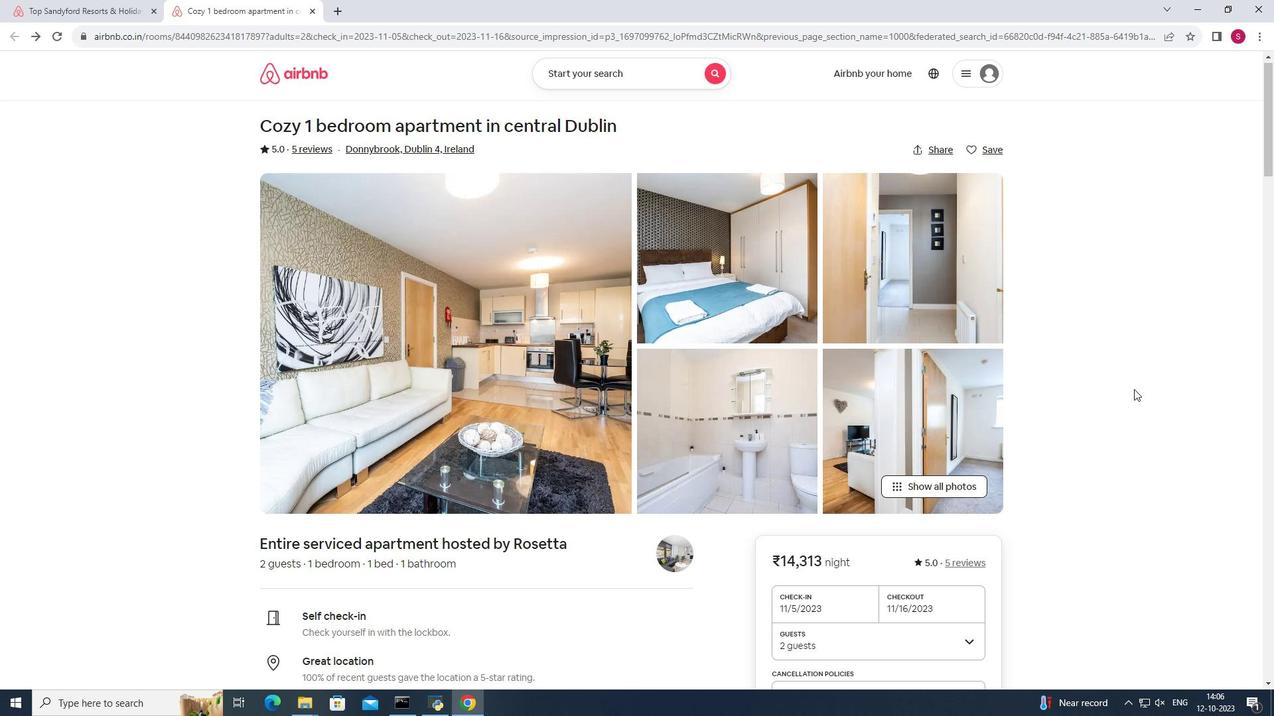 
Action: Mouse scrolled (1134, 388) with delta (0, 0)
Screenshot: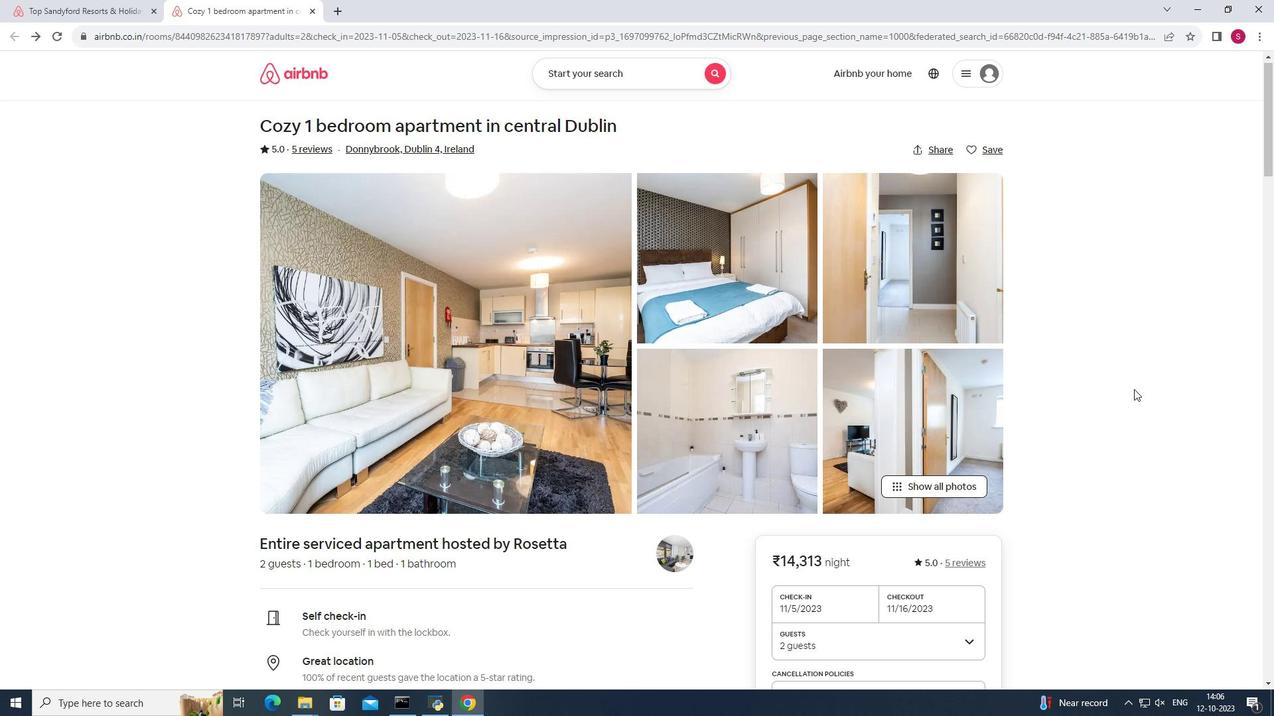 
Action: Mouse scrolled (1134, 388) with delta (0, 0)
Screenshot: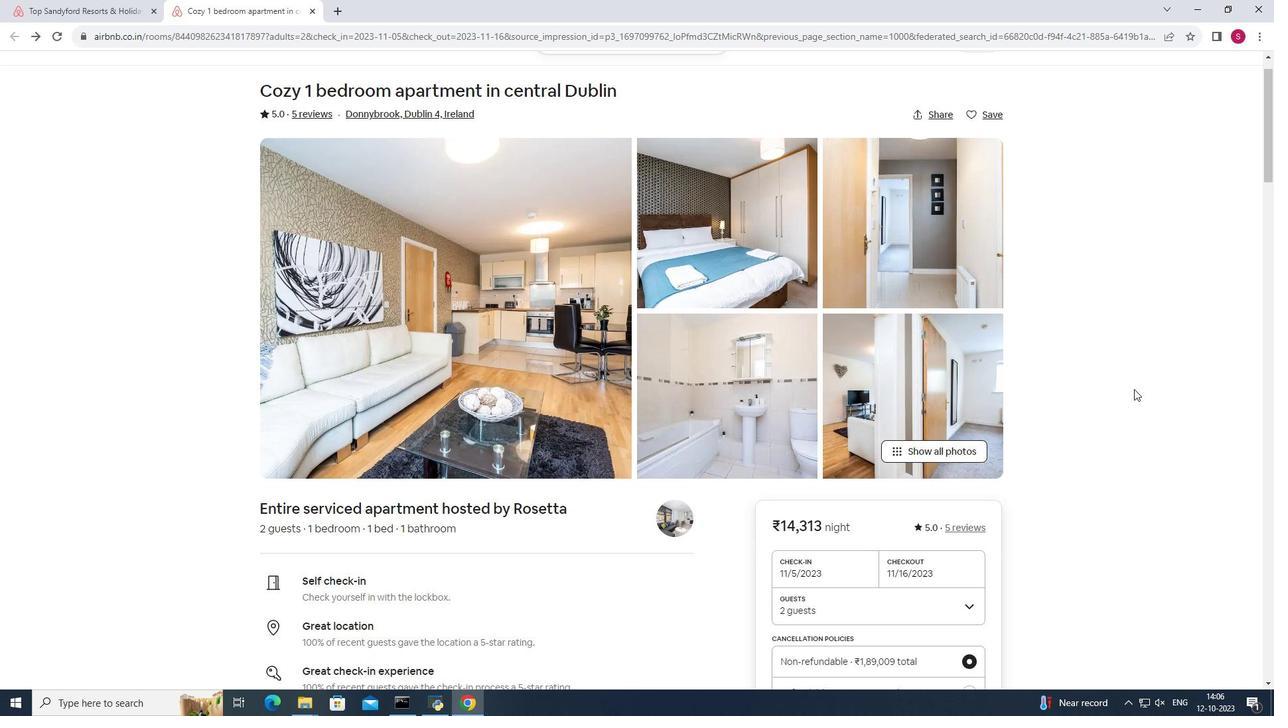 
Action: Mouse scrolled (1134, 388) with delta (0, 0)
Screenshot: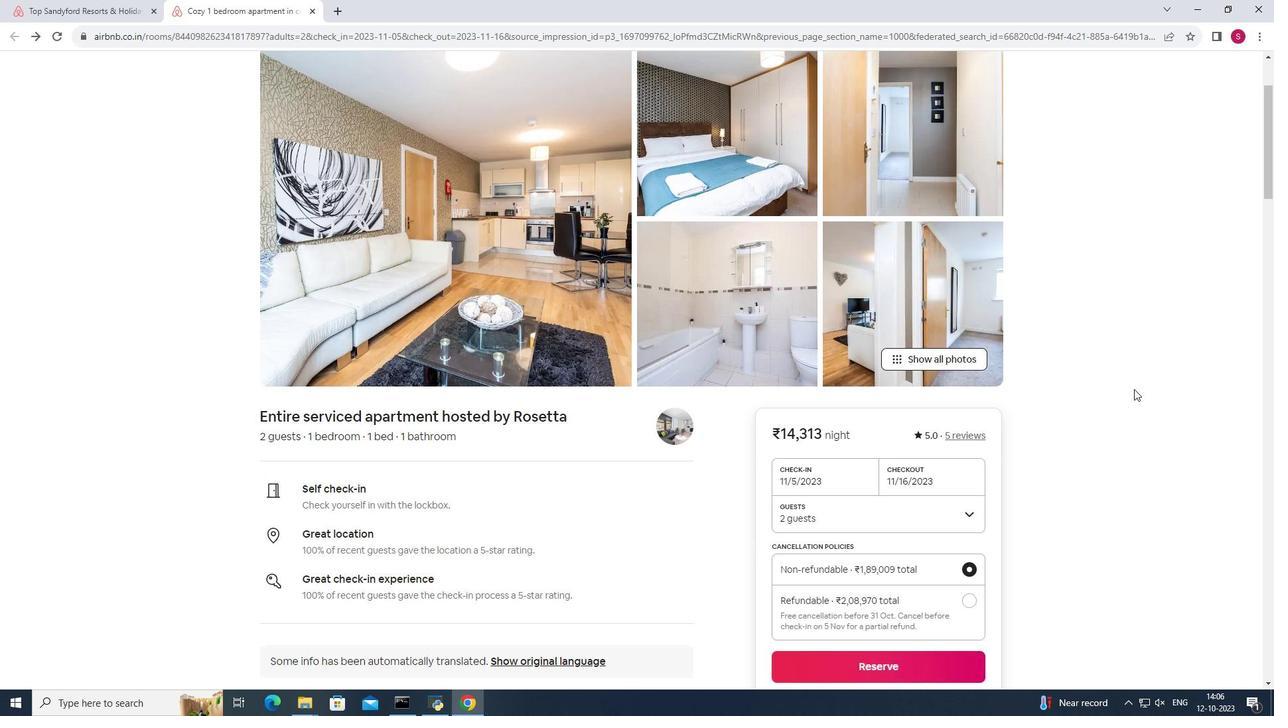
Action: Mouse moved to (1132, 388)
Screenshot: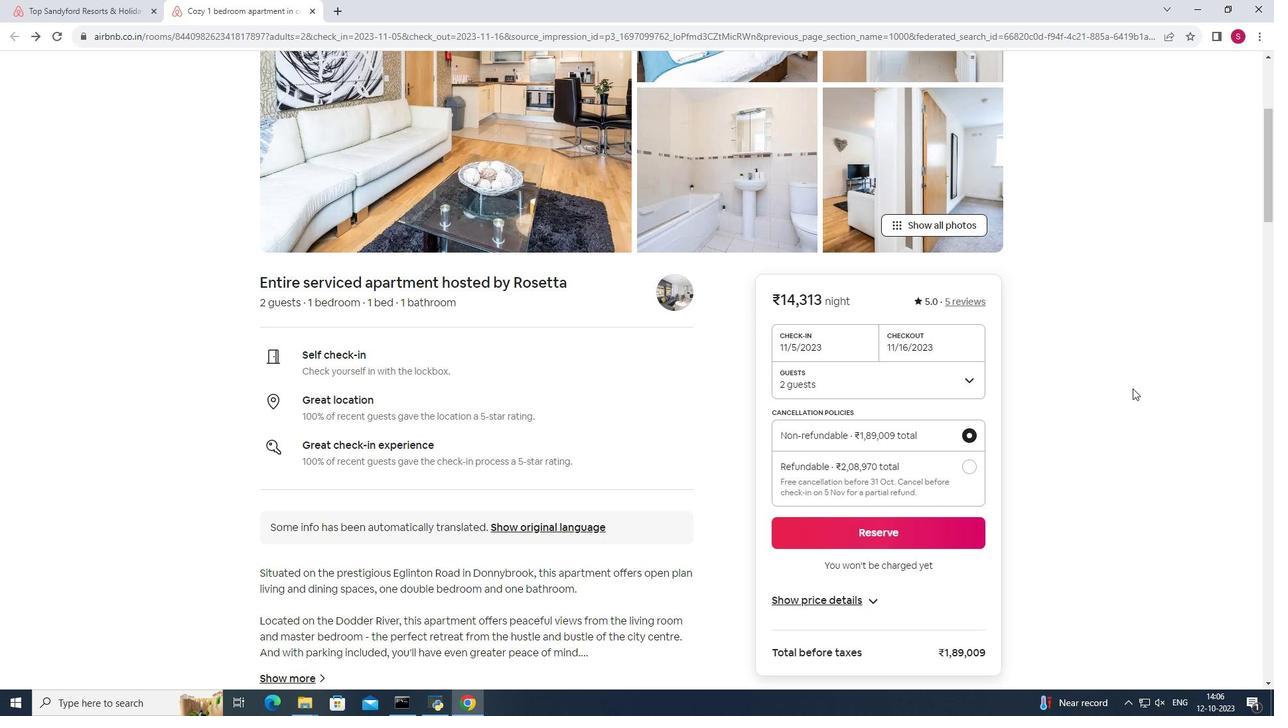 
Action: Mouse scrolled (1132, 388) with delta (0, 0)
Screenshot: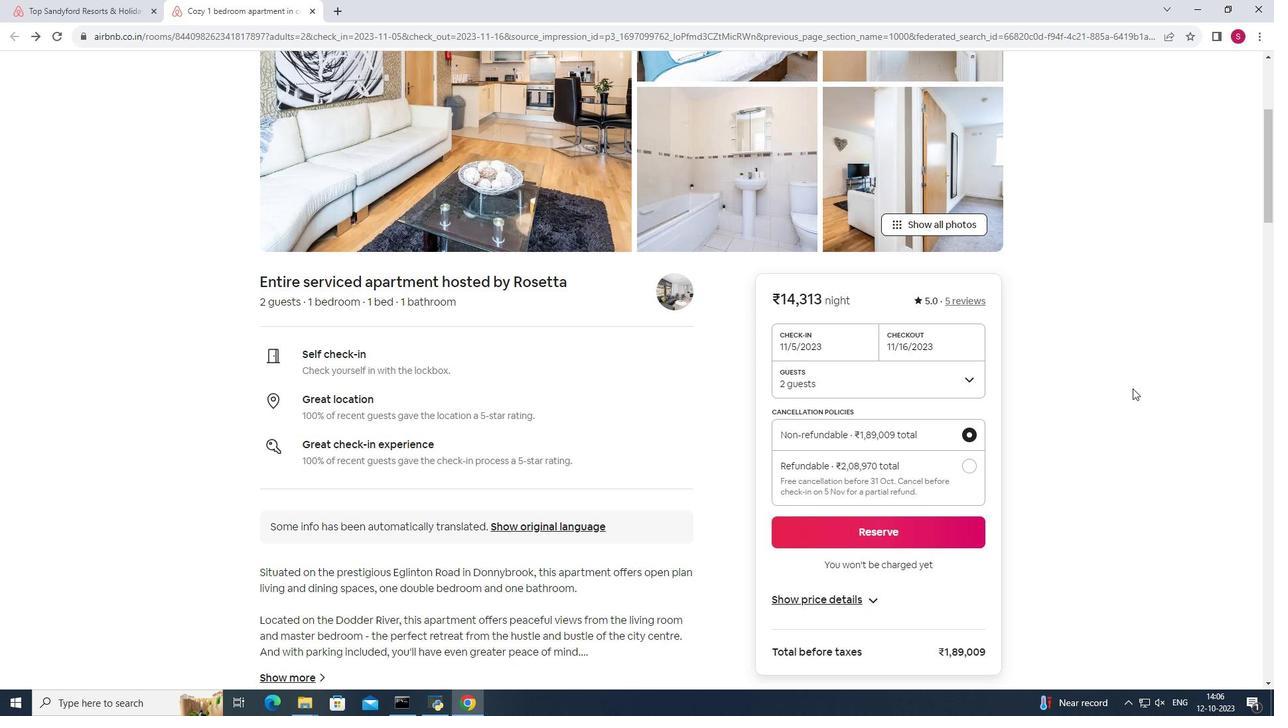 
Action: Mouse scrolled (1132, 388) with delta (0, 0)
Screenshot: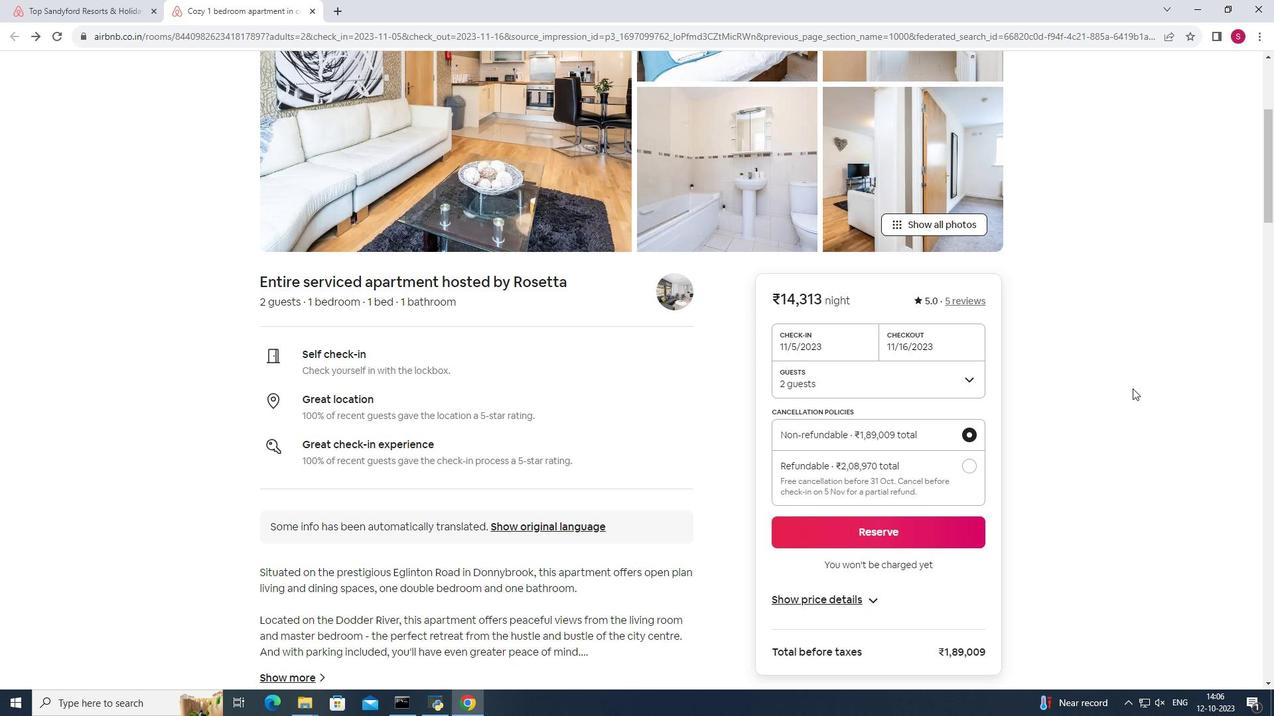 
Action: Mouse scrolled (1132, 388) with delta (0, 0)
Screenshot: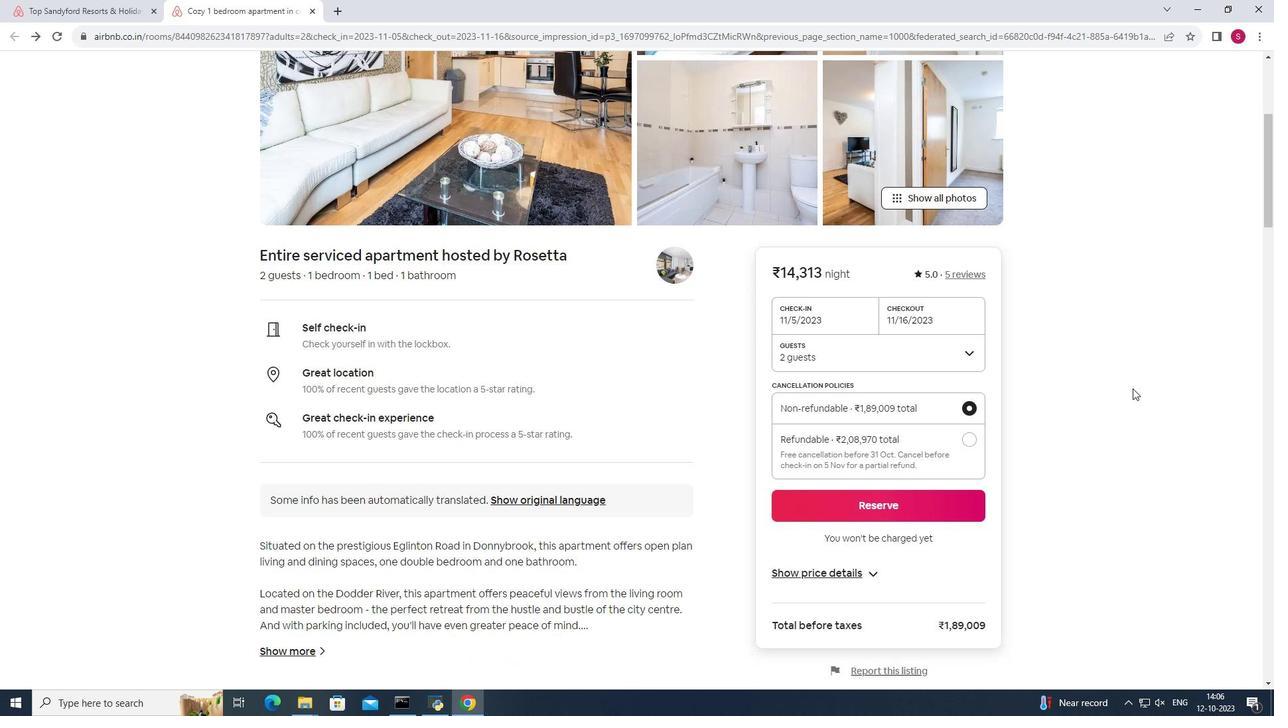 
Action: Mouse scrolled (1132, 388) with delta (0, 0)
Screenshot: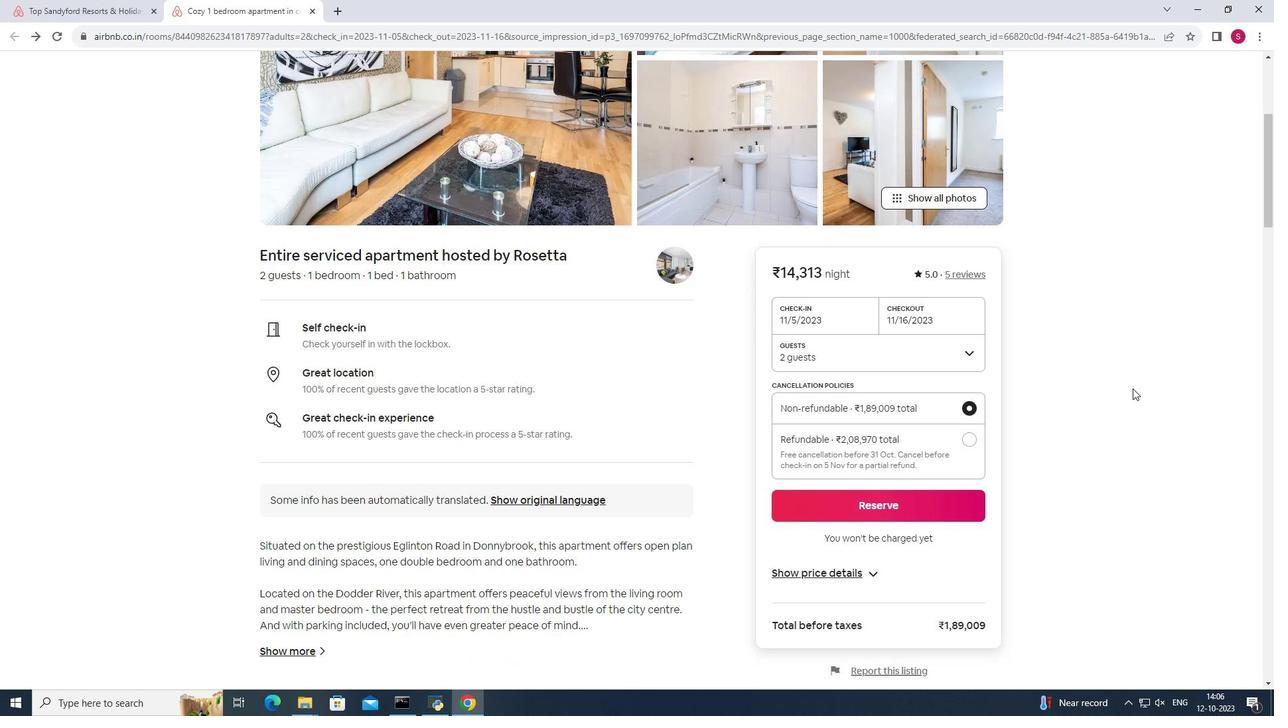 
Action: Mouse scrolled (1132, 388) with delta (0, 0)
Screenshot: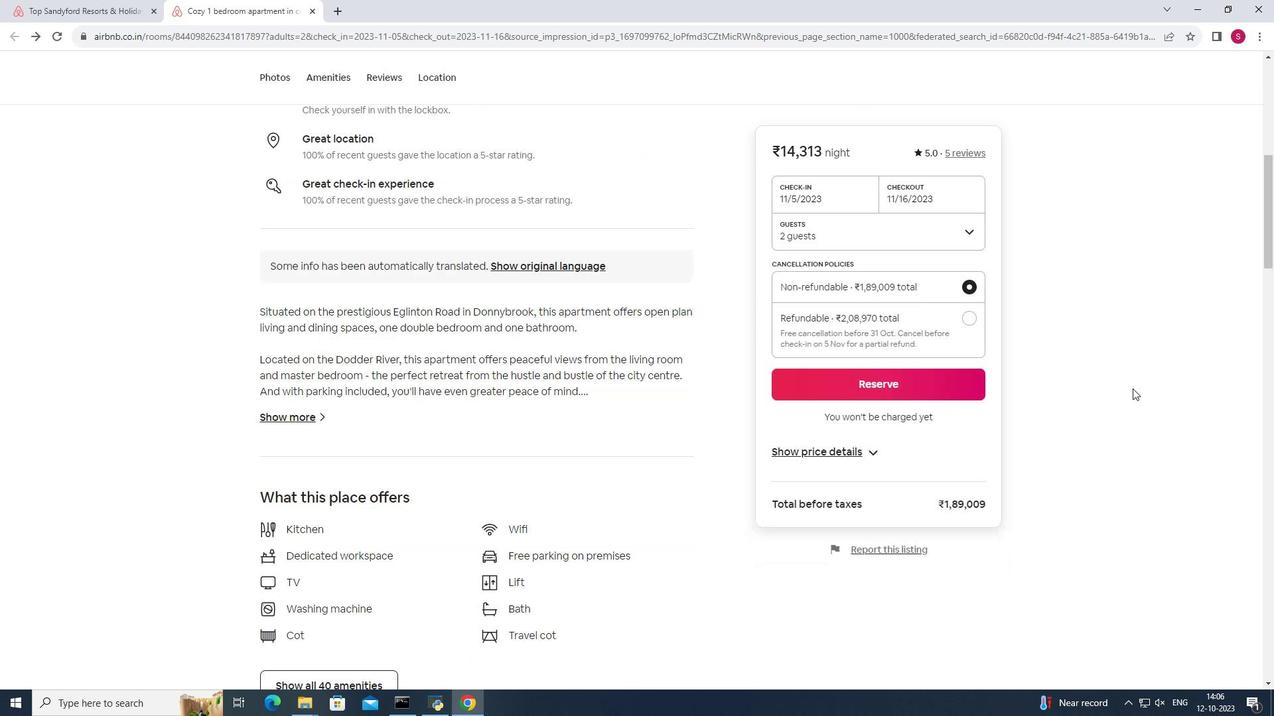 
Action: Mouse scrolled (1132, 388) with delta (0, 0)
Screenshot: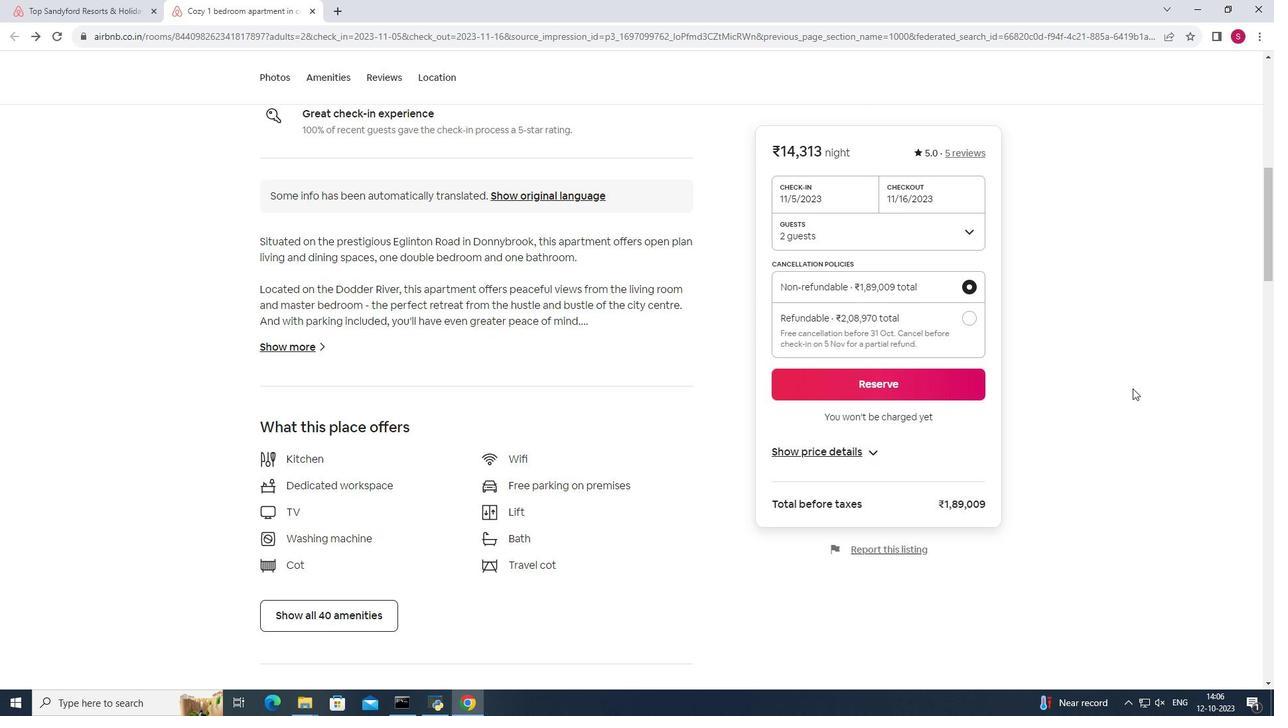
Action: Mouse moved to (329, 552)
Screenshot: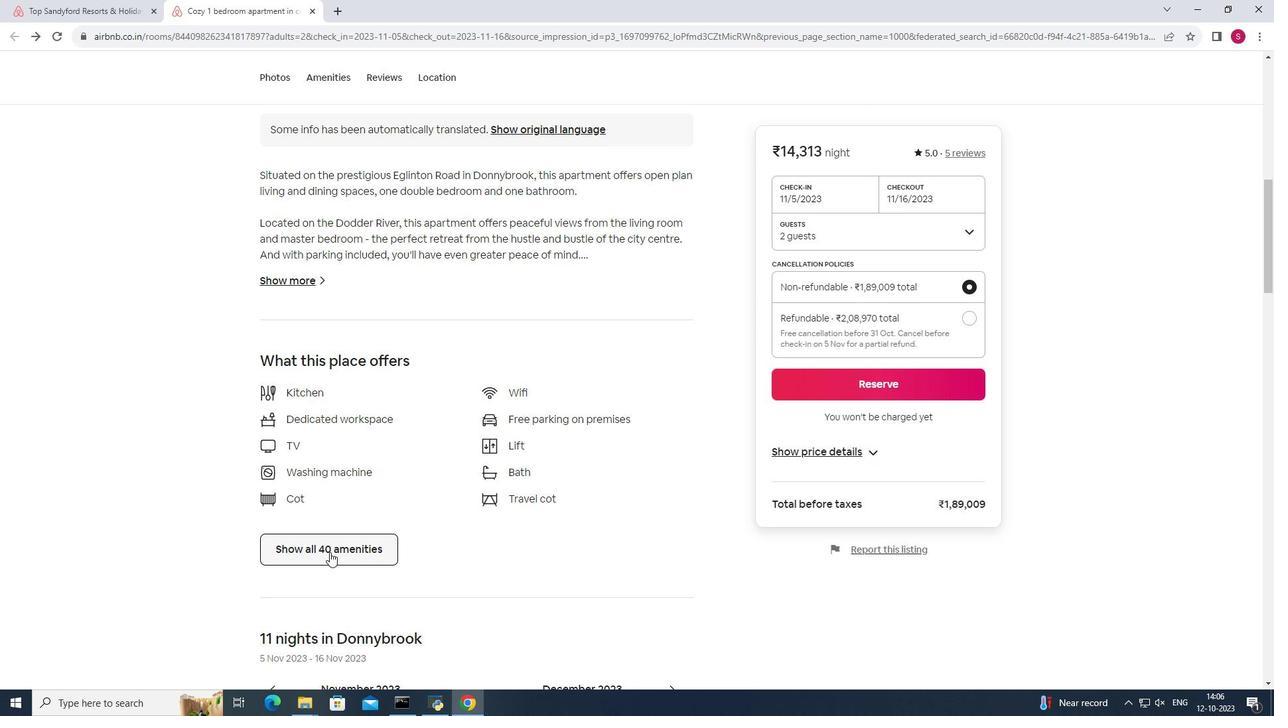 
Action: Mouse pressed left at (329, 552)
Screenshot: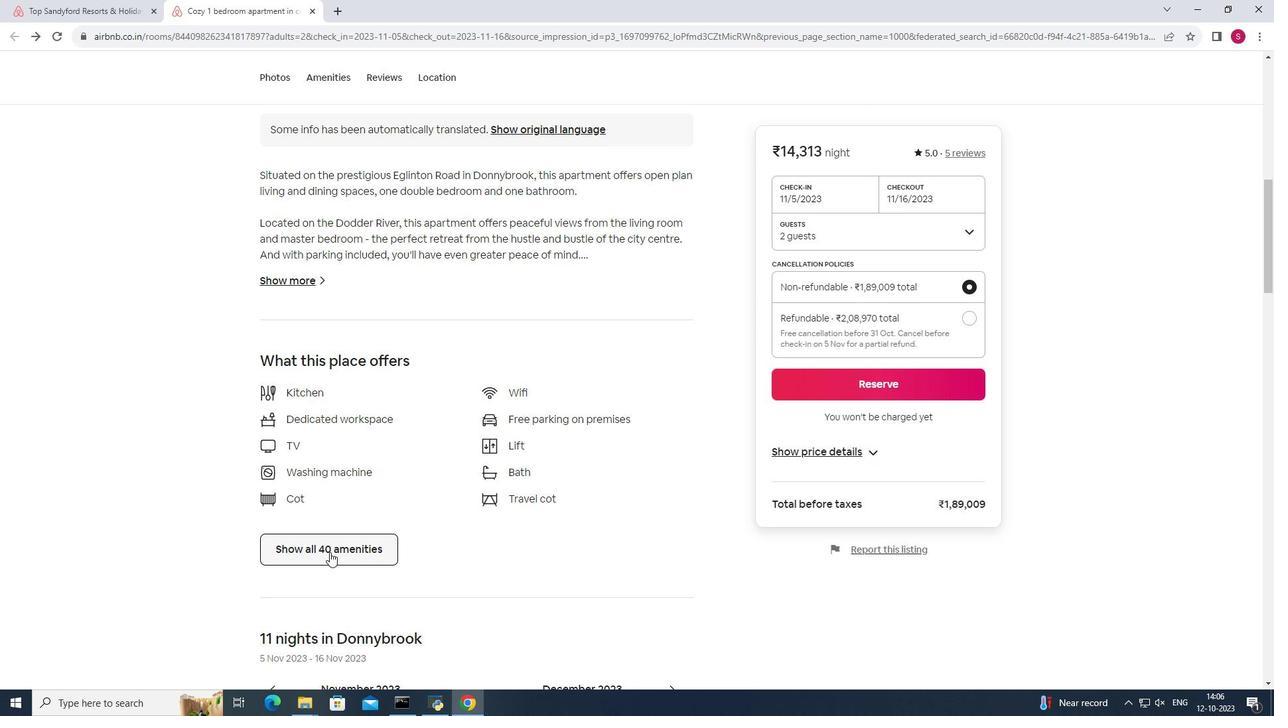 
Action: Mouse moved to (766, 440)
Screenshot: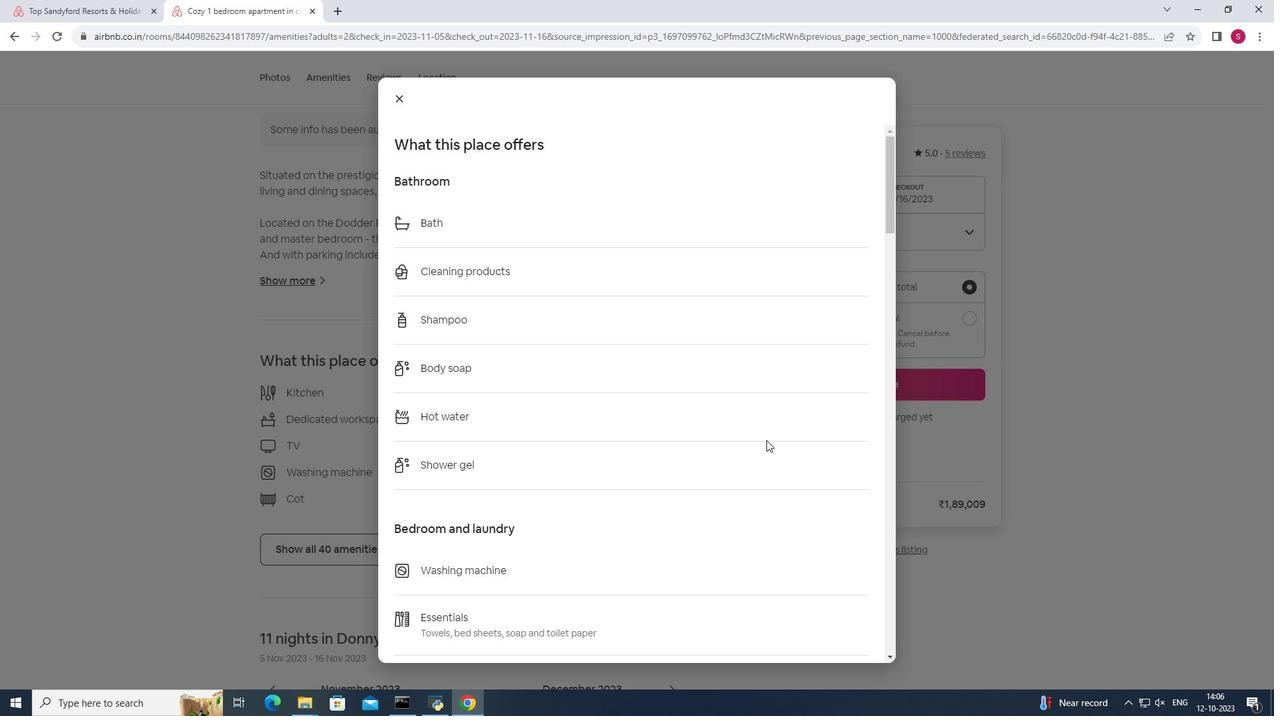 
Action: Mouse scrolled (766, 440) with delta (0, 0)
Screenshot: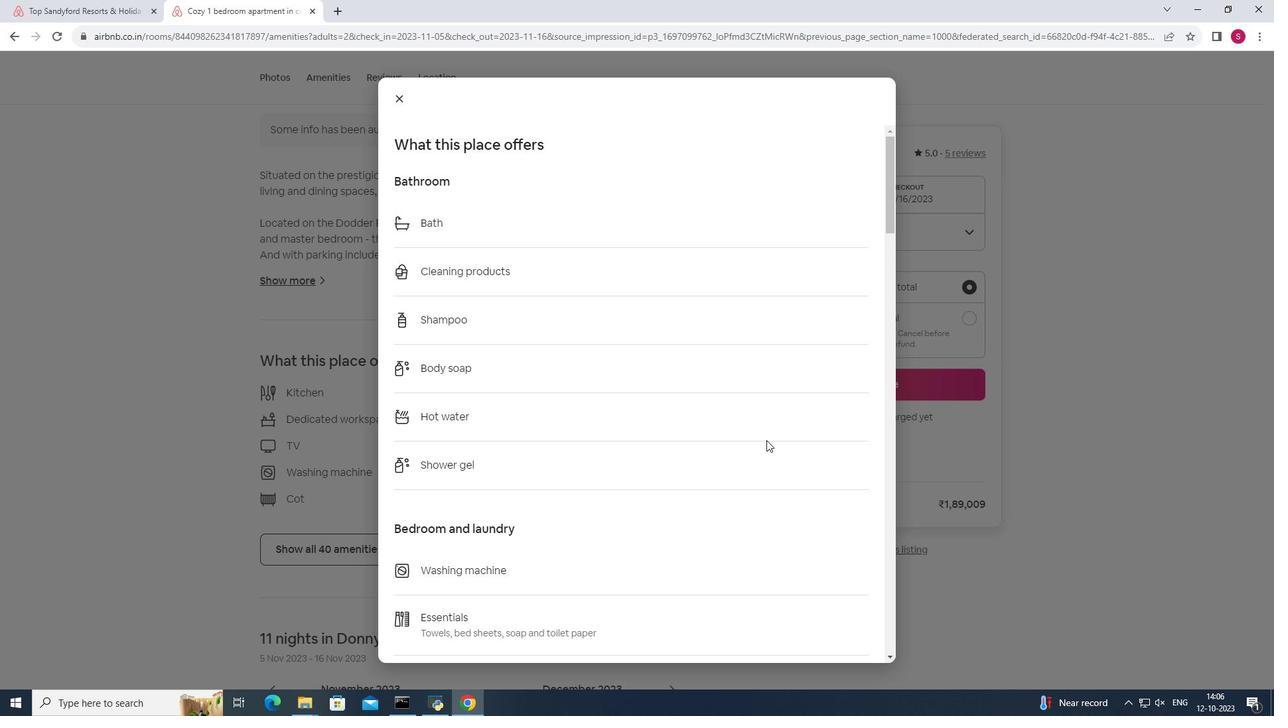 
Action: Mouse scrolled (766, 440) with delta (0, 0)
Screenshot: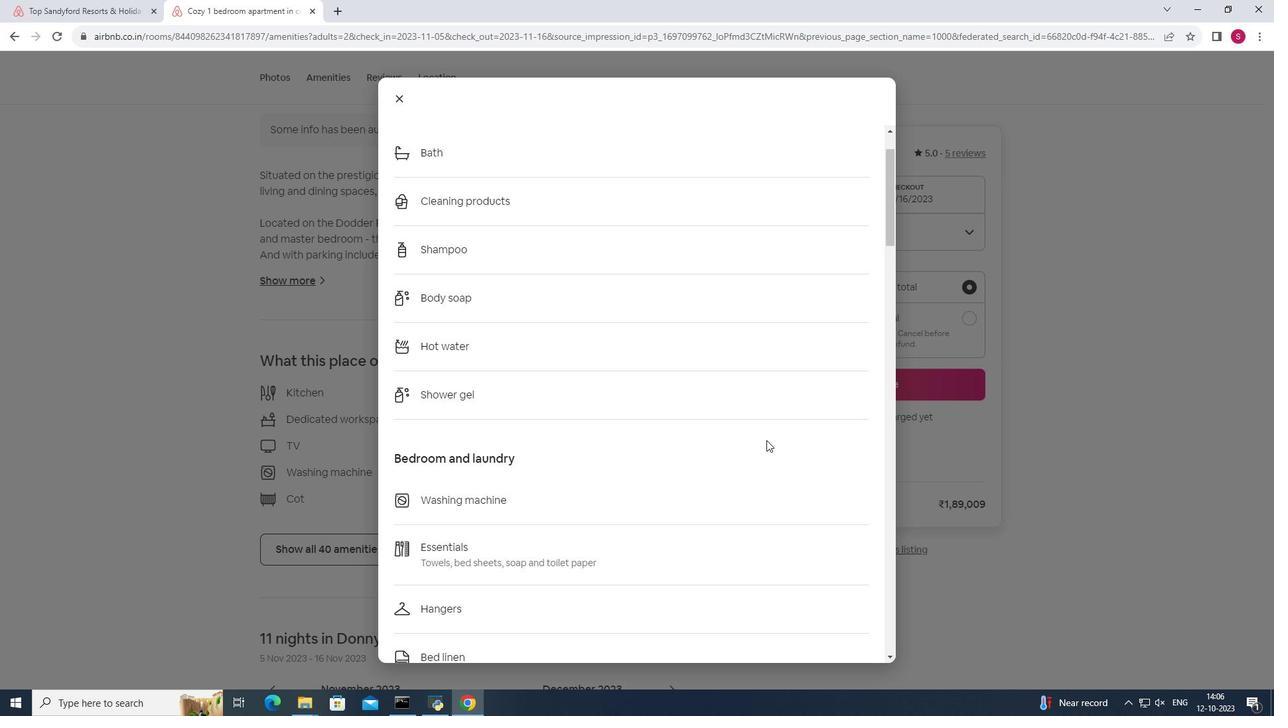 
Action: Mouse scrolled (766, 440) with delta (0, 0)
Screenshot: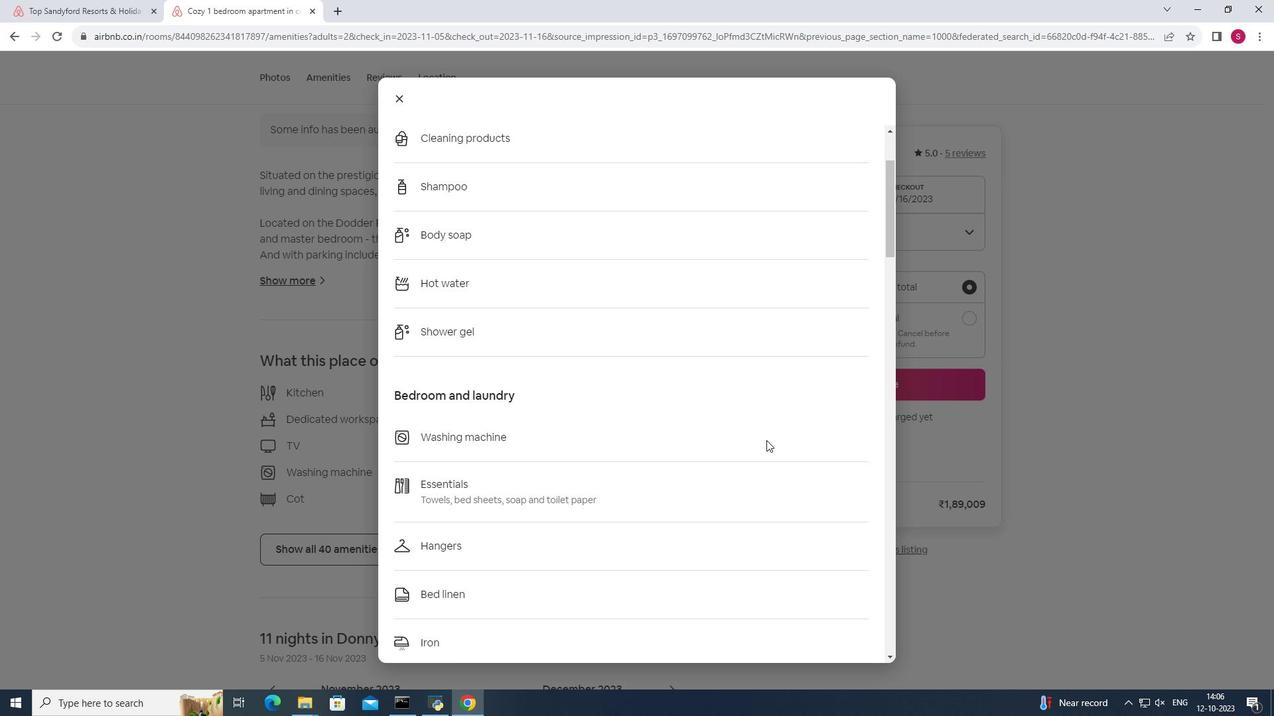 
Action: Mouse scrolled (766, 440) with delta (0, 0)
Screenshot: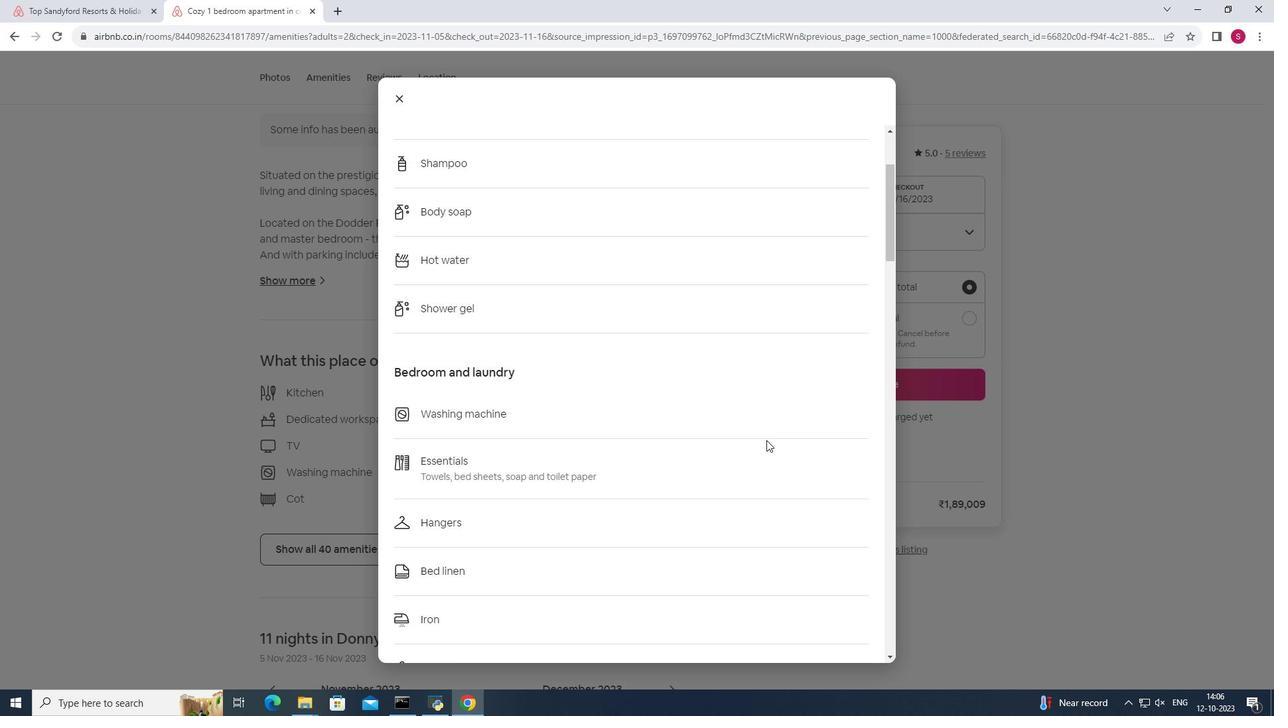 
Action: Mouse scrolled (766, 440) with delta (0, 0)
Screenshot: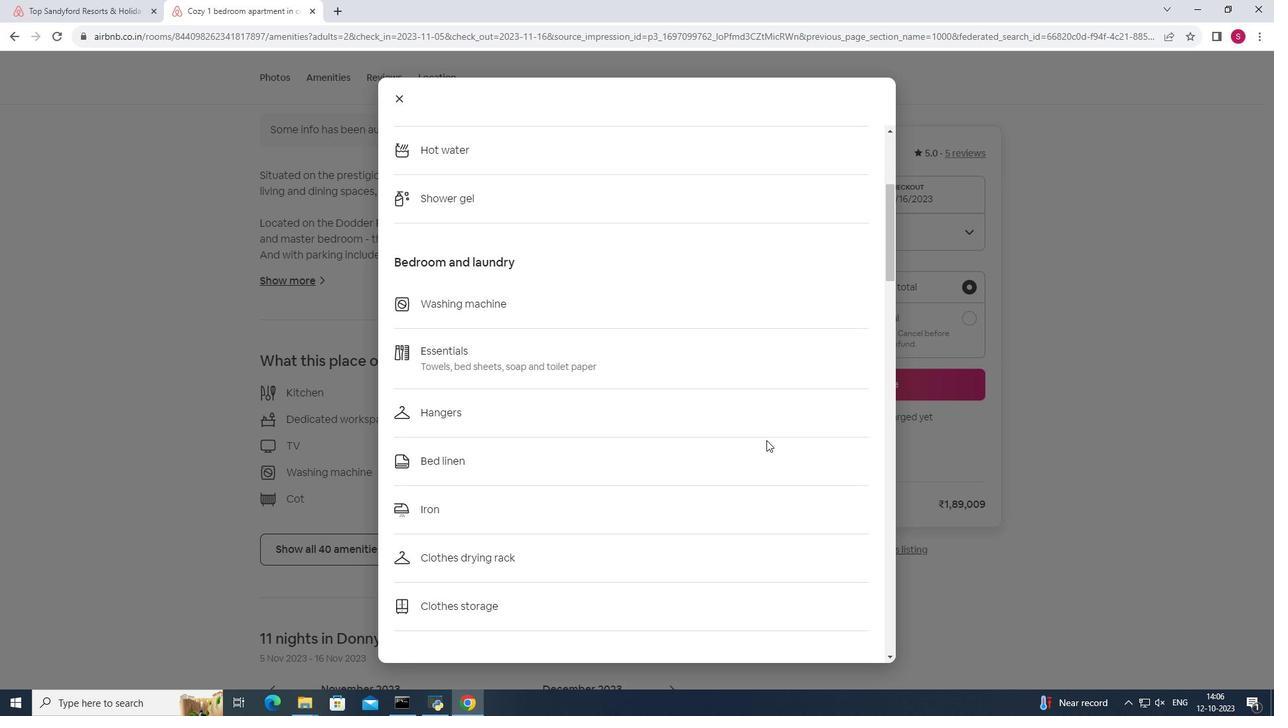 
Action: Mouse scrolled (766, 440) with delta (0, 0)
Screenshot: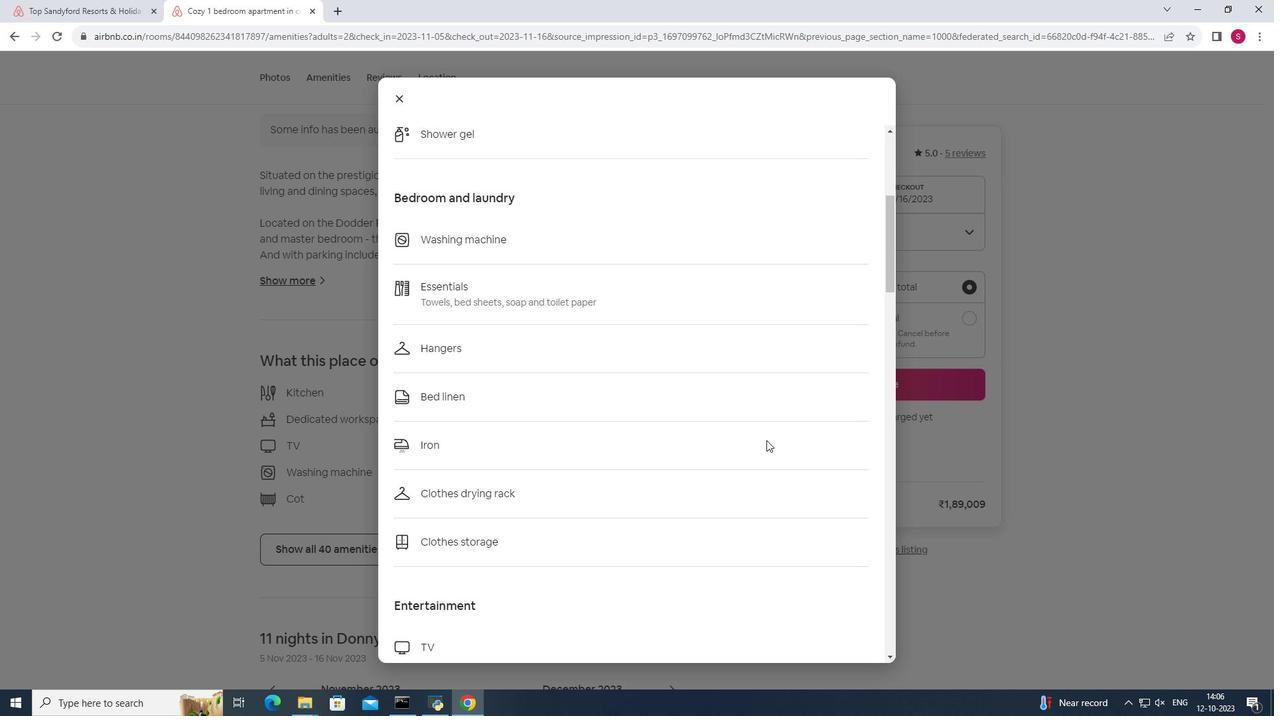 
Action: Mouse scrolled (766, 440) with delta (0, 0)
Screenshot: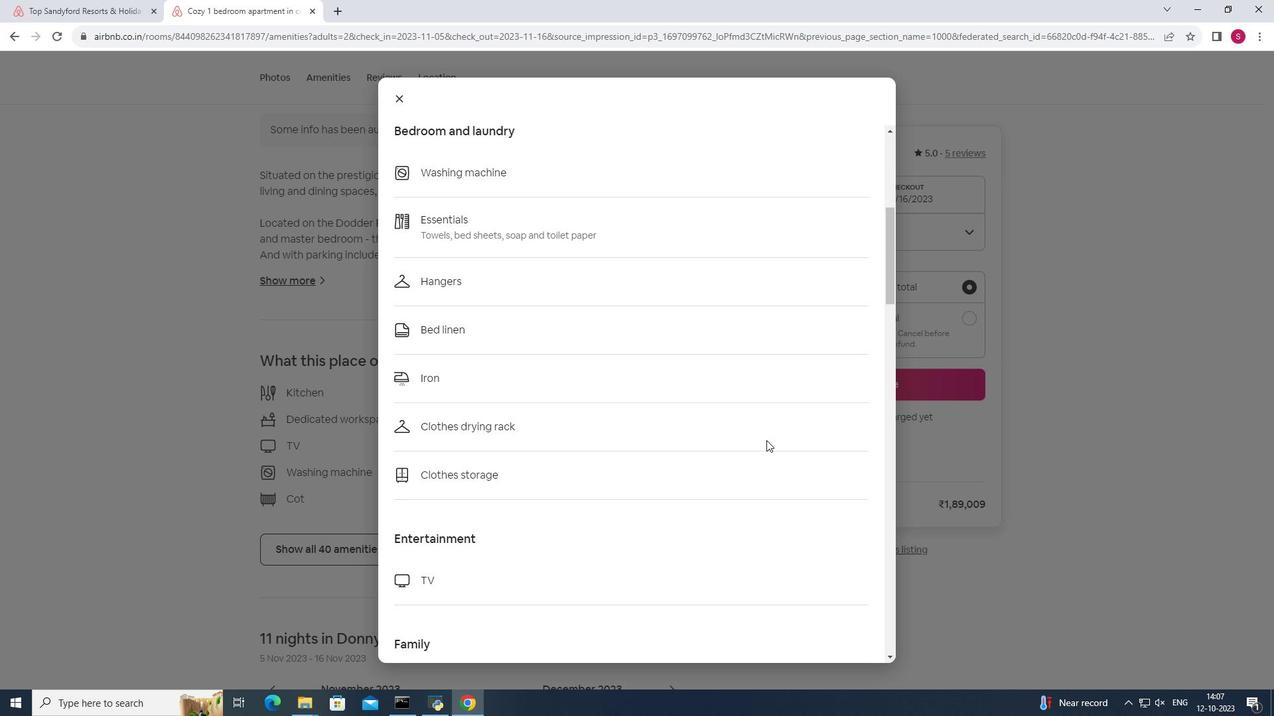 
Action: Mouse scrolled (766, 440) with delta (0, 0)
Screenshot: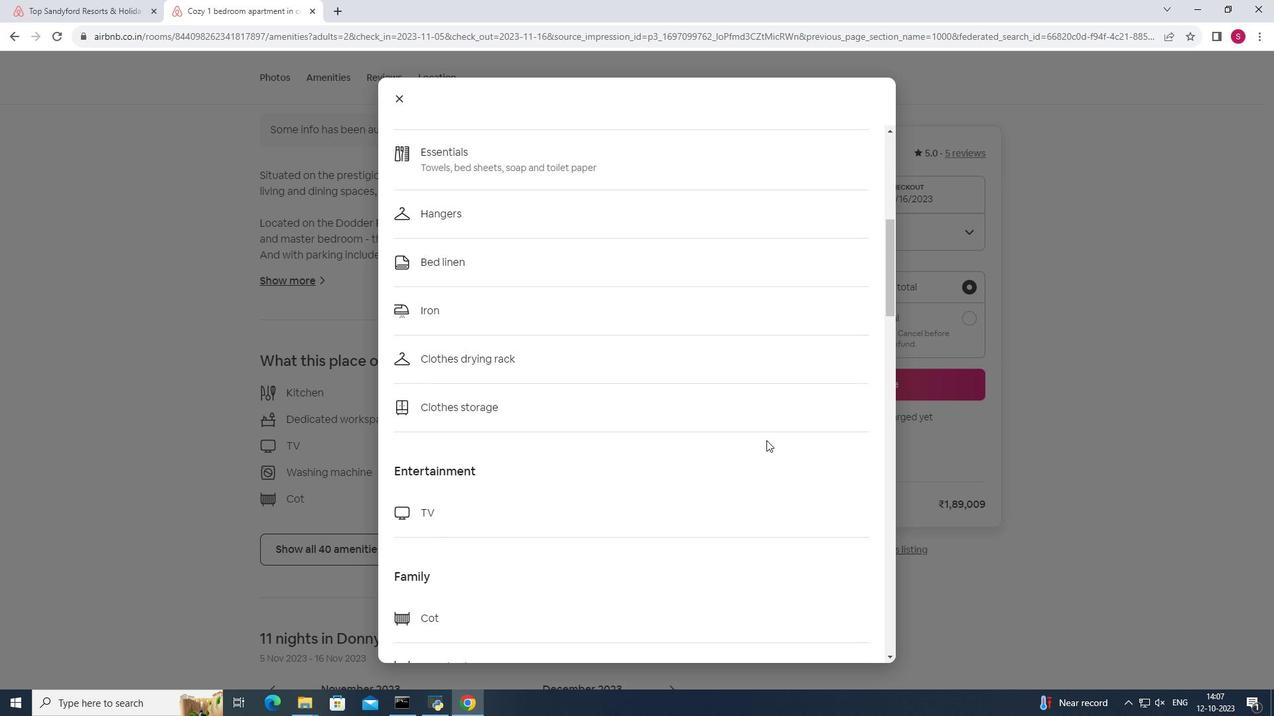 
Action: Mouse scrolled (766, 440) with delta (0, 0)
Screenshot: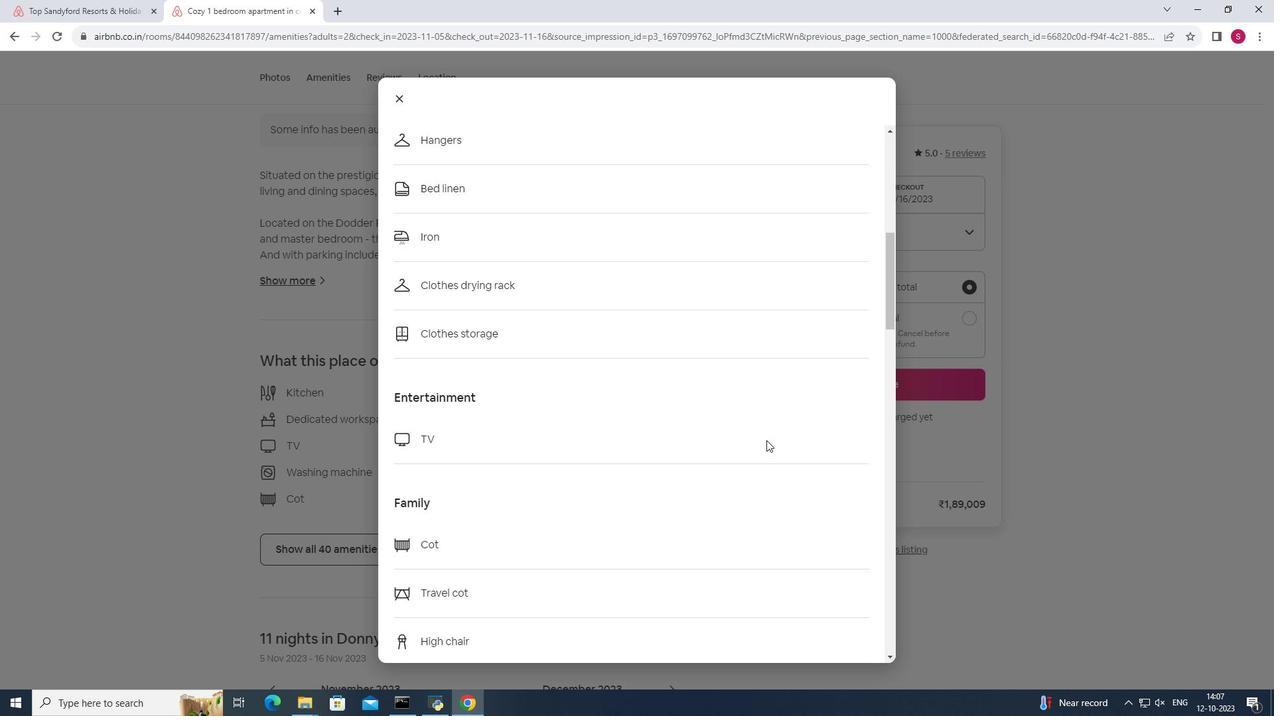 
Action: Mouse scrolled (766, 440) with delta (0, 0)
Screenshot: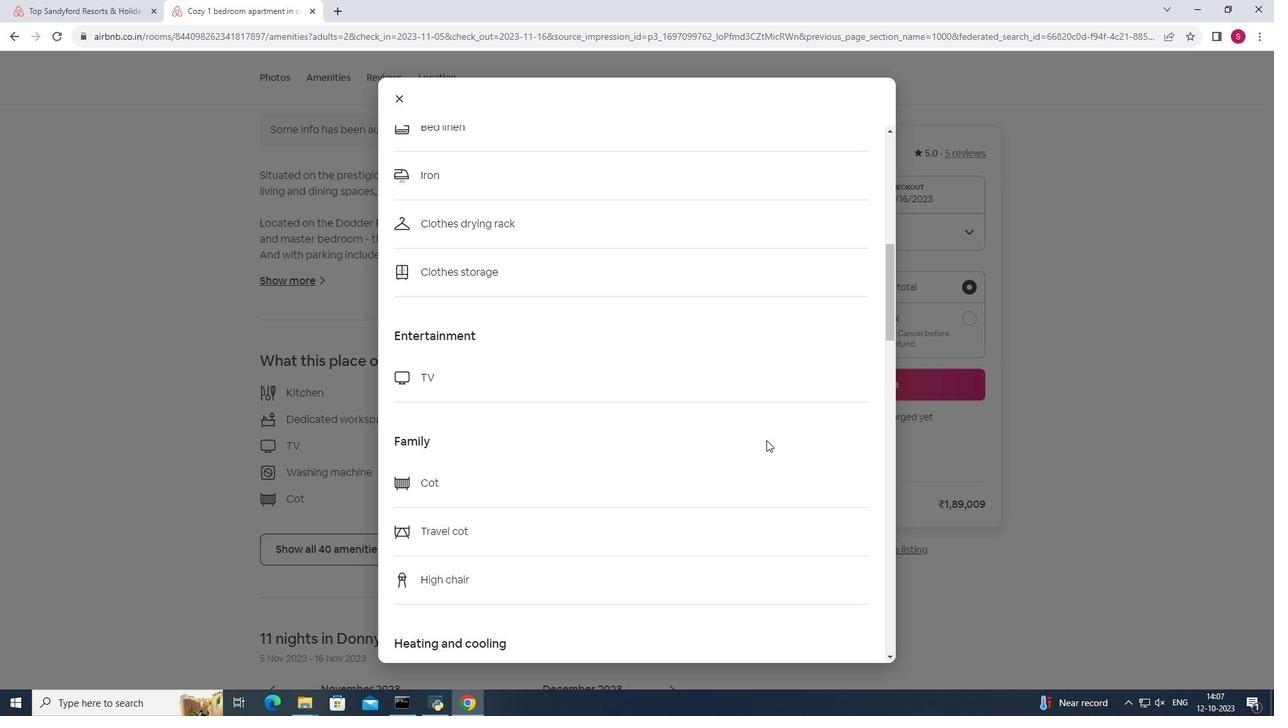 
Action: Mouse scrolled (766, 440) with delta (0, 0)
Screenshot: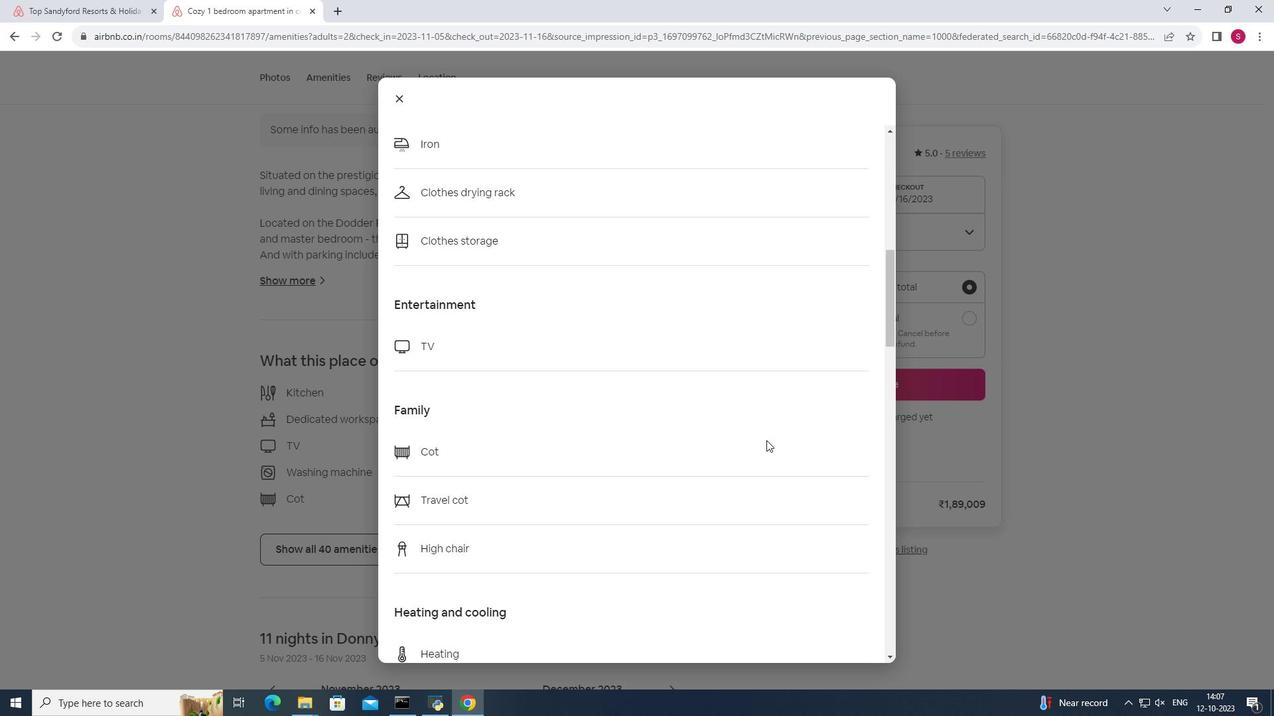 
Action: Mouse scrolled (766, 440) with delta (0, 0)
Screenshot: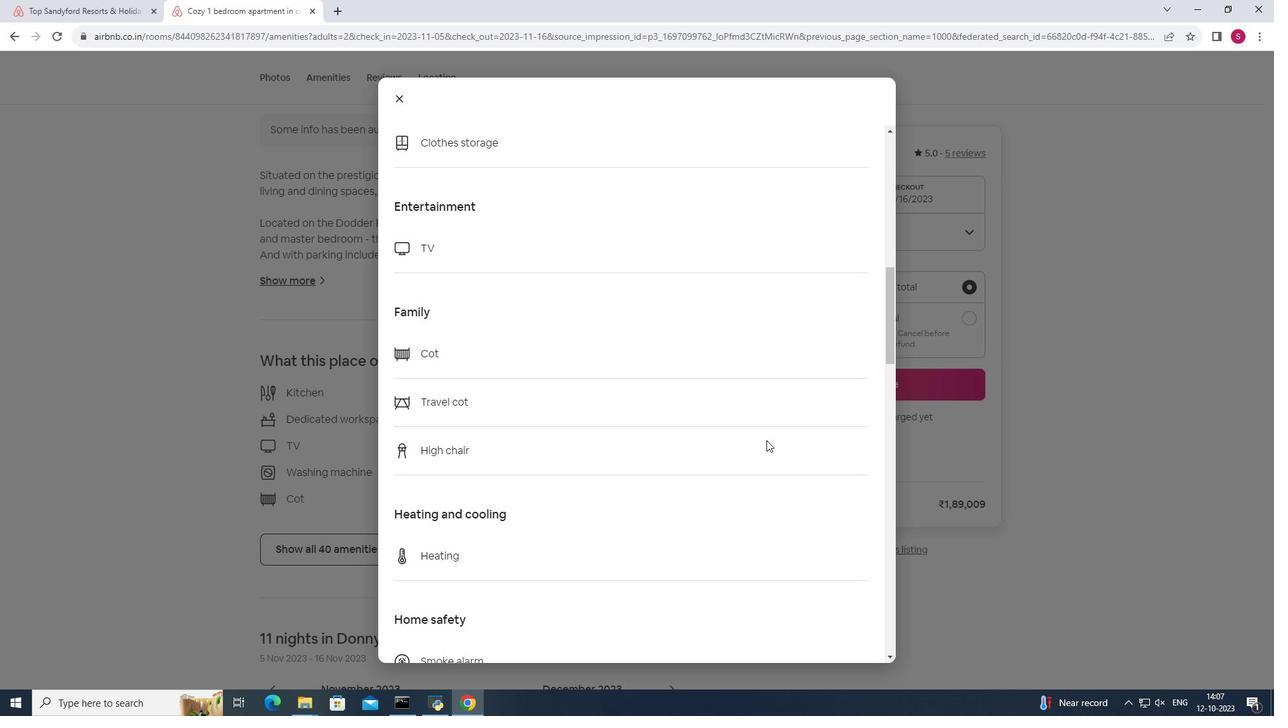 
Action: Mouse scrolled (766, 440) with delta (0, 0)
Screenshot: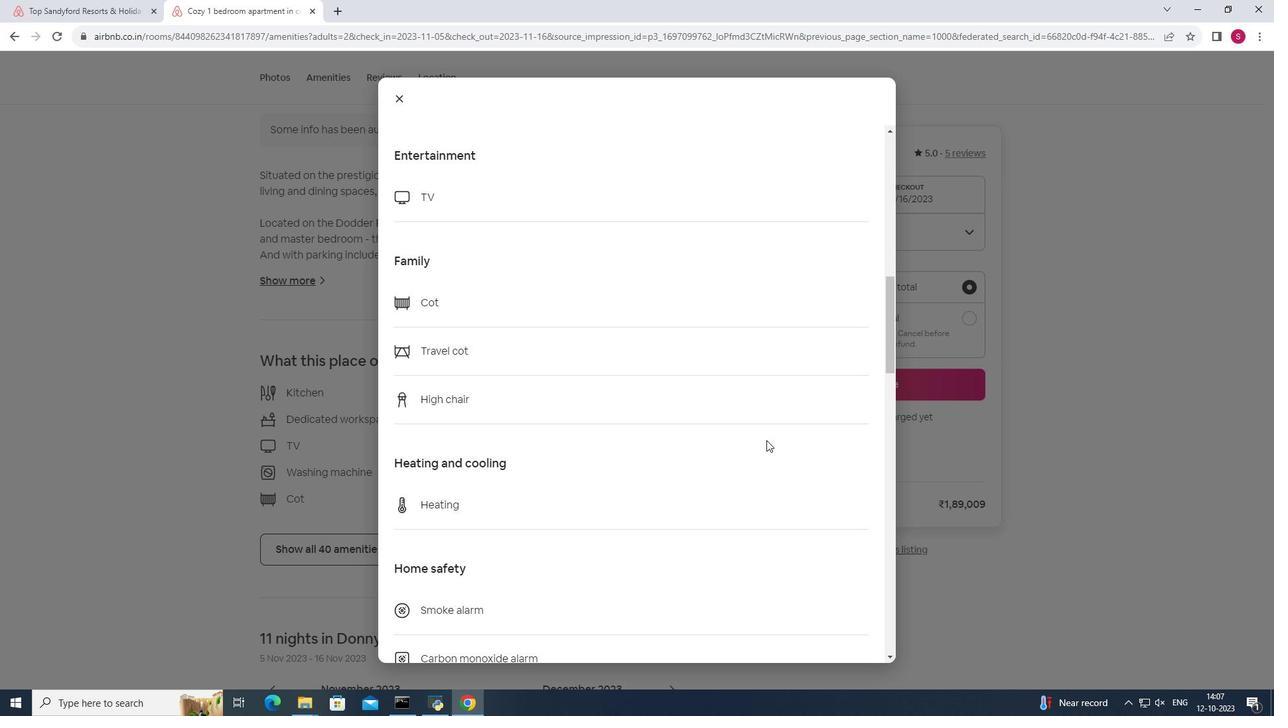 
Action: Mouse scrolled (766, 440) with delta (0, 0)
Screenshot: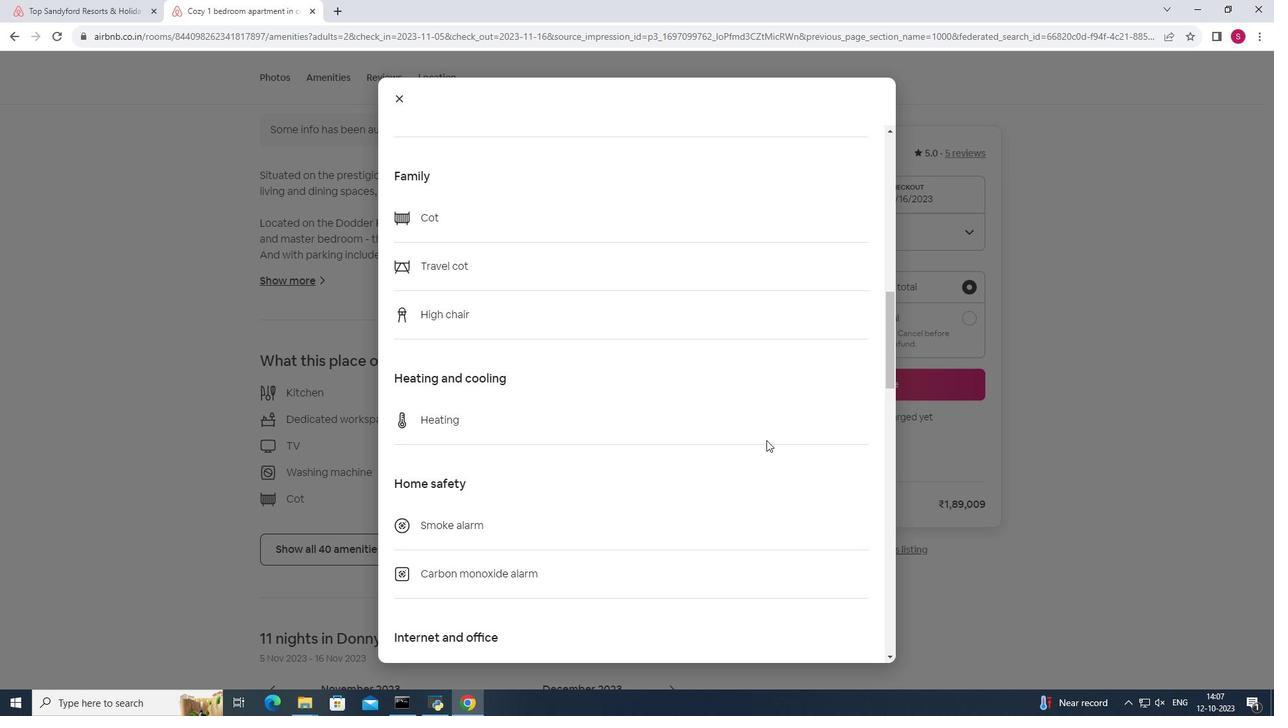 
Action: Mouse scrolled (766, 440) with delta (0, 0)
Screenshot: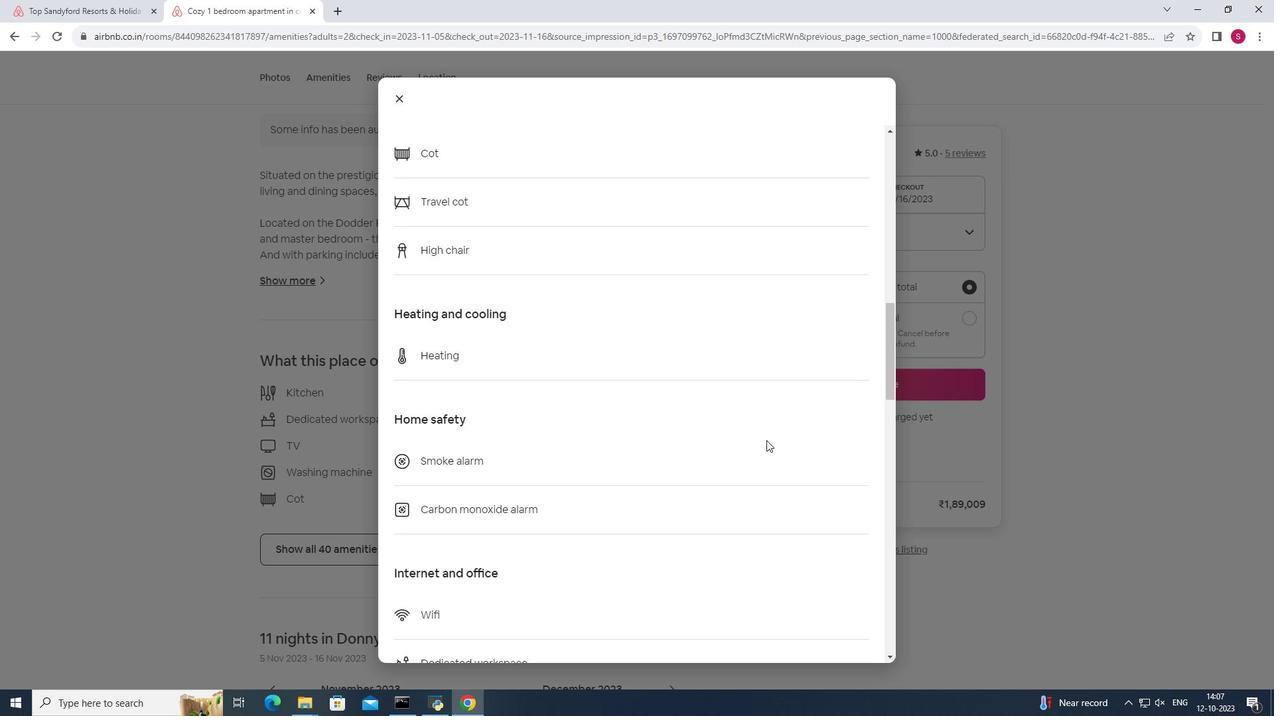 
Action: Mouse scrolled (766, 440) with delta (0, 0)
Screenshot: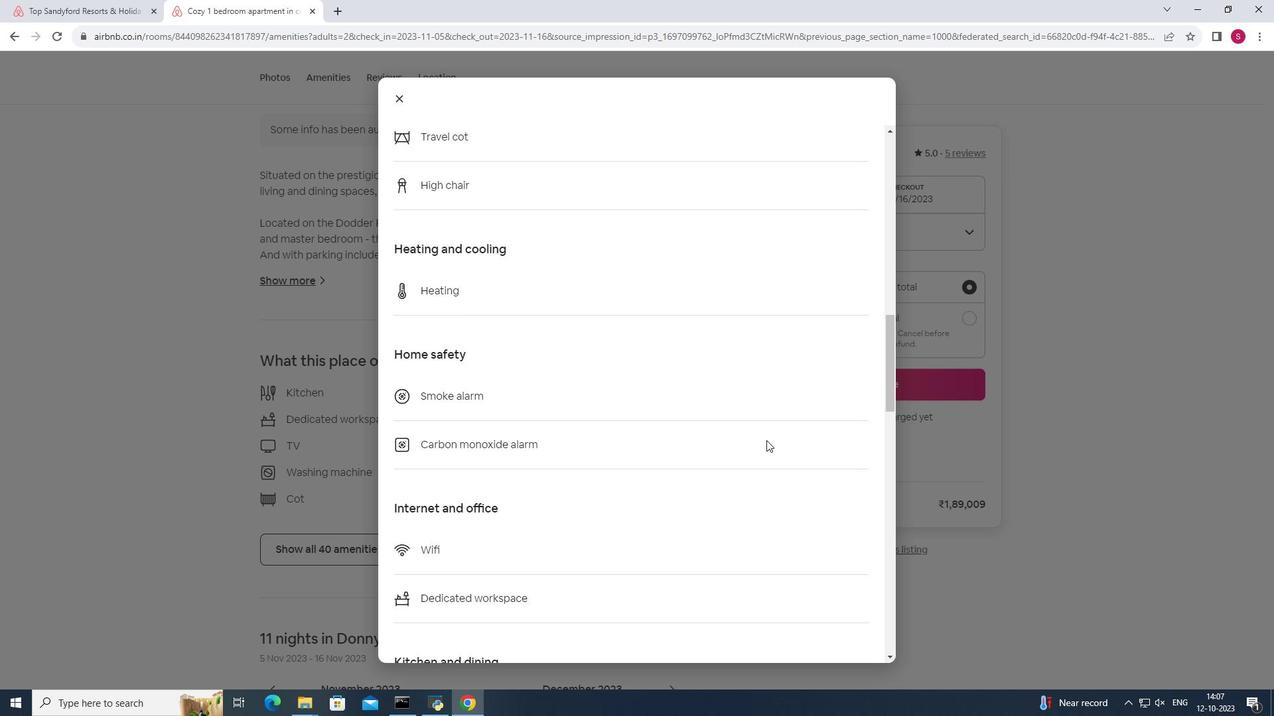 
Action: Mouse scrolled (766, 440) with delta (0, 0)
Screenshot: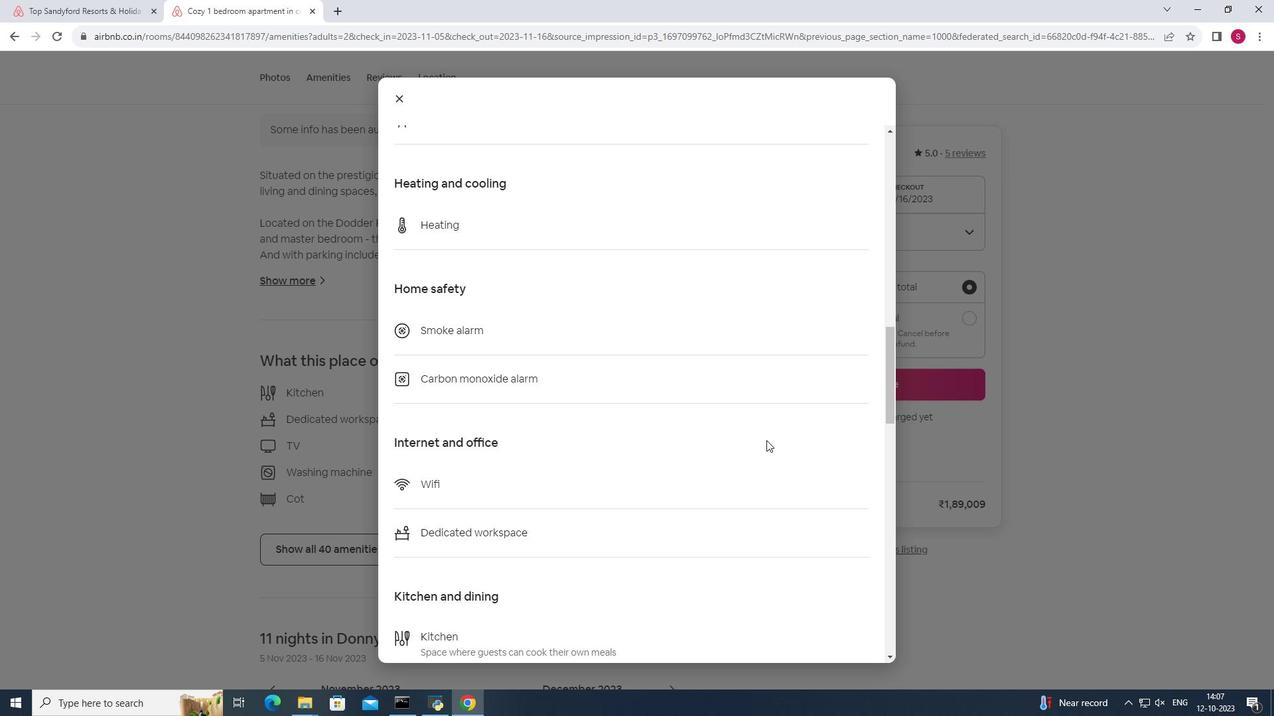 
Action: Mouse scrolled (766, 440) with delta (0, 0)
Screenshot: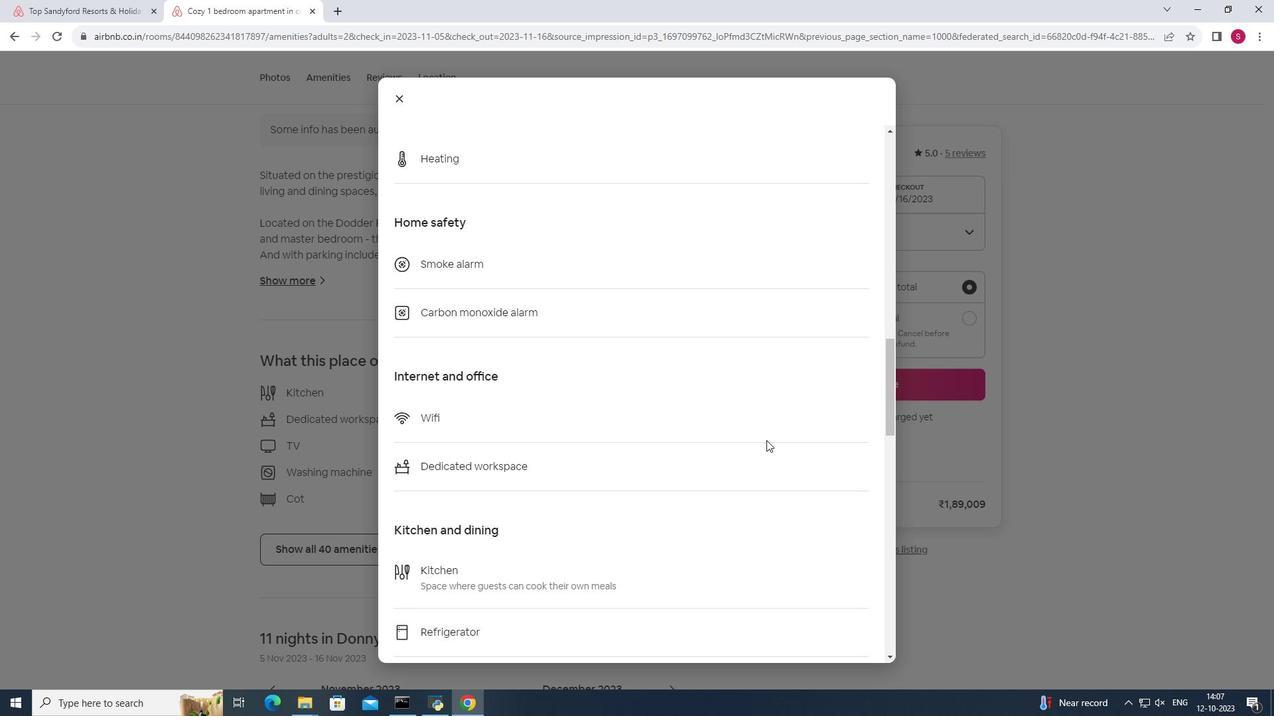 
Action: Mouse scrolled (766, 440) with delta (0, 0)
Screenshot: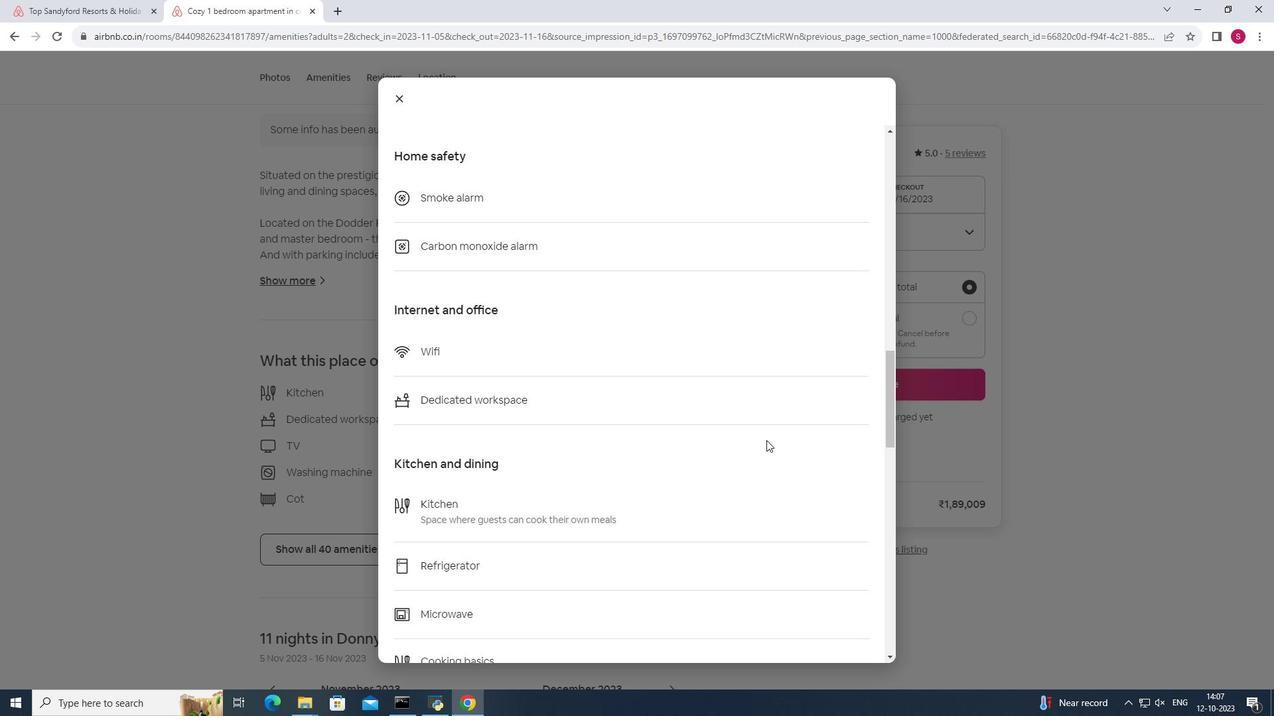 
Action: Mouse scrolled (766, 440) with delta (0, 0)
Screenshot: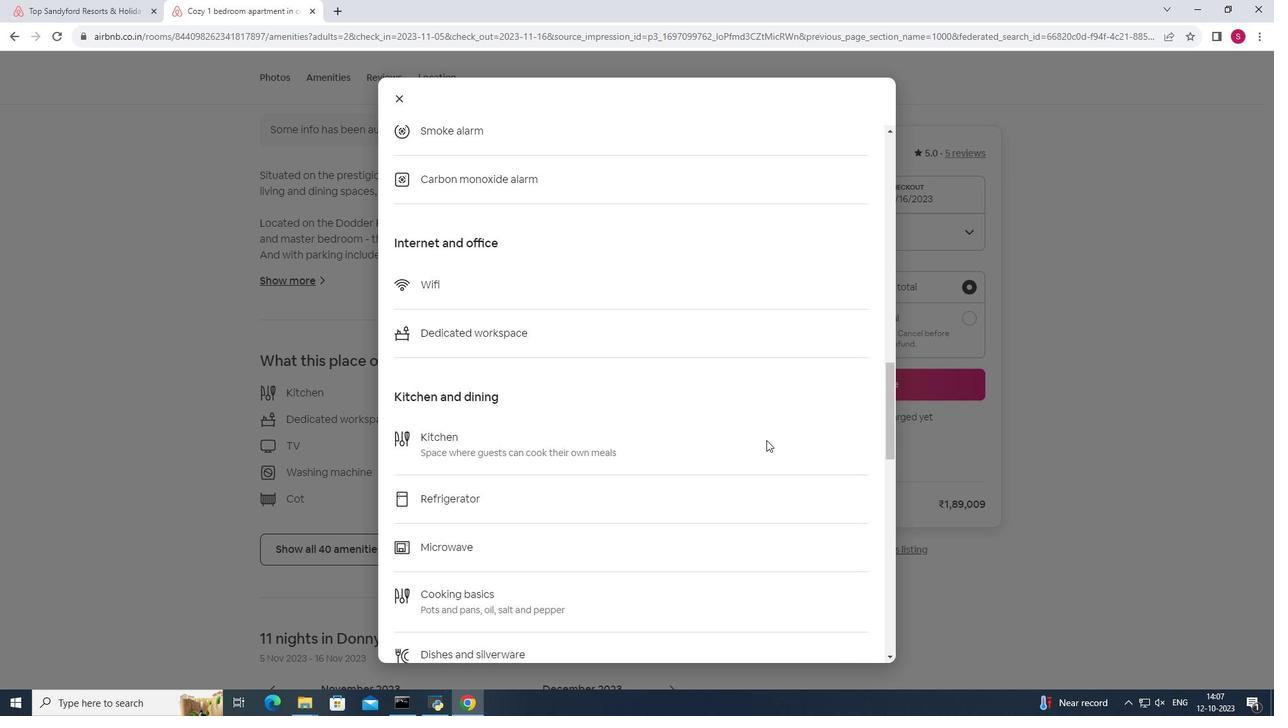 
Action: Mouse scrolled (766, 440) with delta (0, 0)
Screenshot: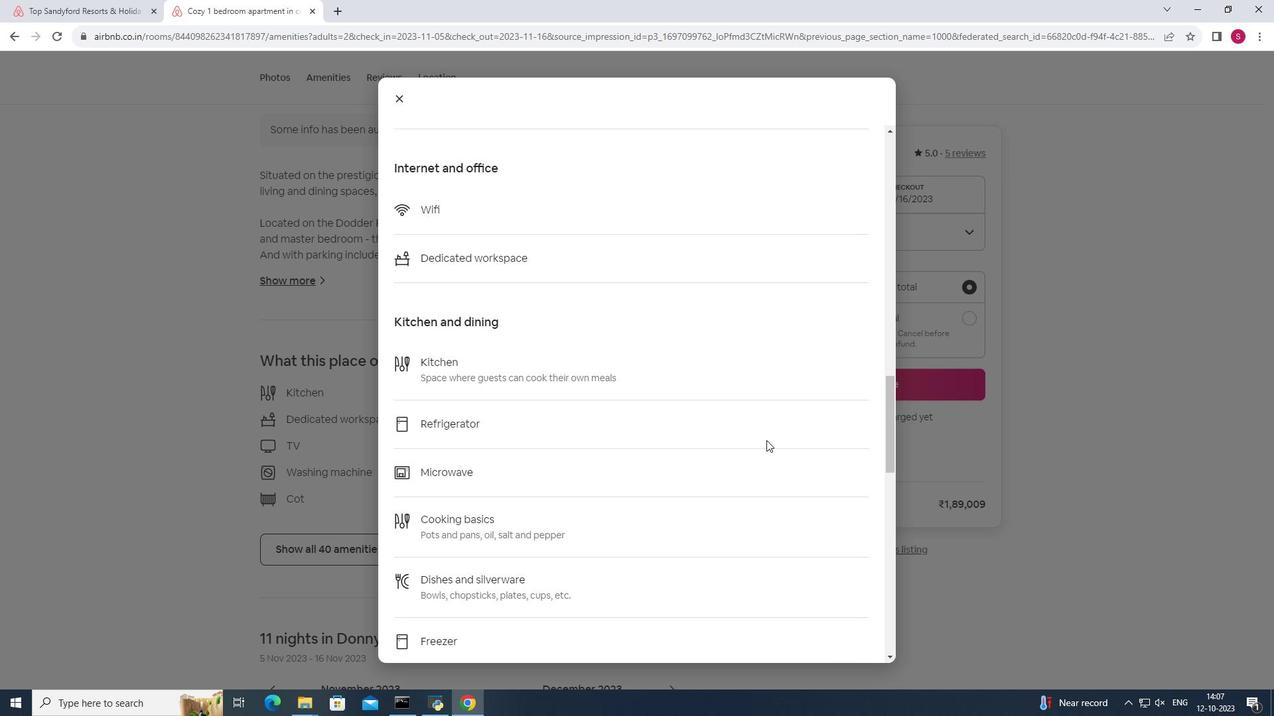 
Action: Mouse scrolled (766, 440) with delta (0, 0)
Screenshot: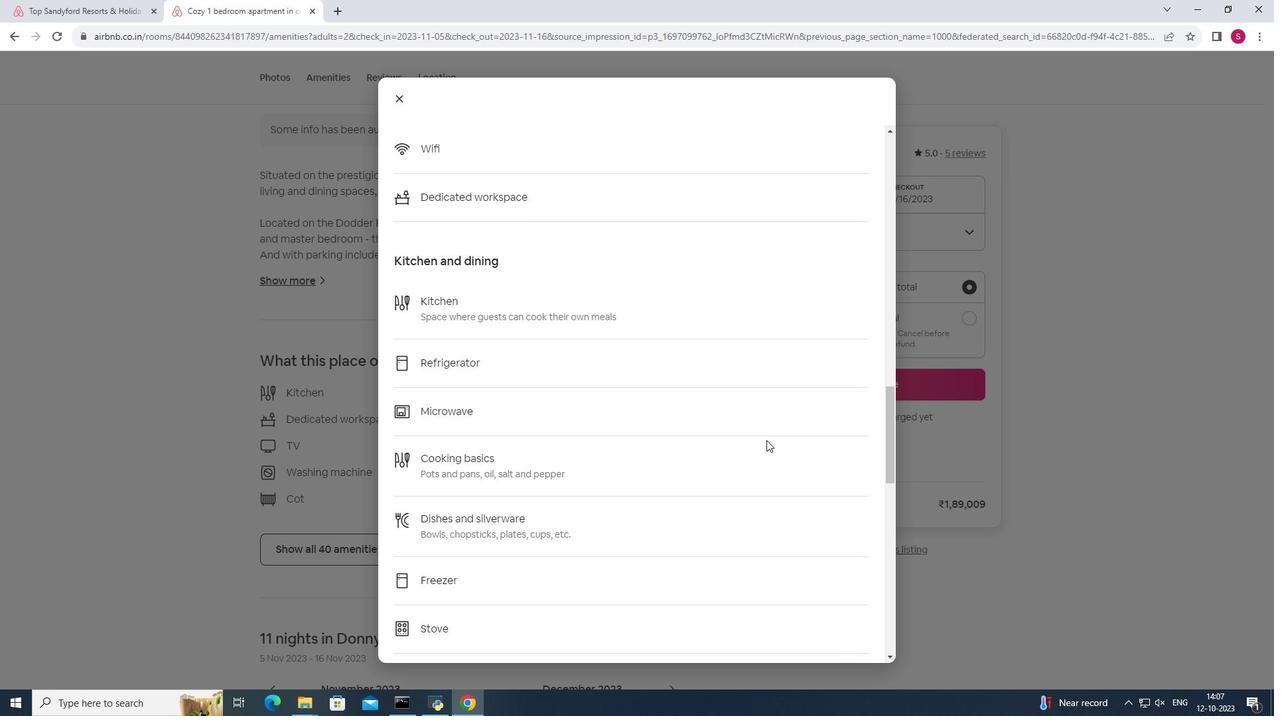 
Action: Mouse scrolled (766, 440) with delta (0, 0)
Screenshot: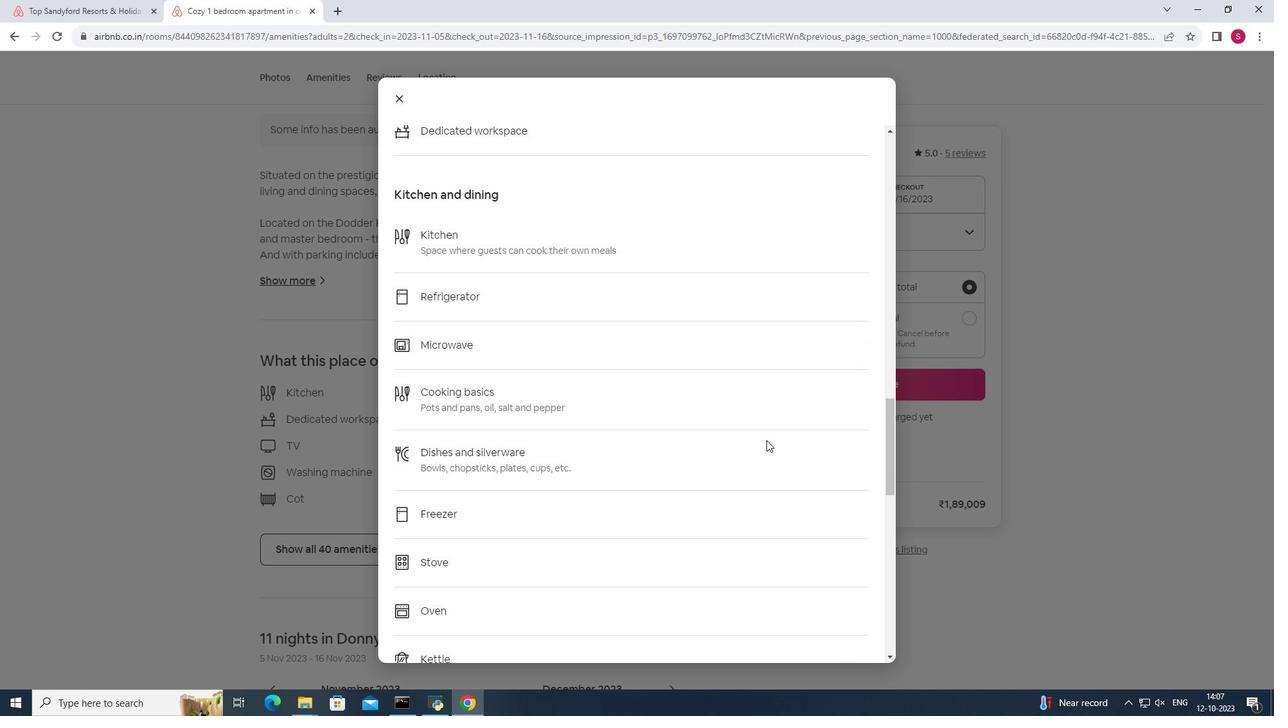 
Action: Mouse moved to (724, 450)
Screenshot: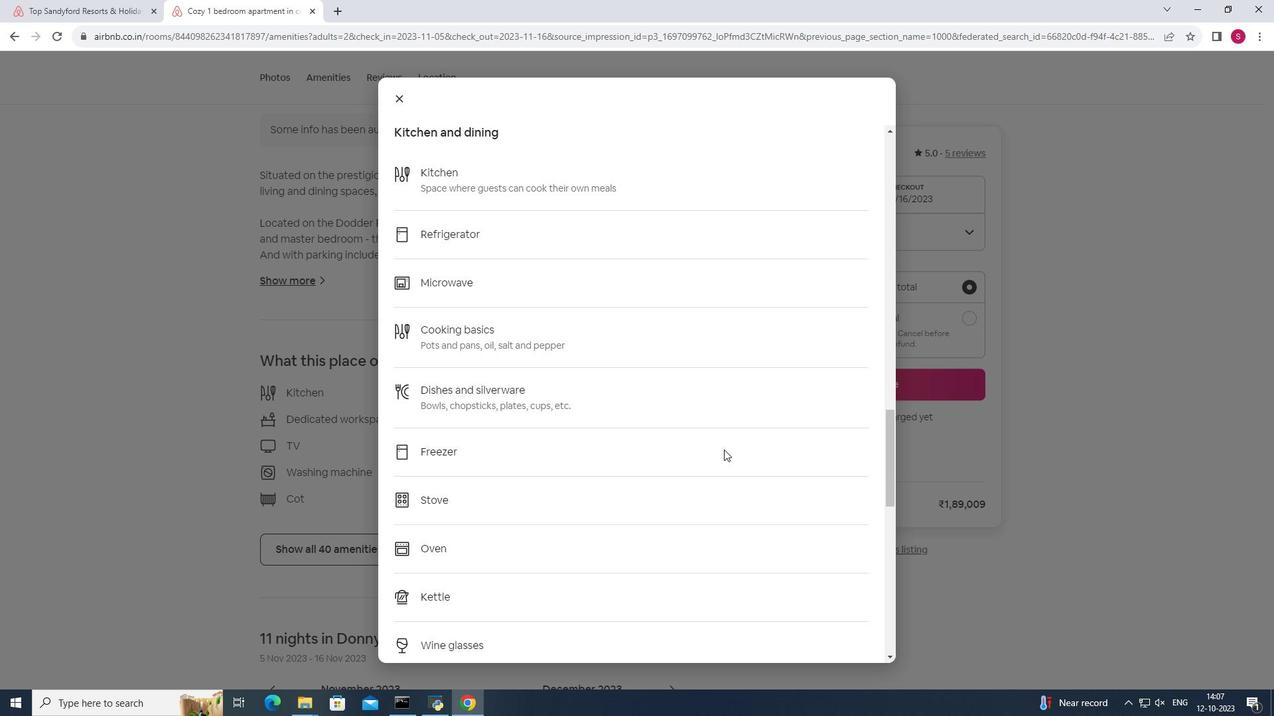 
Action: Mouse scrolled (724, 449) with delta (0, 0)
Screenshot: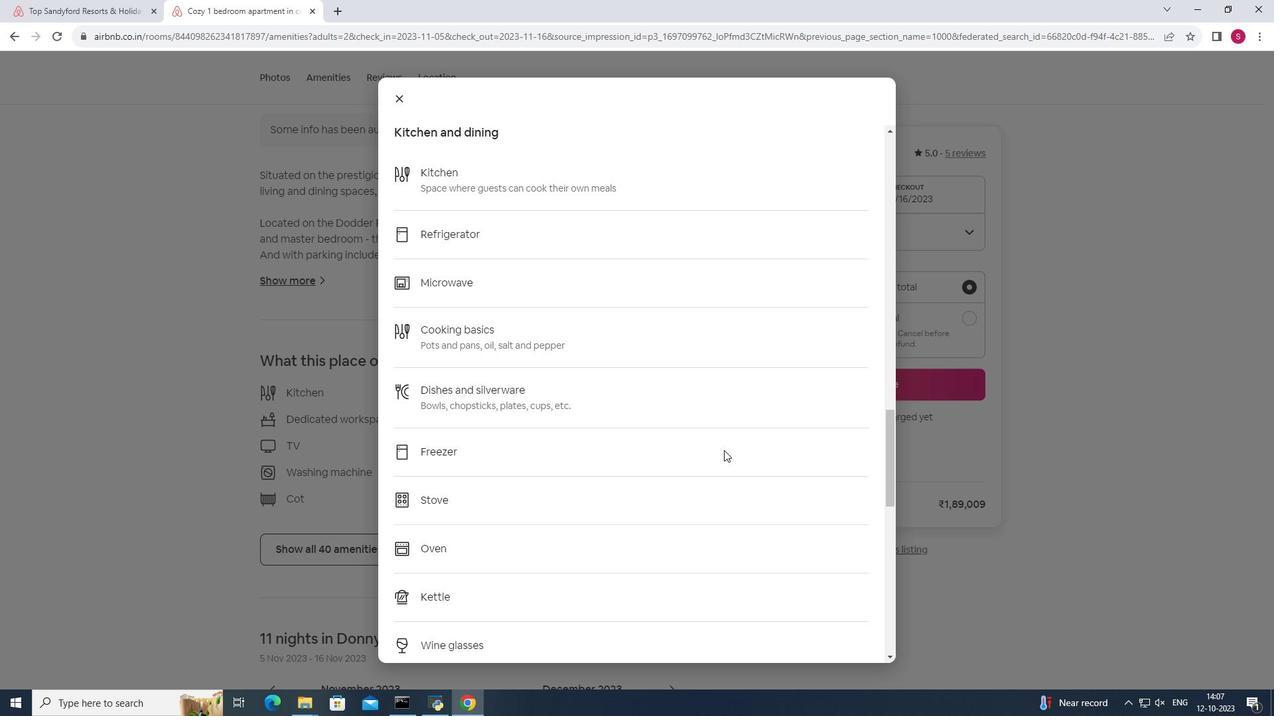 
Action: Mouse moved to (724, 450)
Screenshot: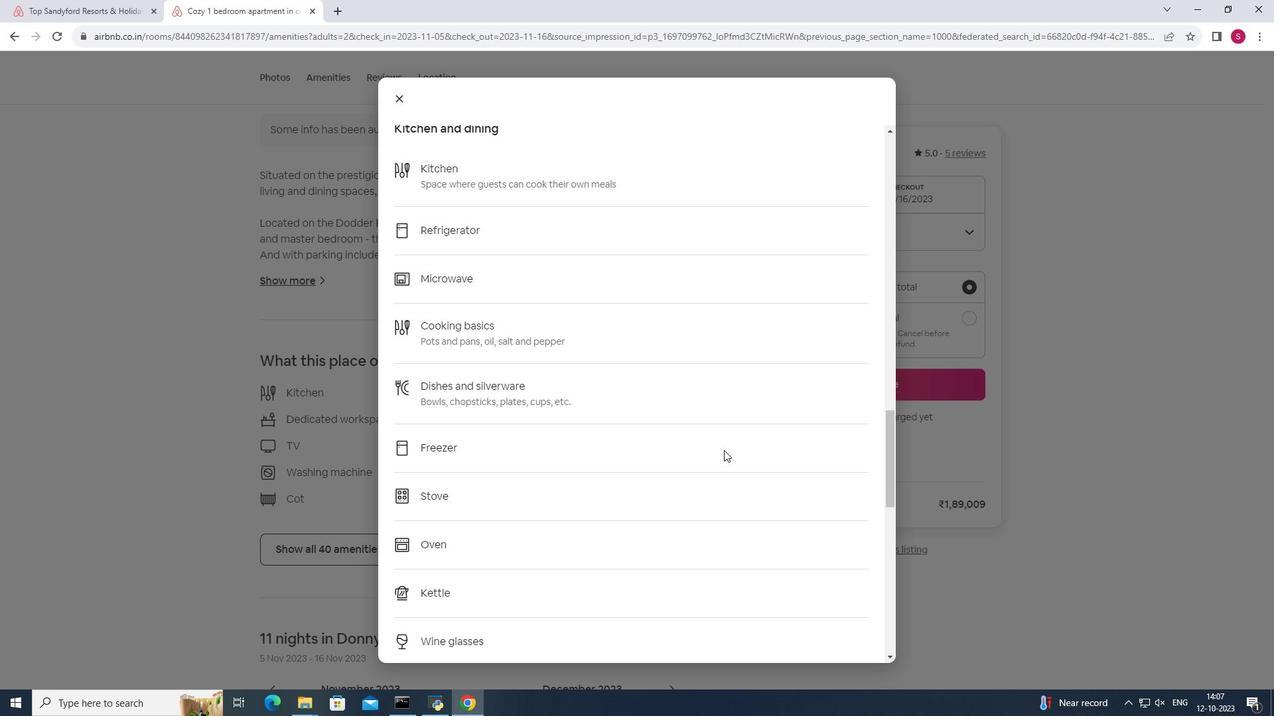 
Action: Mouse scrolled (724, 450) with delta (0, 0)
Screenshot: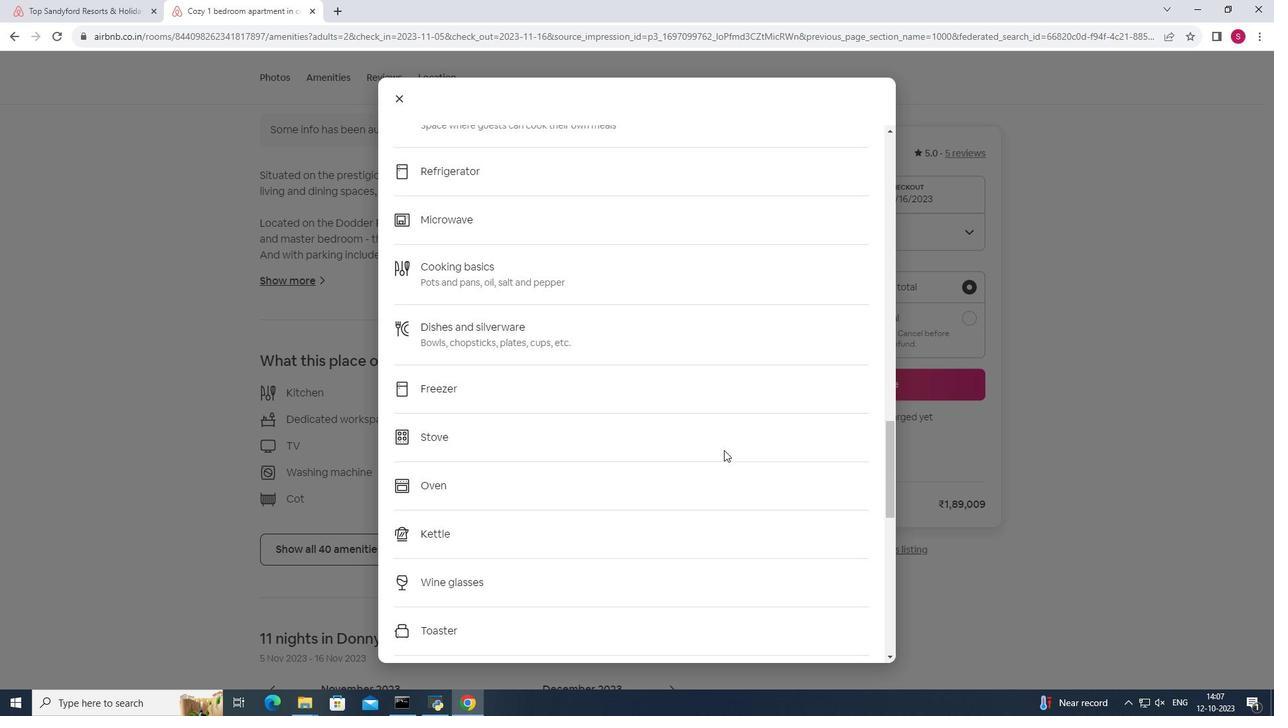 
Action: Mouse scrolled (724, 450) with delta (0, 0)
Screenshot: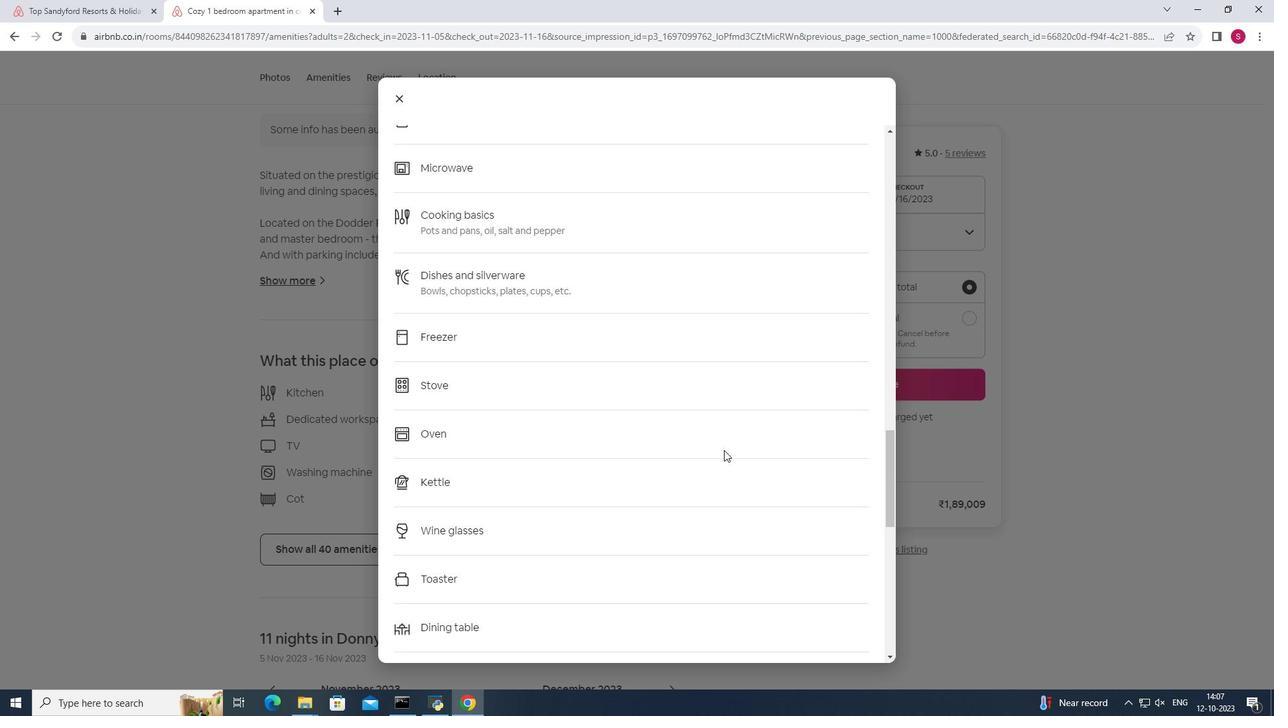 
Action: Mouse moved to (725, 451)
Screenshot: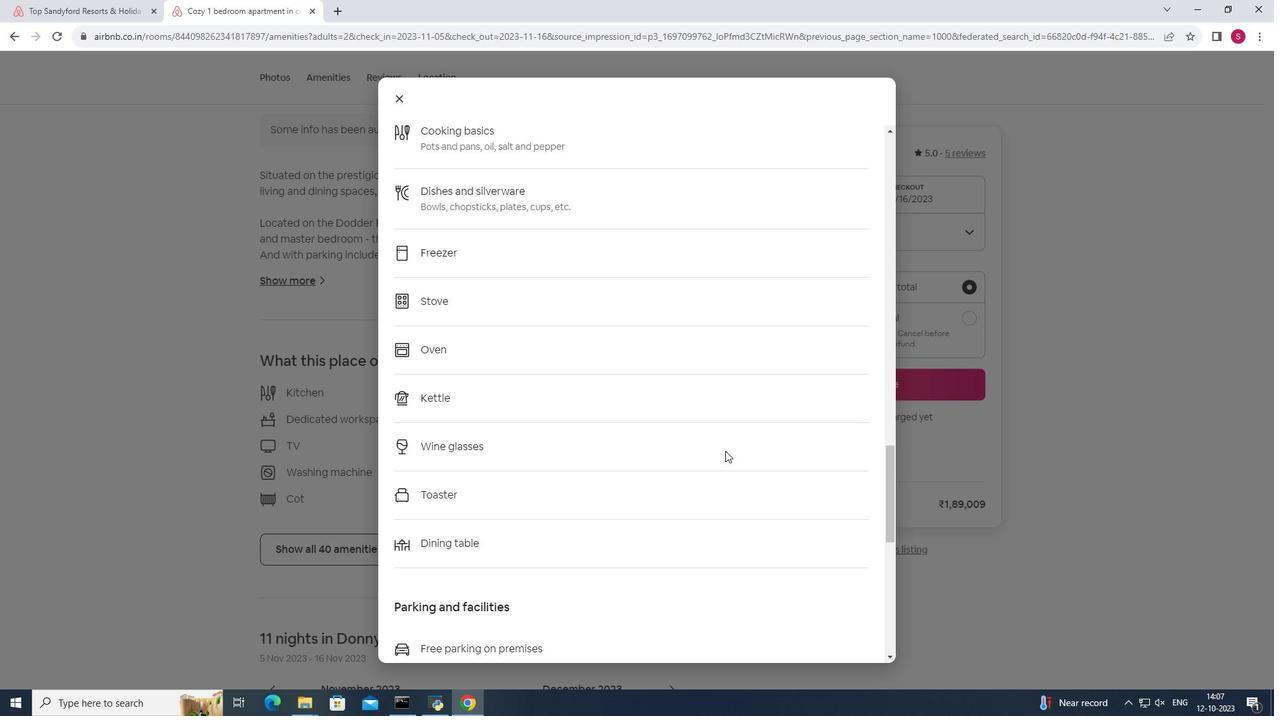 
Action: Mouse scrolled (725, 450) with delta (0, 0)
Screenshot: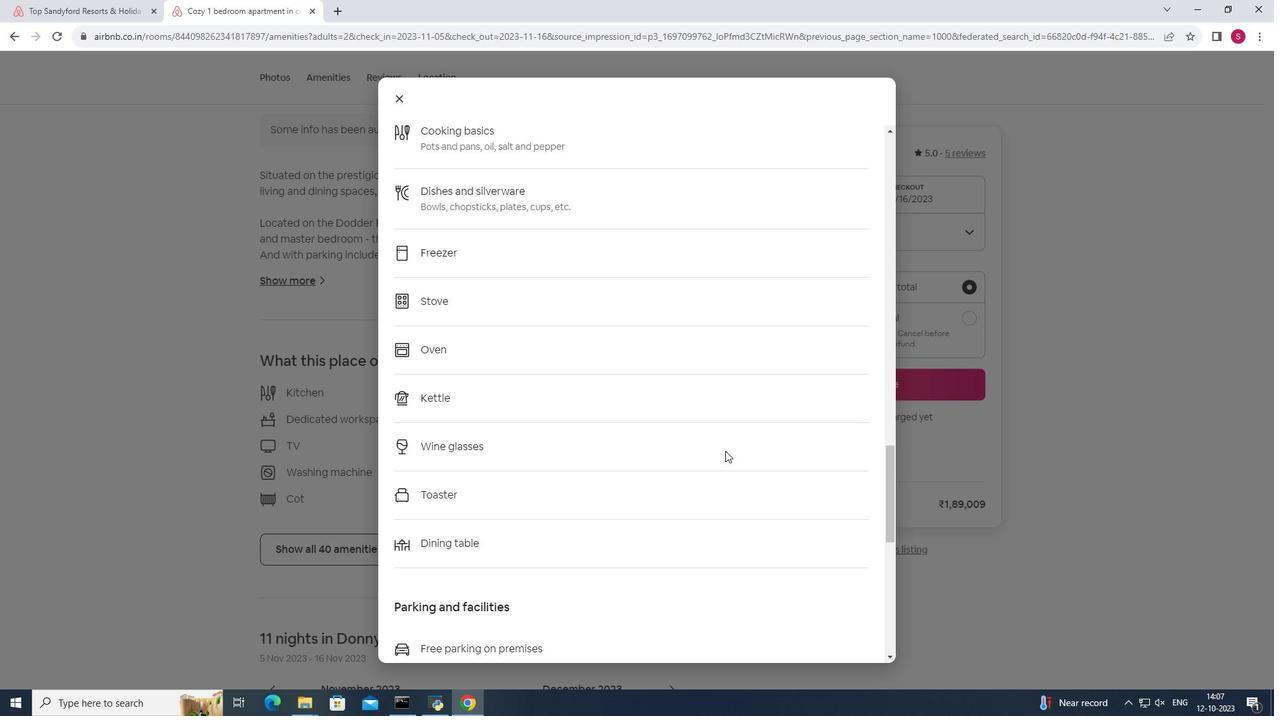 
Action: Mouse scrolled (725, 450) with delta (0, 0)
Screenshot: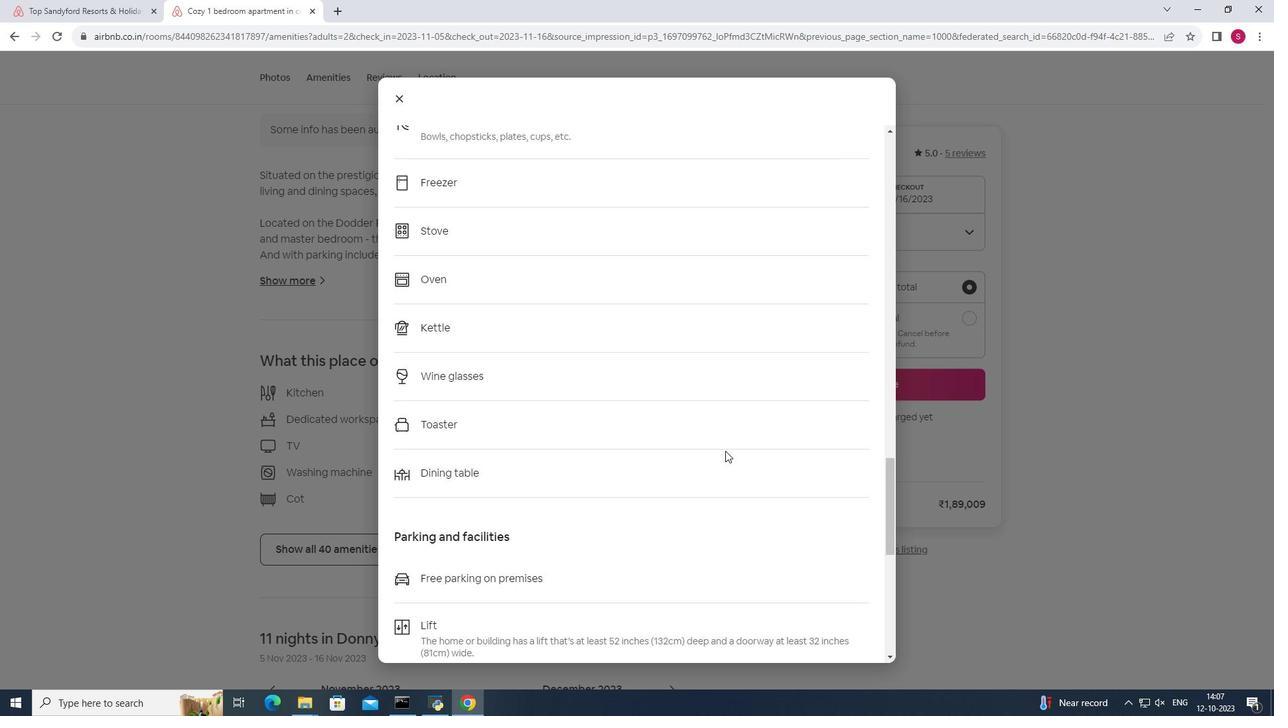 
Action: Mouse scrolled (725, 450) with delta (0, 0)
Screenshot: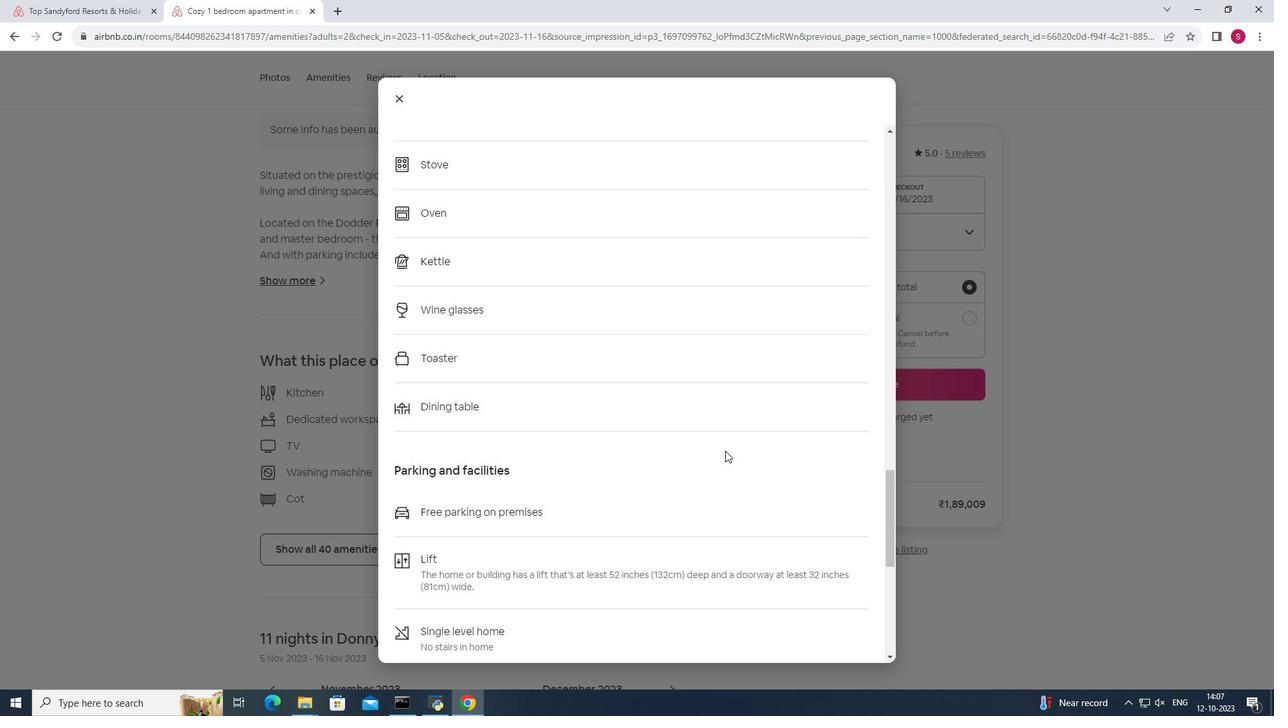 
Action: Mouse moved to (726, 451)
Screenshot: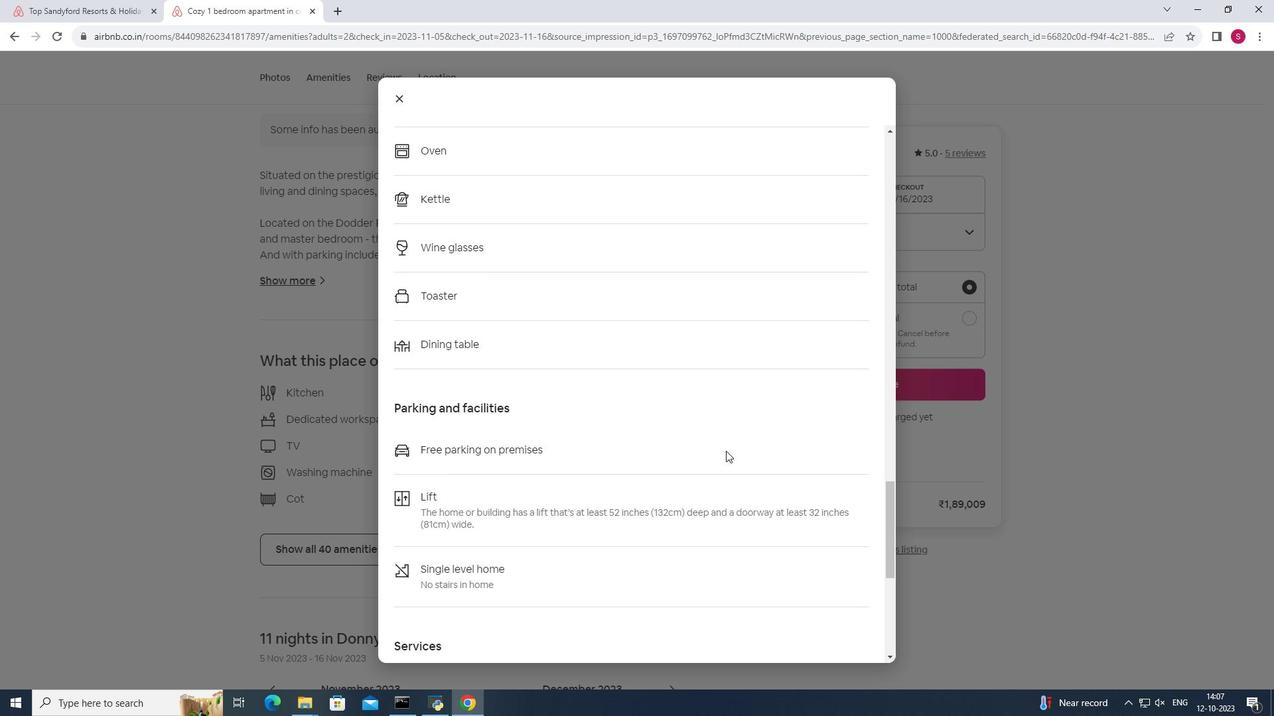 
Action: Mouse scrolled (726, 450) with delta (0, 0)
Screenshot: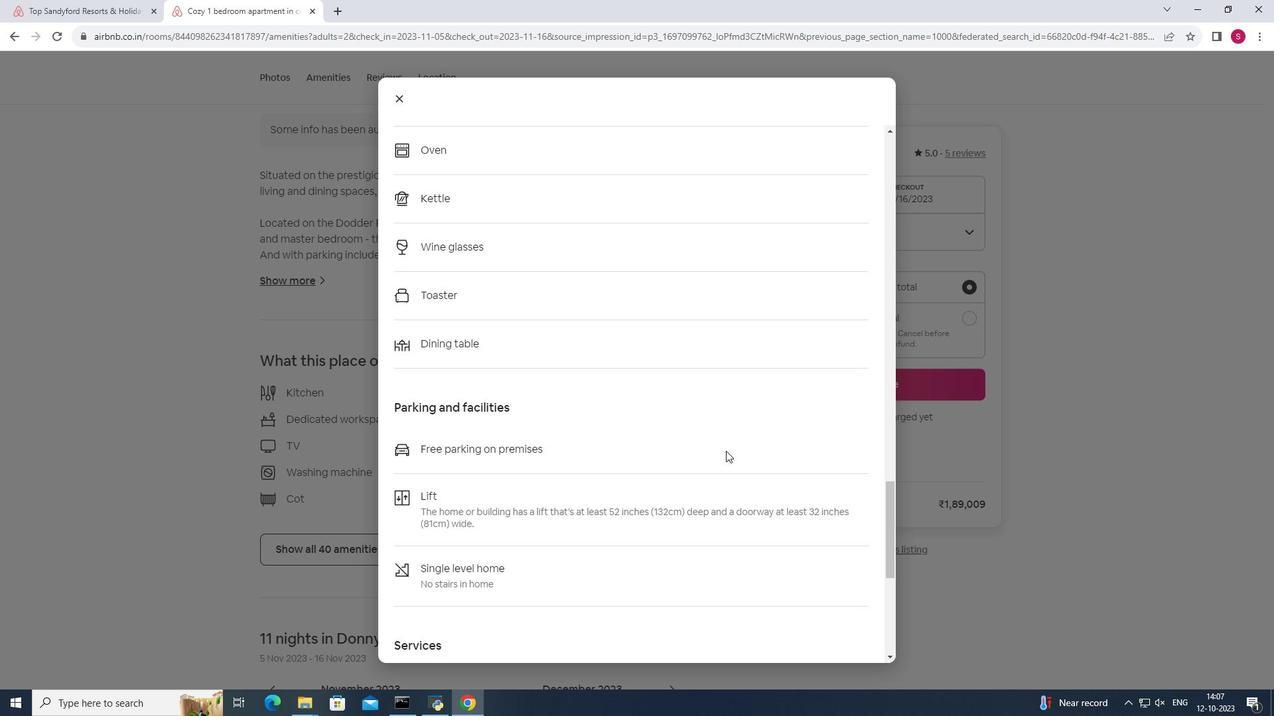 
Action: Mouse scrolled (726, 450) with delta (0, 0)
Screenshot: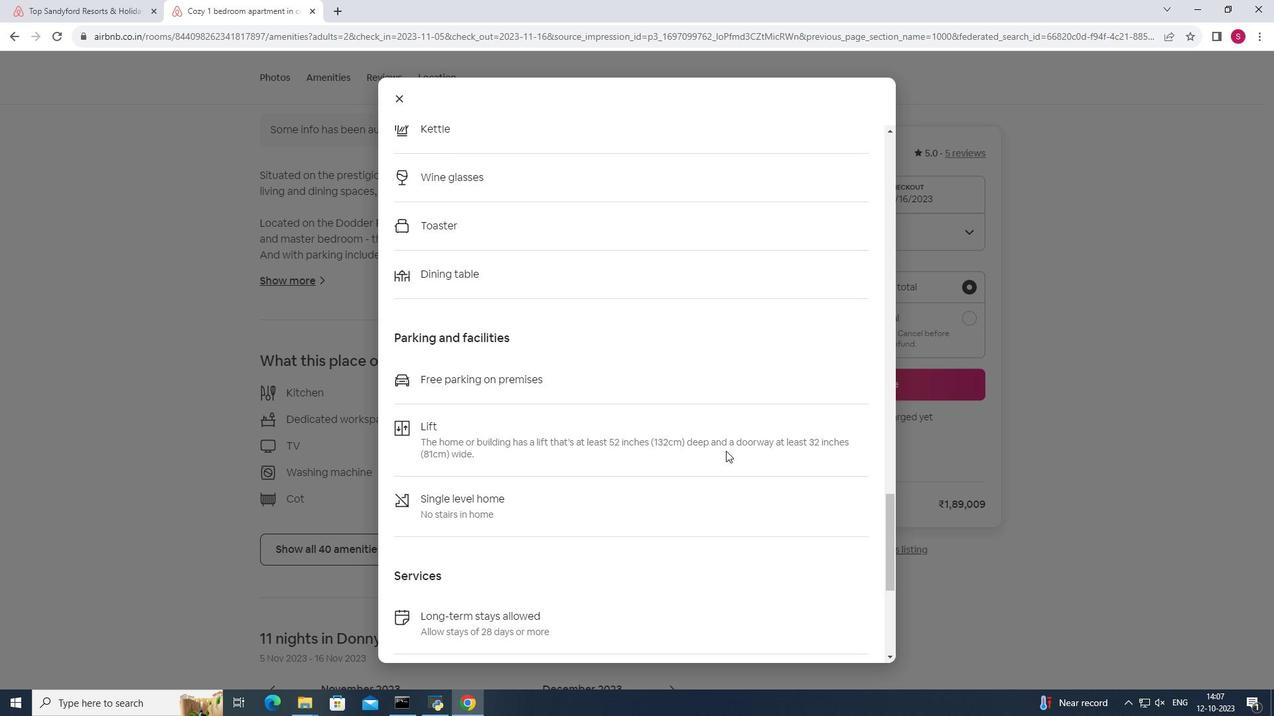 
Action: Mouse scrolled (726, 450) with delta (0, 0)
Screenshot: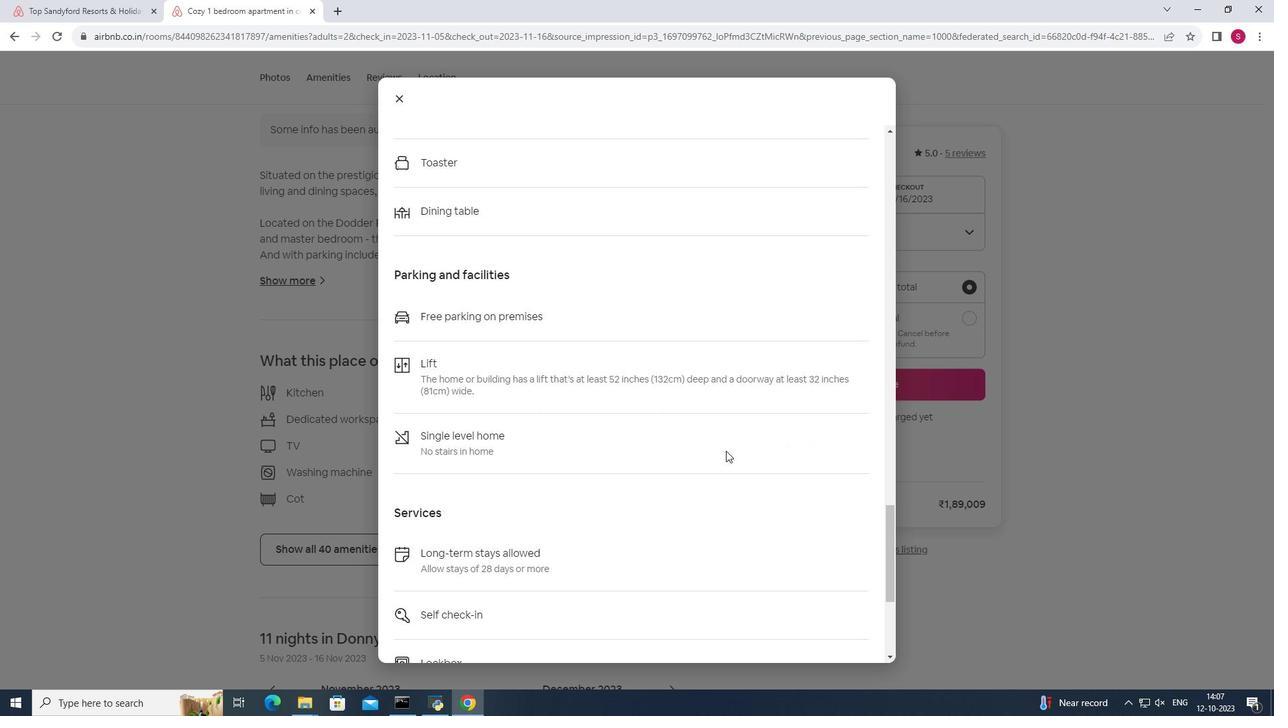 
Action: Mouse scrolled (726, 450) with delta (0, 0)
Screenshot: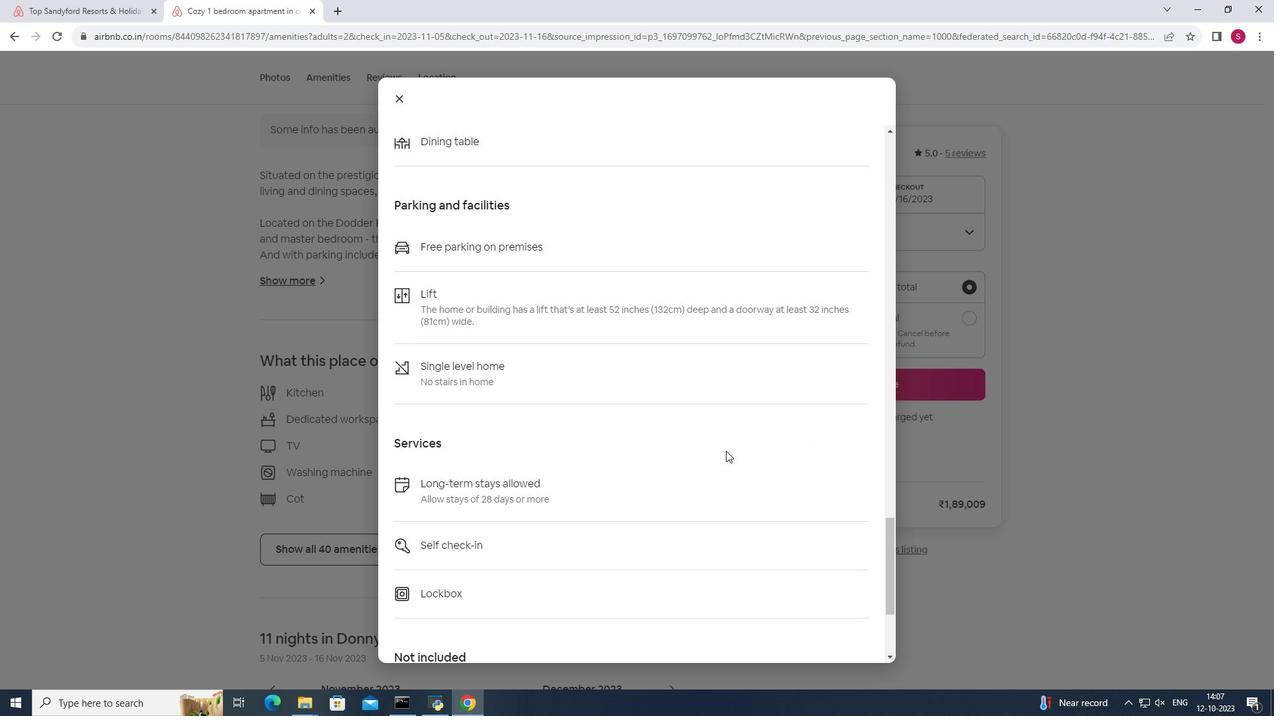 
Action: Mouse scrolled (726, 450) with delta (0, 0)
Screenshot: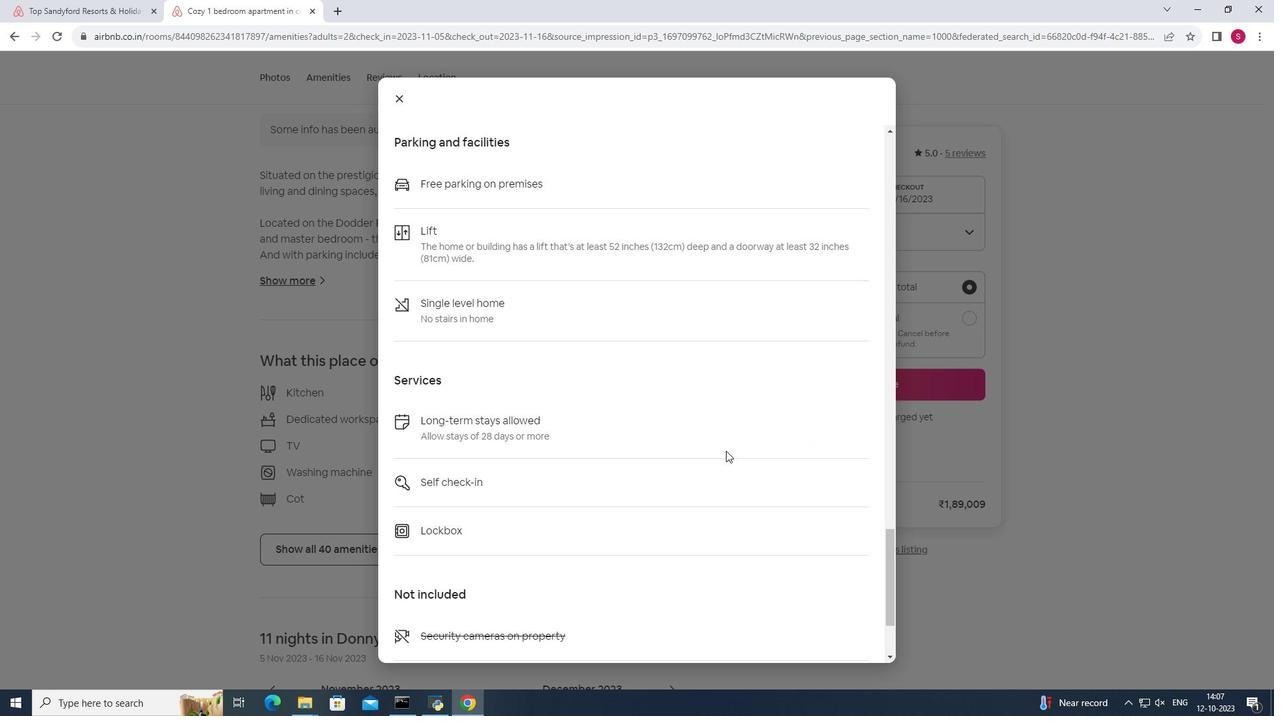 
Action: Mouse scrolled (726, 450) with delta (0, 0)
Screenshot: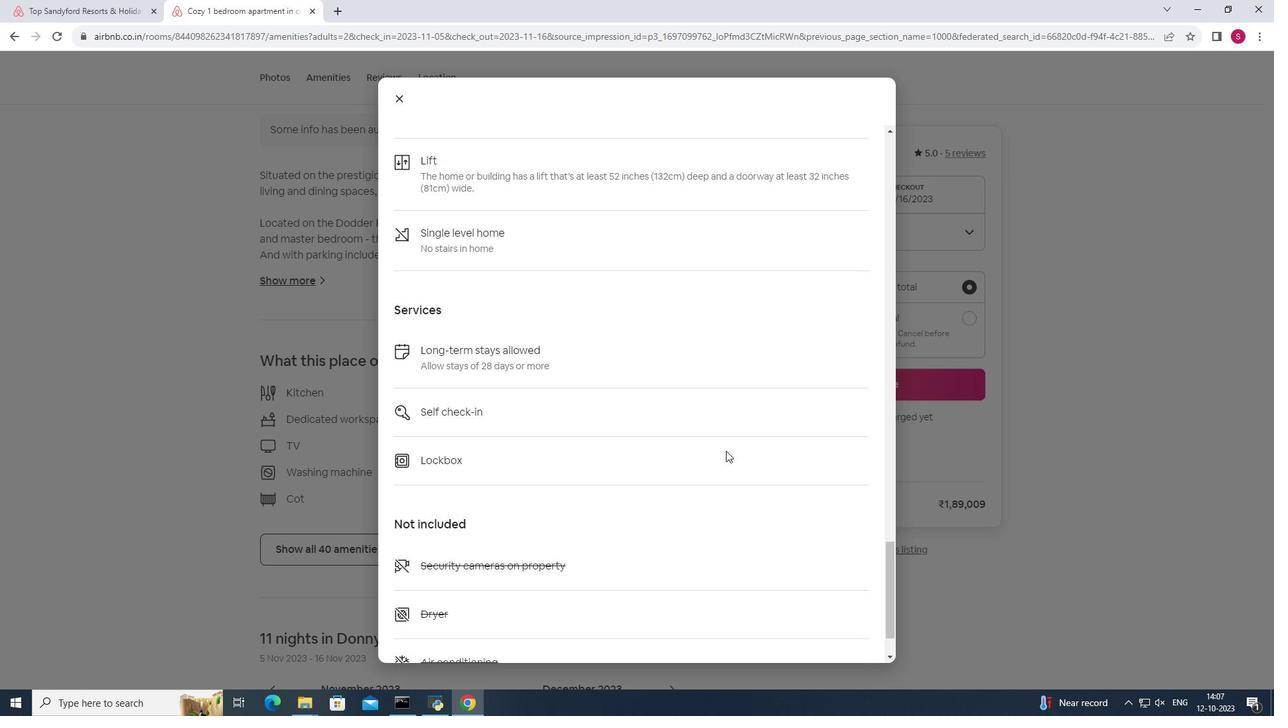 
Action: Mouse scrolled (726, 450) with delta (0, 0)
Screenshot: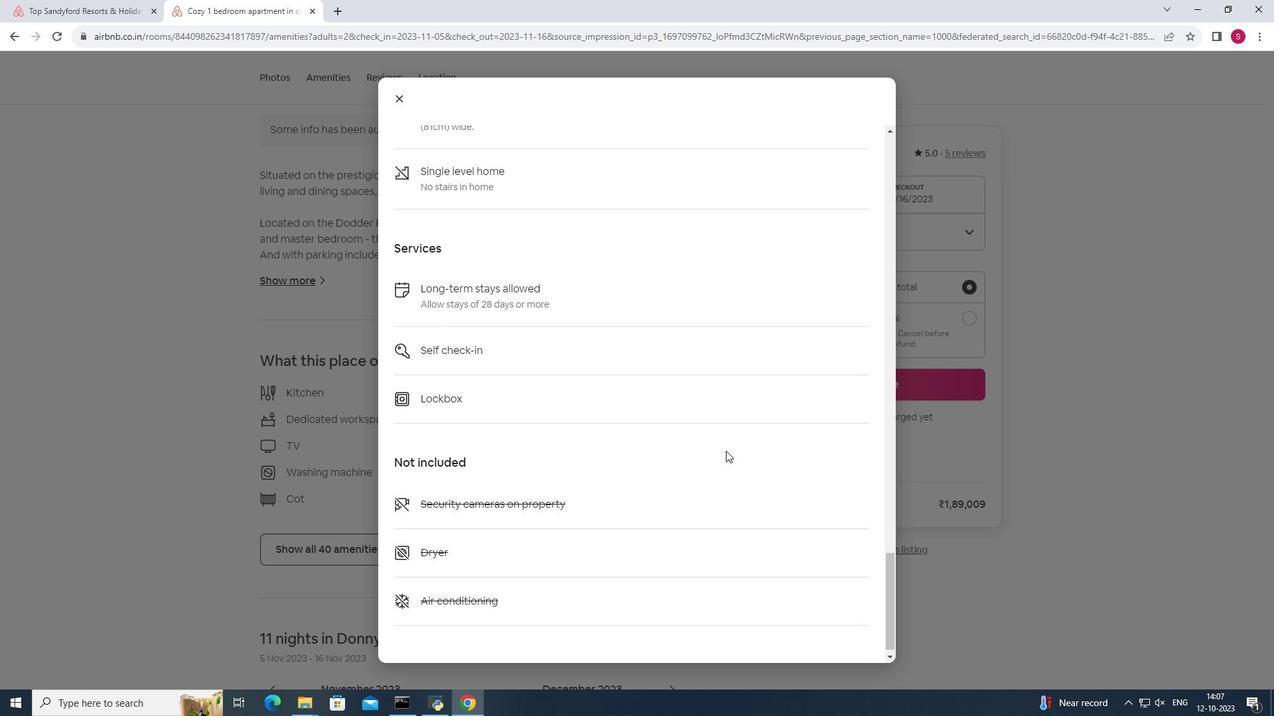 
Action: Mouse scrolled (726, 450) with delta (0, 0)
Screenshot: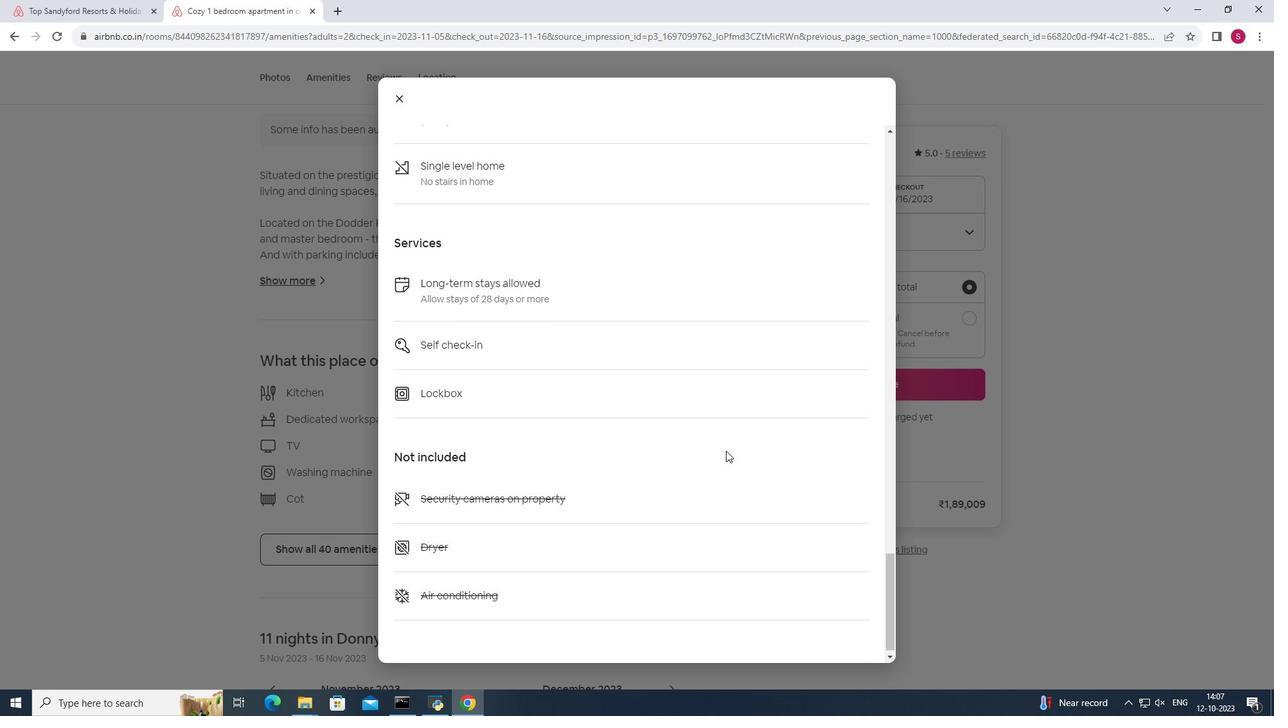 
Action: Mouse moved to (396, 98)
Screenshot: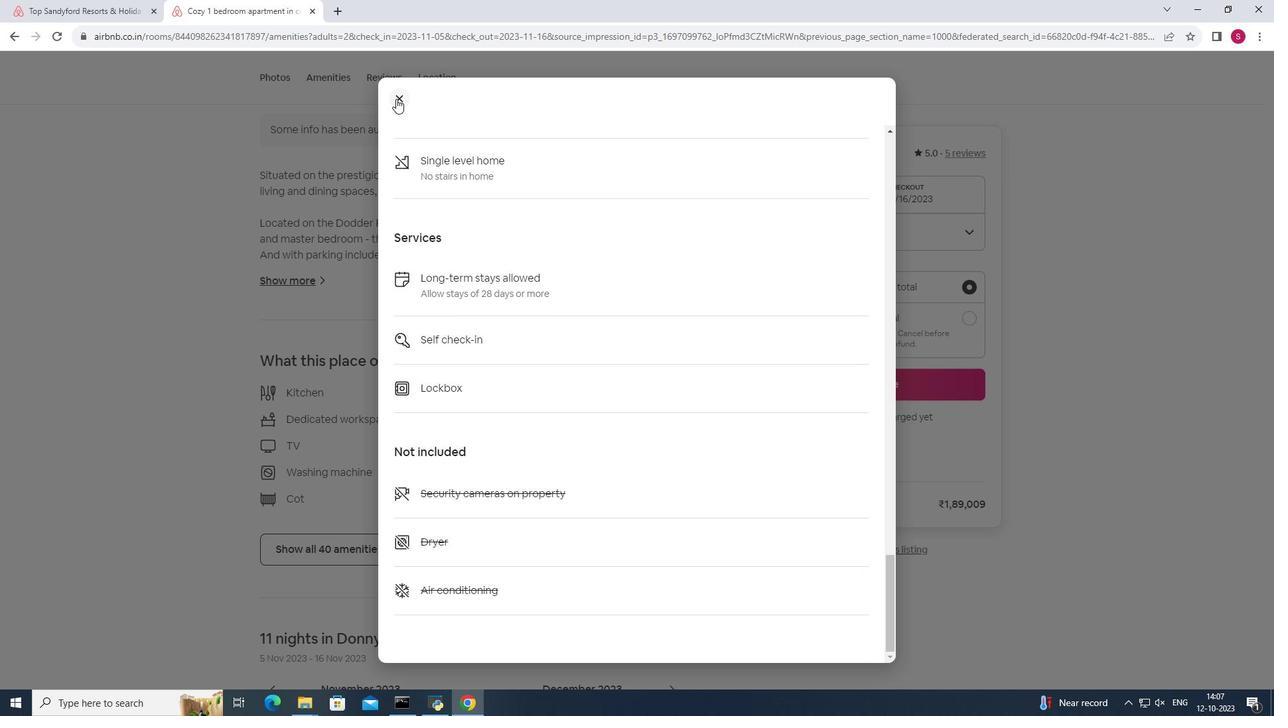 
Action: Mouse pressed left at (396, 98)
Screenshot: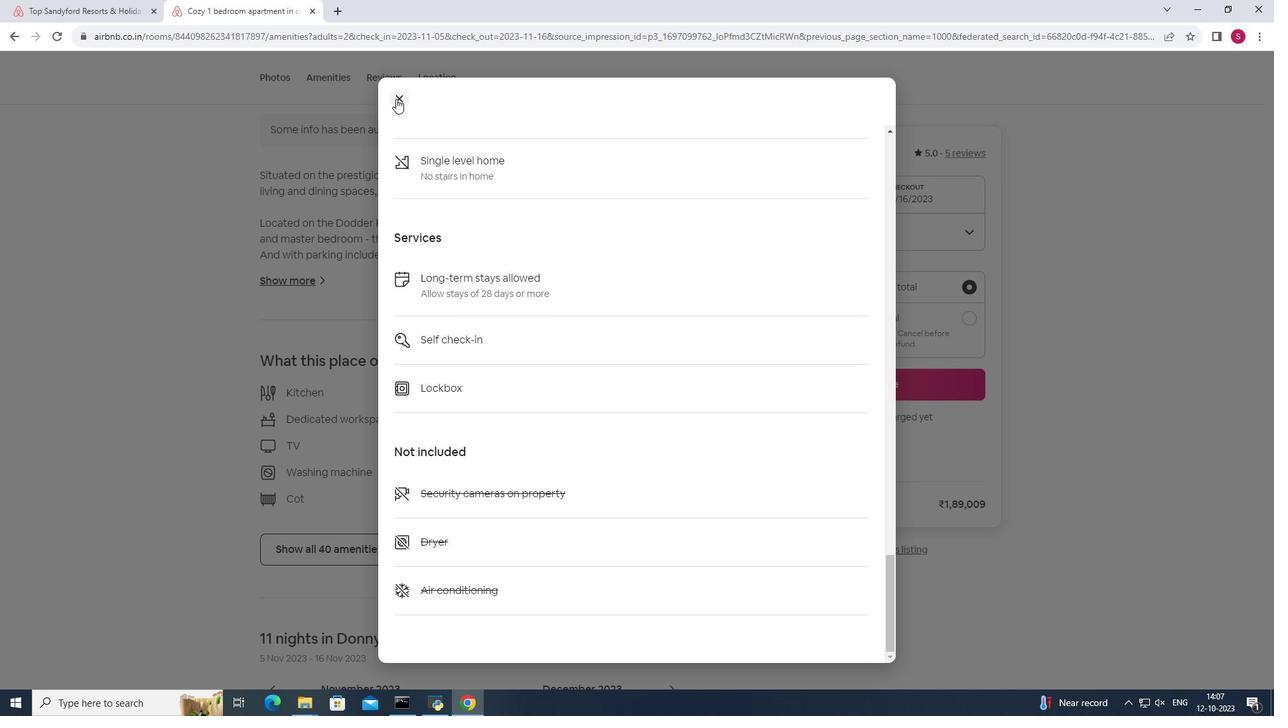 
Action: Mouse moved to (1229, 473)
Screenshot: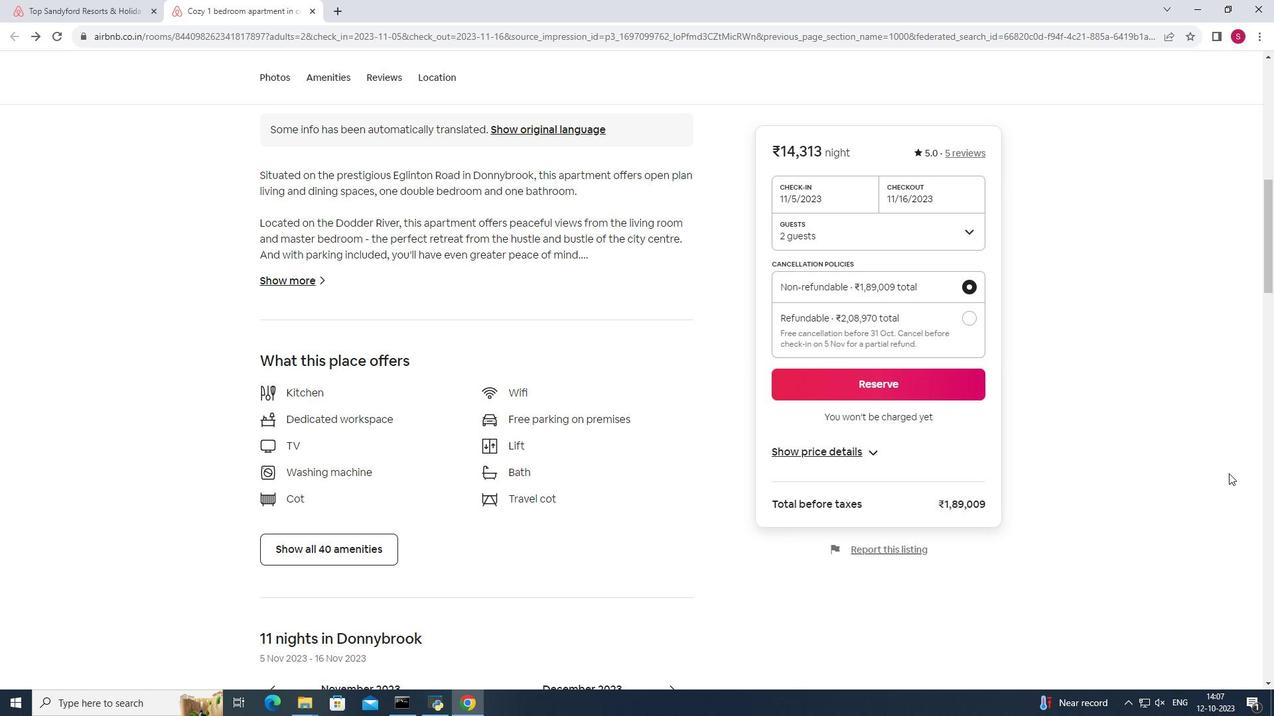 
Action: Mouse scrolled (1229, 473) with delta (0, 0)
Screenshot: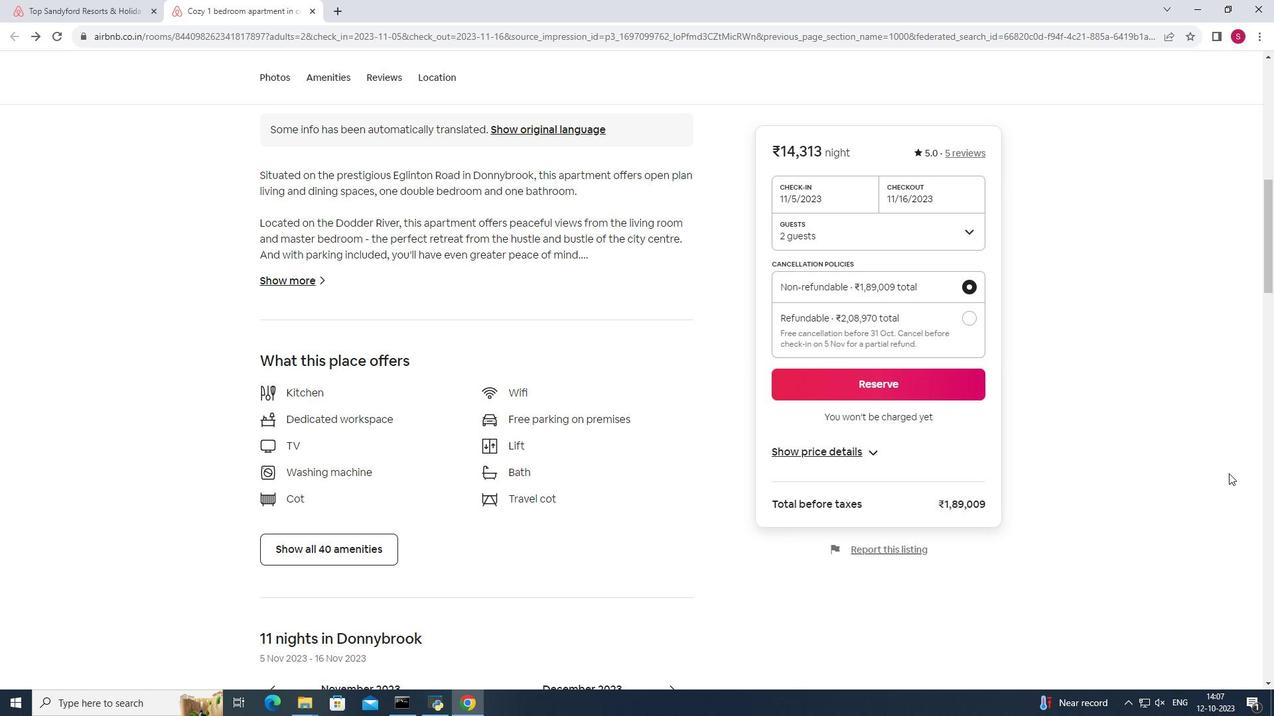 
Action: Mouse scrolled (1229, 473) with delta (0, 0)
Screenshot: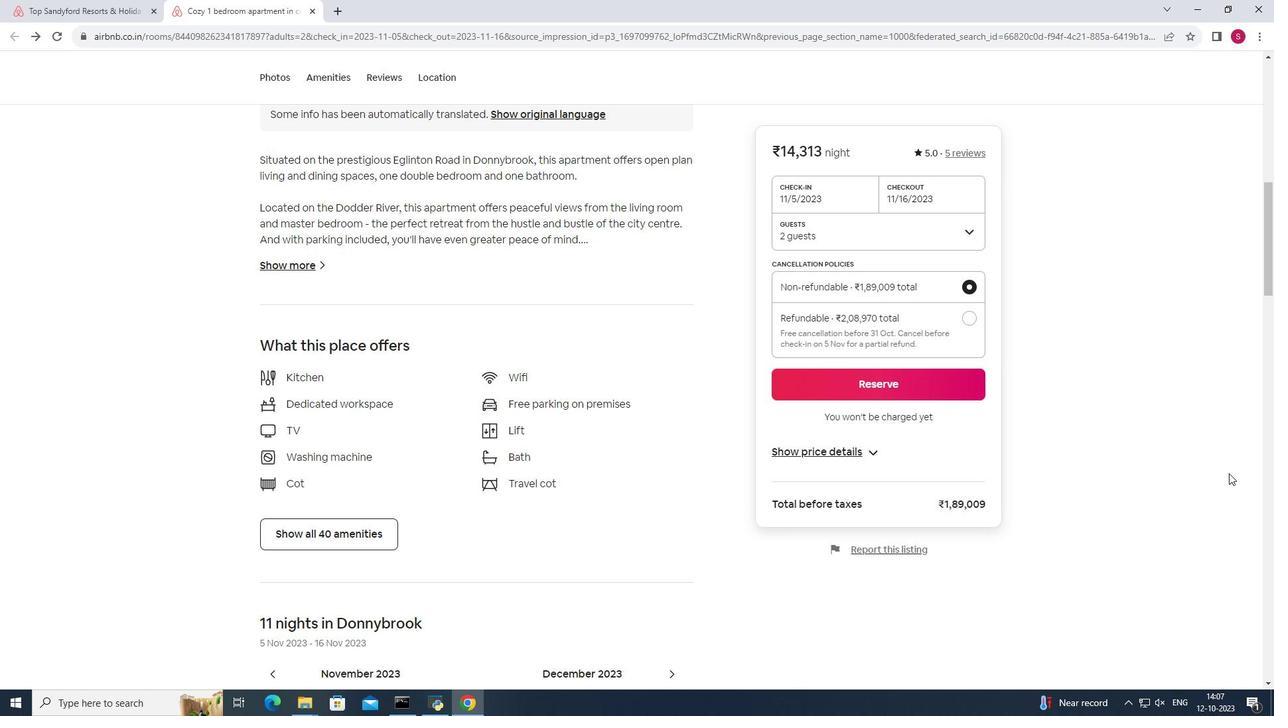 
Action: Mouse scrolled (1229, 473) with delta (0, 0)
Screenshot: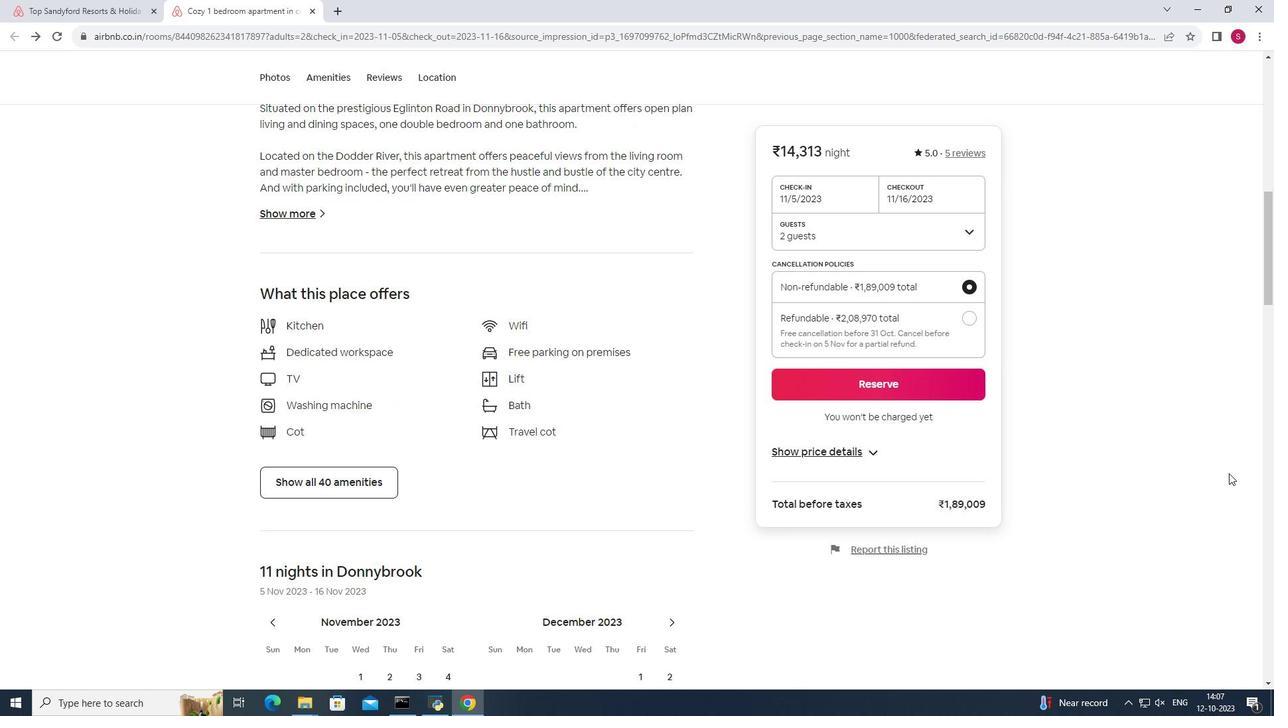 
Action: Mouse scrolled (1229, 473) with delta (0, 0)
Screenshot: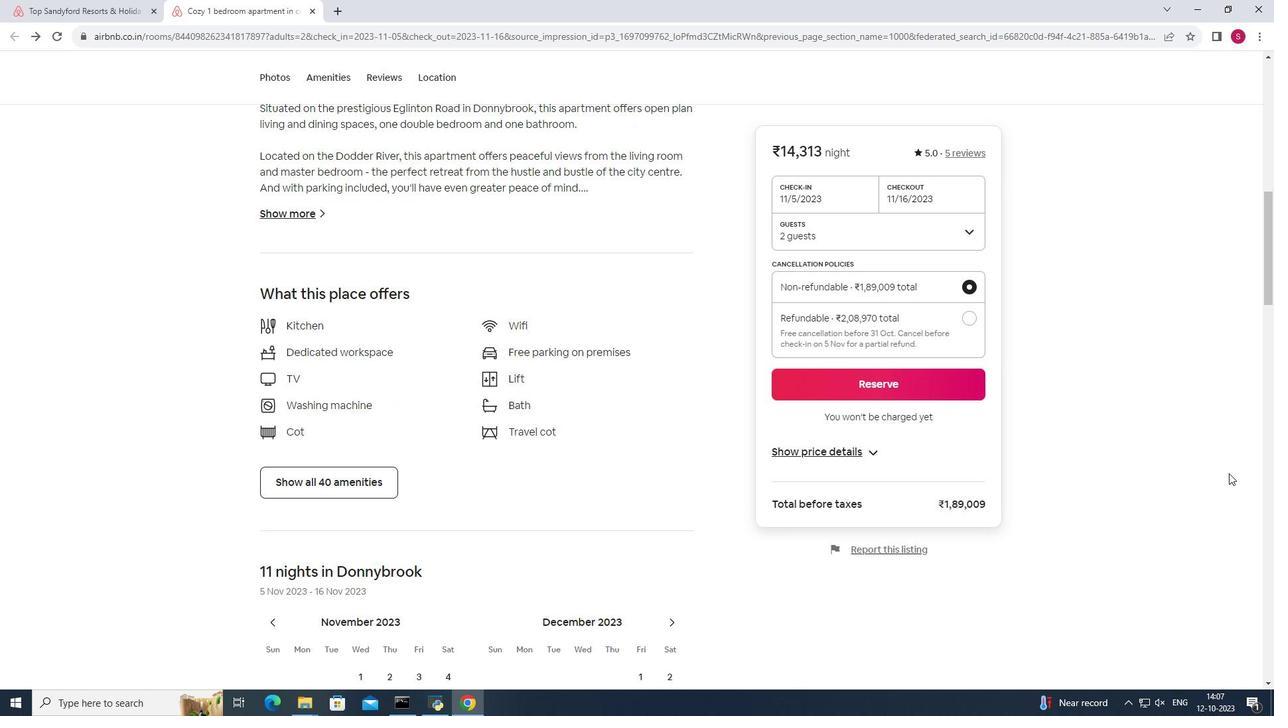 
Action: Mouse moved to (1219, 469)
Screenshot: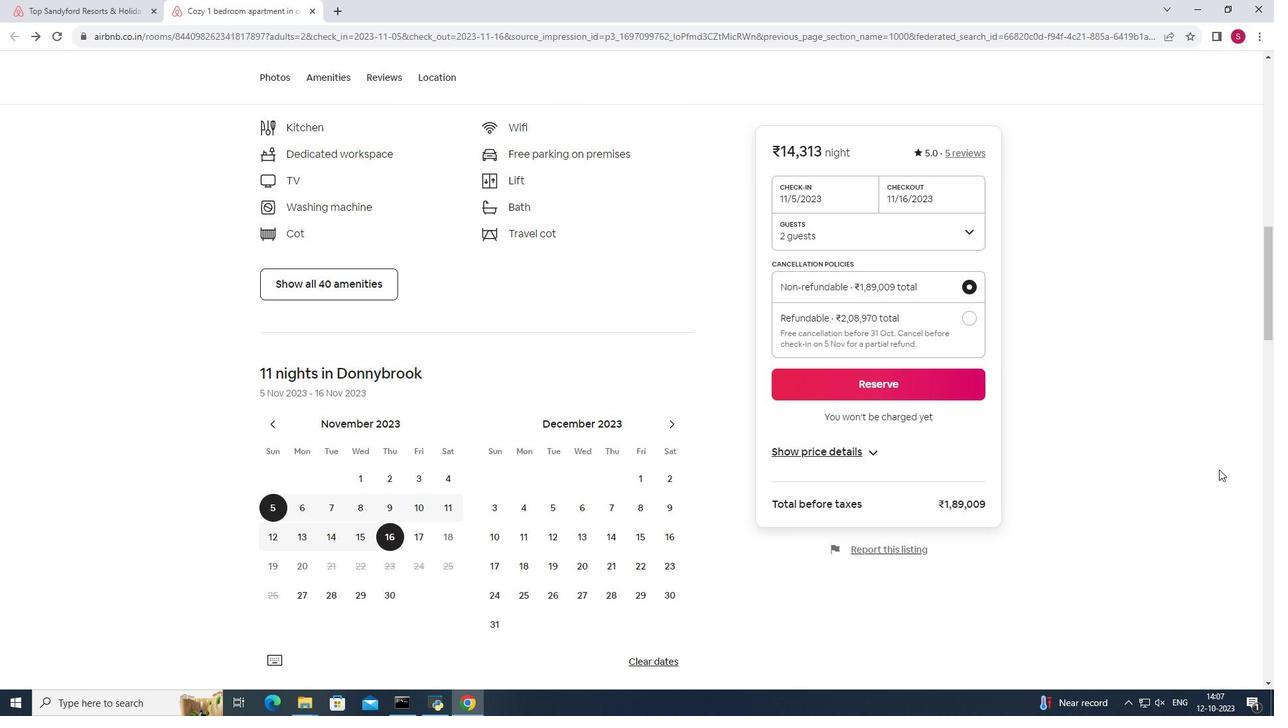 
Action: Mouse scrolled (1219, 469) with delta (0, 0)
Screenshot: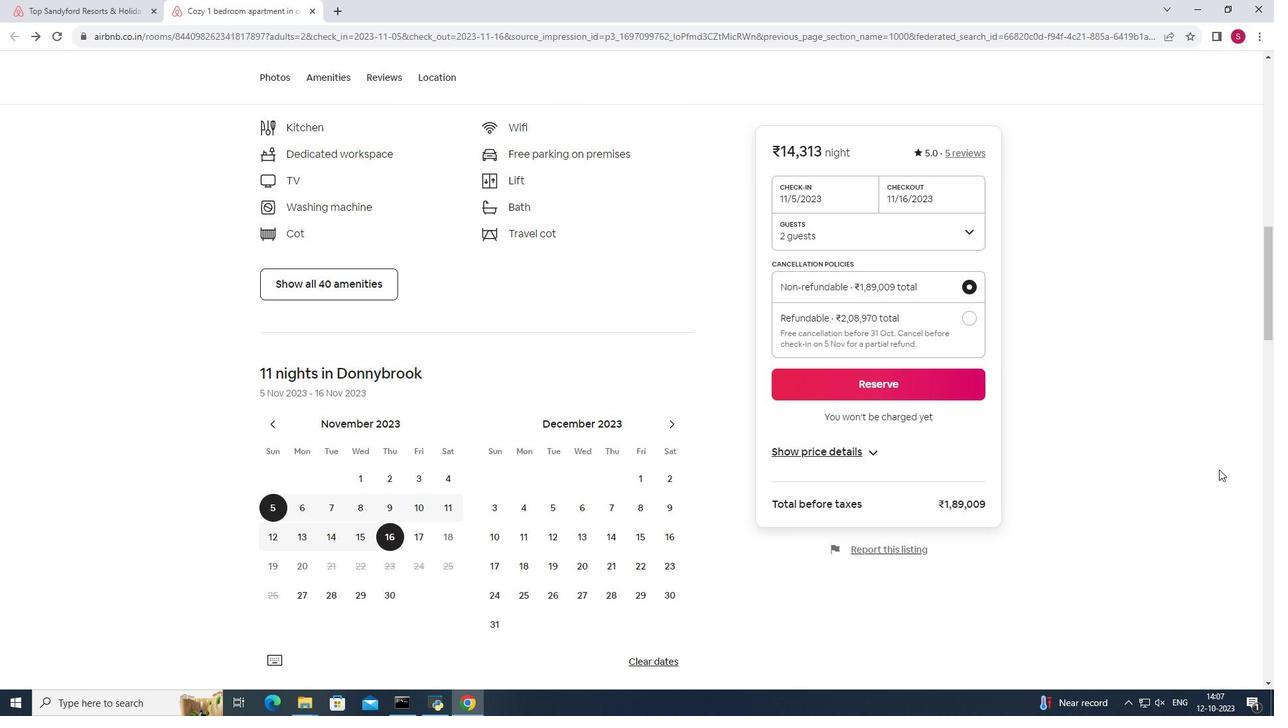 
Action: Mouse scrolled (1219, 469) with delta (0, 0)
Screenshot: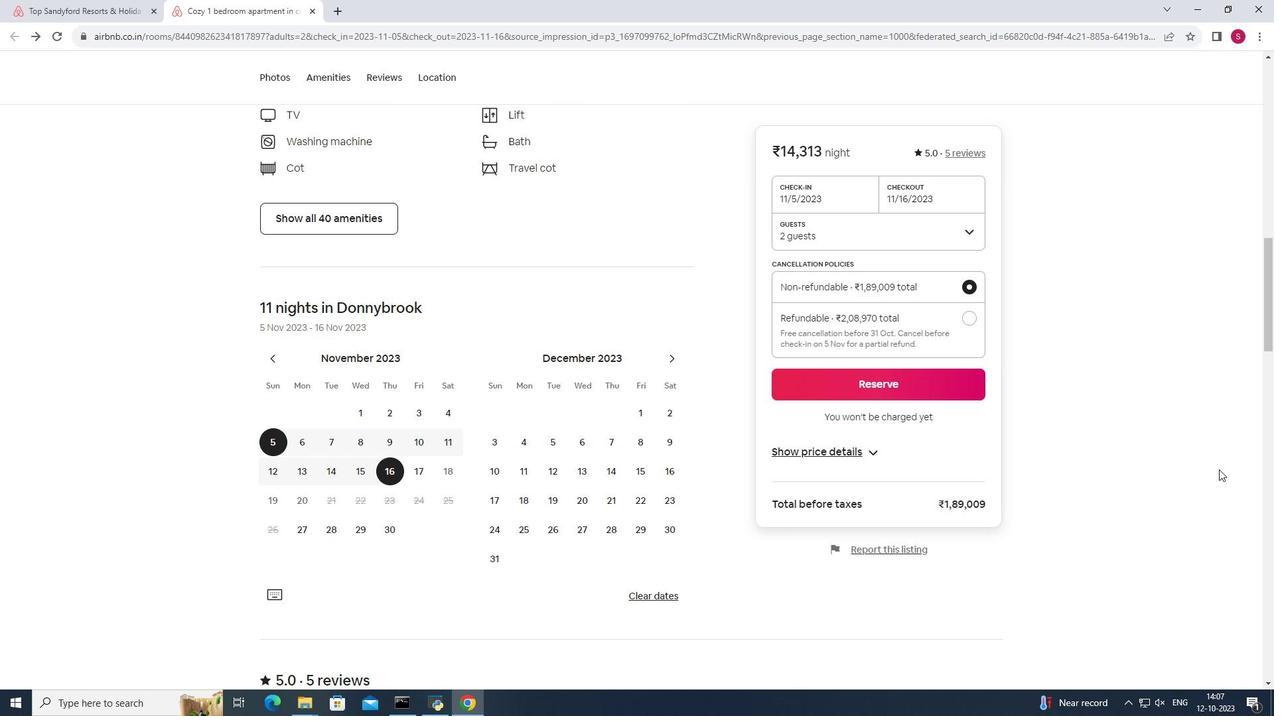 
Action: Mouse scrolled (1219, 469) with delta (0, 0)
Screenshot: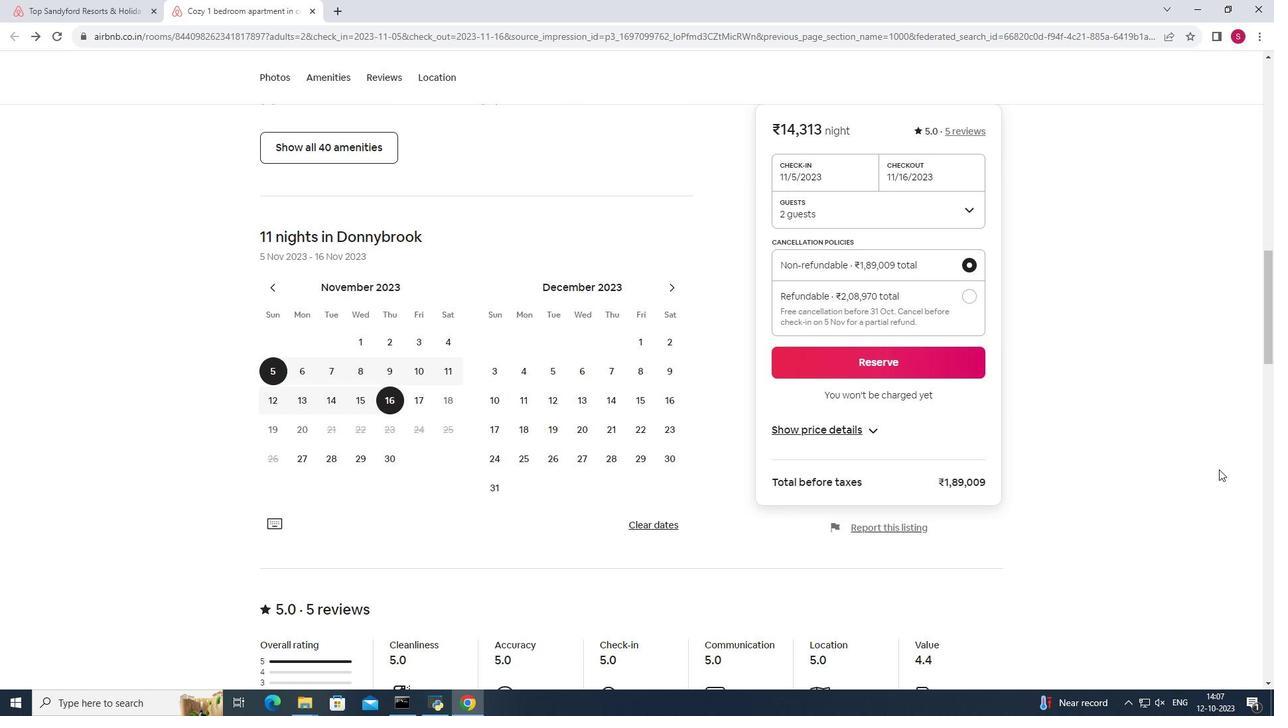 
Action: Mouse moved to (1217, 474)
Screenshot: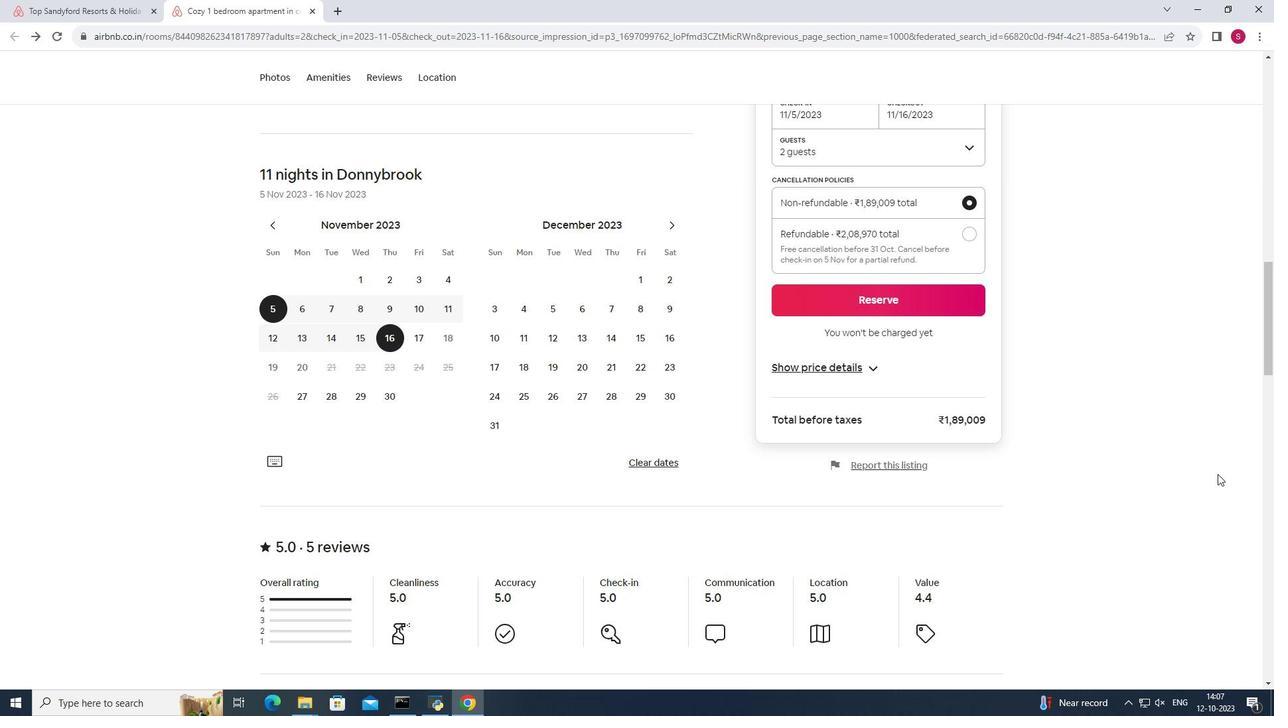 
Action: Mouse scrolled (1217, 473) with delta (0, 0)
Screenshot: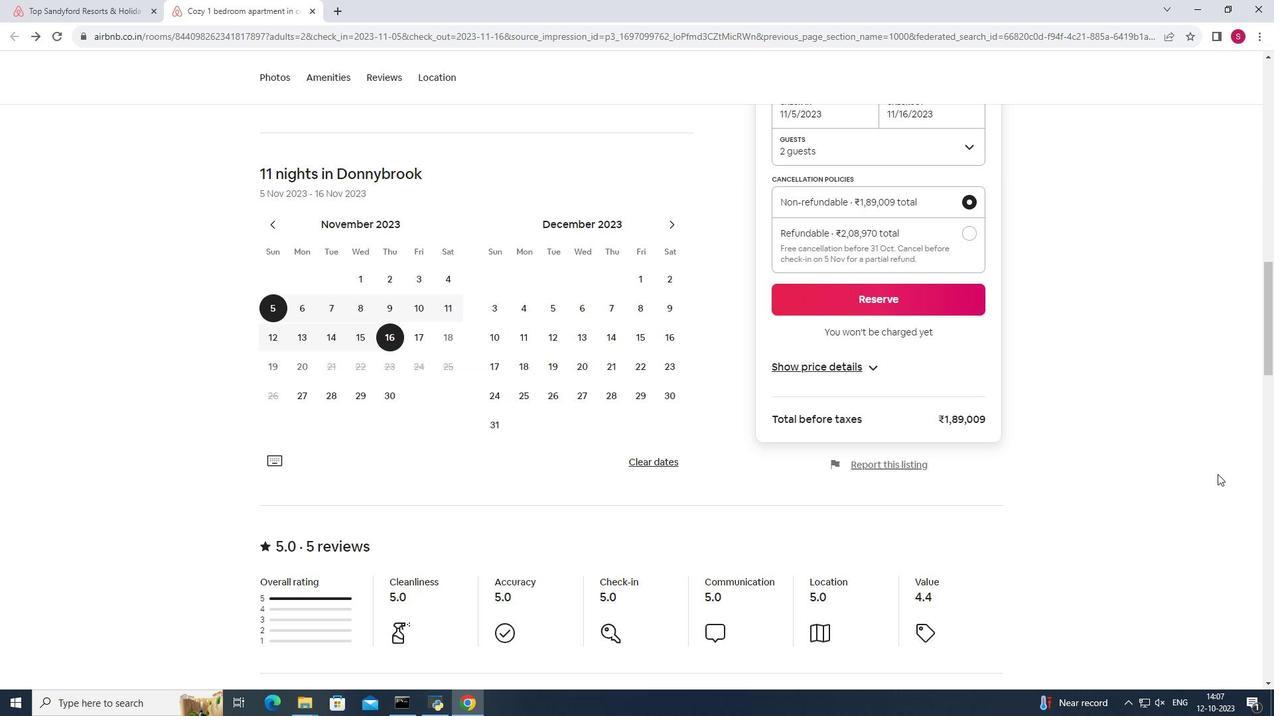 
Action: Mouse scrolled (1217, 473) with delta (0, 0)
Screenshot: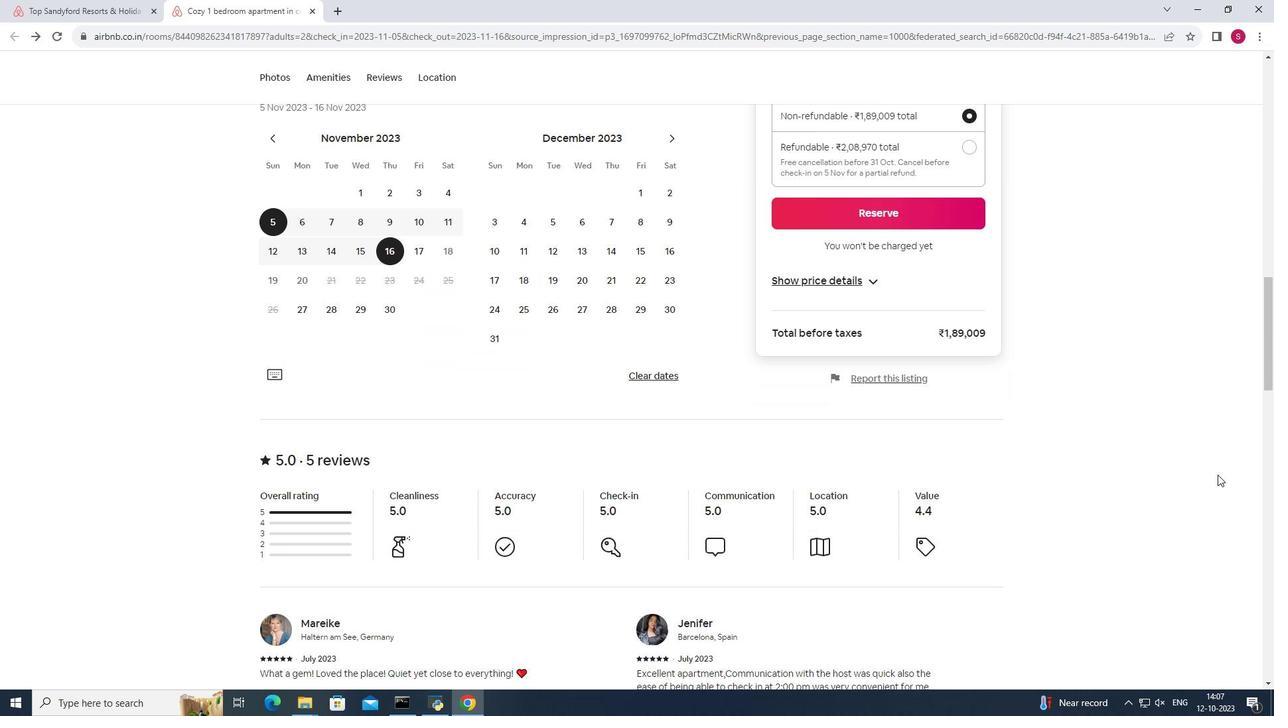 
Action: Mouse moved to (1217, 475)
Screenshot: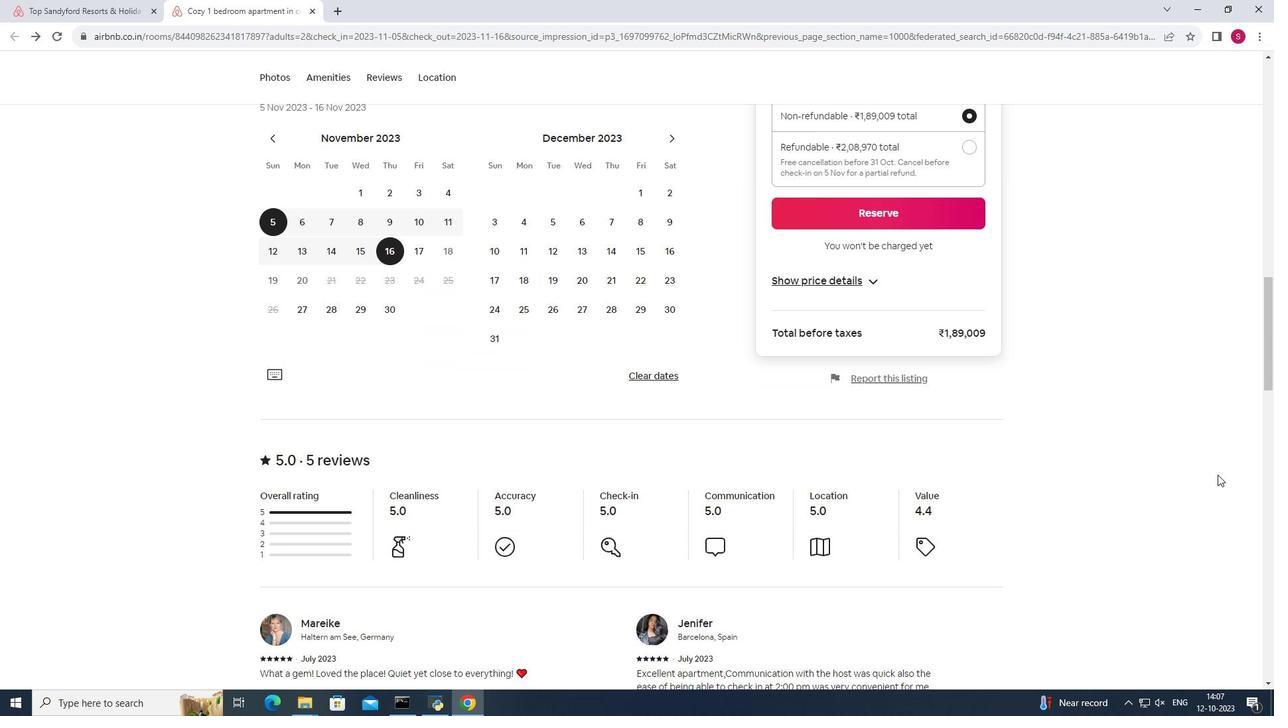 
Action: Mouse scrolled (1217, 474) with delta (0, 0)
Screenshot: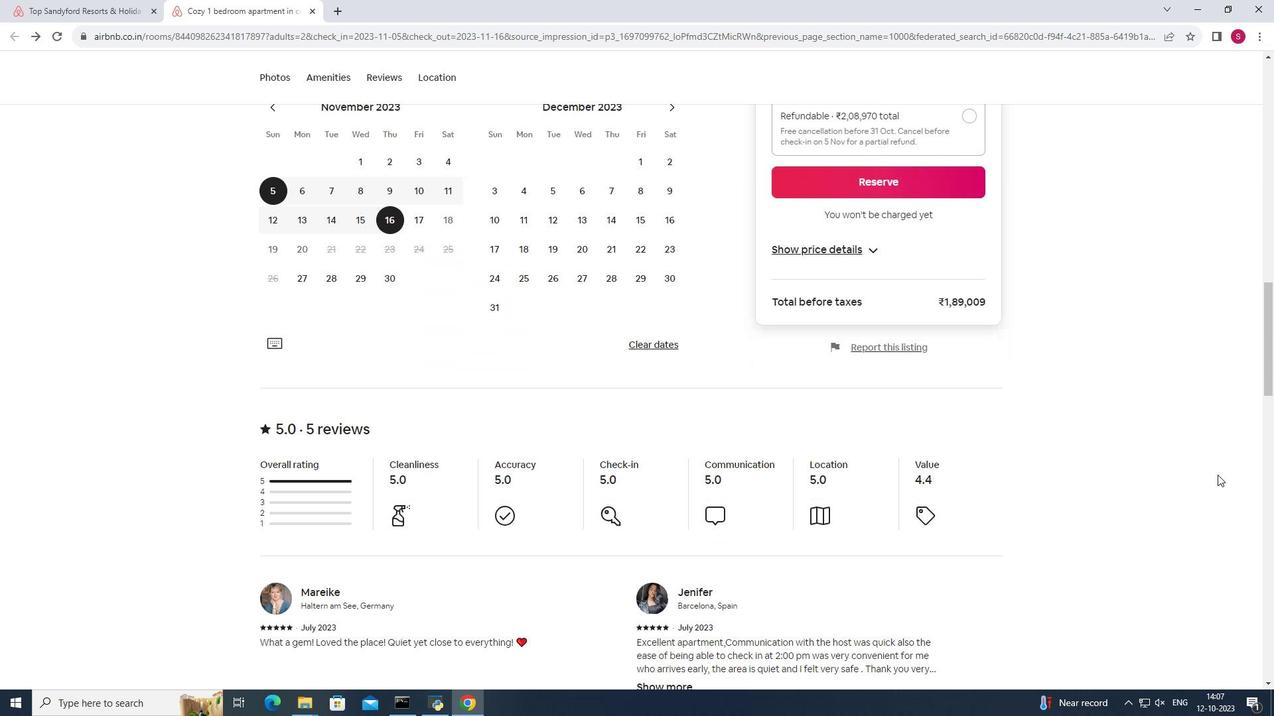 
Action: Mouse moved to (1216, 478)
Screenshot: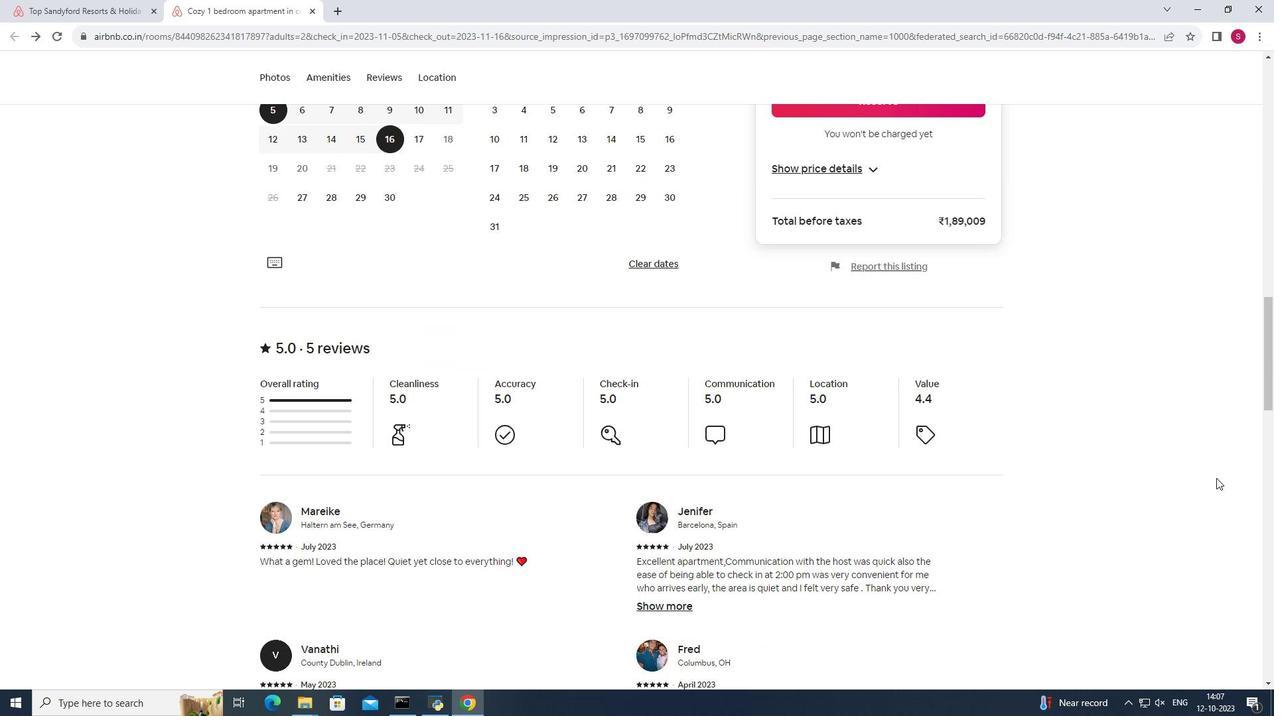 
Action: Mouse scrolled (1216, 477) with delta (0, 0)
Screenshot: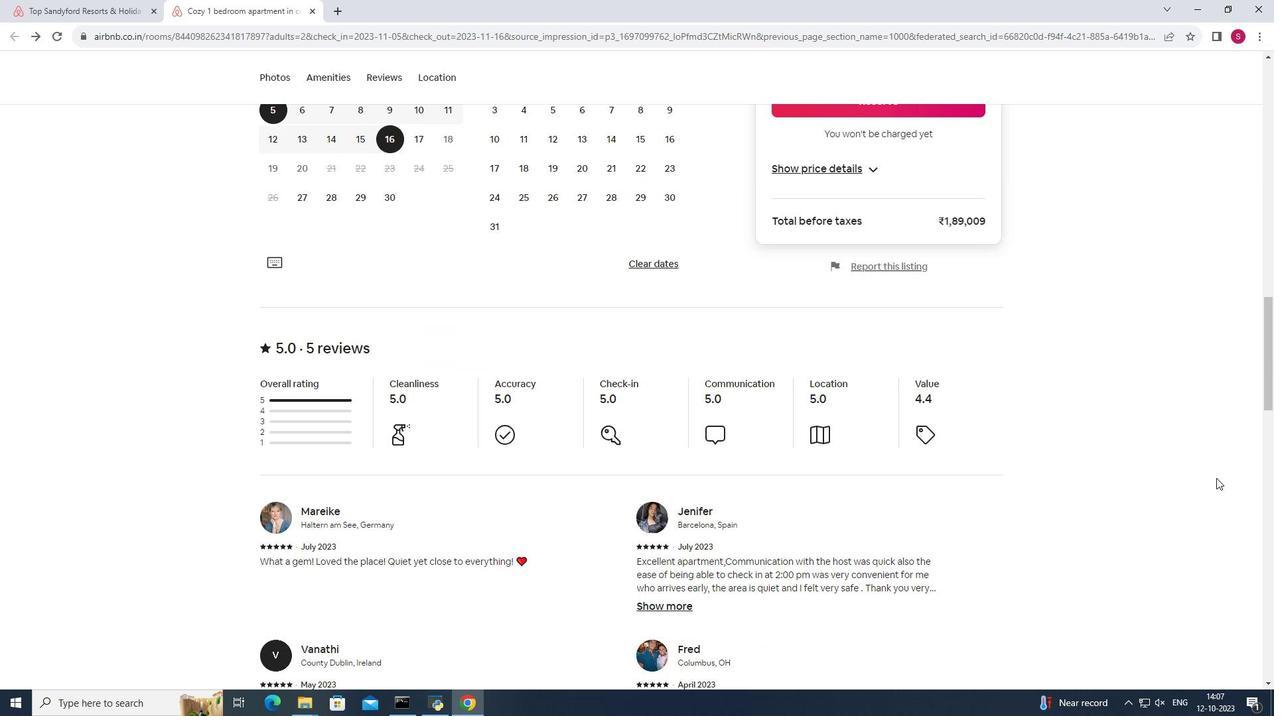 
Action: Mouse scrolled (1216, 477) with delta (0, 0)
Screenshot: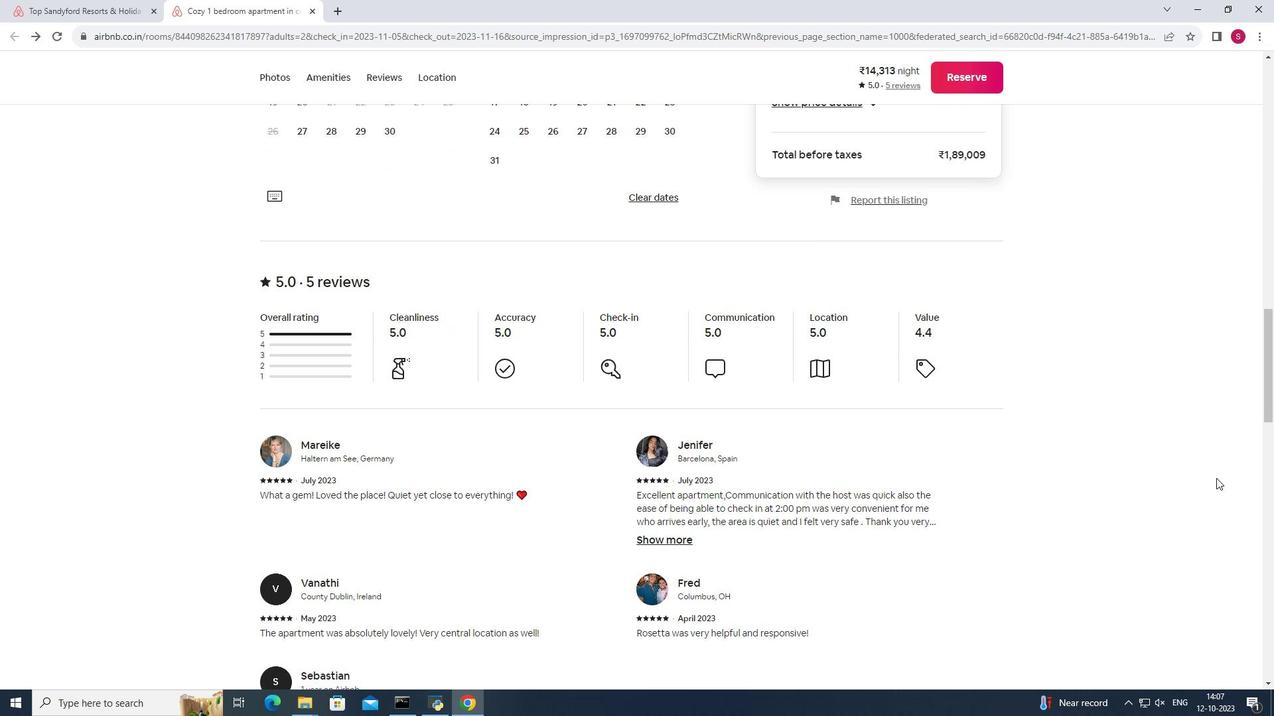 
Action: Mouse scrolled (1216, 477) with delta (0, 0)
Screenshot: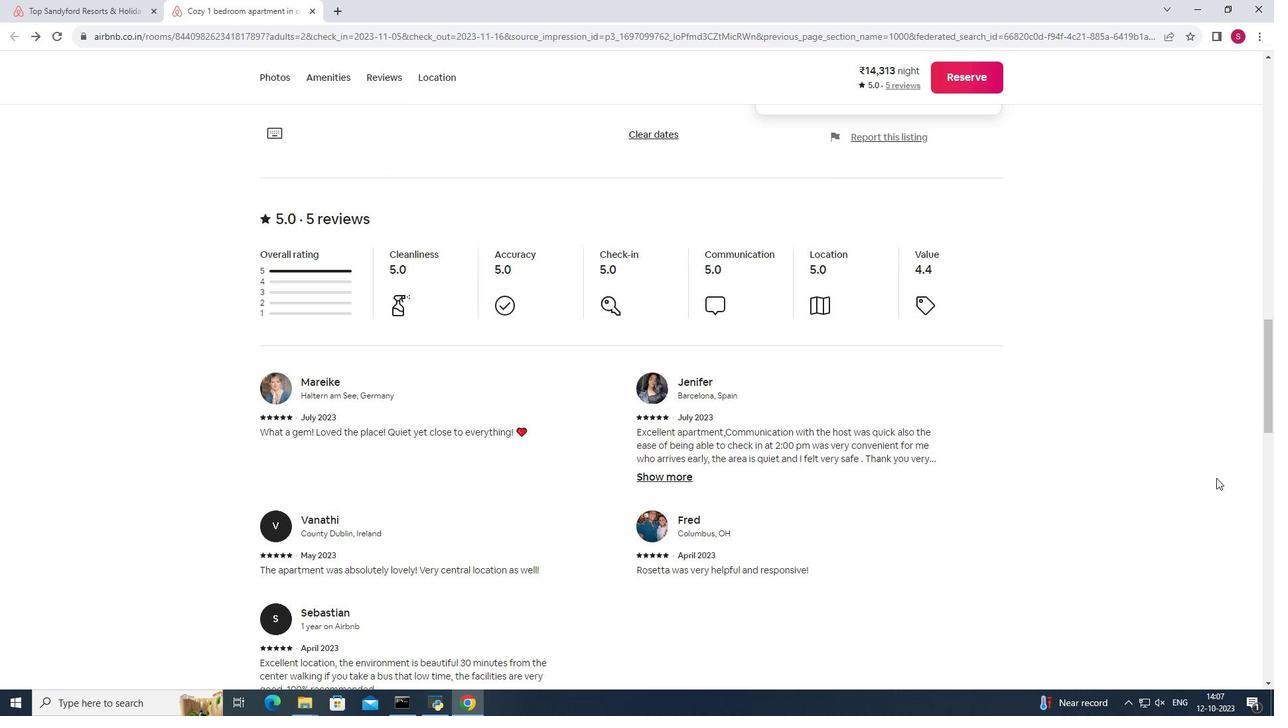 
Action: Mouse moved to (1120, 485)
Screenshot: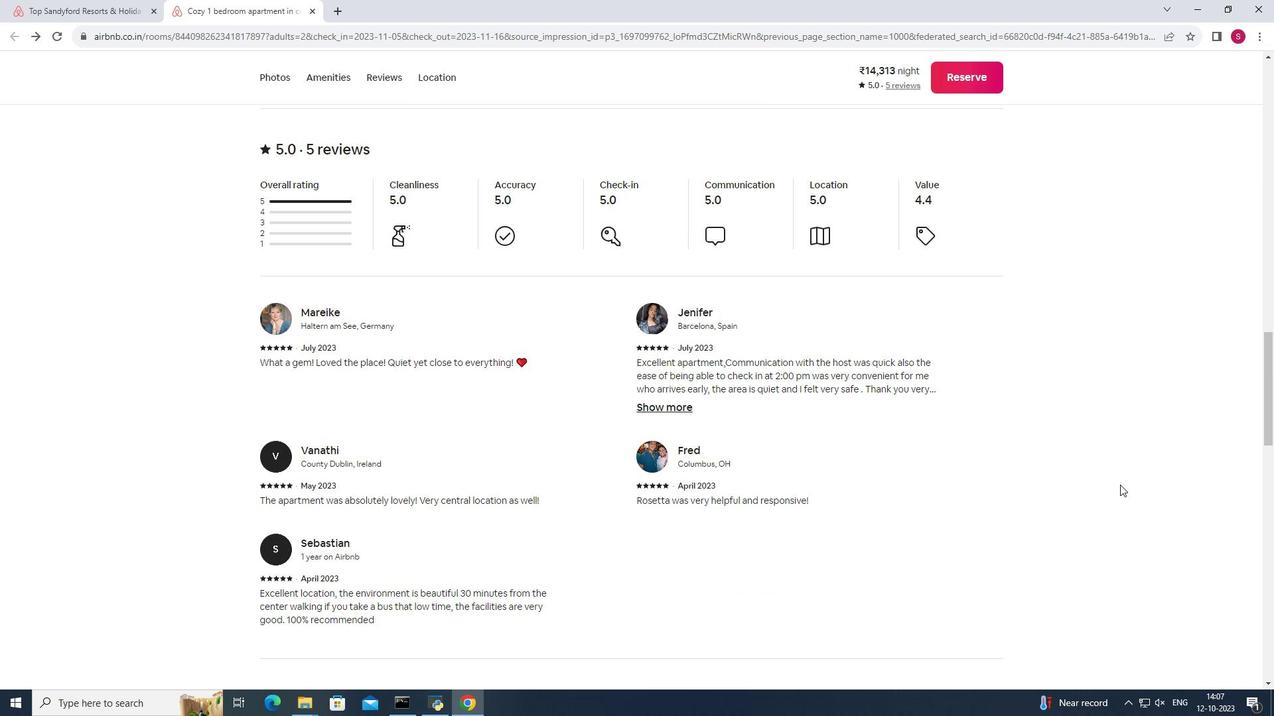 
Action: Mouse scrolled (1120, 484) with delta (0, 0)
Screenshot: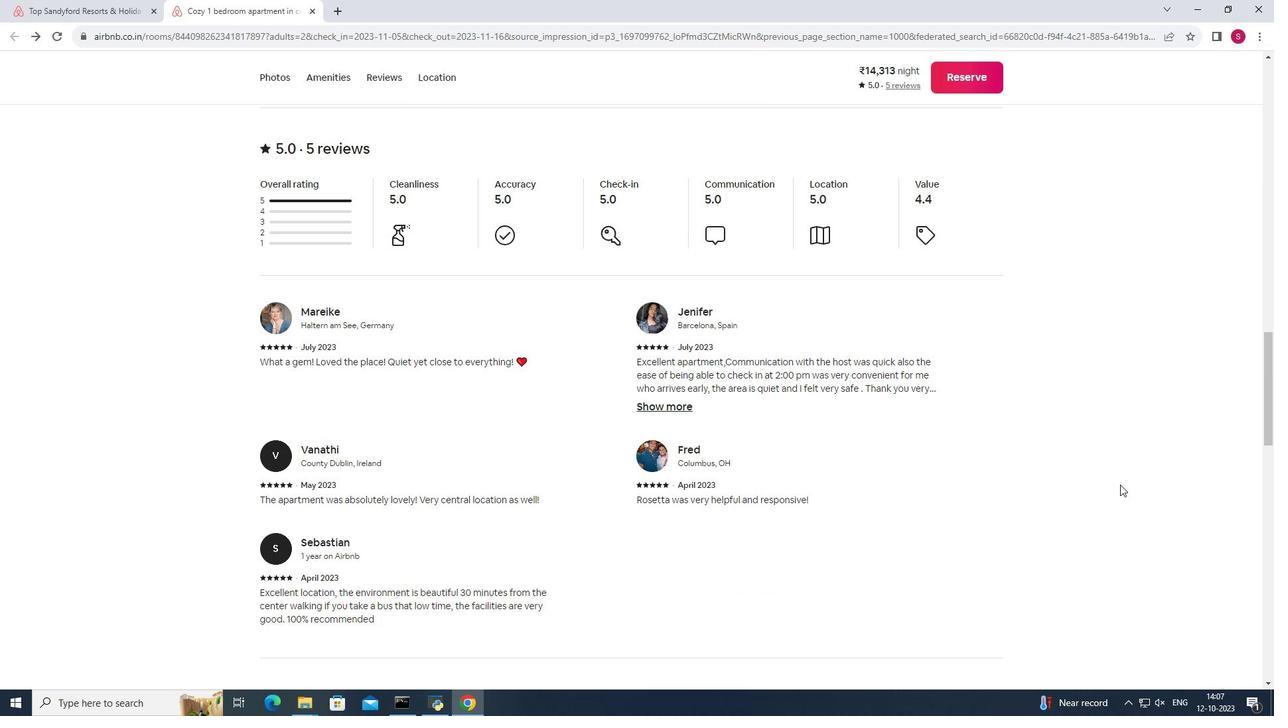 
Action: Mouse scrolled (1120, 484) with delta (0, 0)
Screenshot: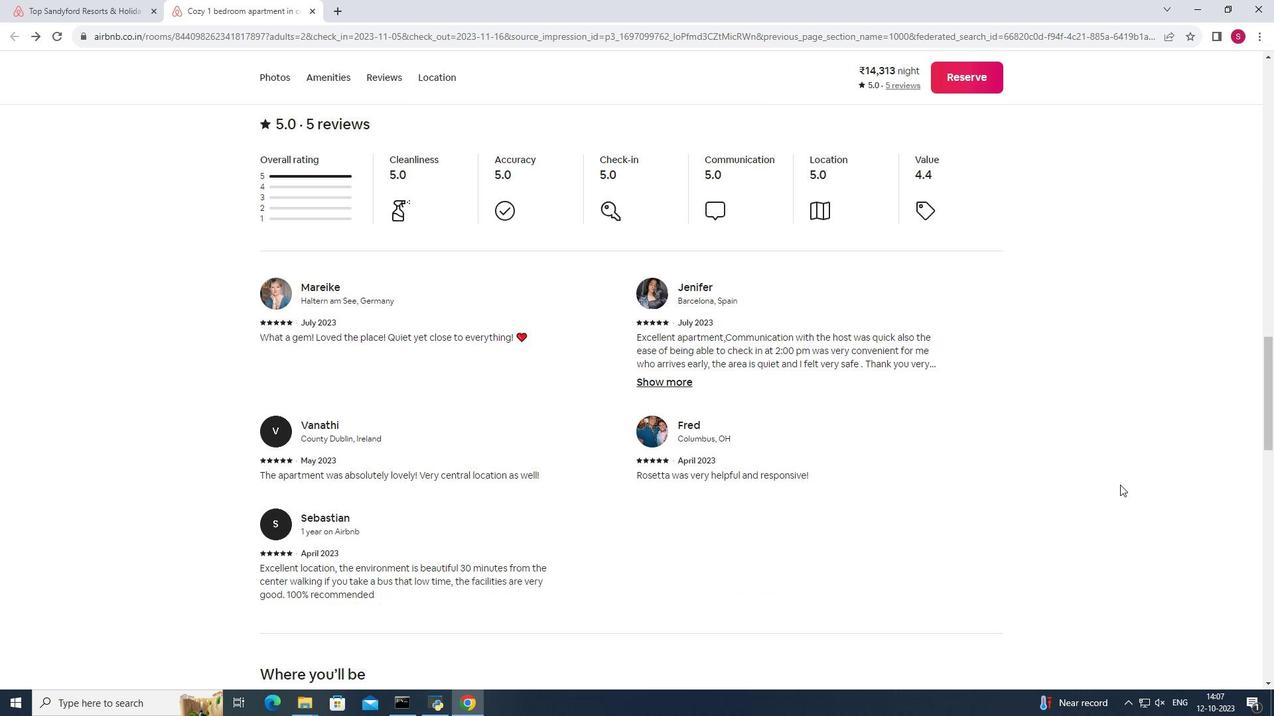 
Action: Mouse scrolled (1120, 484) with delta (0, 0)
Screenshot: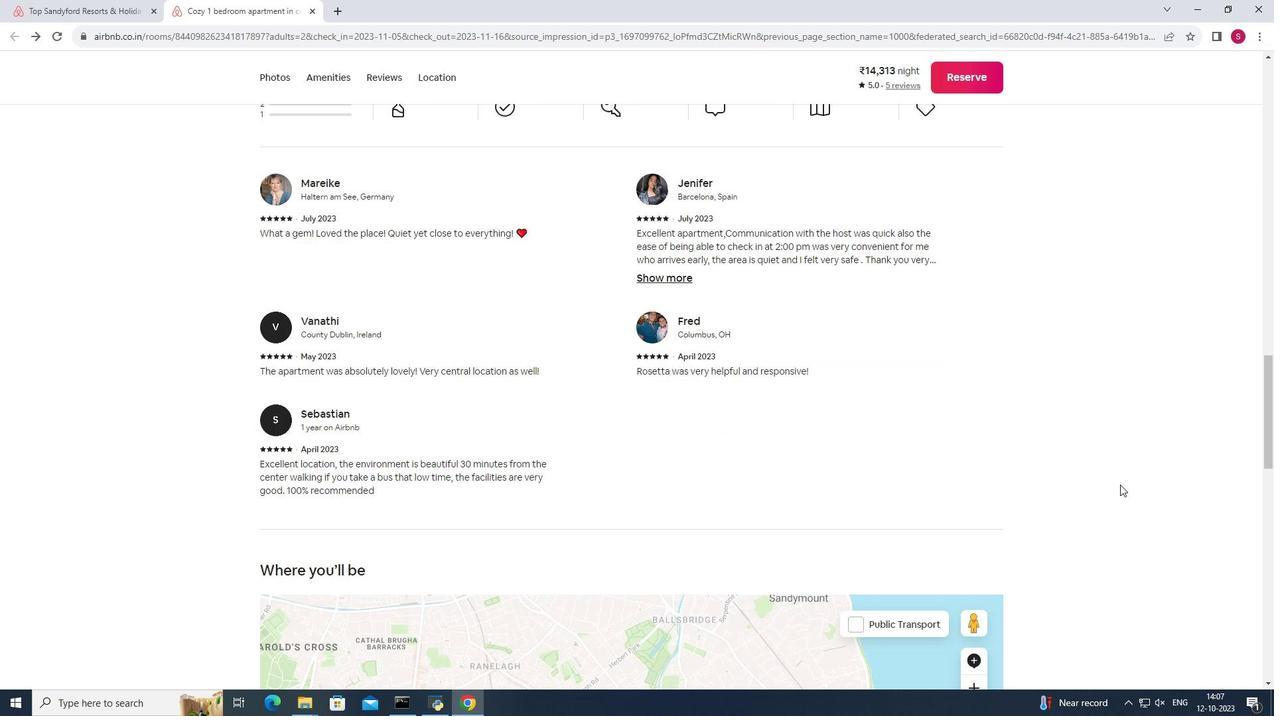 
Action: Mouse moved to (1095, 487)
Screenshot: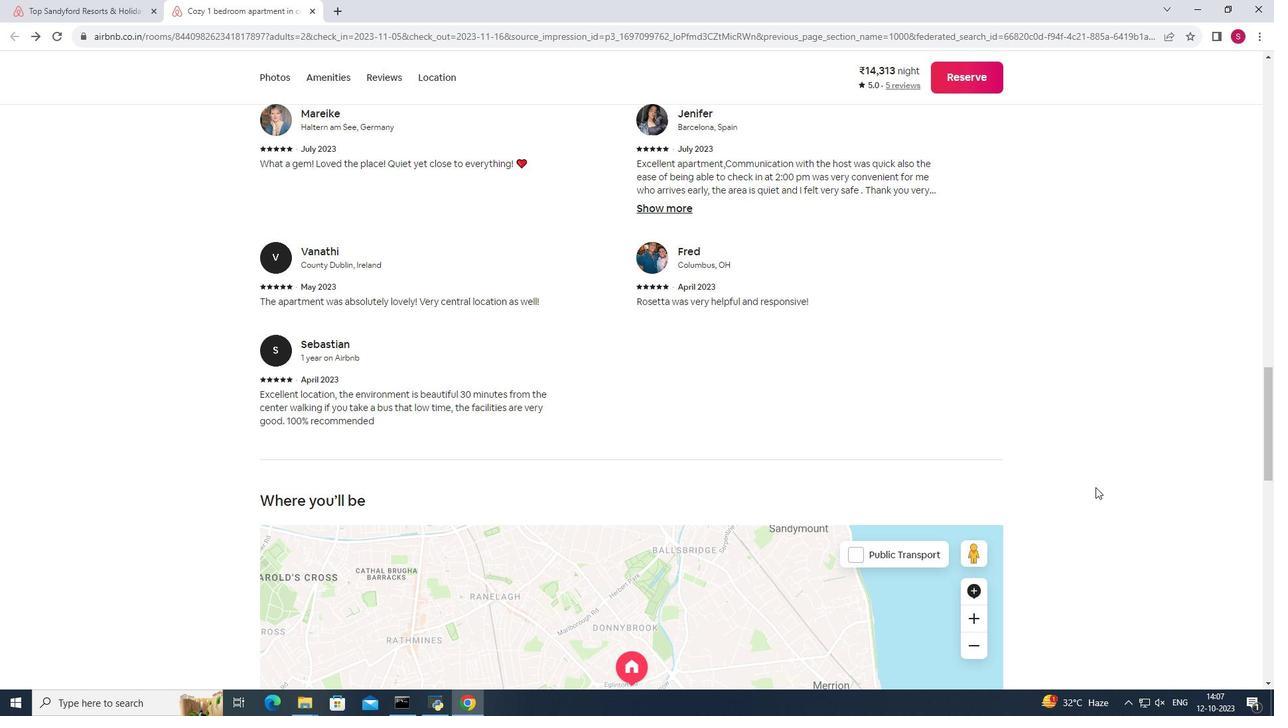 
Action: Mouse scrolled (1095, 487) with delta (0, 0)
Screenshot: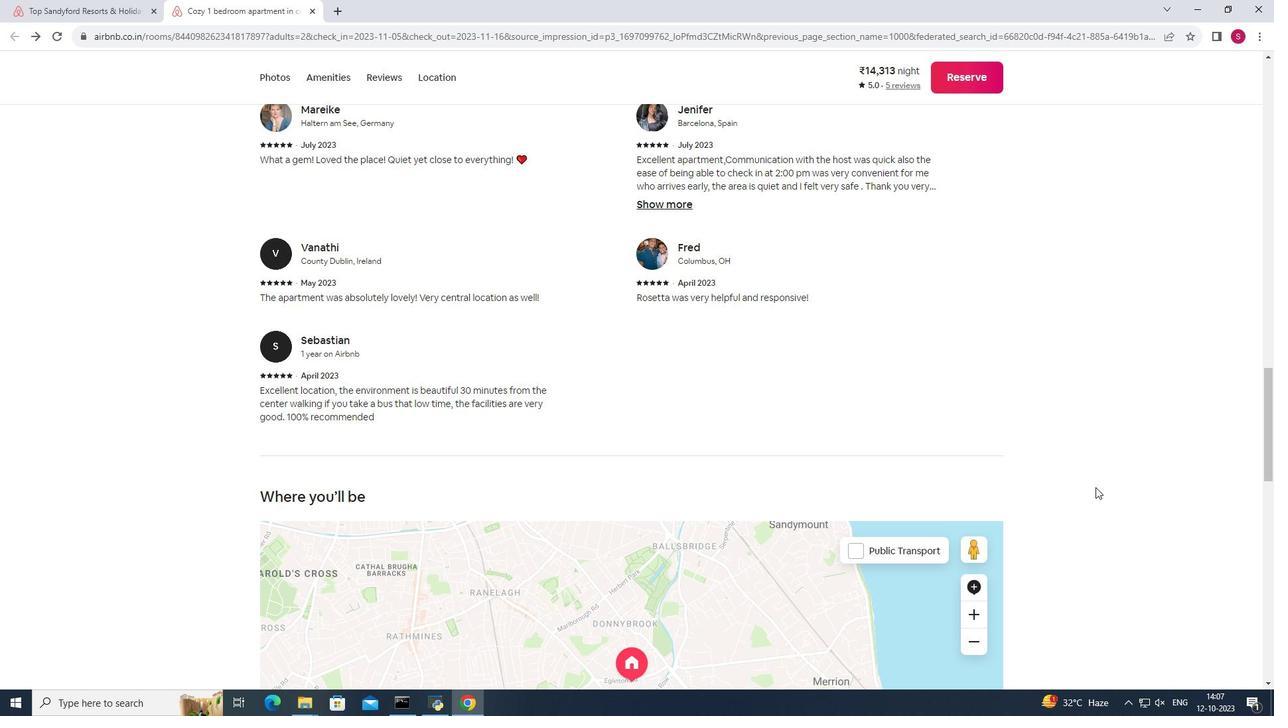 
Action: Mouse scrolled (1095, 487) with delta (0, 0)
Screenshot: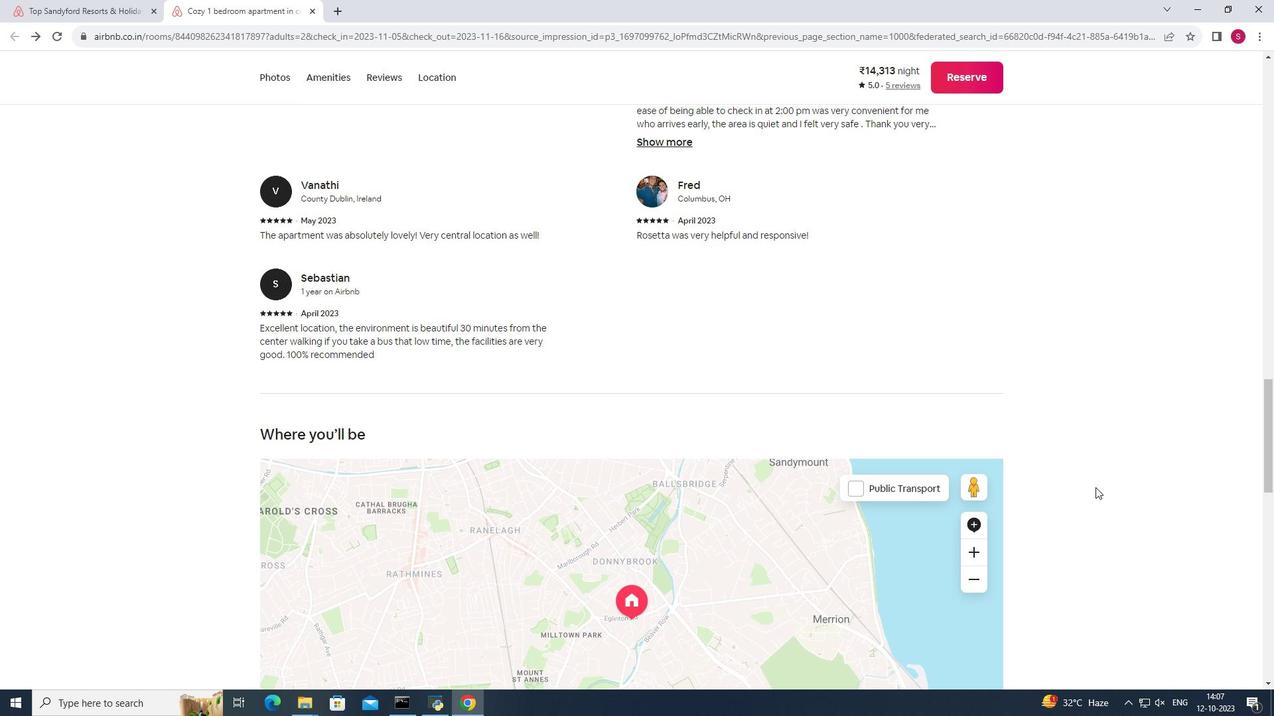 
Action: Mouse scrolled (1095, 487) with delta (0, 0)
Screenshot: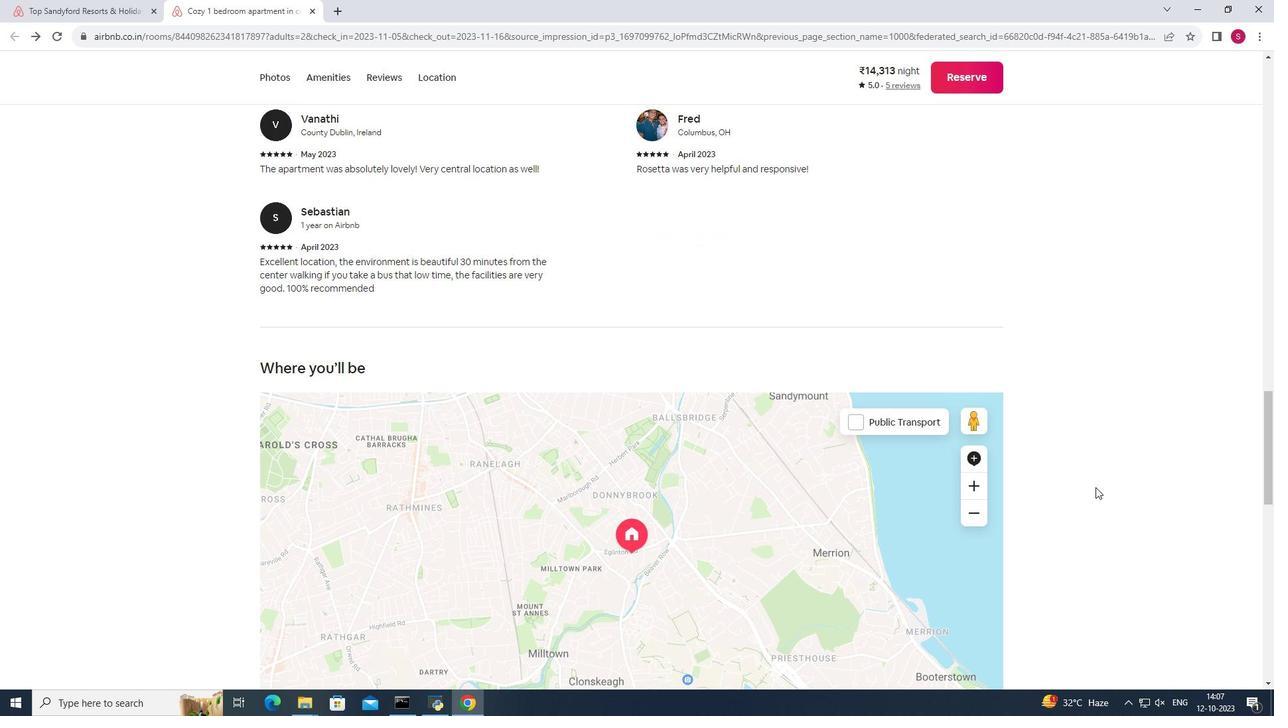
Action: Mouse scrolled (1095, 487) with delta (0, 0)
Screenshot: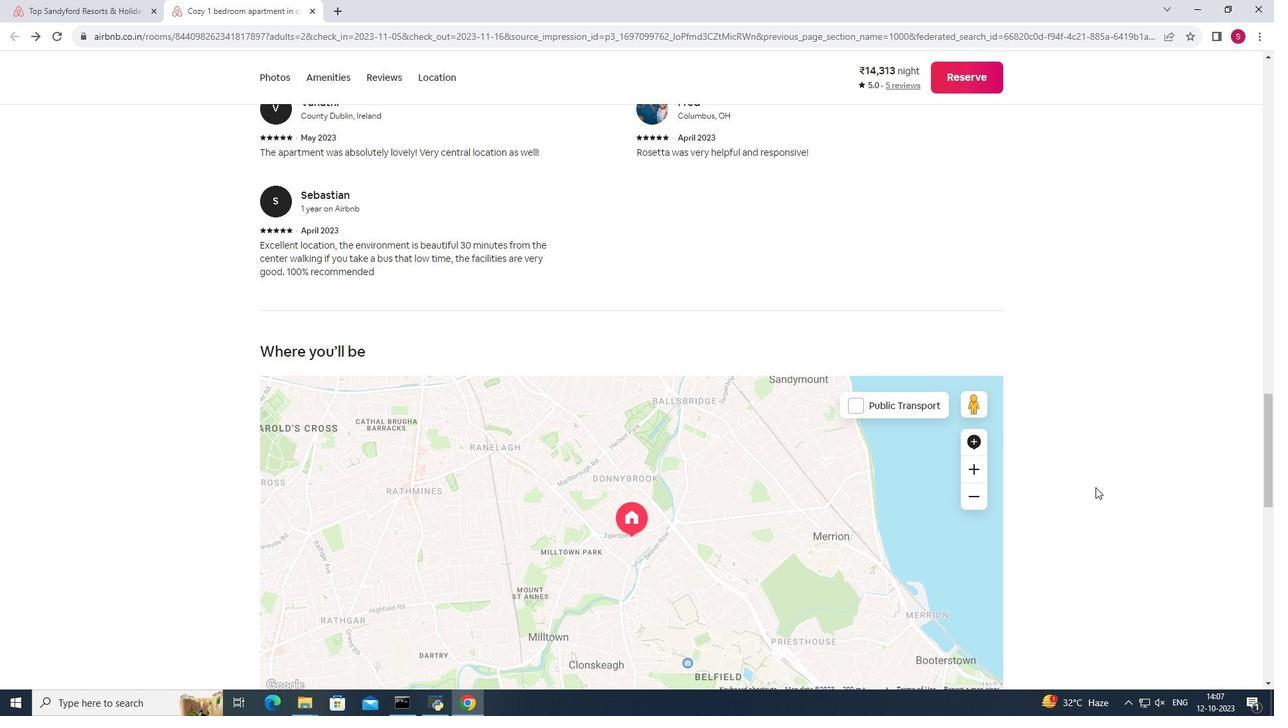 
Action: Mouse scrolled (1095, 487) with delta (0, 0)
Screenshot: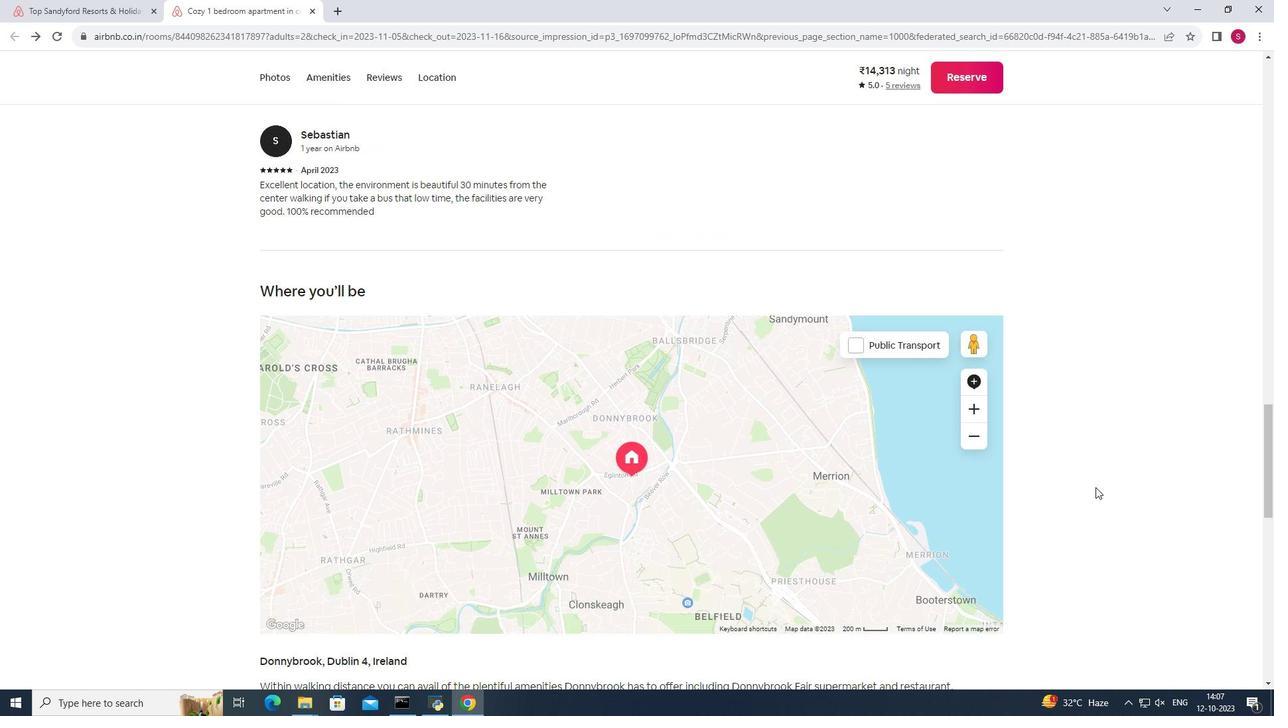 
Action: Mouse scrolled (1095, 487) with delta (0, 0)
Screenshot: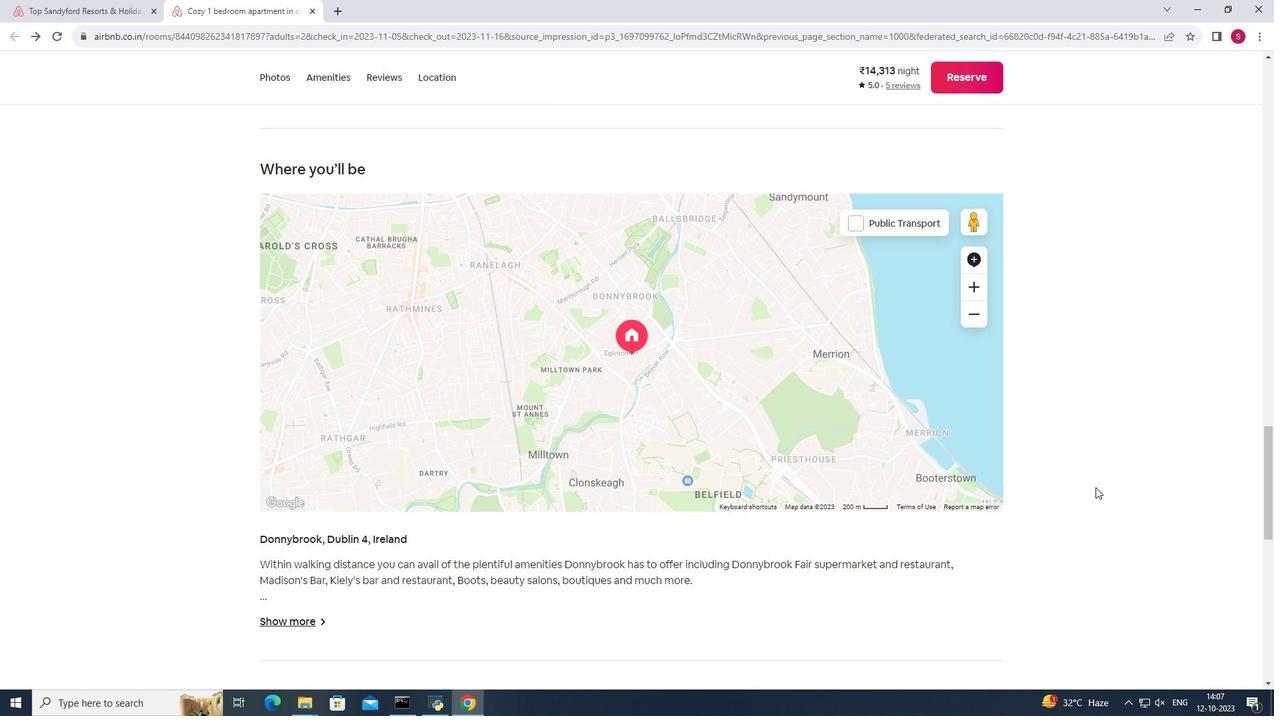 
Action: Mouse scrolled (1095, 487) with delta (0, 0)
Screenshot: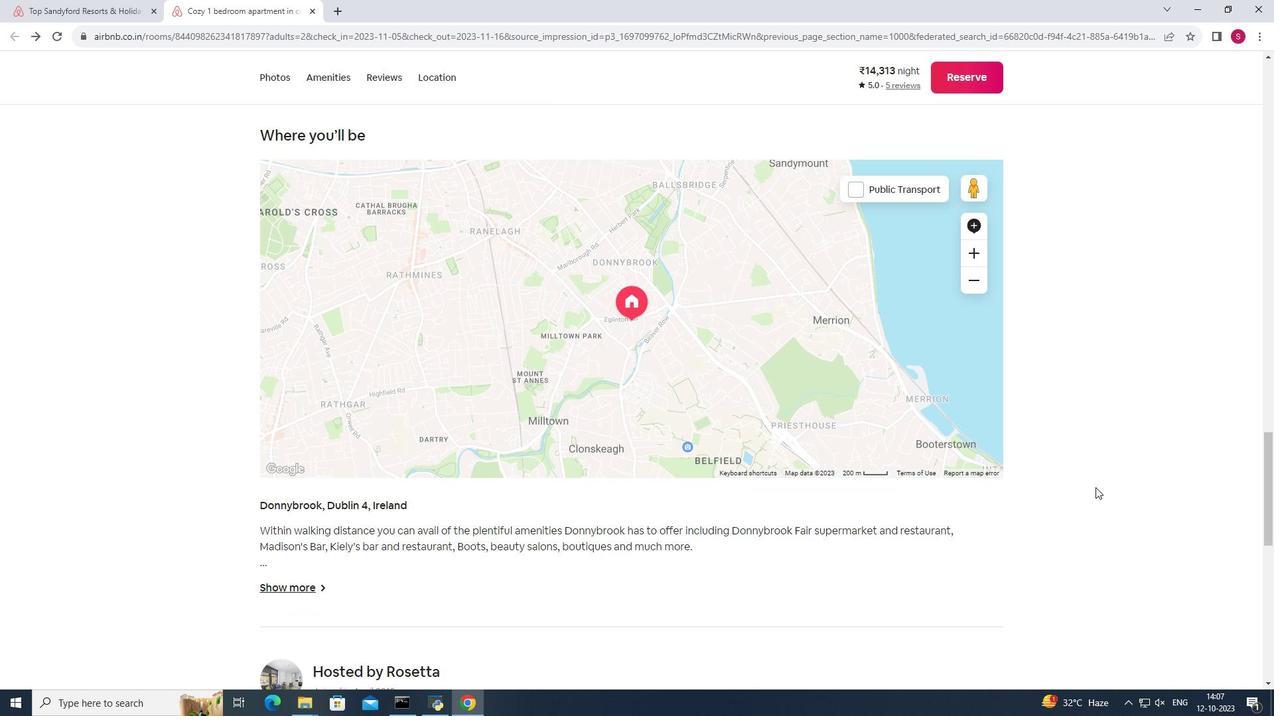 
Action: Mouse scrolled (1095, 487) with delta (0, 0)
Screenshot: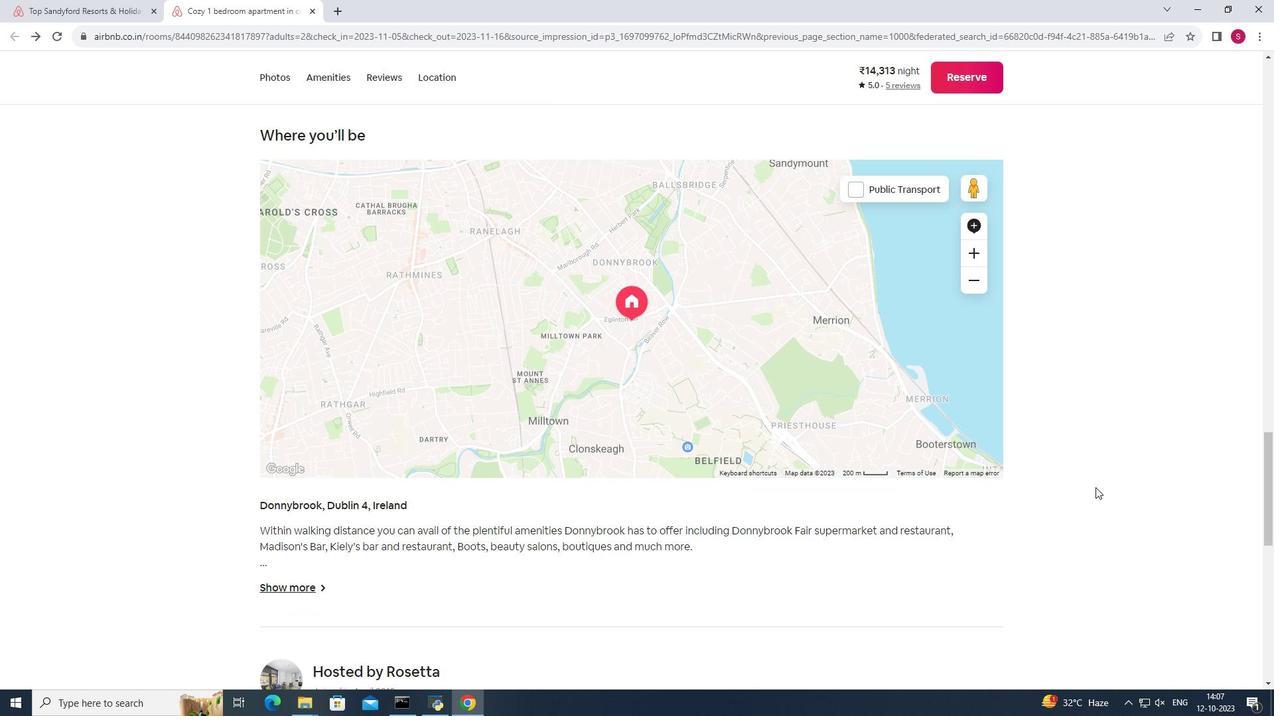
Action: Mouse scrolled (1095, 487) with delta (0, 0)
Screenshot: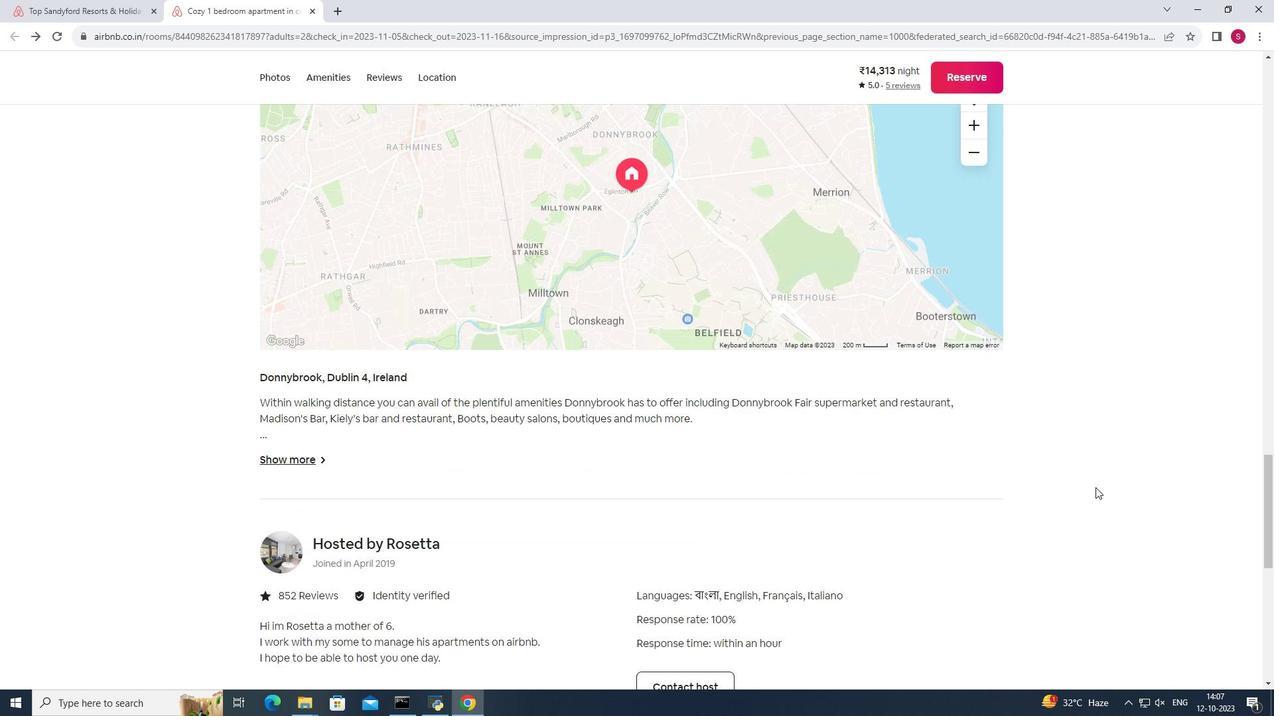 
Action: Mouse scrolled (1095, 487) with delta (0, 0)
Screenshot: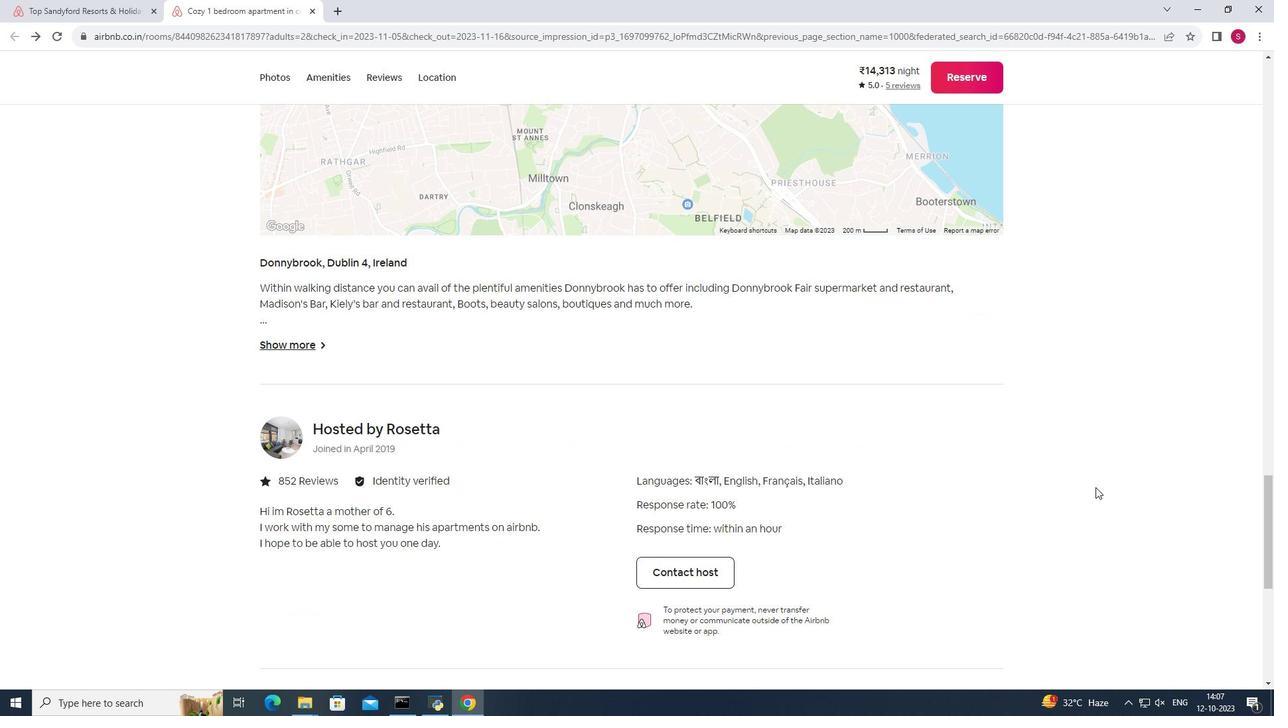
Action: Mouse scrolled (1095, 487) with delta (0, 0)
Screenshot: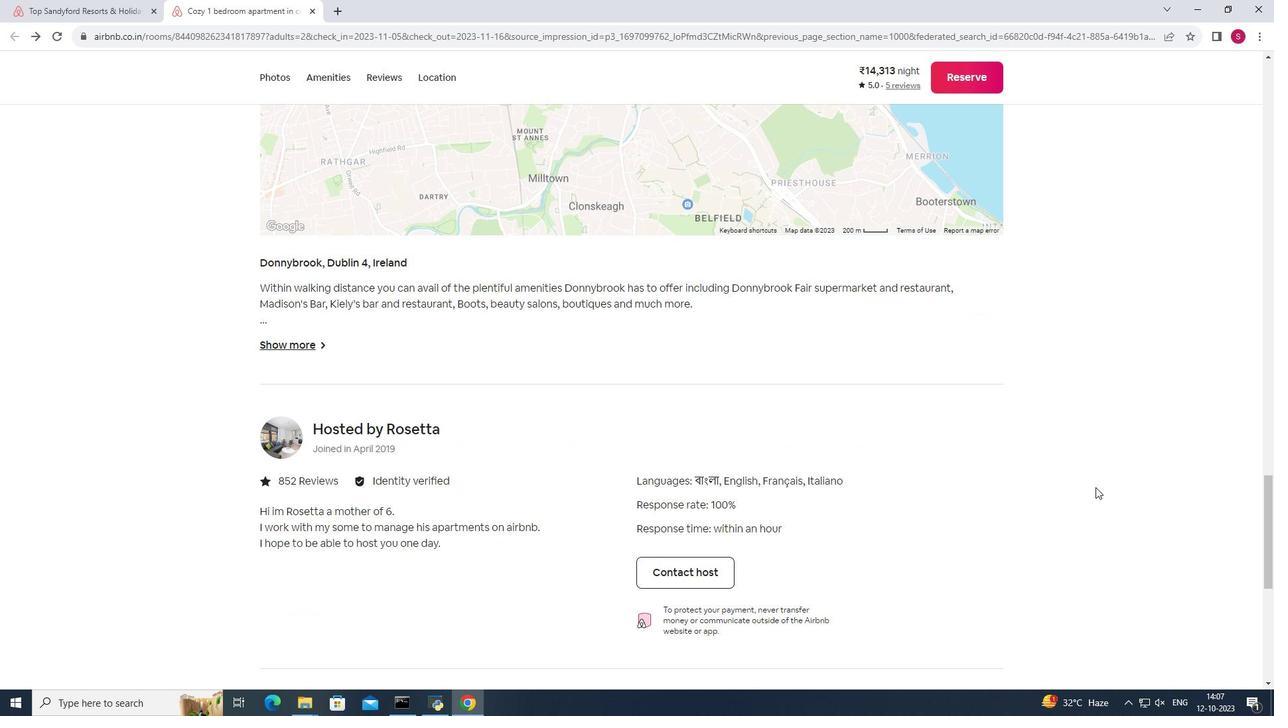 
Action: Mouse scrolled (1095, 487) with delta (0, 0)
Screenshot: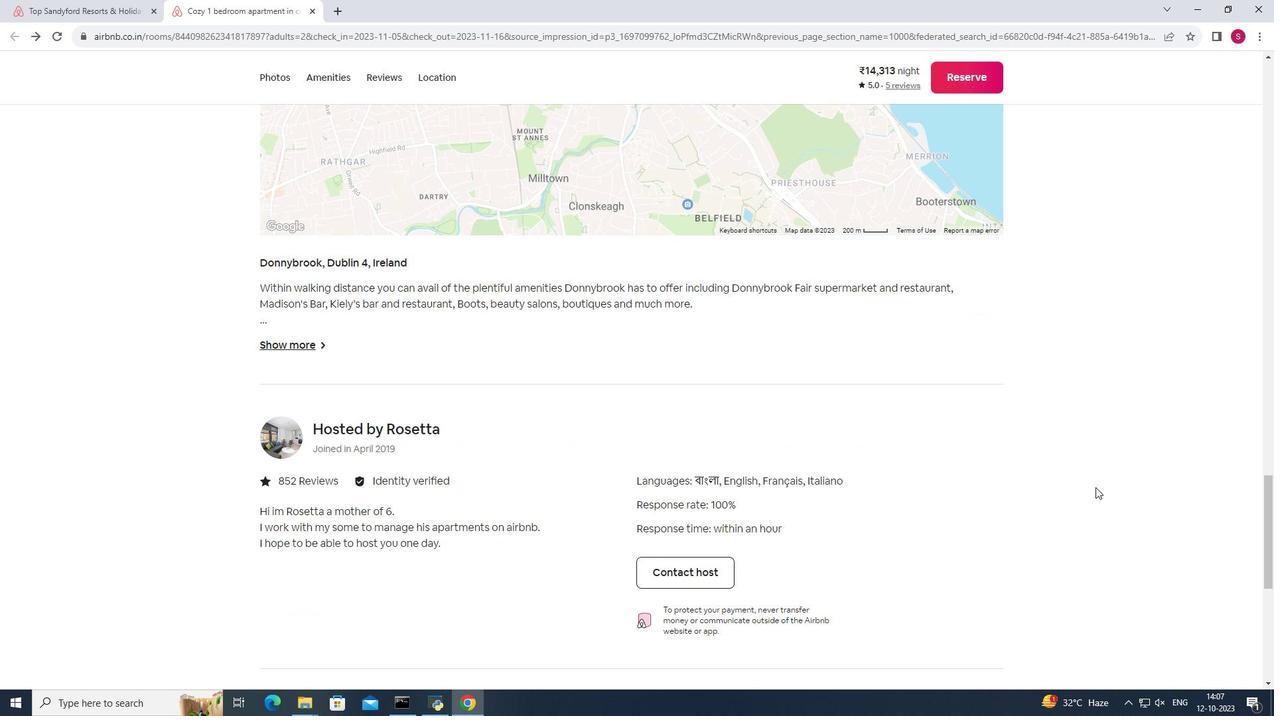 
Action: Mouse scrolled (1095, 487) with delta (0, 0)
Screenshot: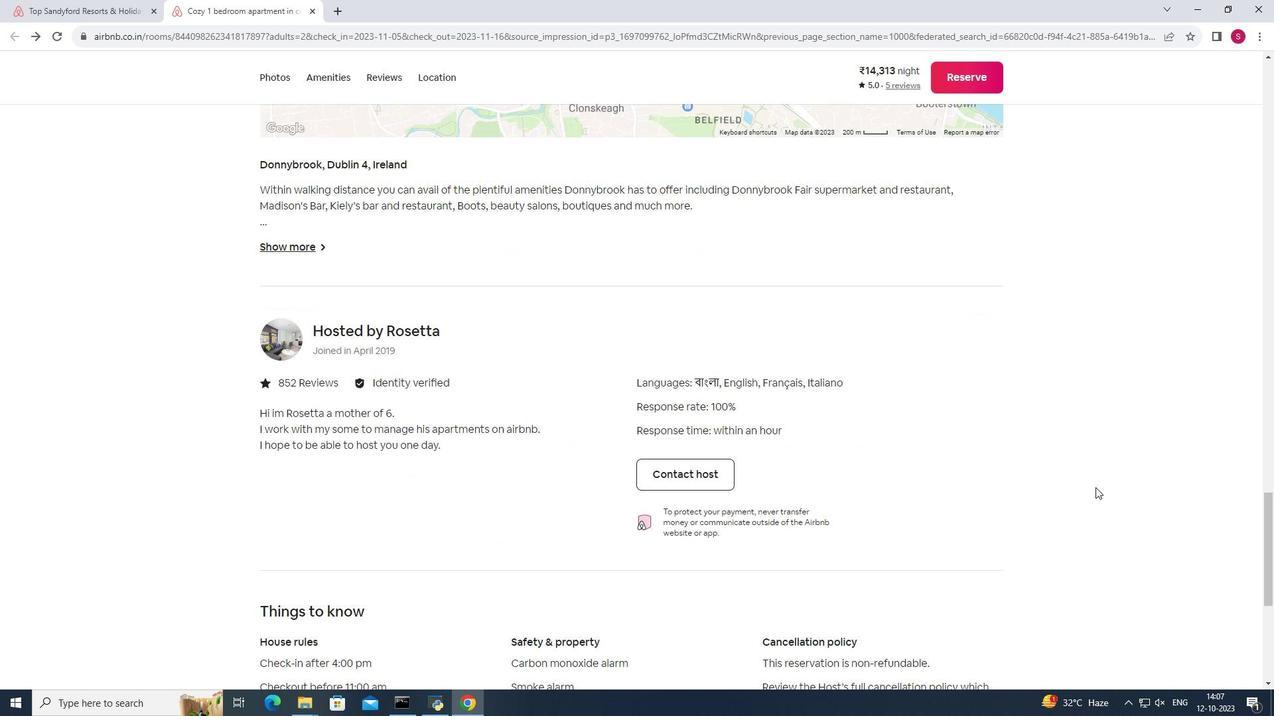 
Action: Mouse scrolled (1095, 487) with delta (0, 0)
Screenshot: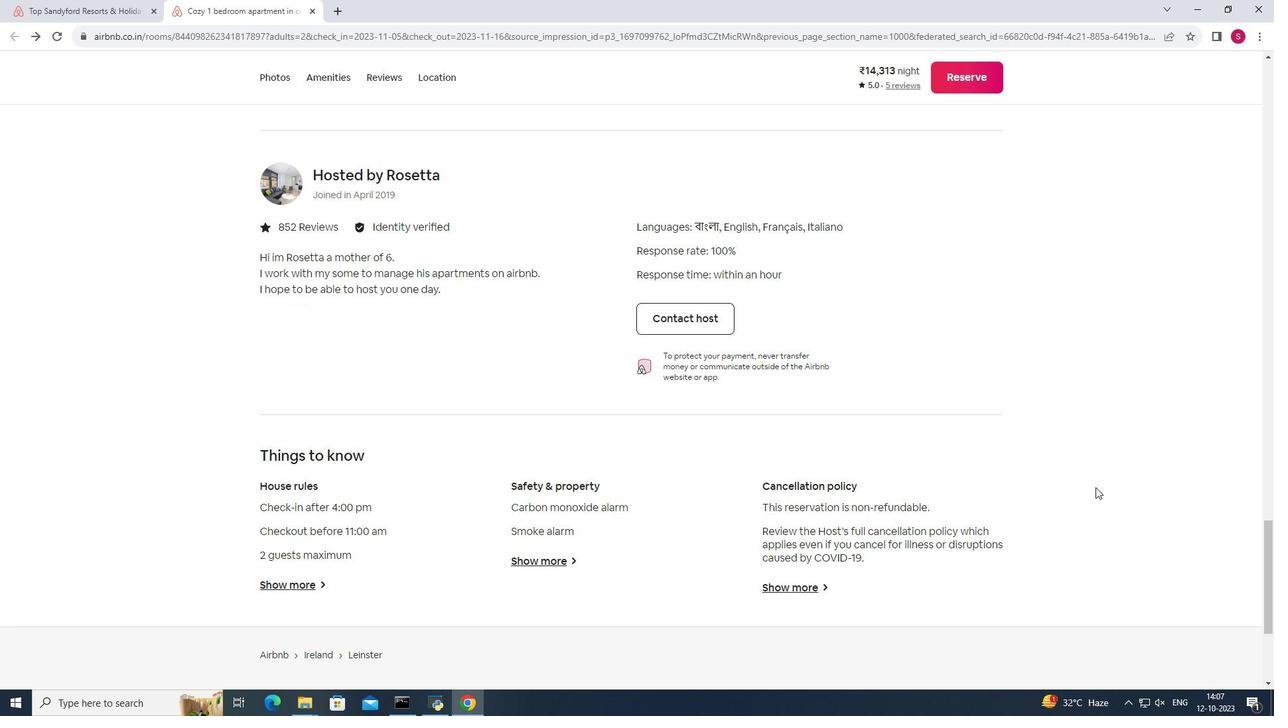 
Action: Mouse scrolled (1095, 487) with delta (0, 0)
Screenshot: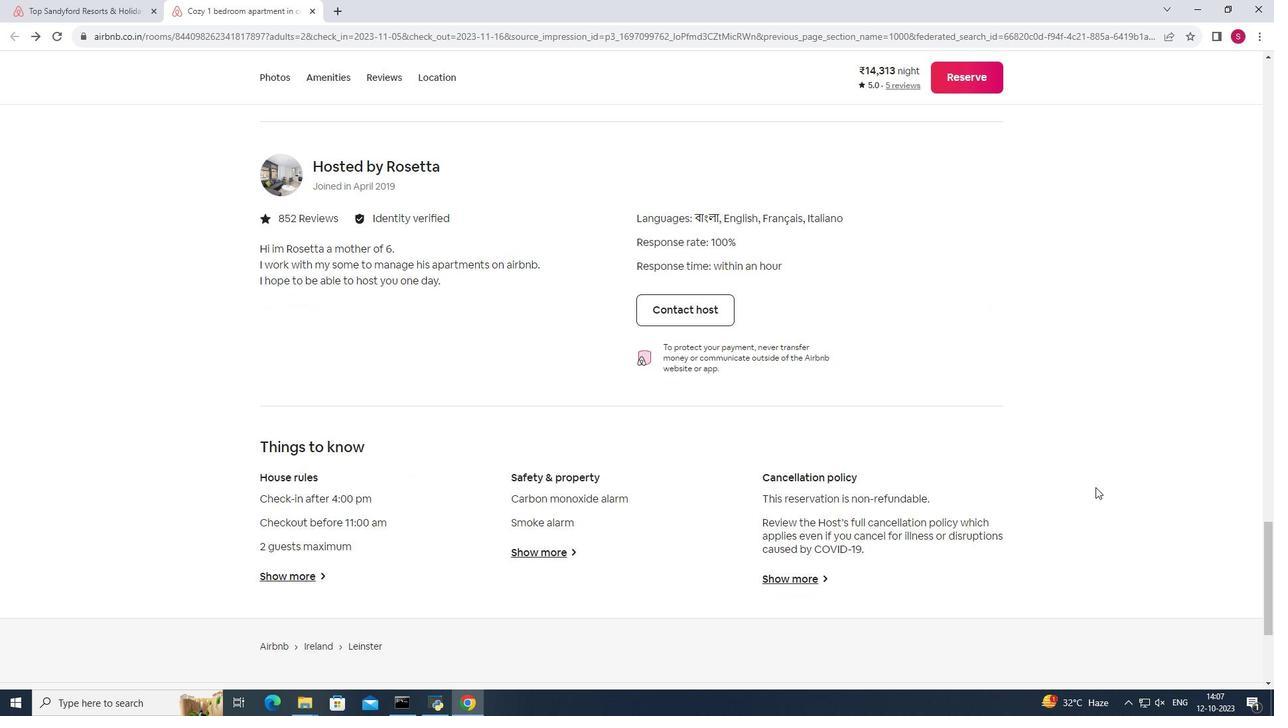 
Action: Mouse scrolled (1095, 487) with delta (0, 0)
Screenshot: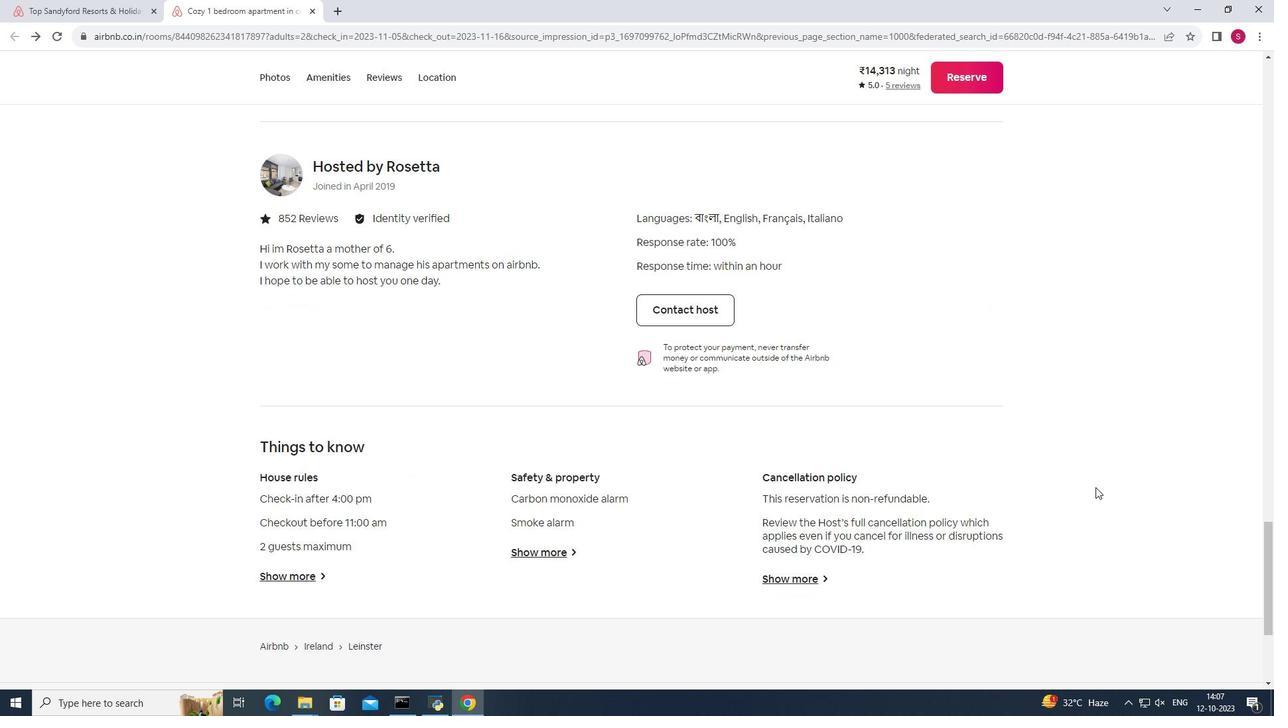 
Action: Mouse scrolled (1095, 487) with delta (0, 0)
